 Task: Use iMovie to create a video tribute to a loved one, incorporating old family footage and photos.
Action: Mouse moved to (137, 191)
Screenshot: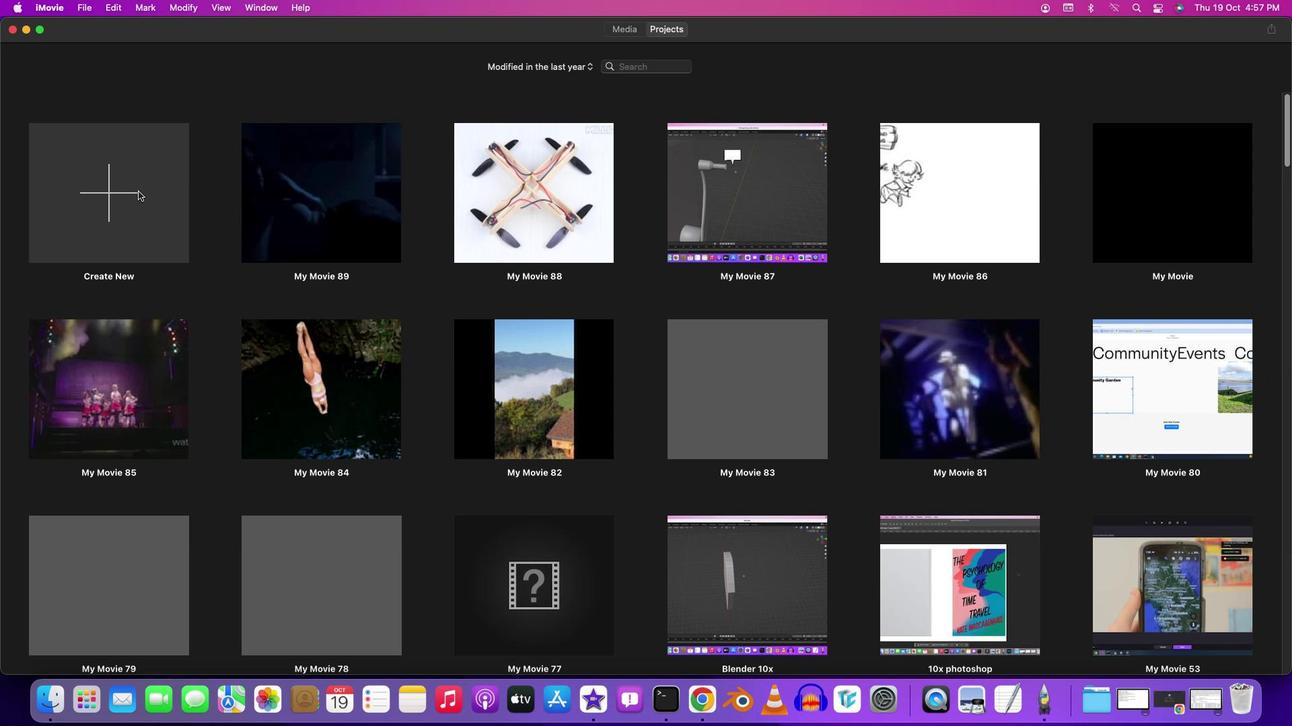 
Action: Mouse pressed left at (137, 191)
Screenshot: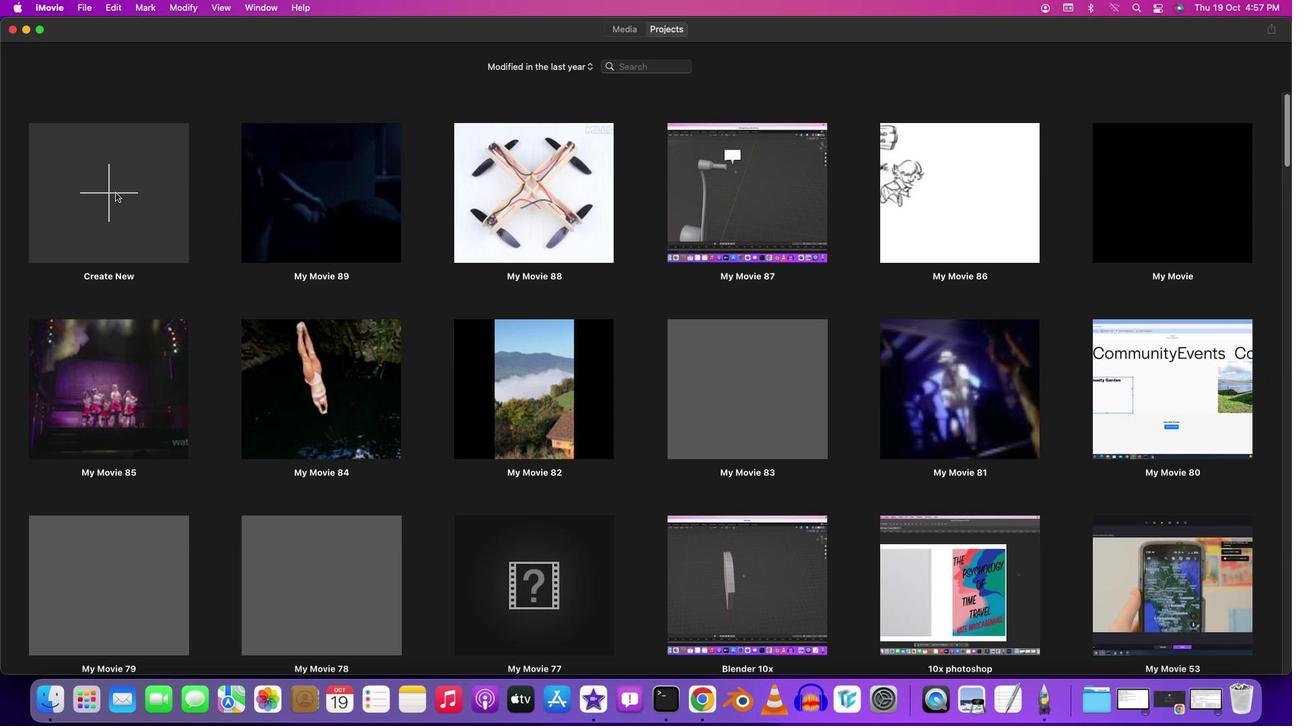 
Action: Mouse moved to (112, 191)
Screenshot: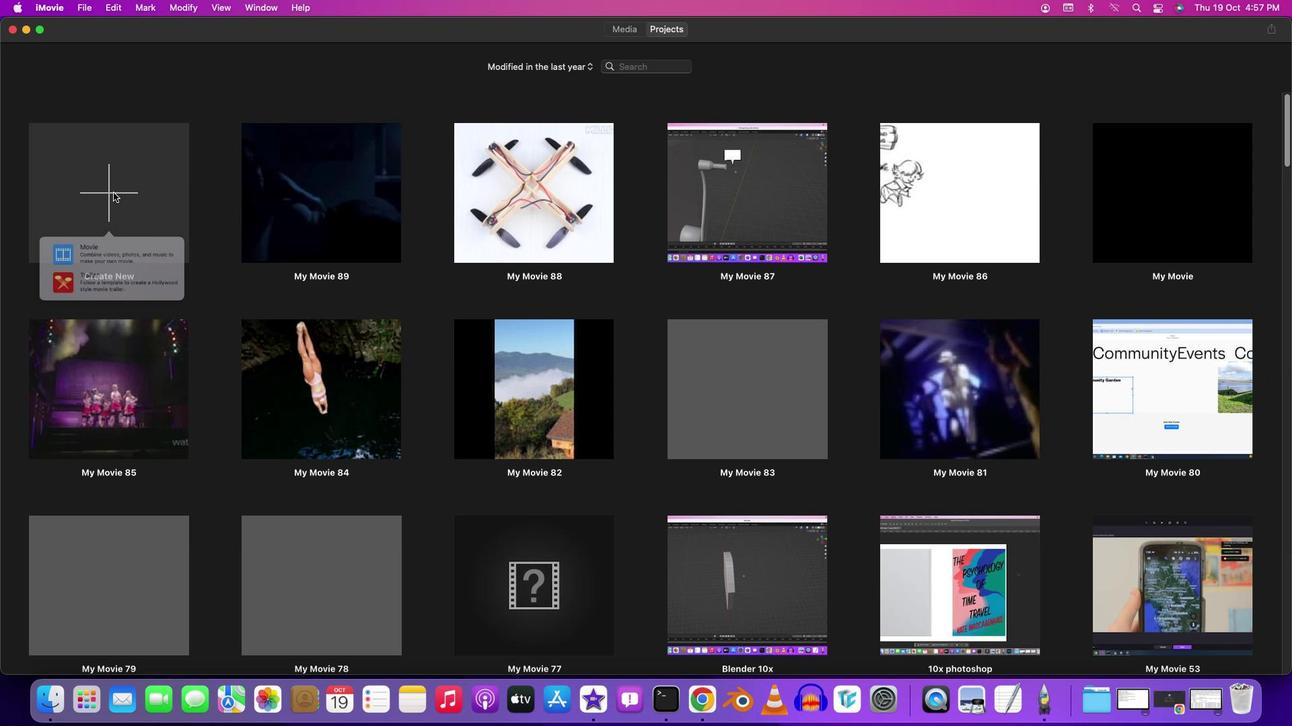 
Action: Mouse pressed left at (112, 191)
Screenshot: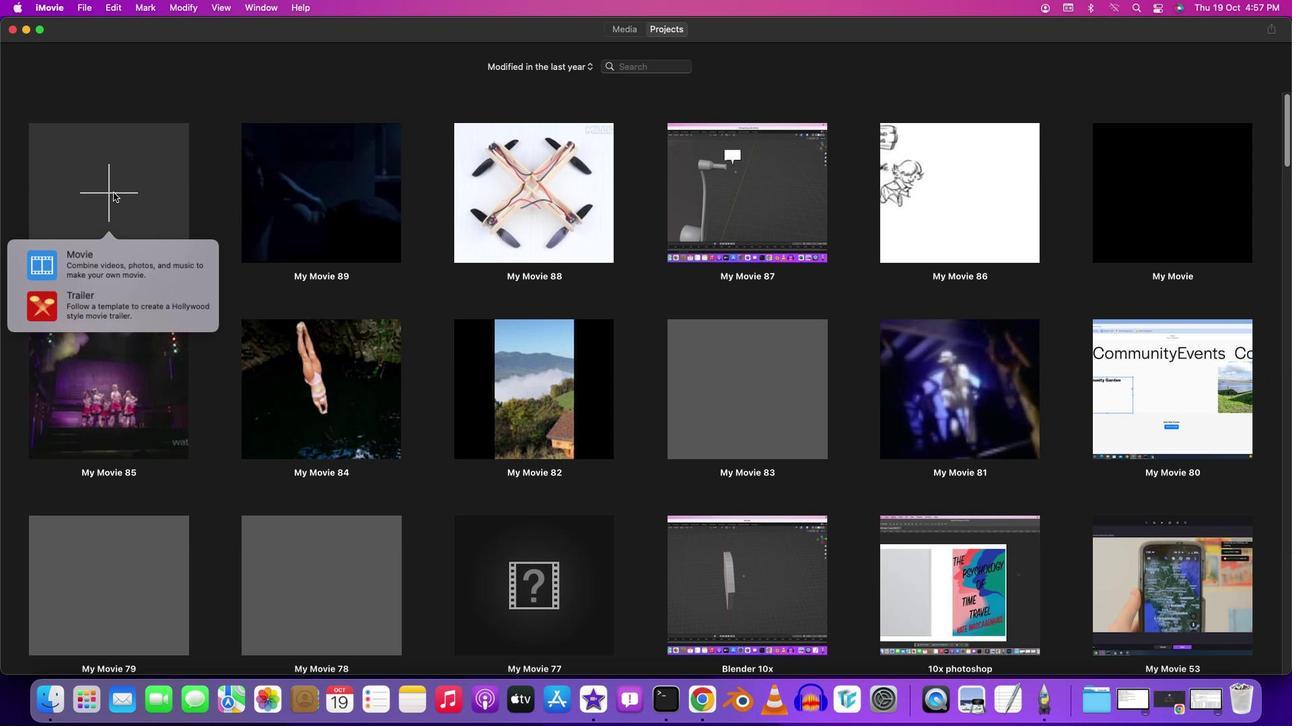 
Action: Mouse moved to (106, 257)
Screenshot: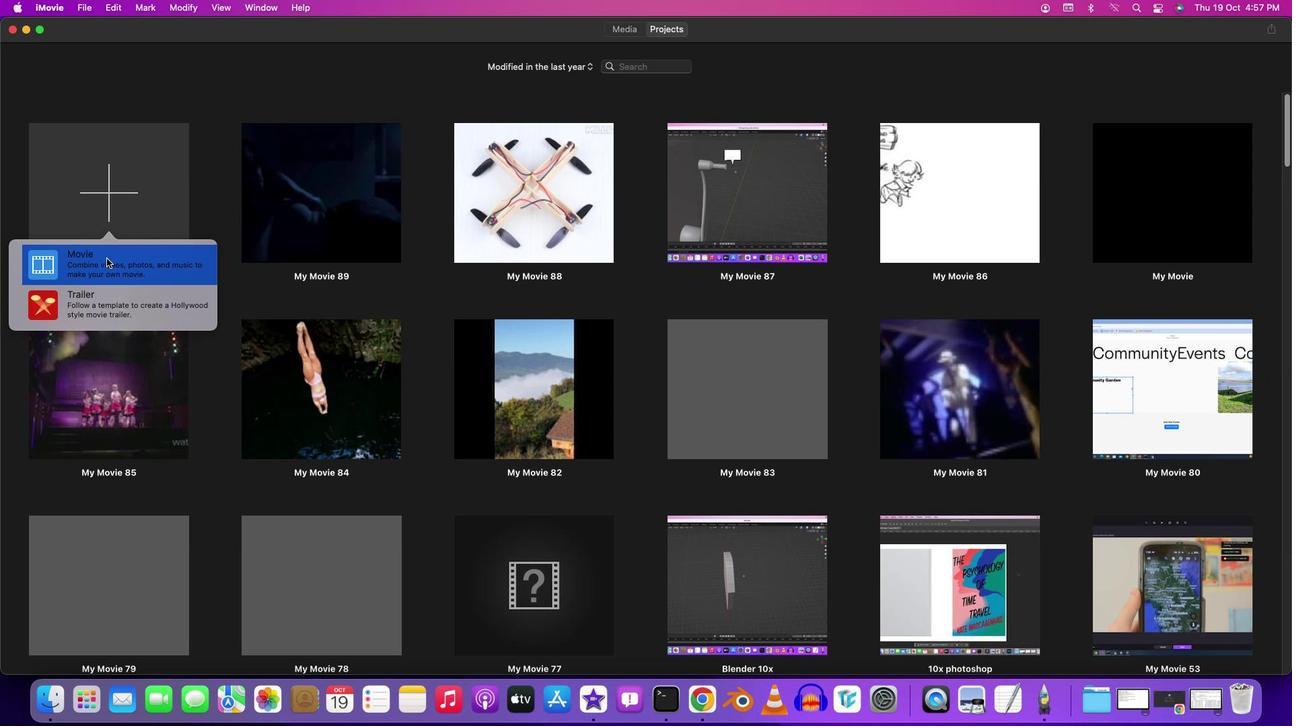 
Action: Mouse pressed left at (106, 257)
Screenshot: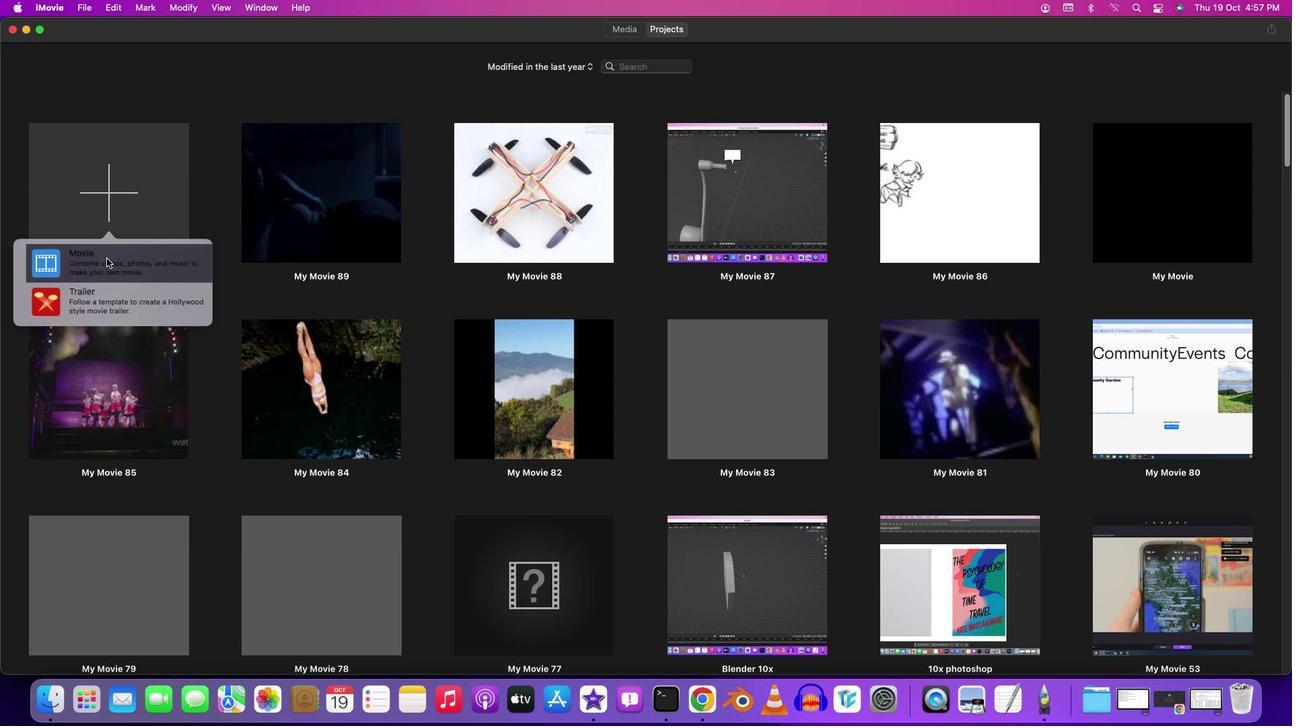 
Action: Mouse moved to (151, 29)
Screenshot: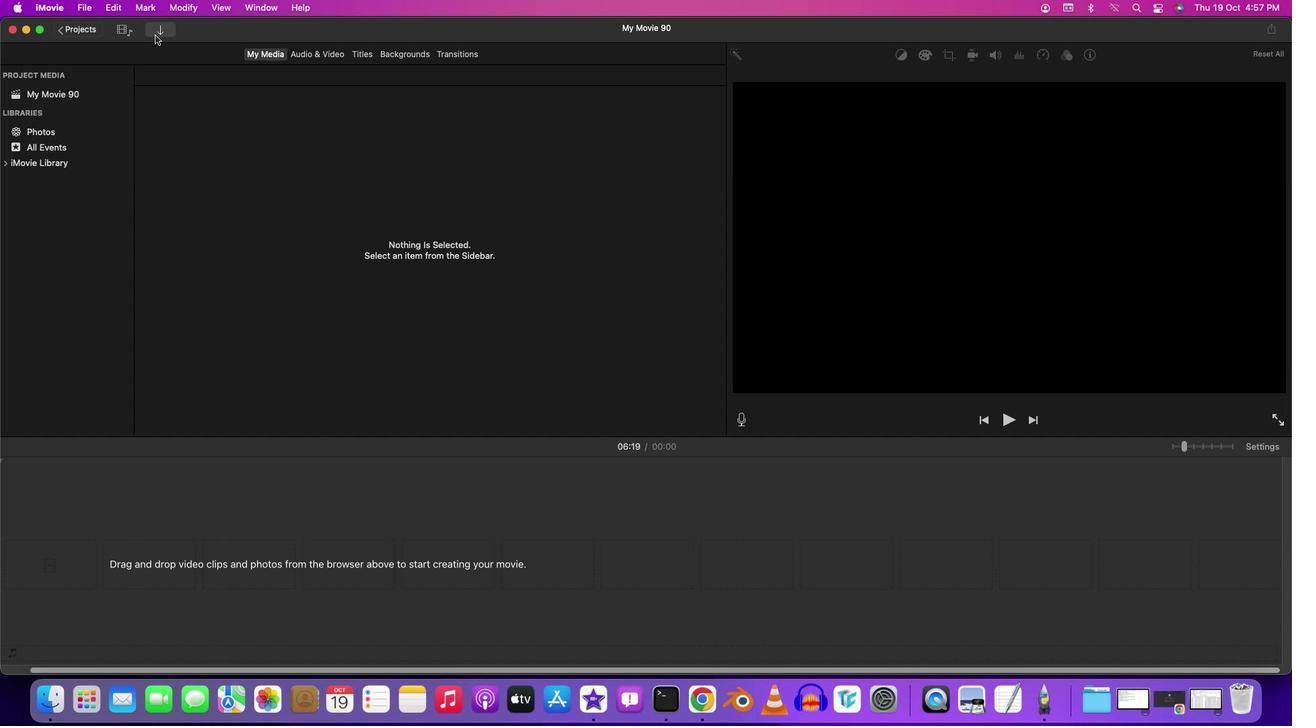 
Action: Mouse pressed left at (151, 29)
Screenshot: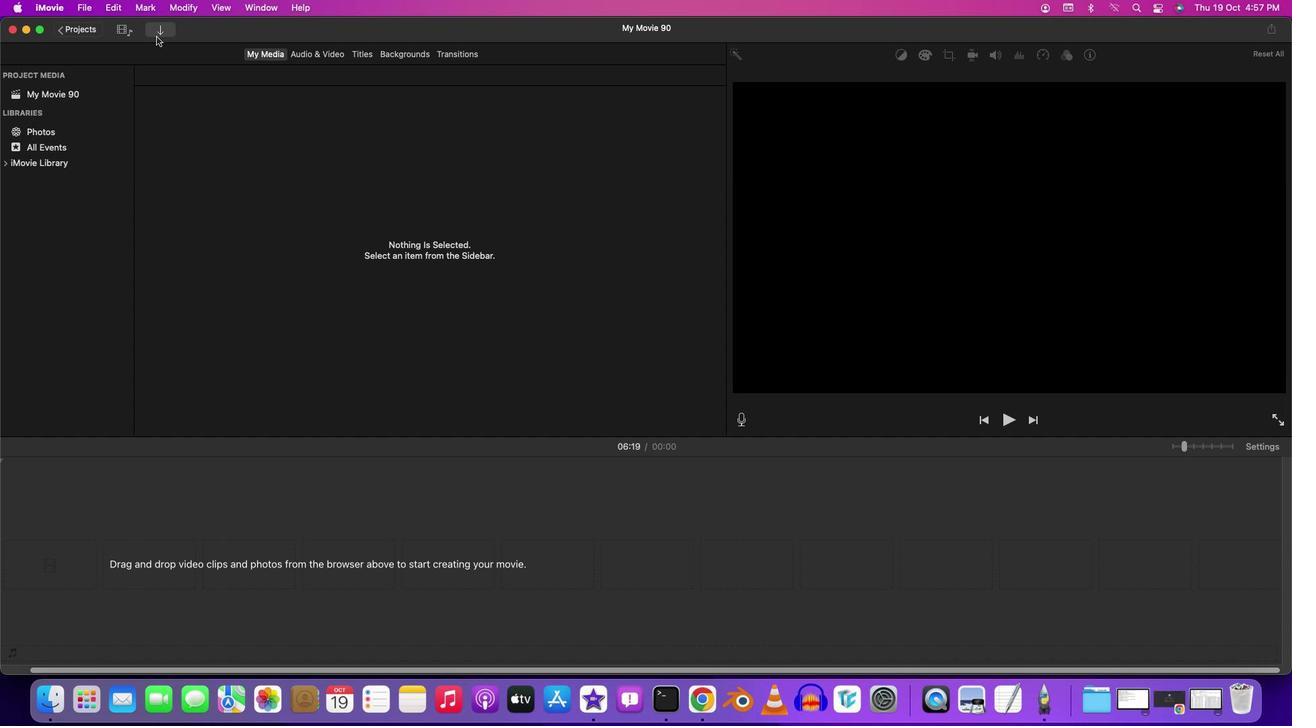 
Action: Mouse moved to (47, 193)
Screenshot: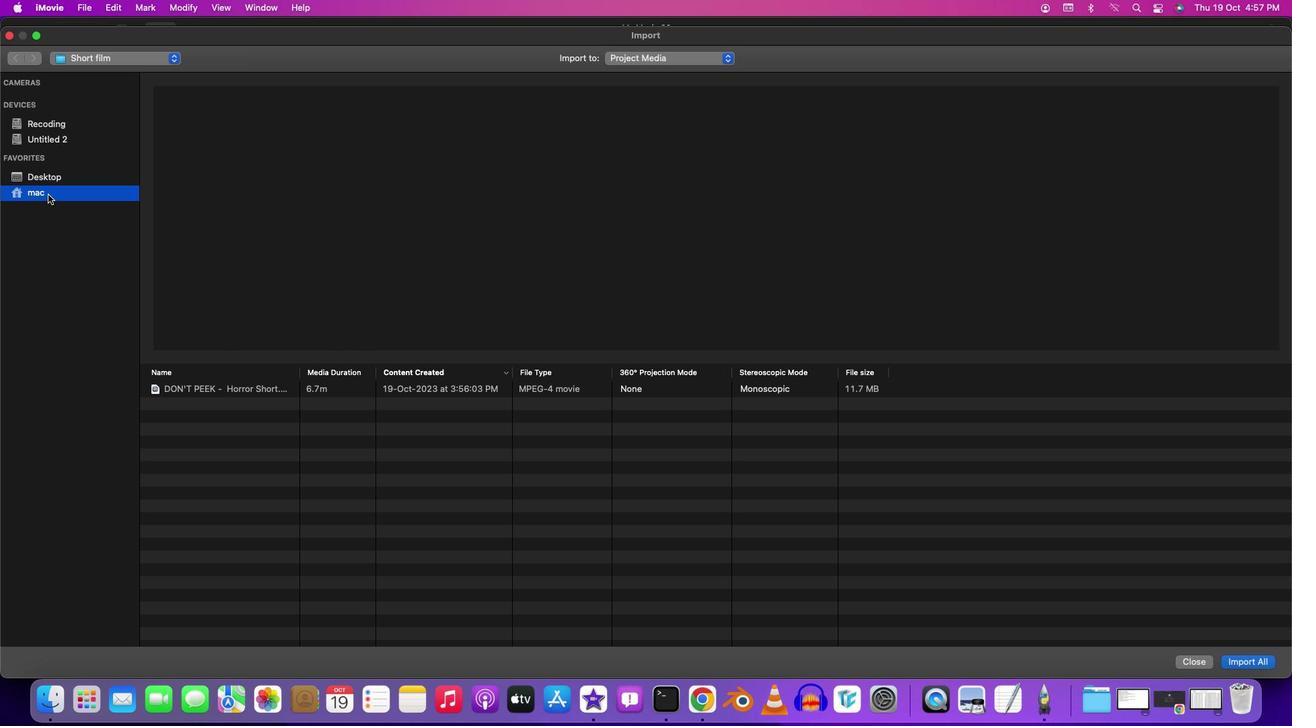 
Action: Mouse pressed left at (47, 193)
Screenshot: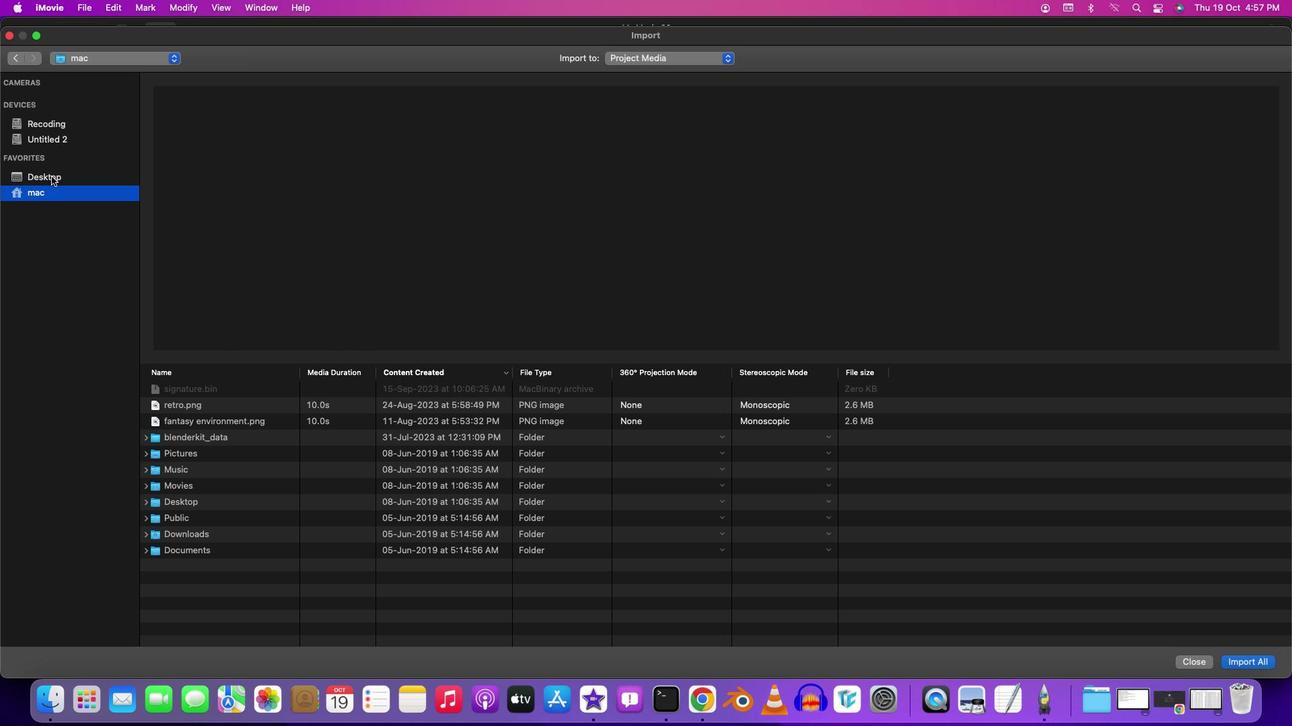 
Action: Mouse moved to (51, 175)
Screenshot: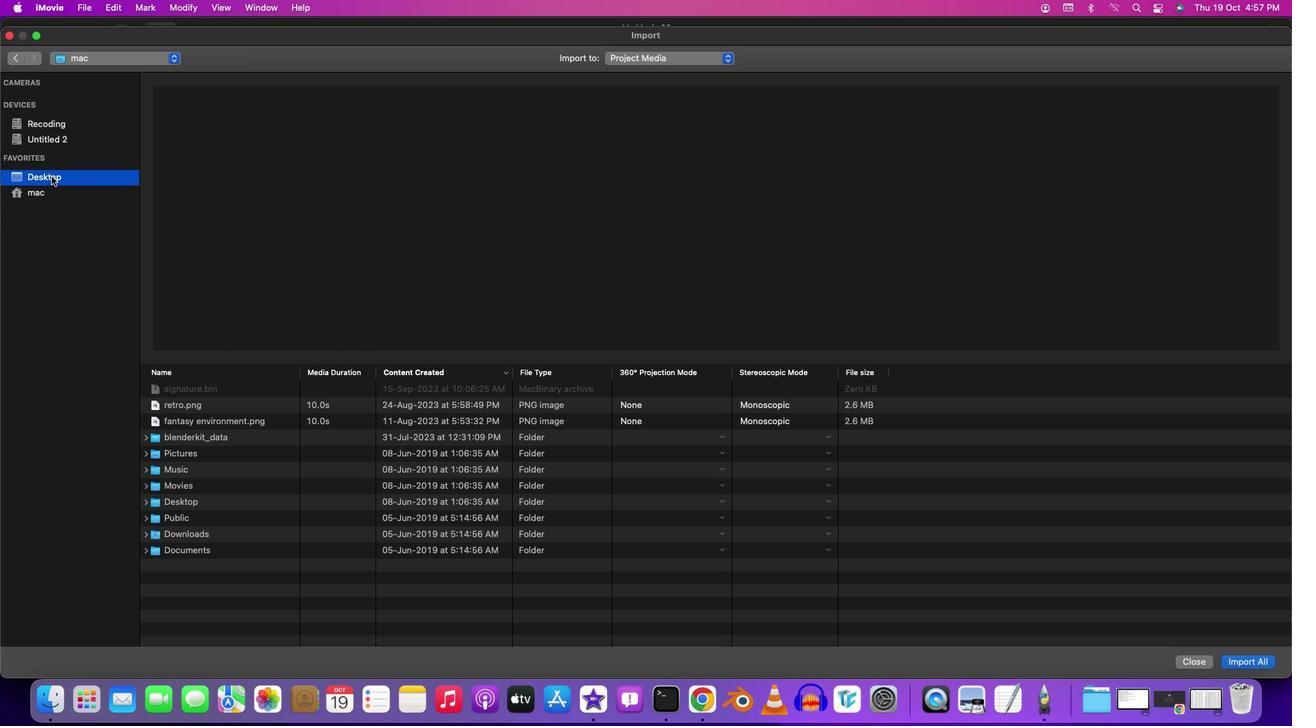 
Action: Mouse pressed left at (51, 175)
Screenshot: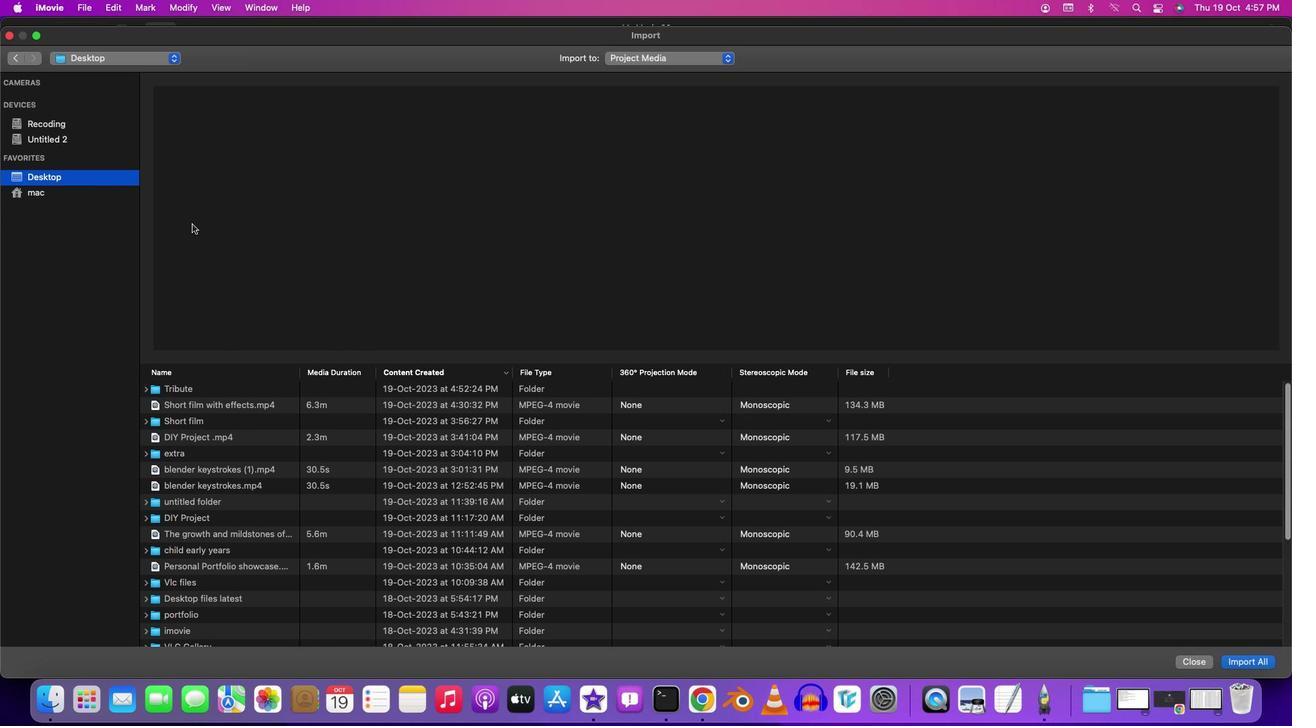 
Action: Mouse moved to (209, 390)
Screenshot: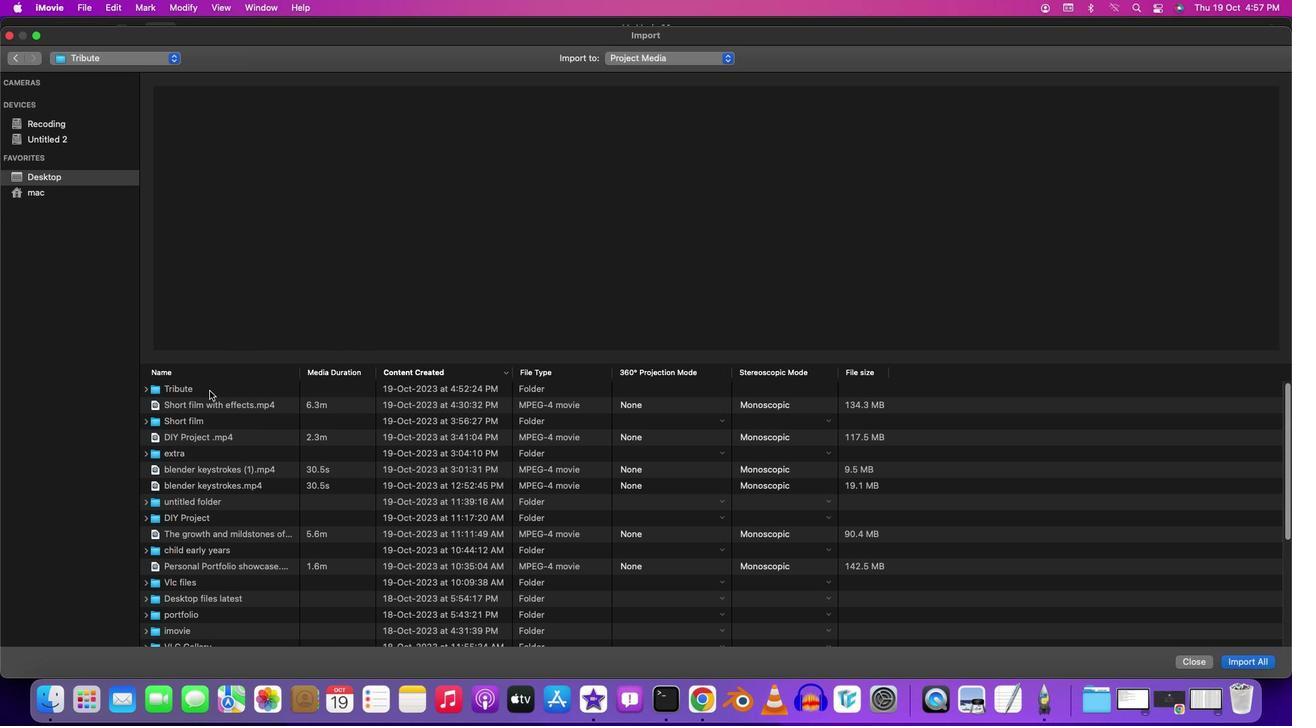 
Action: Mouse pressed left at (209, 390)
Screenshot: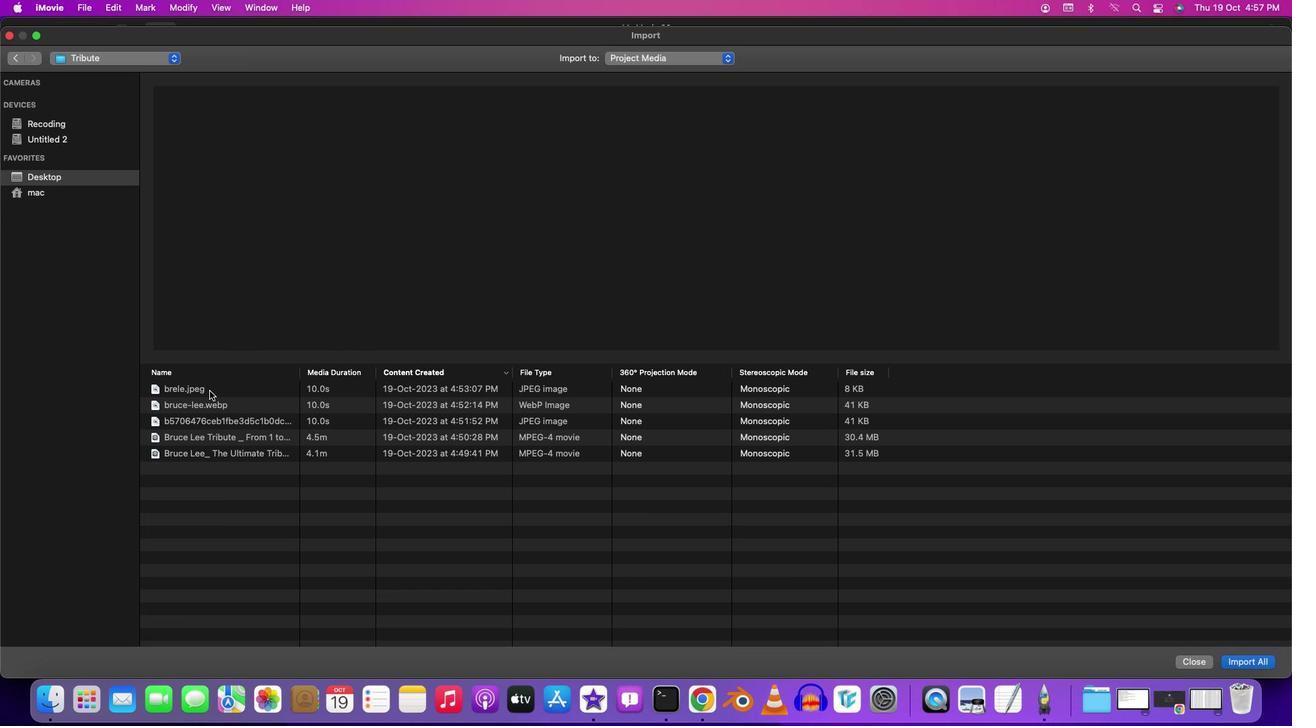 
Action: Mouse pressed left at (209, 390)
Screenshot: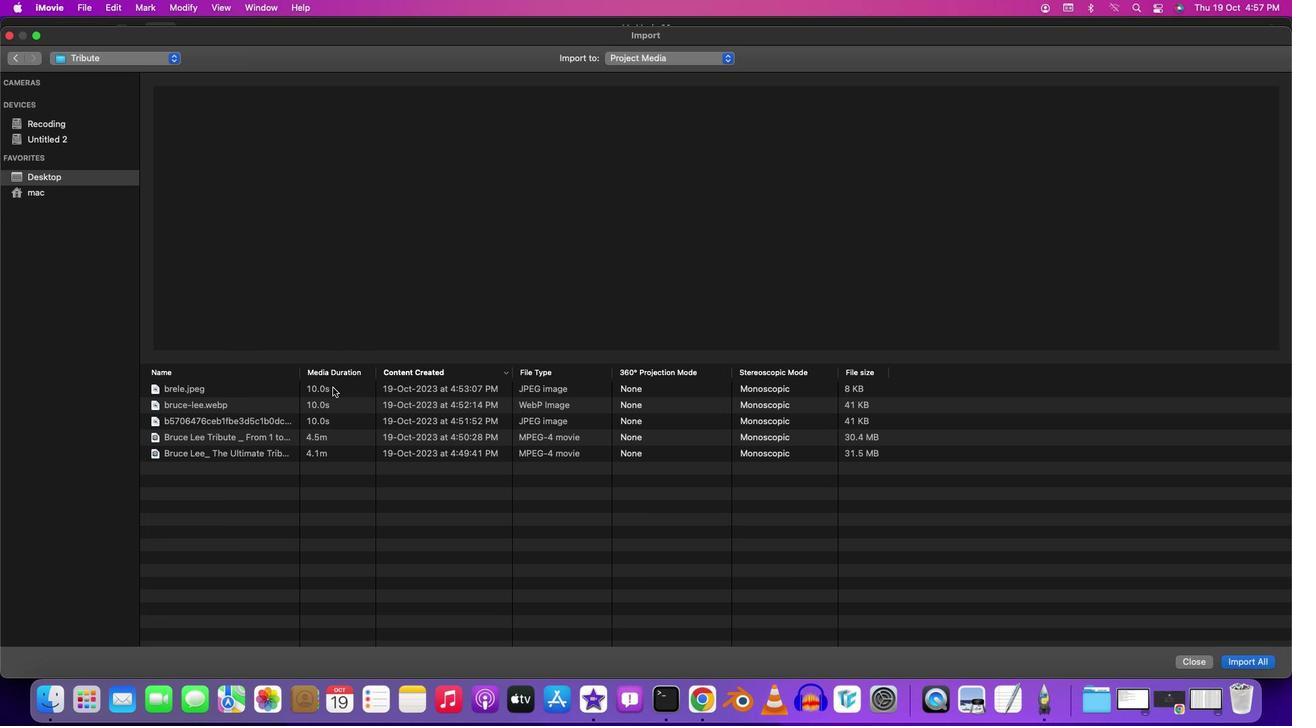 
Action: Mouse moved to (261, 452)
Screenshot: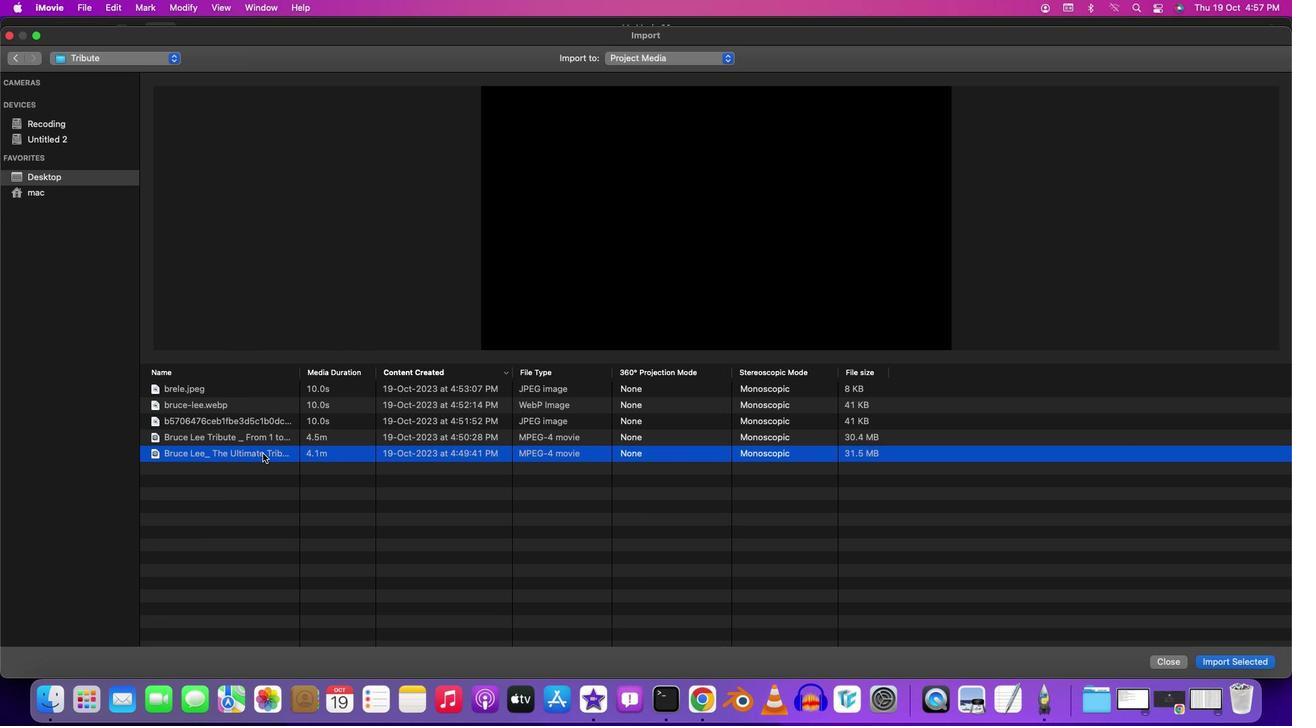 
Action: Mouse pressed left at (261, 452)
Screenshot: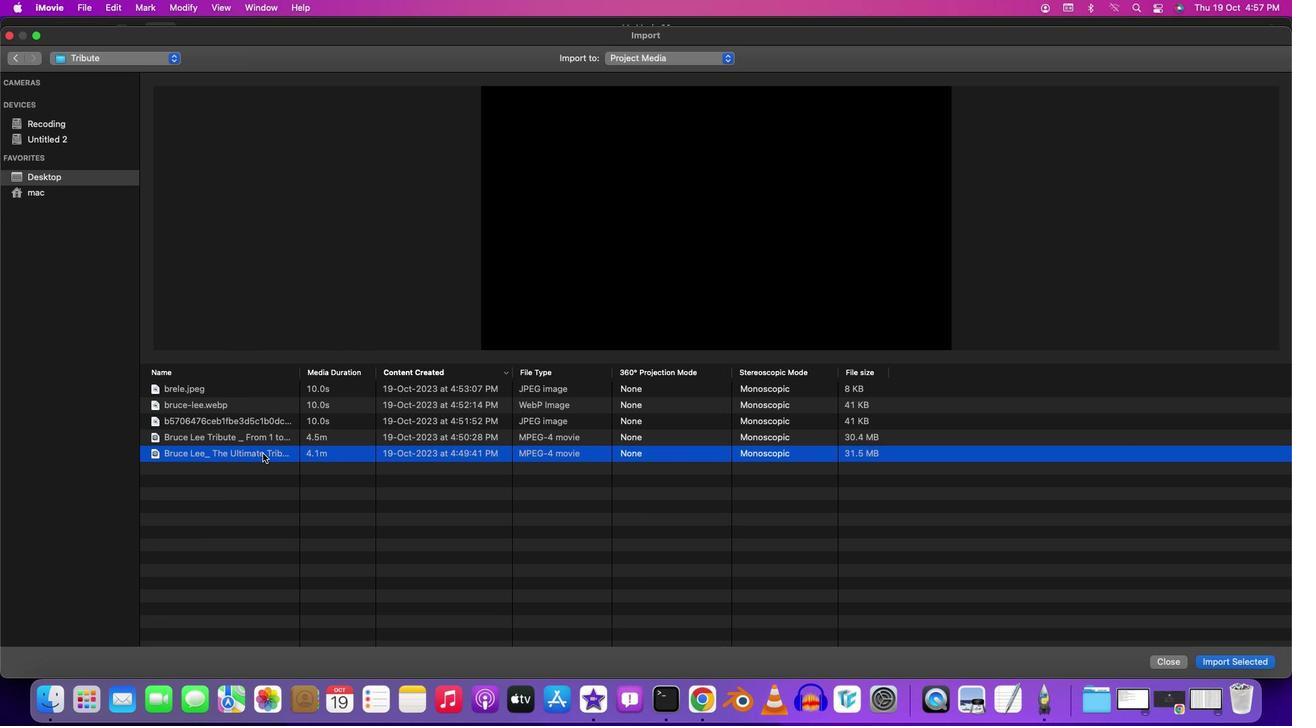 
Action: Mouse moved to (276, 477)
Screenshot: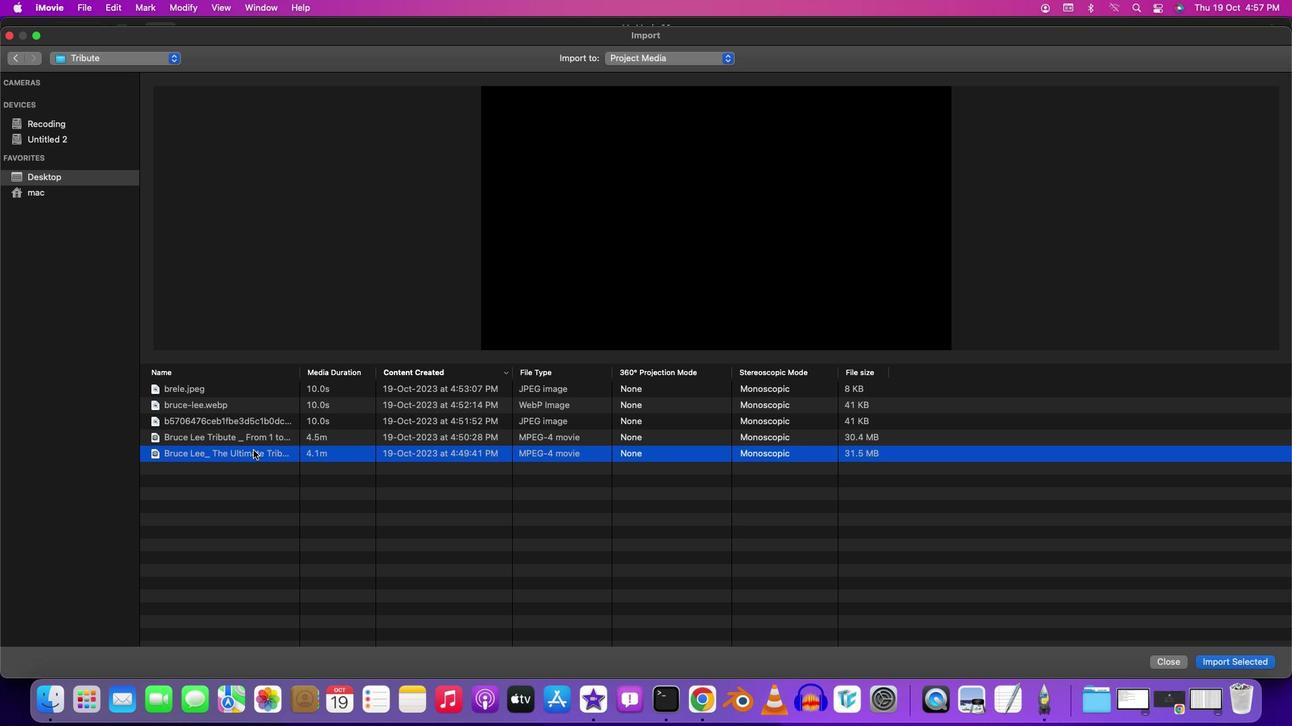 
Action: Mouse pressed left at (276, 477)
Screenshot: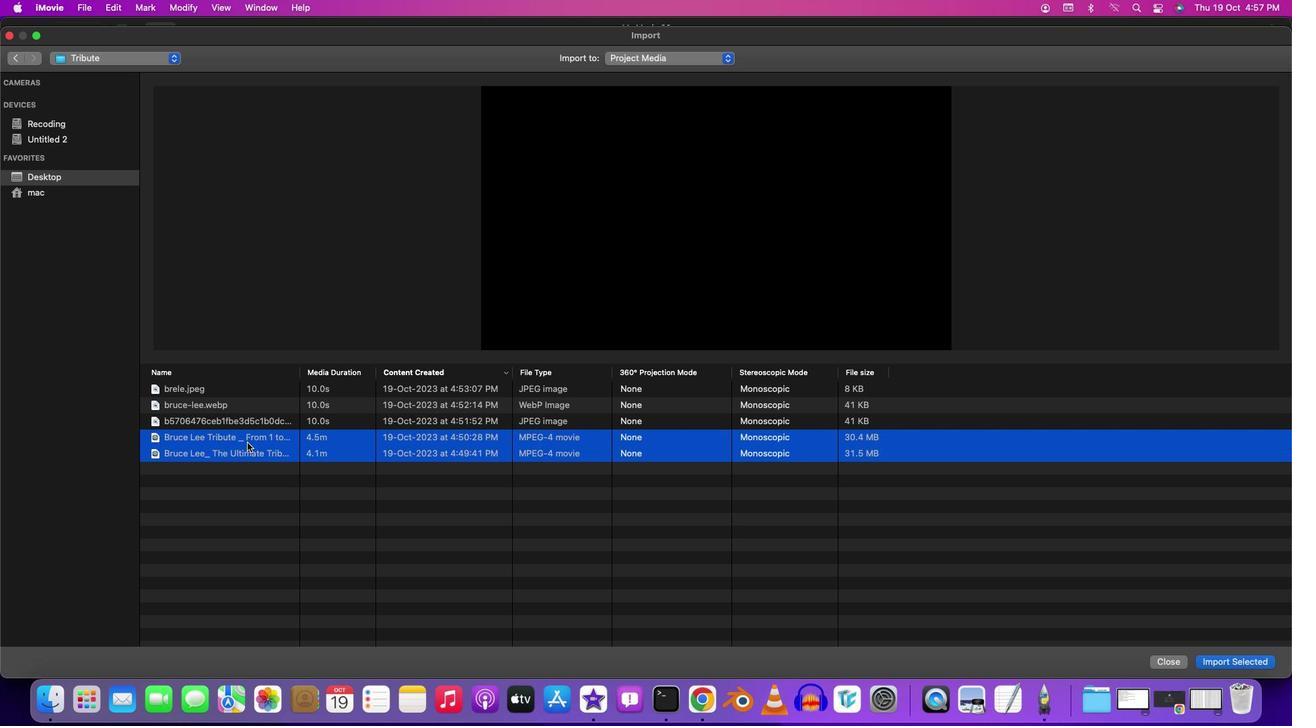 
Action: Mouse moved to (1224, 658)
Screenshot: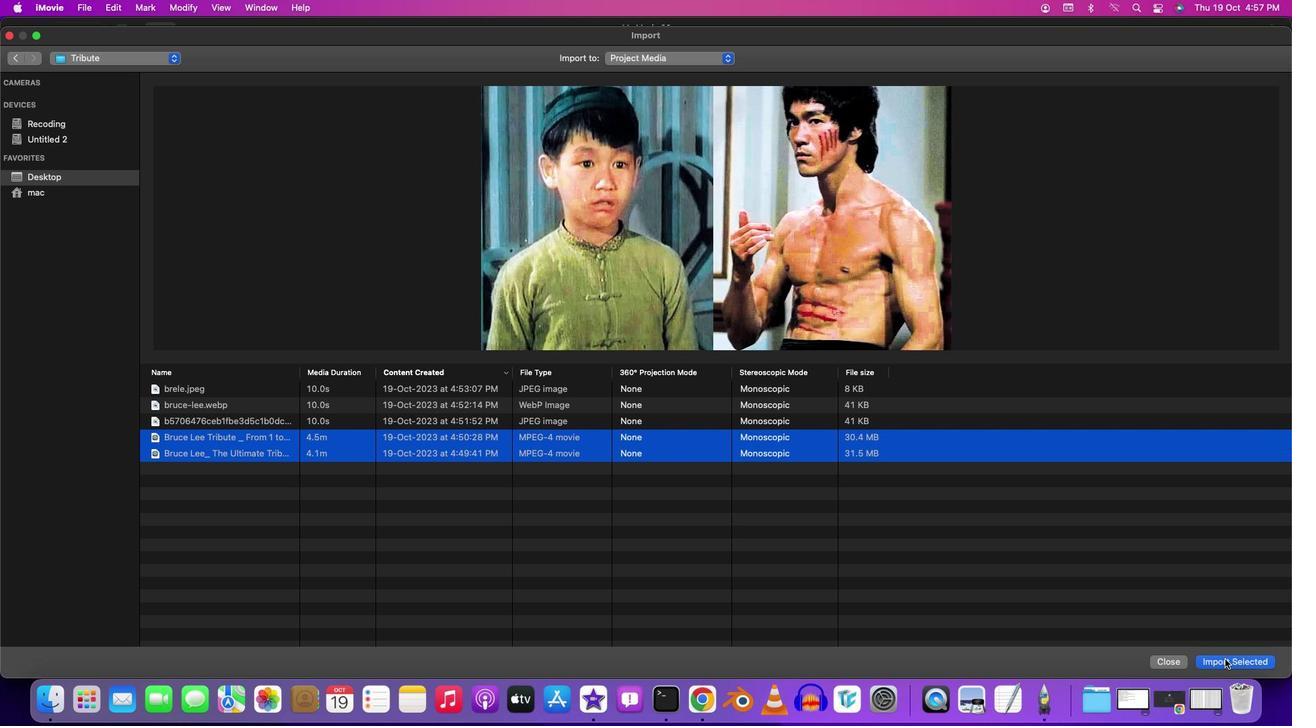 
Action: Mouse pressed left at (1224, 658)
Screenshot: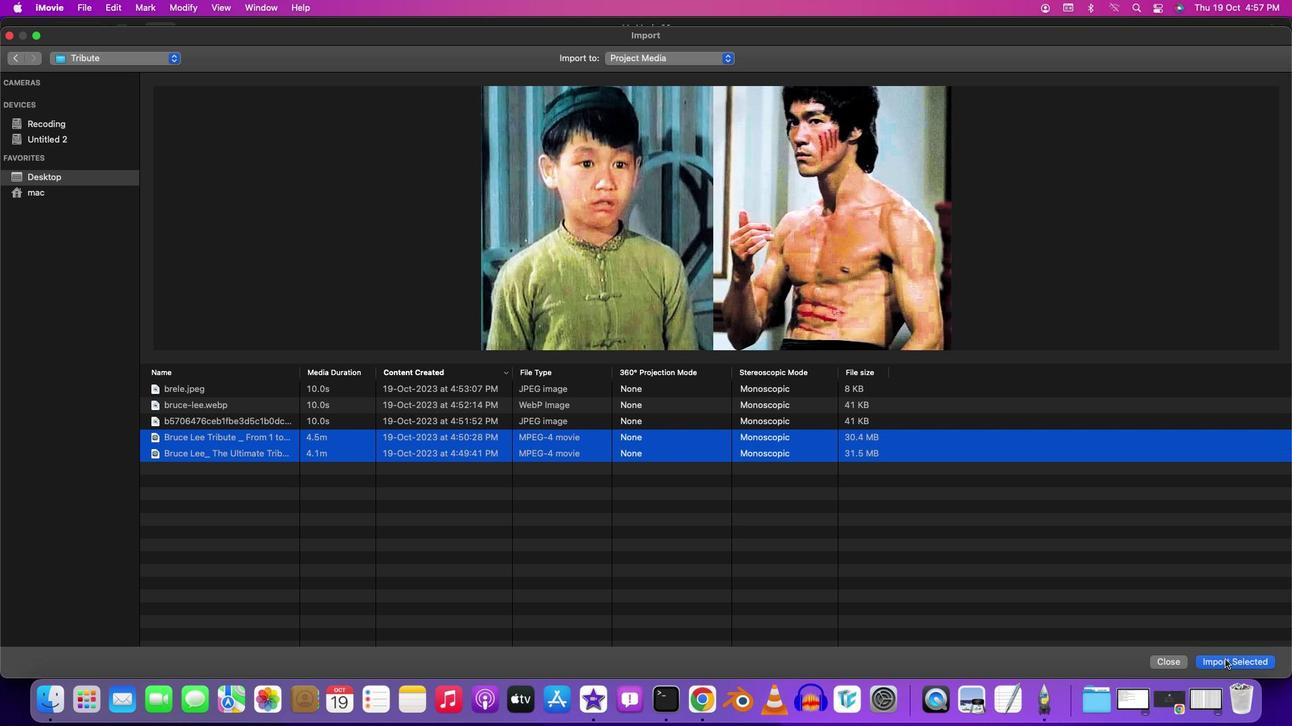 
Action: Mouse moved to (171, 127)
Screenshot: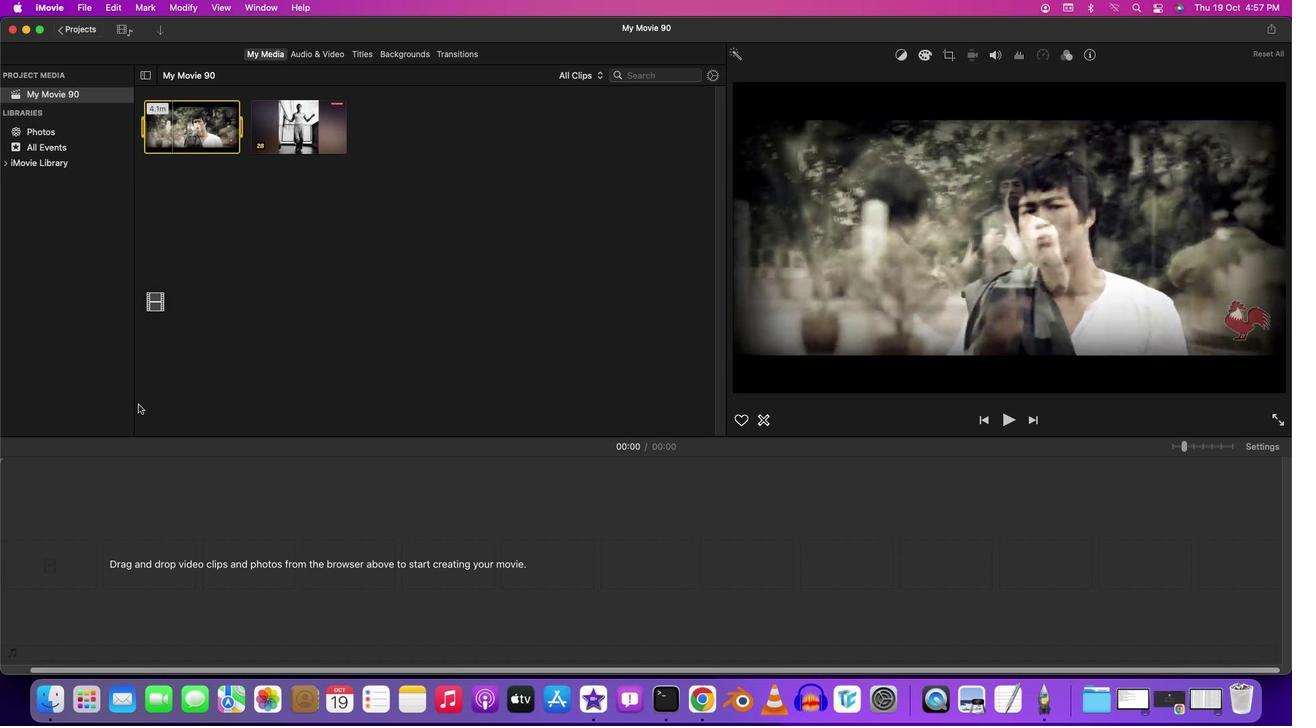 
Action: Mouse pressed left at (171, 127)
Screenshot: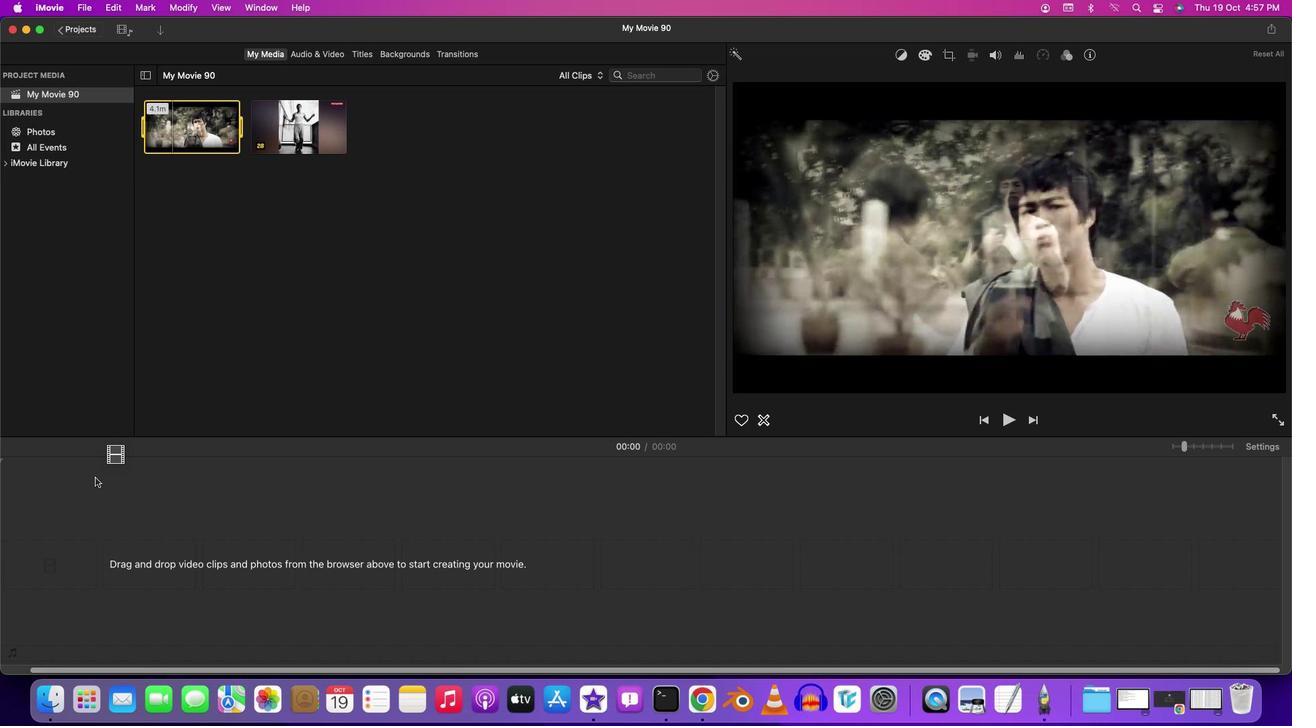 
Action: Mouse moved to (43, 514)
Screenshot: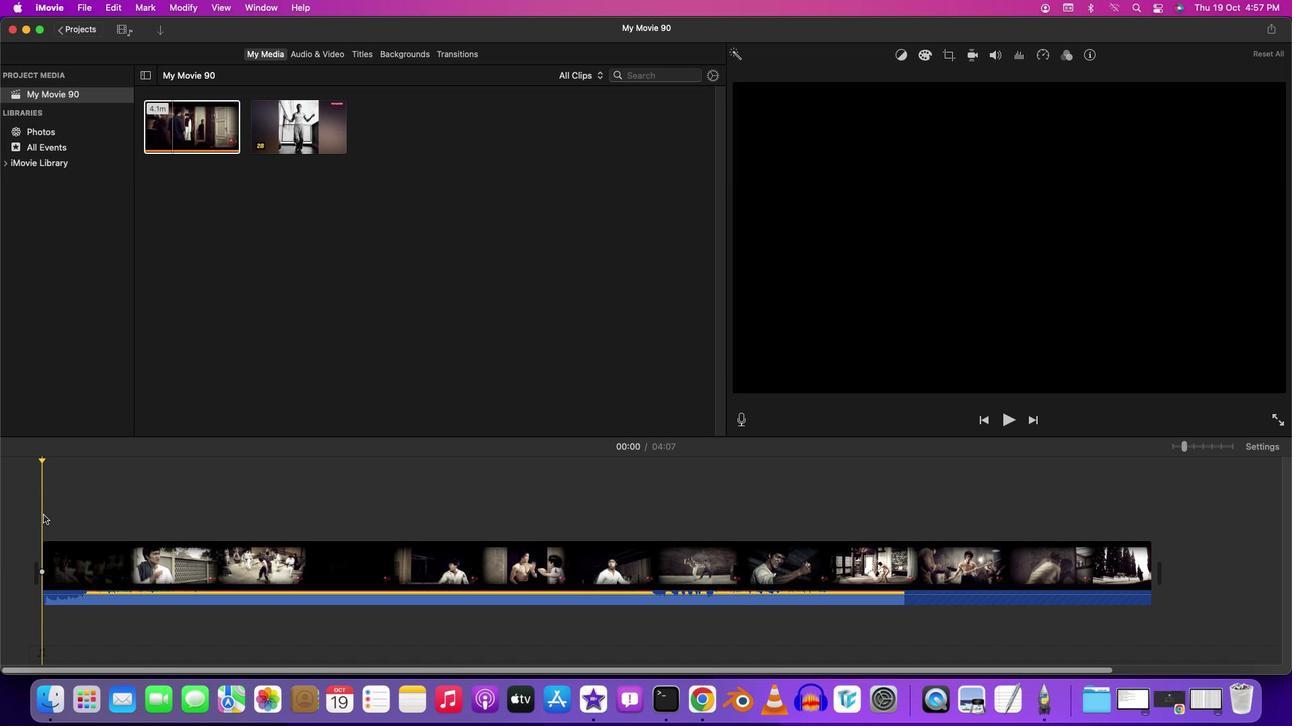 
Action: Mouse pressed left at (43, 514)
Screenshot: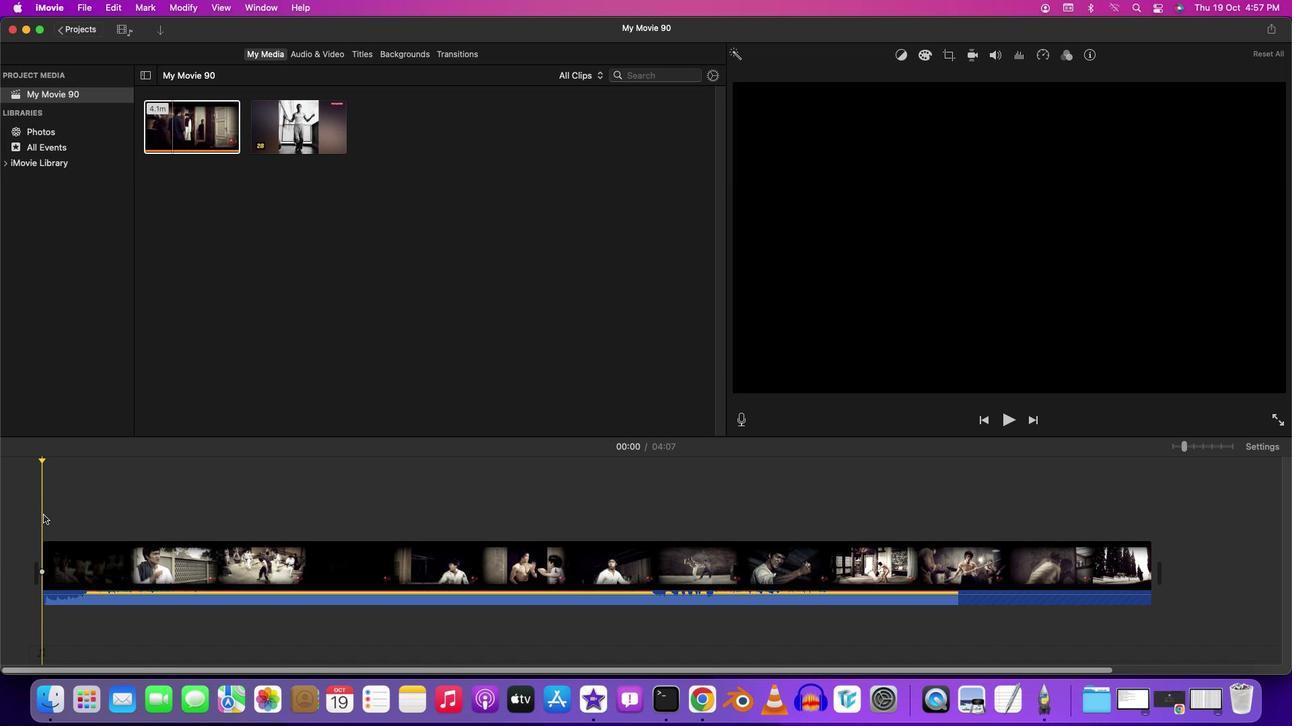
Action: Key pressed Key.space
Screenshot: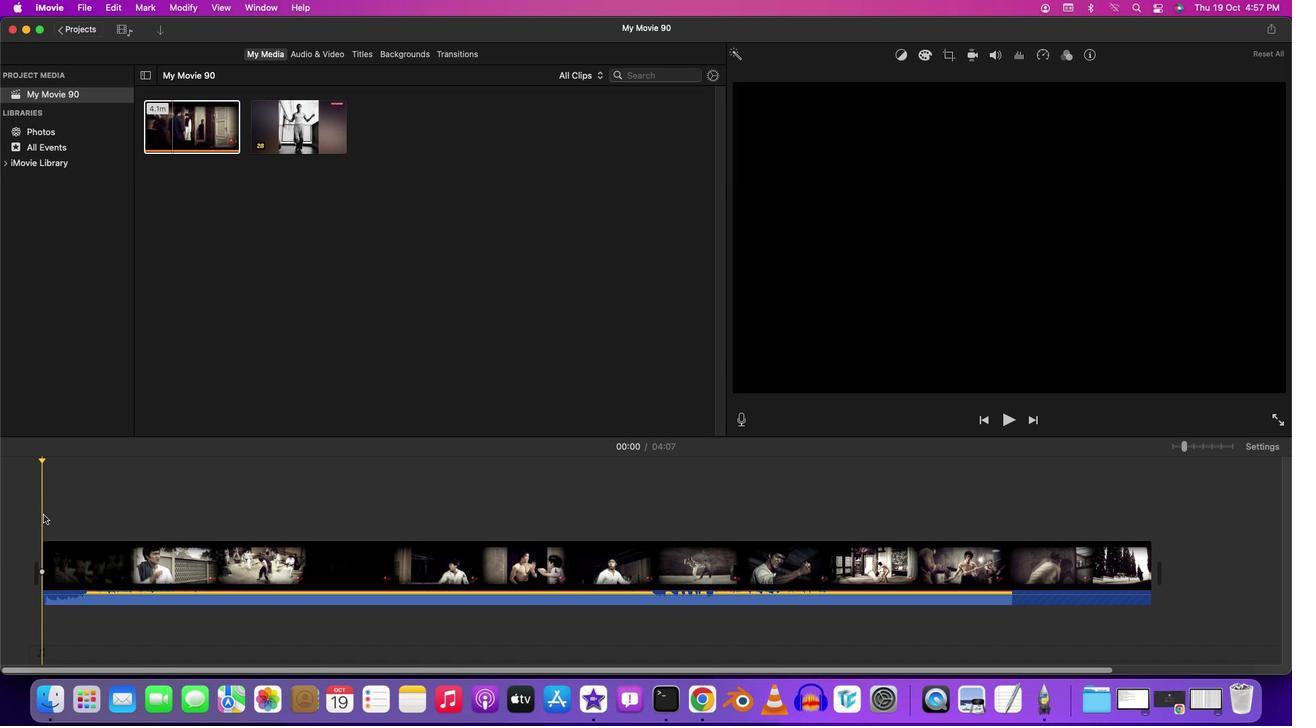
Action: Mouse moved to (51, 521)
Screenshot: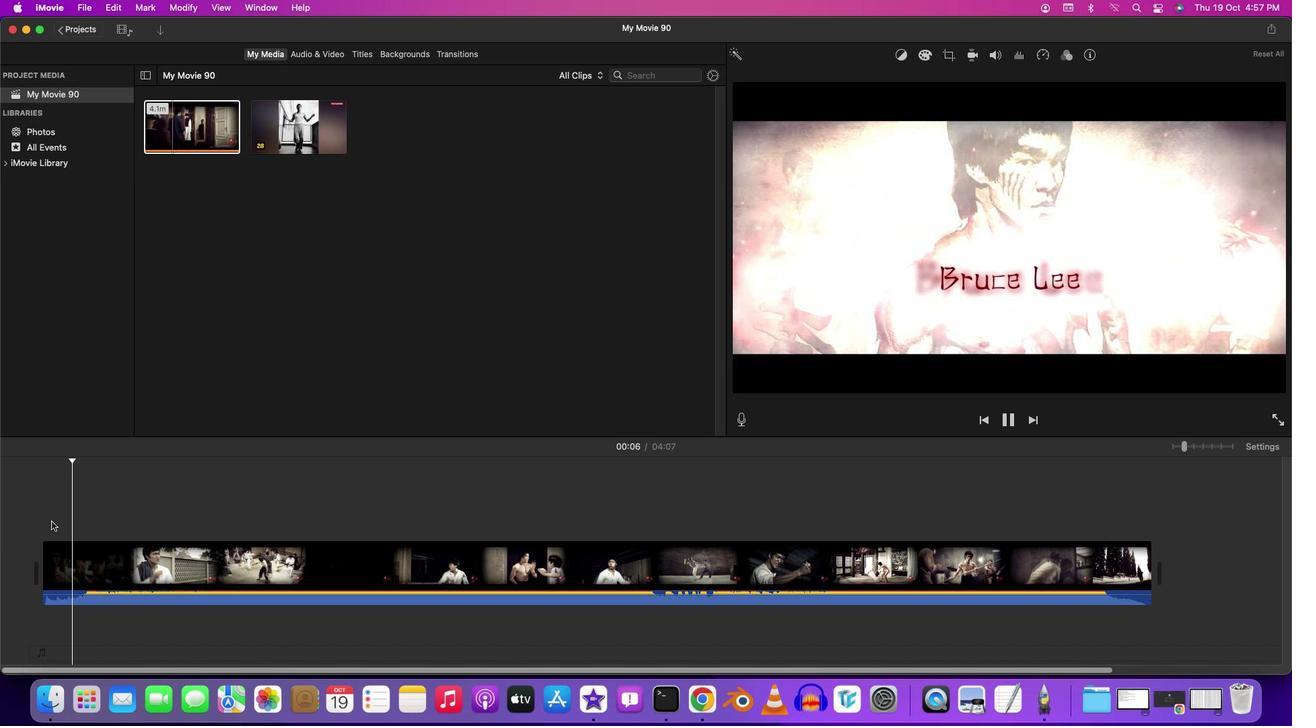
Action: Key pressed Key.space
Screenshot: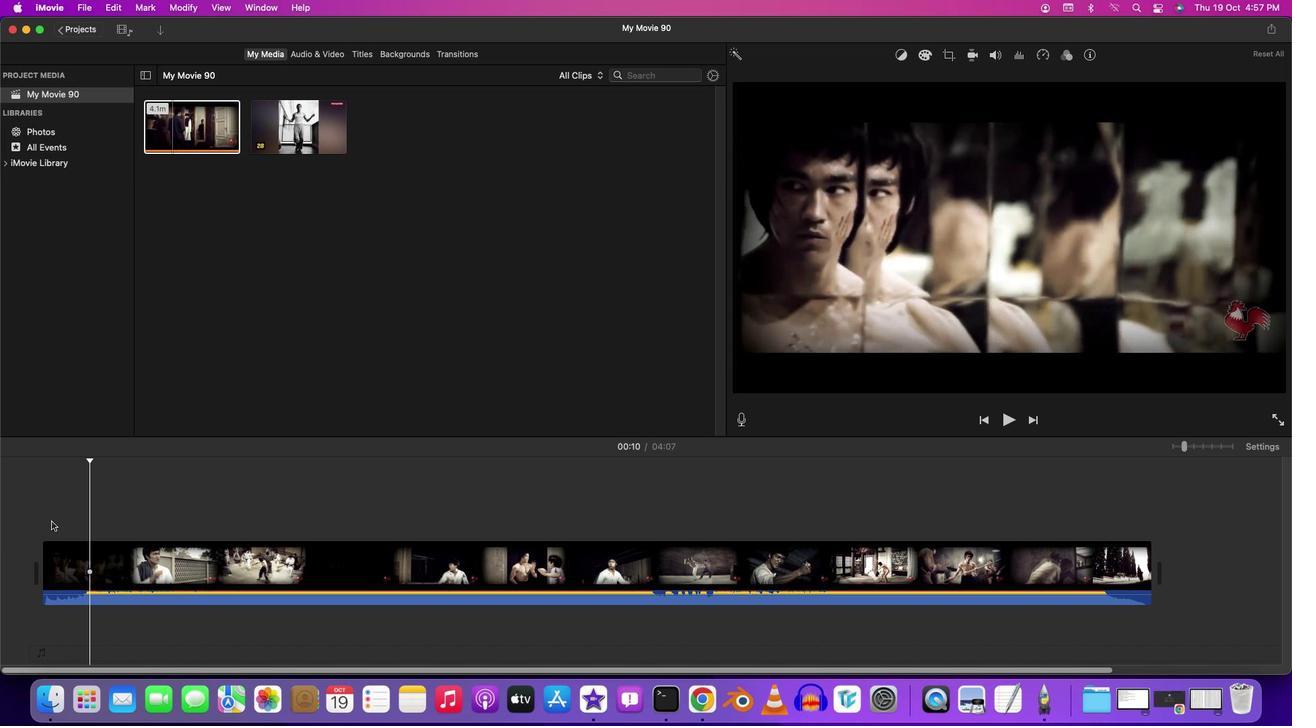 
Action: Mouse moved to (100, 560)
Screenshot: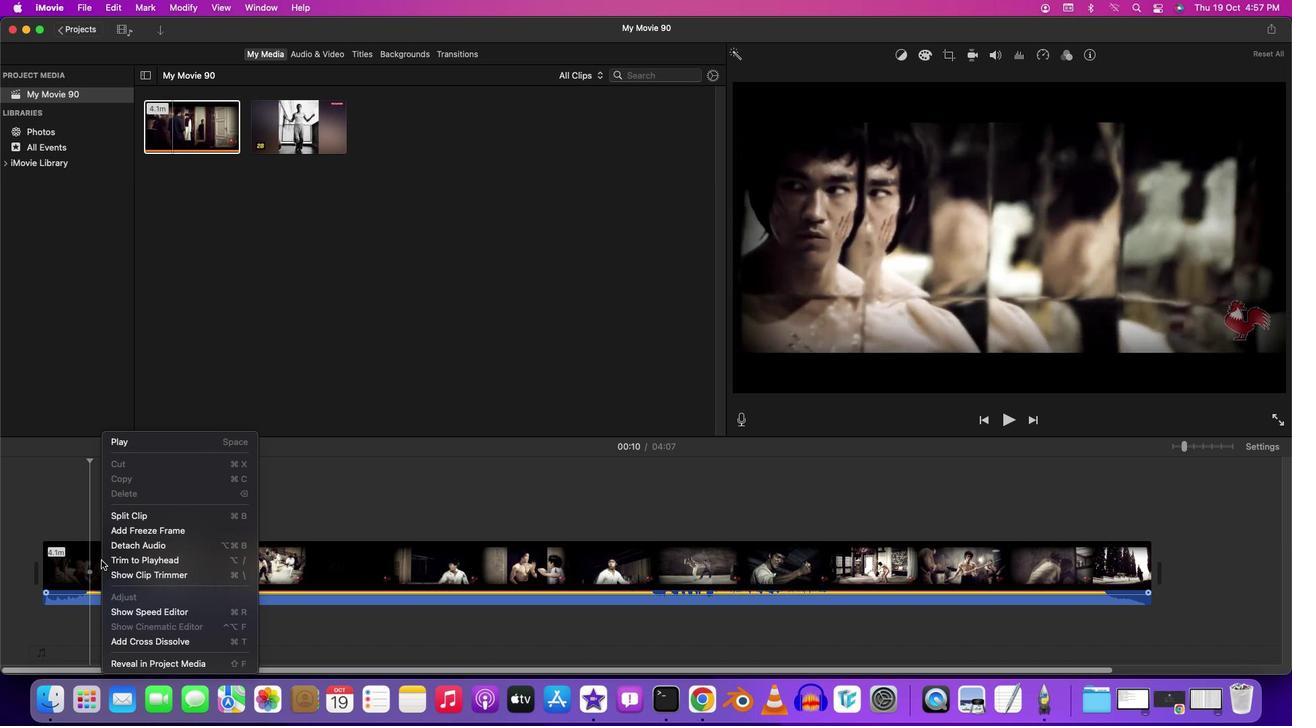 
Action: Mouse pressed right at (100, 560)
Screenshot: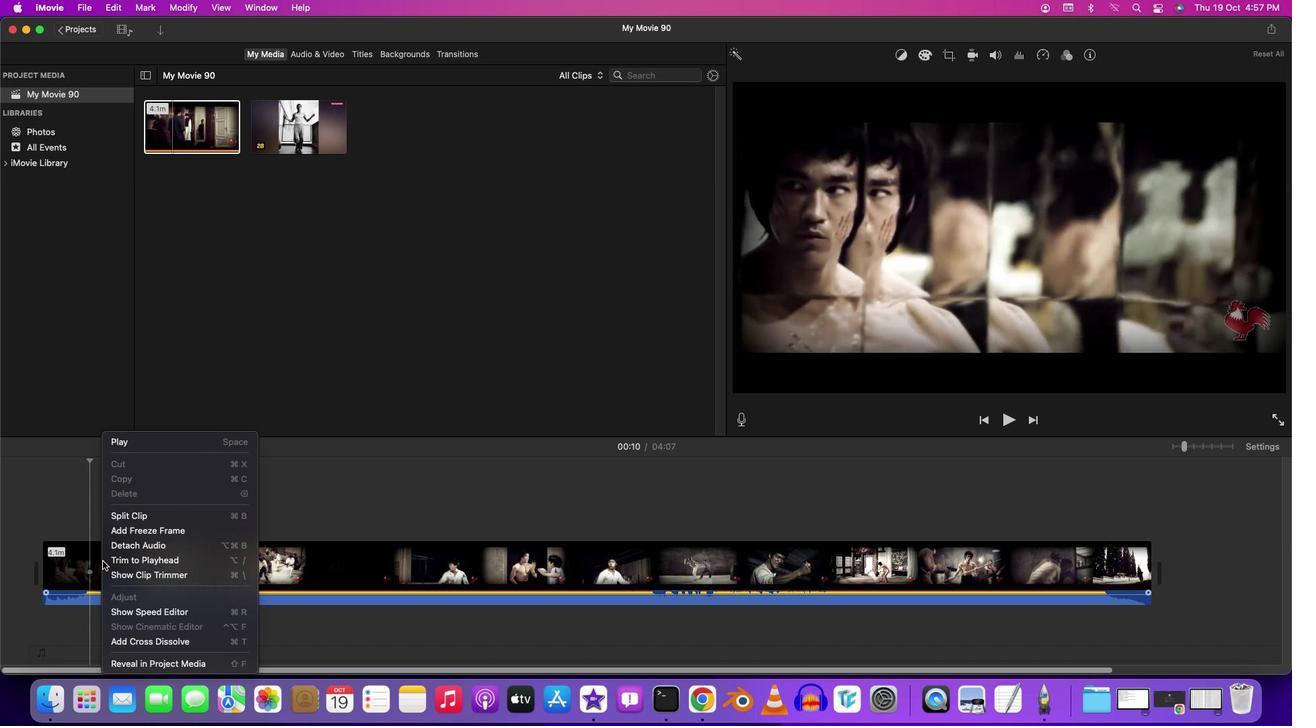 
Action: Mouse moved to (133, 543)
Screenshot: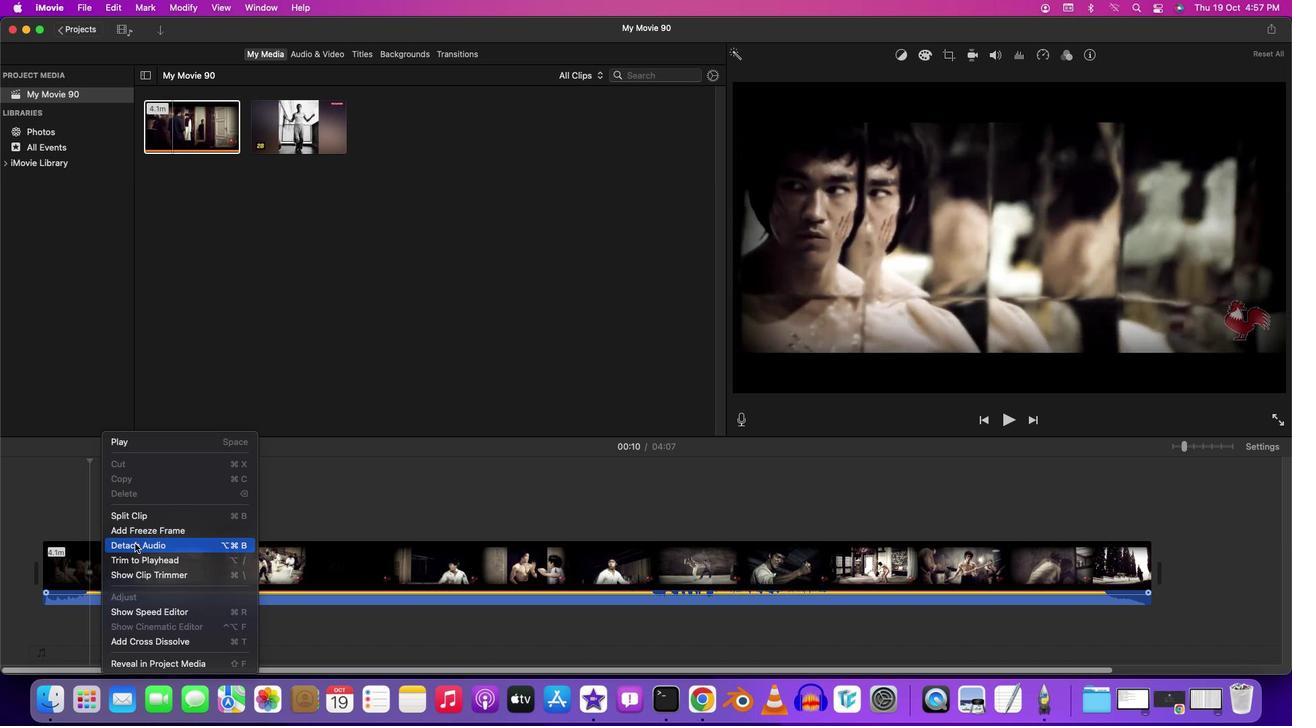 
Action: Mouse pressed left at (133, 543)
Screenshot: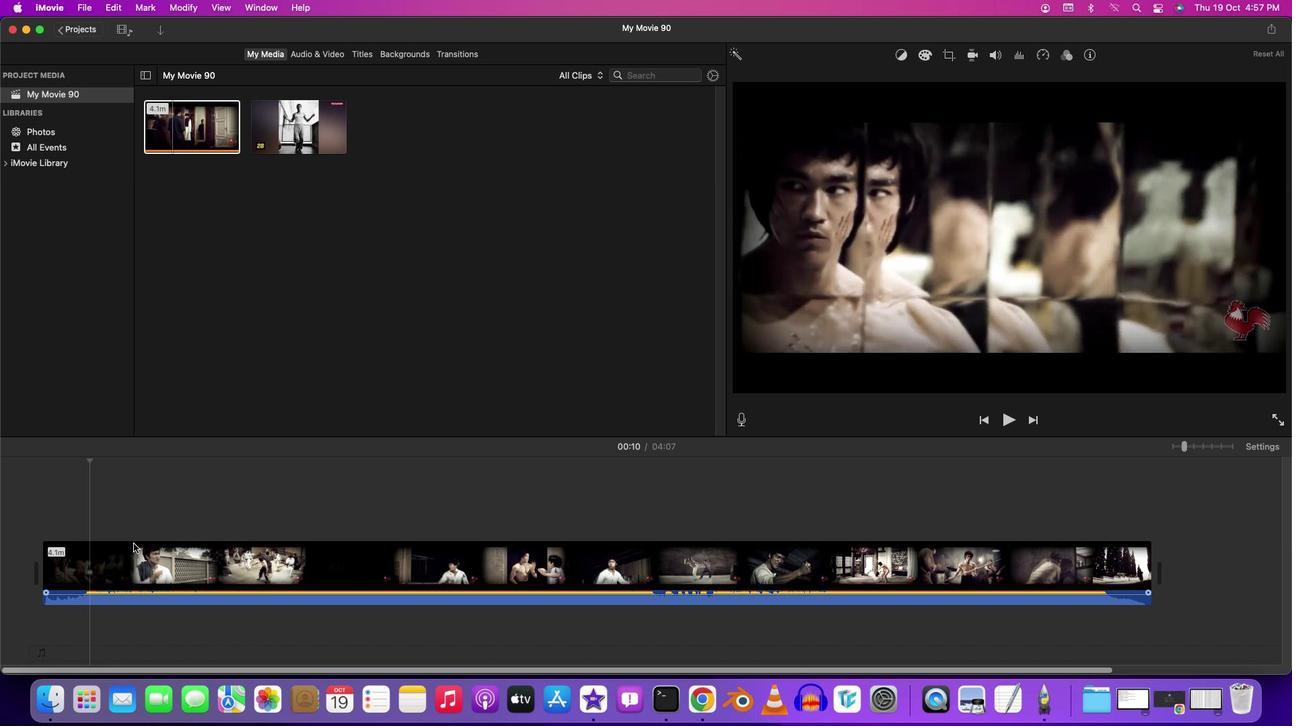 
Action: Mouse moved to (91, 461)
Screenshot: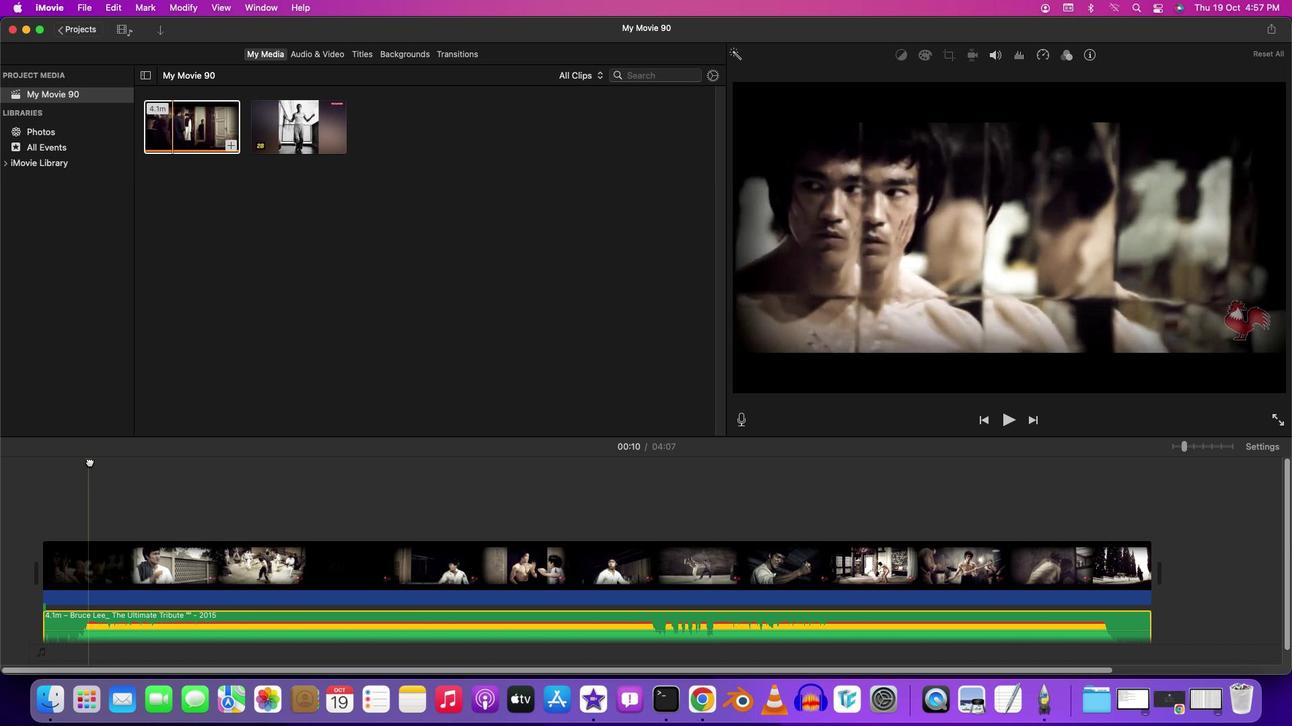 
Action: Mouse pressed left at (91, 461)
Screenshot: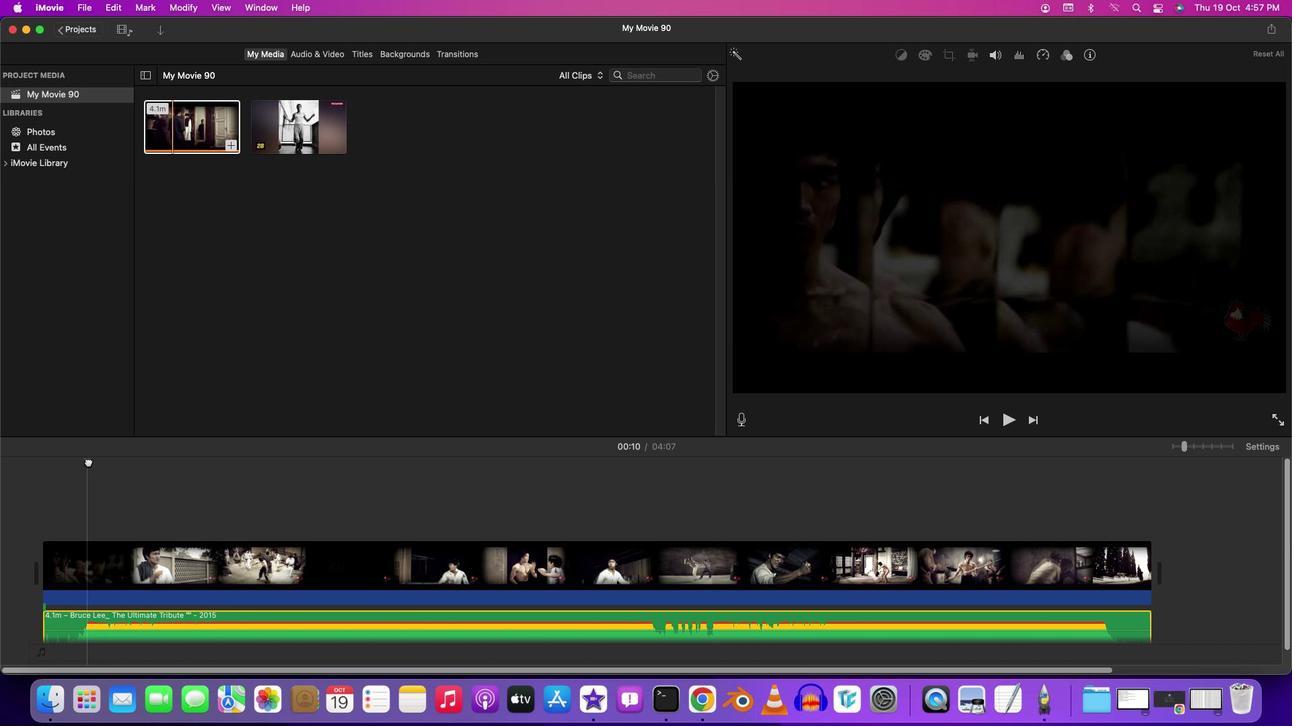 
Action: Mouse moved to (84, 460)
Screenshot: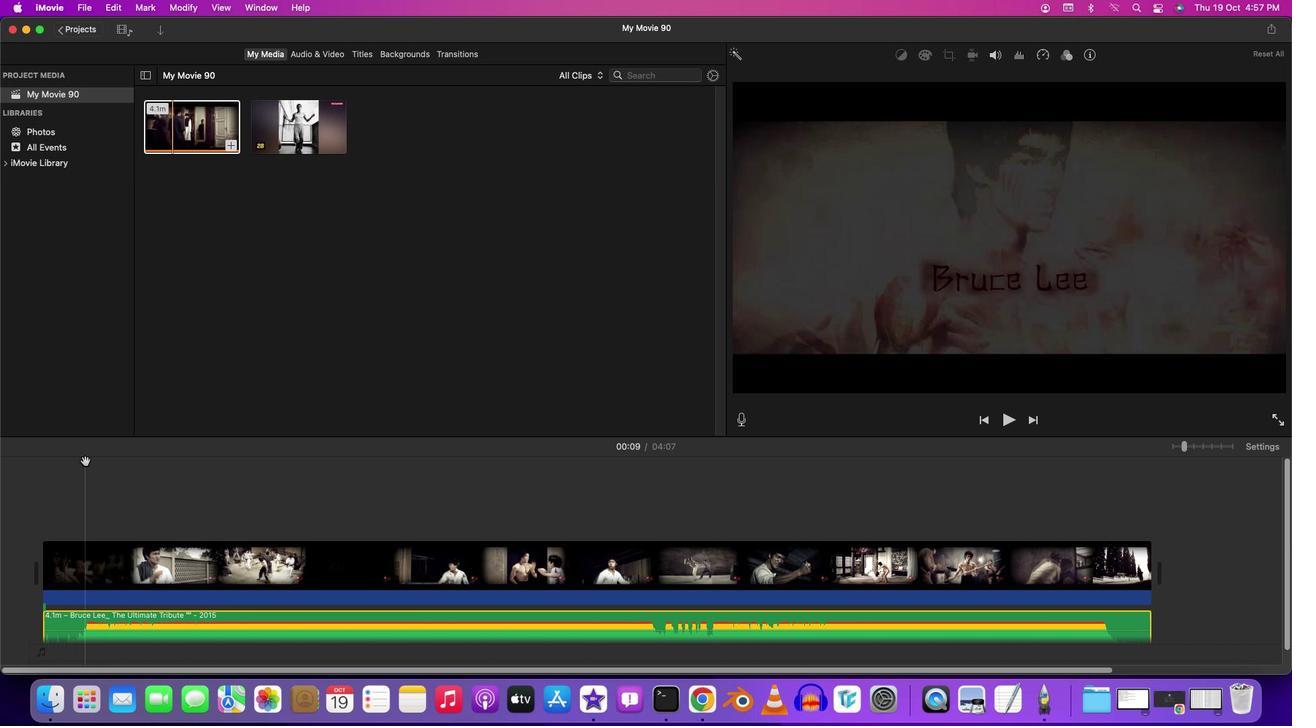 
Action: Key pressed Key.spaceKey.spaceKey.spaceKey.spaceKey.leftKey.leftKey.leftKey.leftKey.leftKey.leftKey.leftKey.leftKey.leftKey.leftKey.leftKey.leftKey.left
Screenshot: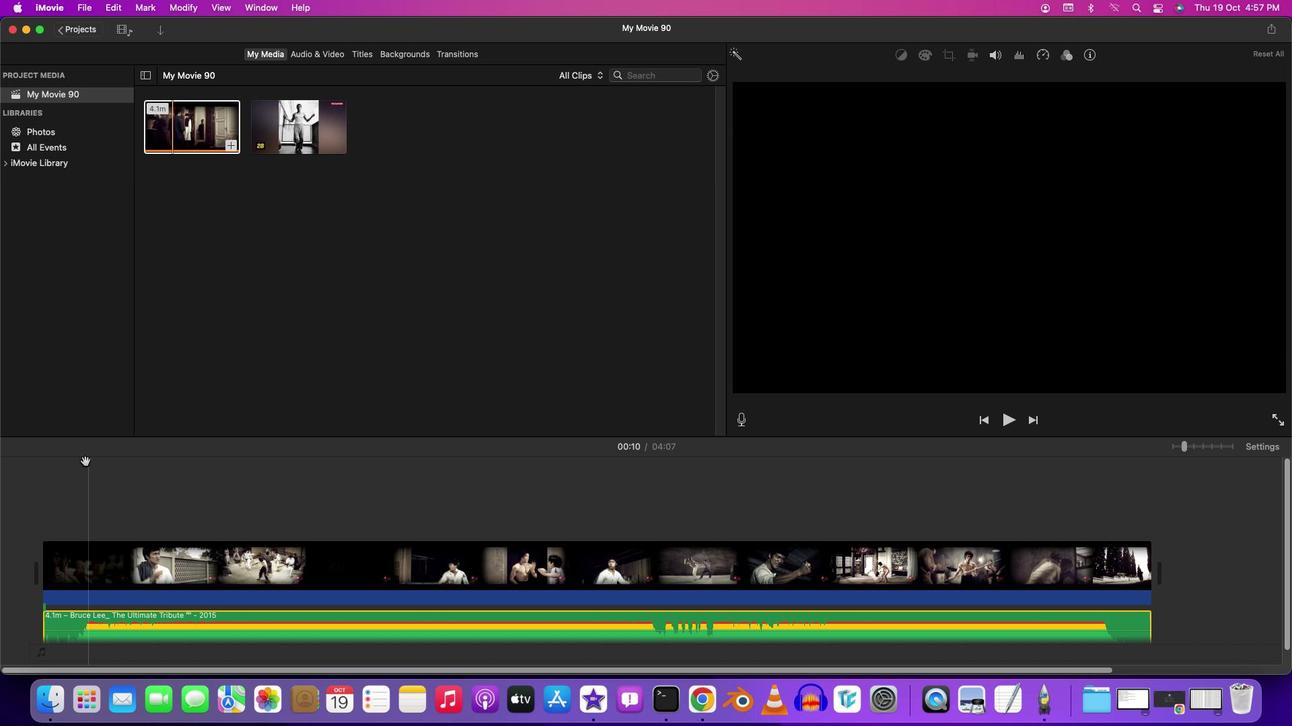
Action: Mouse moved to (90, 571)
Screenshot: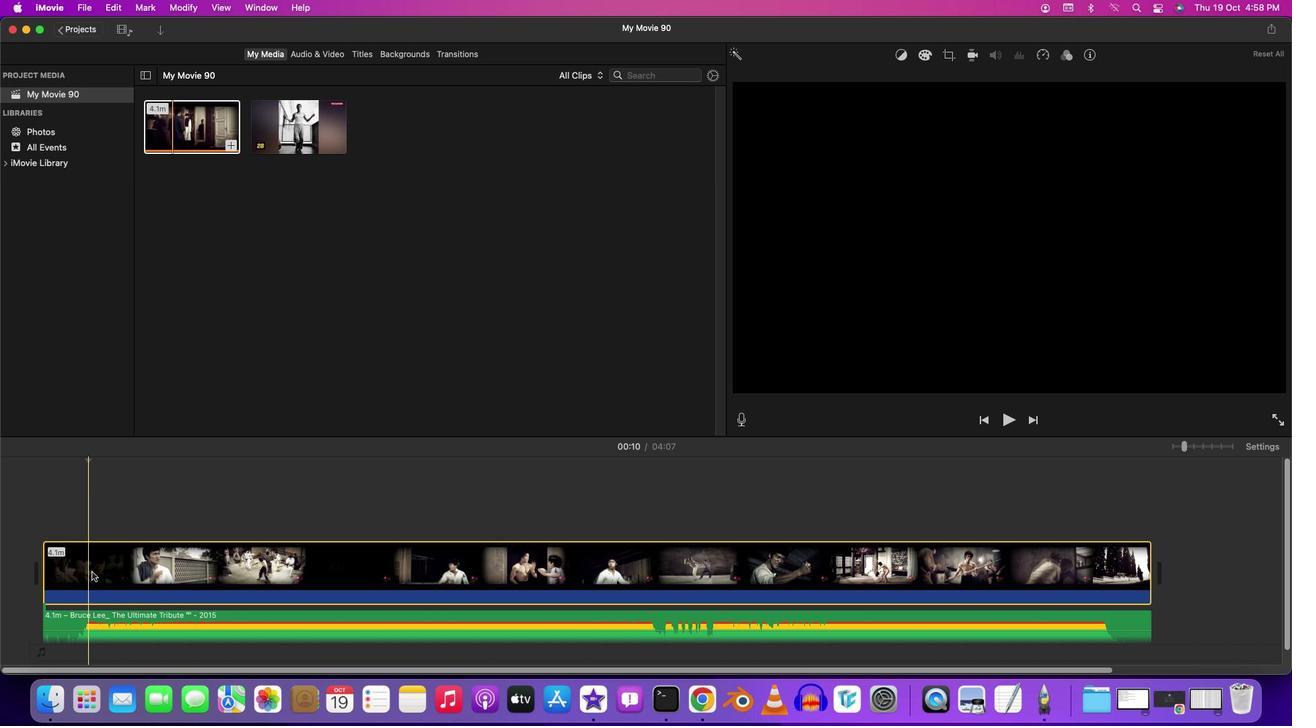 
Action: Mouse pressed left at (90, 571)
Screenshot: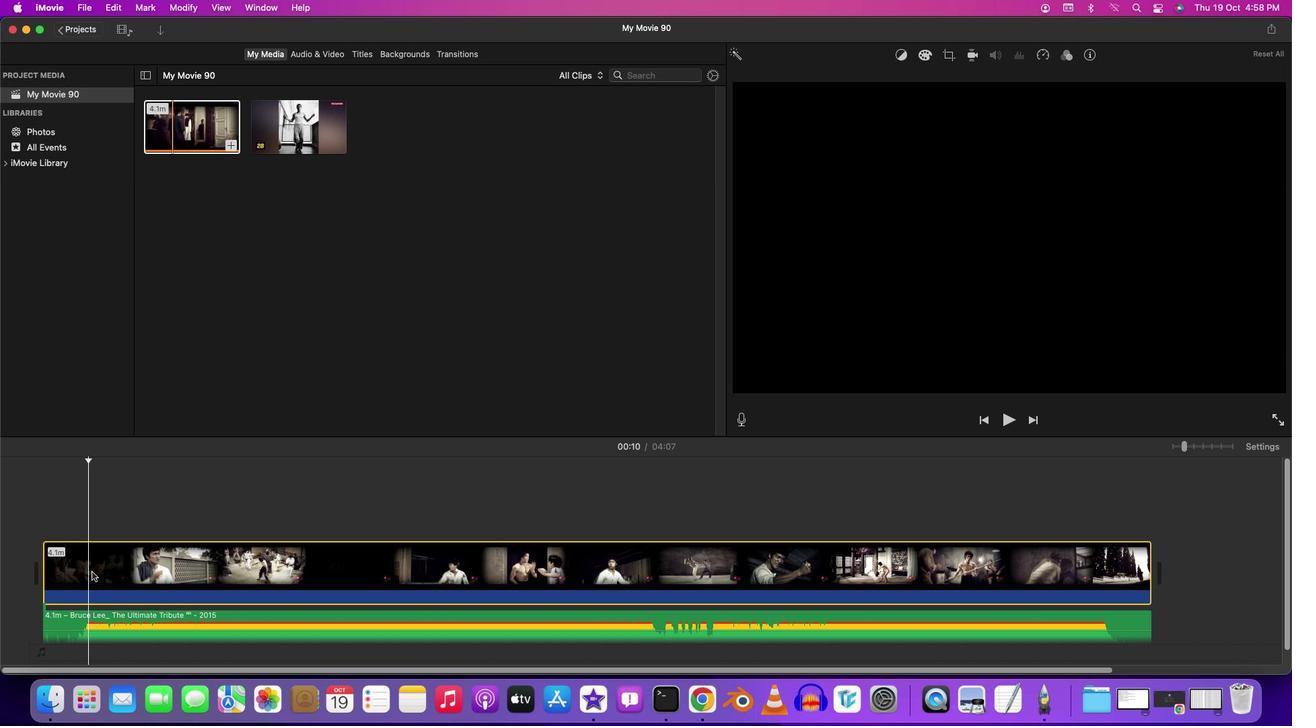 
Action: Key pressed Key.cmd'b'
Screenshot: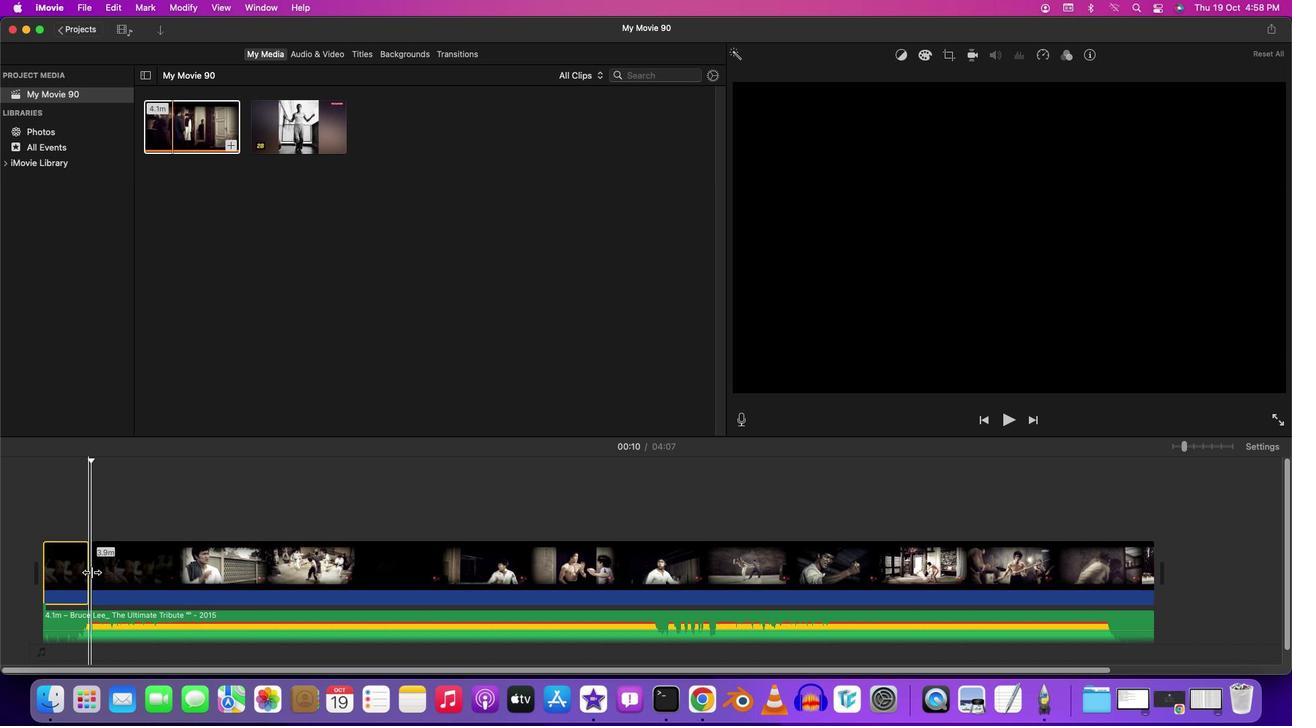 
Action: Mouse moved to (265, 576)
Screenshot: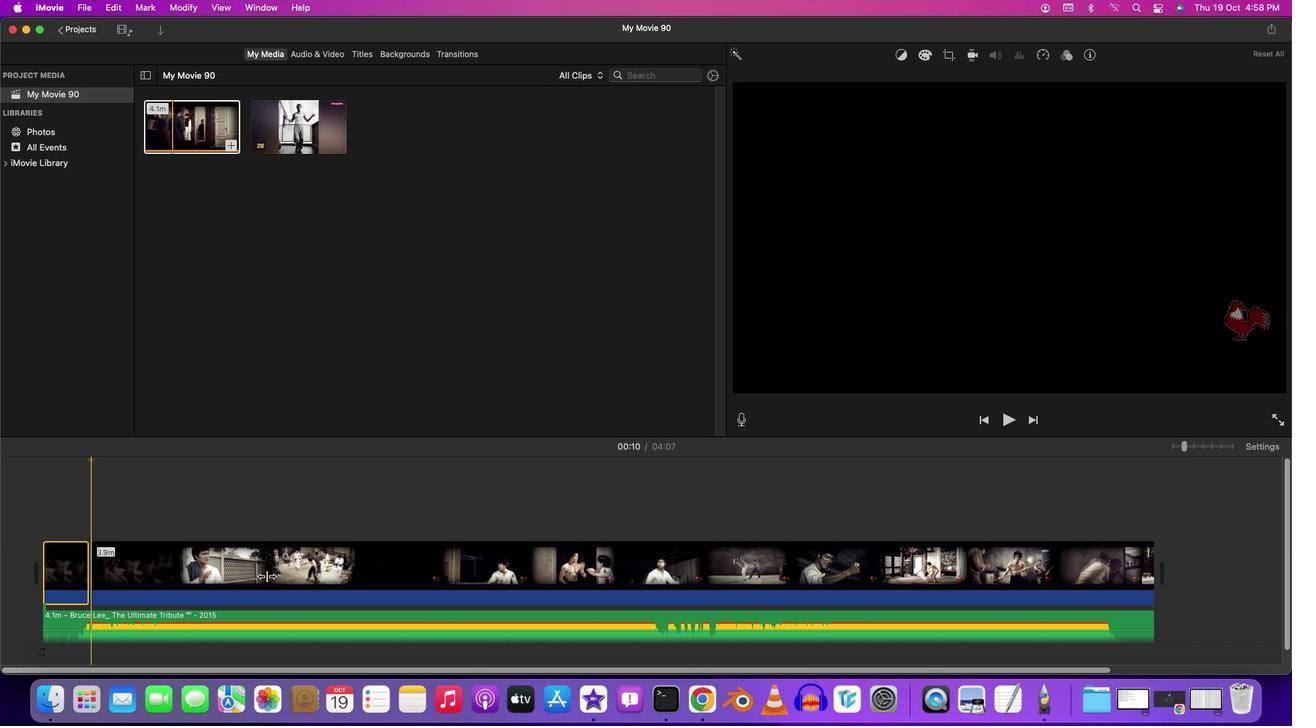 
Action: Mouse pressed left at (265, 576)
Screenshot: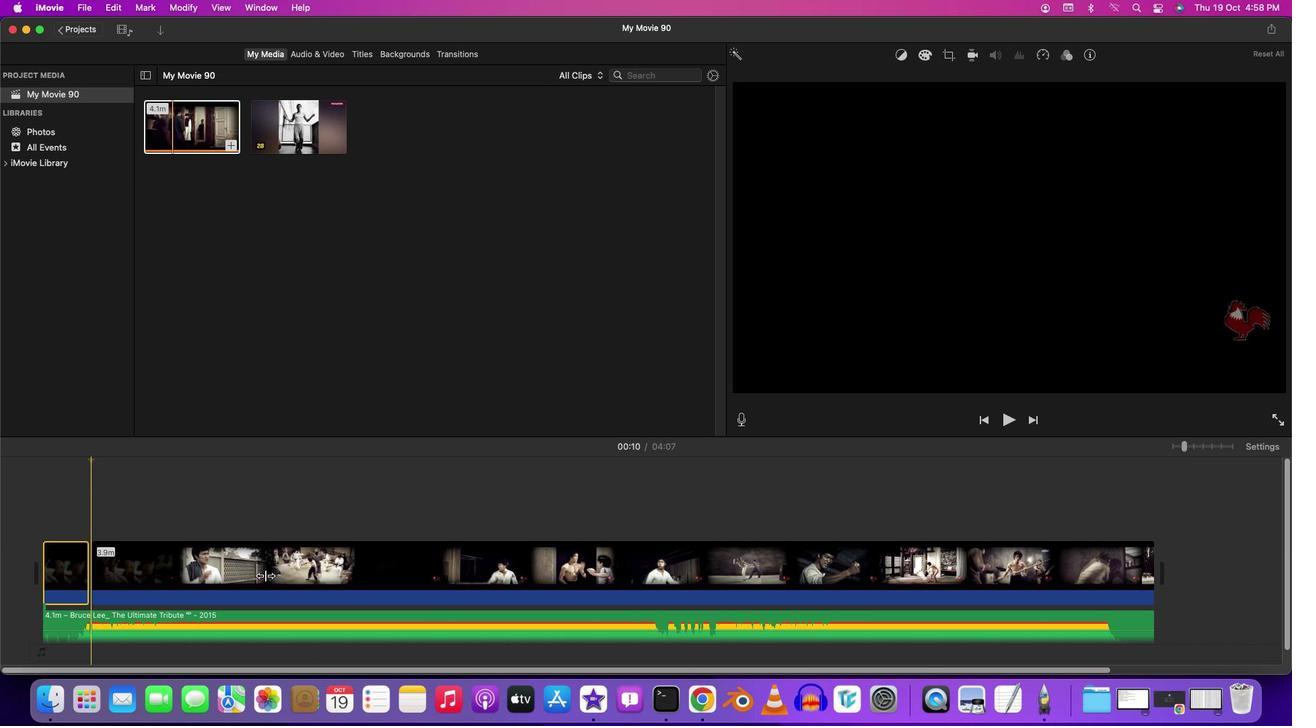 
Action: Mouse moved to (250, 572)
Screenshot: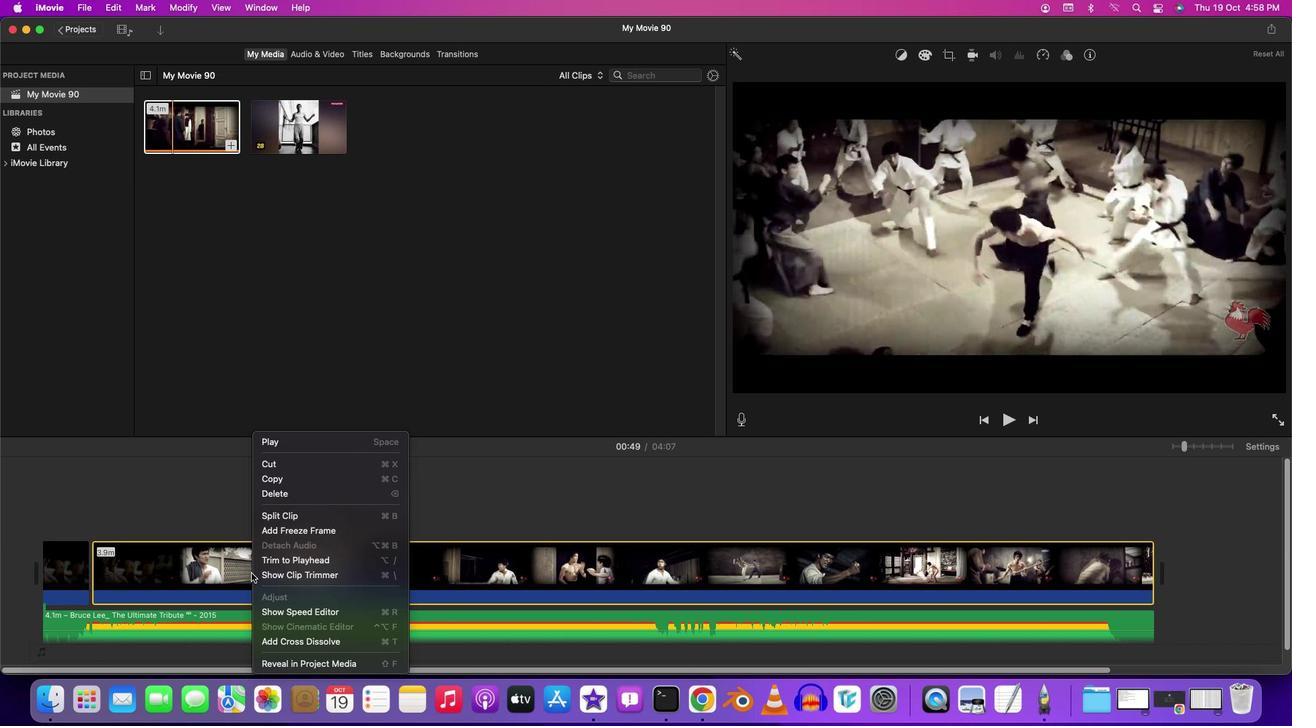 
Action: Mouse pressed right at (250, 572)
Screenshot: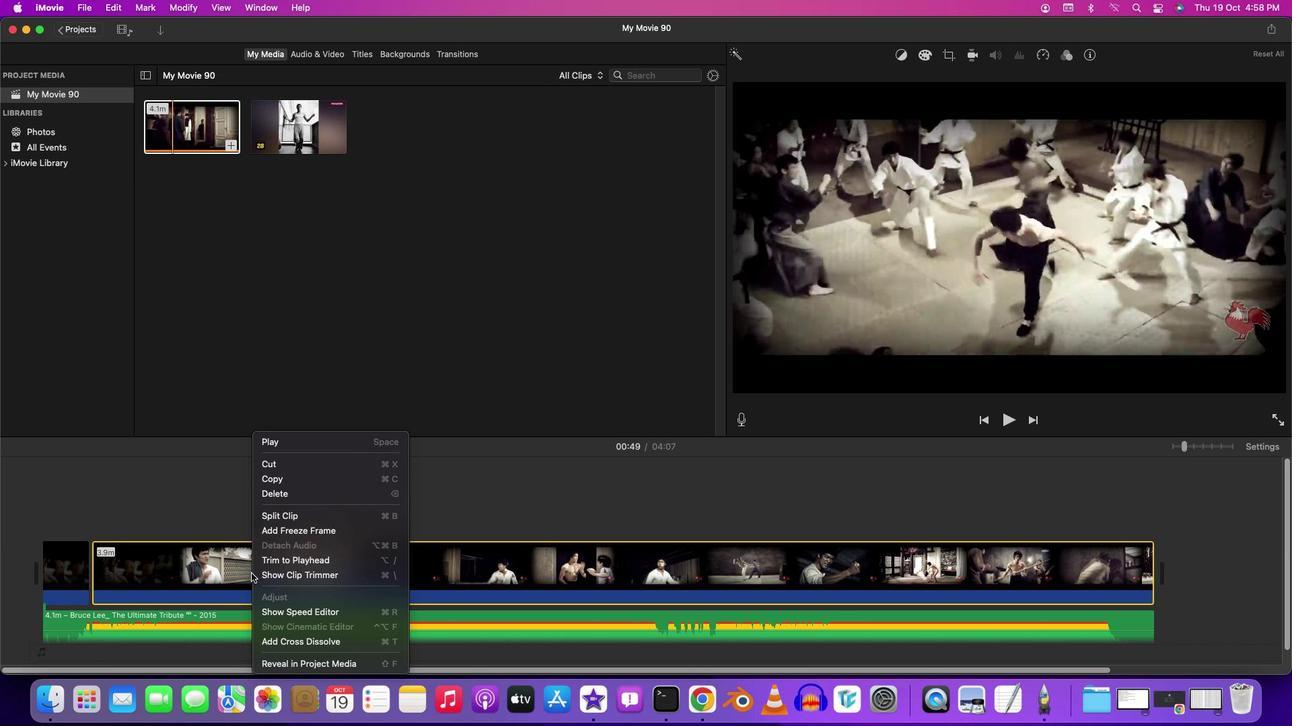 
Action: Mouse moved to (298, 498)
Screenshot: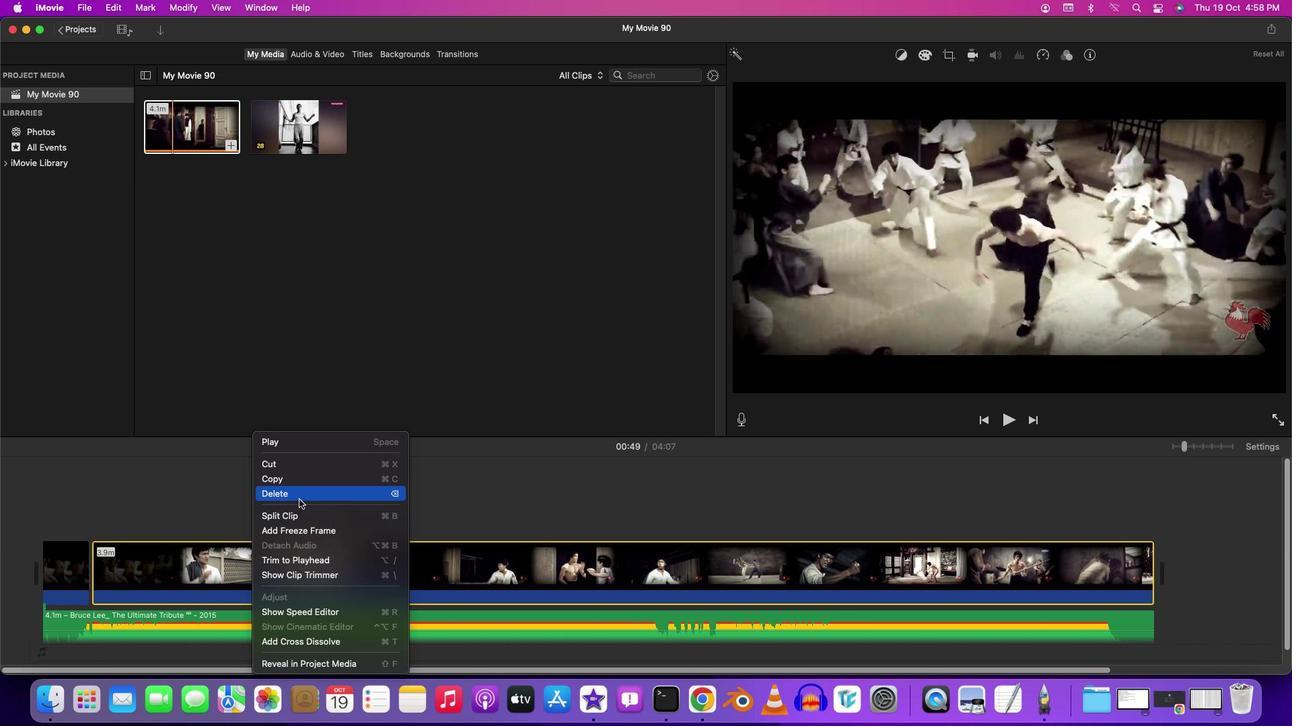 
Action: Mouse pressed left at (298, 498)
Screenshot: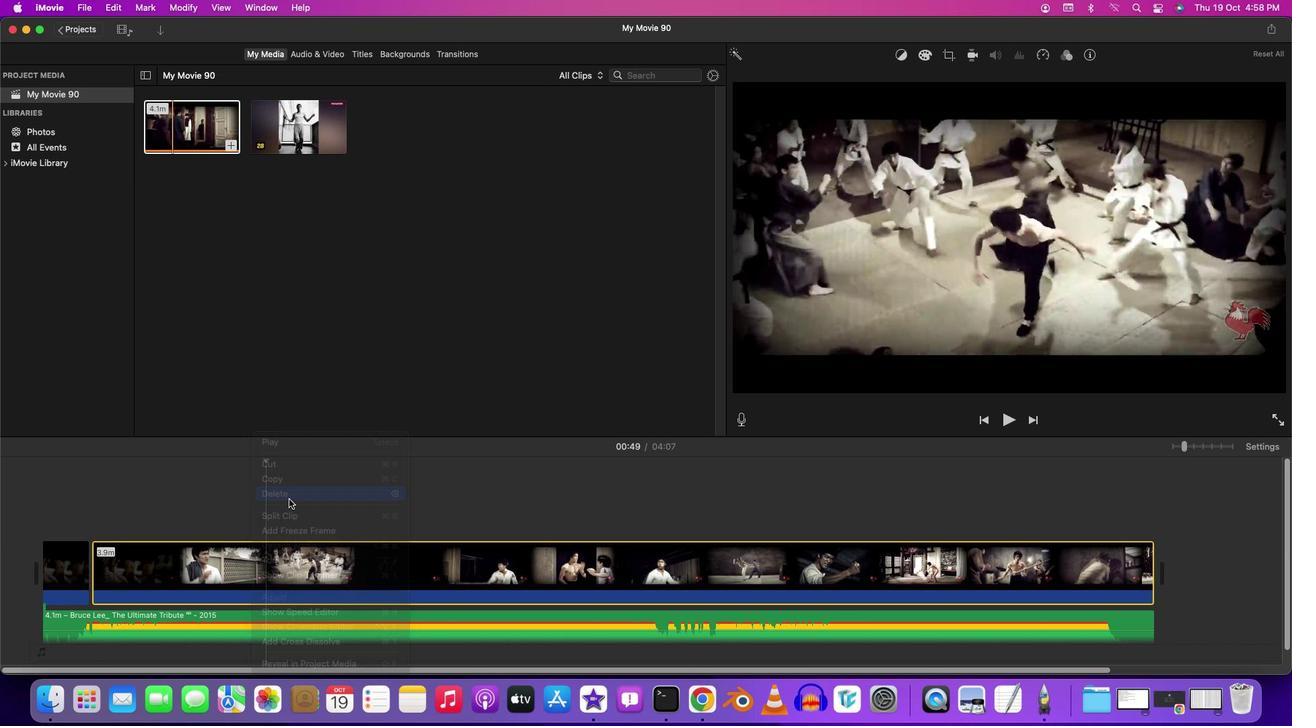
Action: Mouse moved to (313, 128)
Screenshot: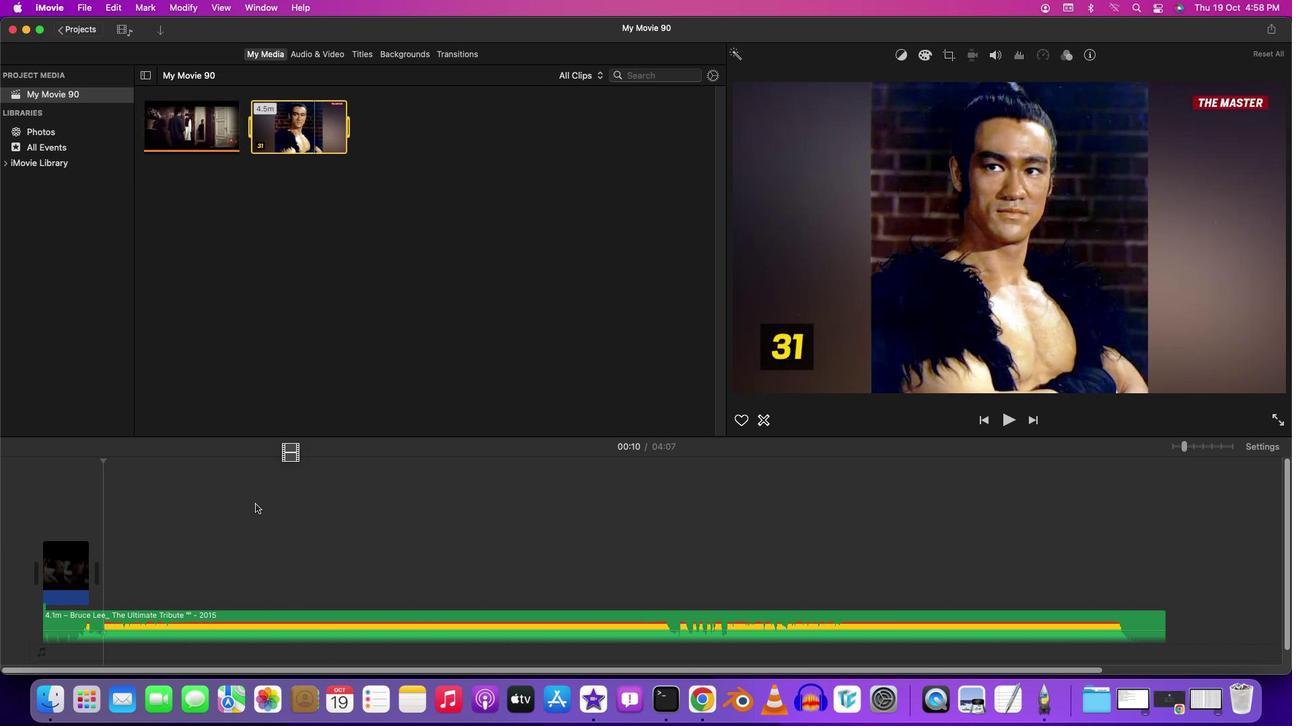 
Action: Mouse pressed left at (313, 128)
Screenshot: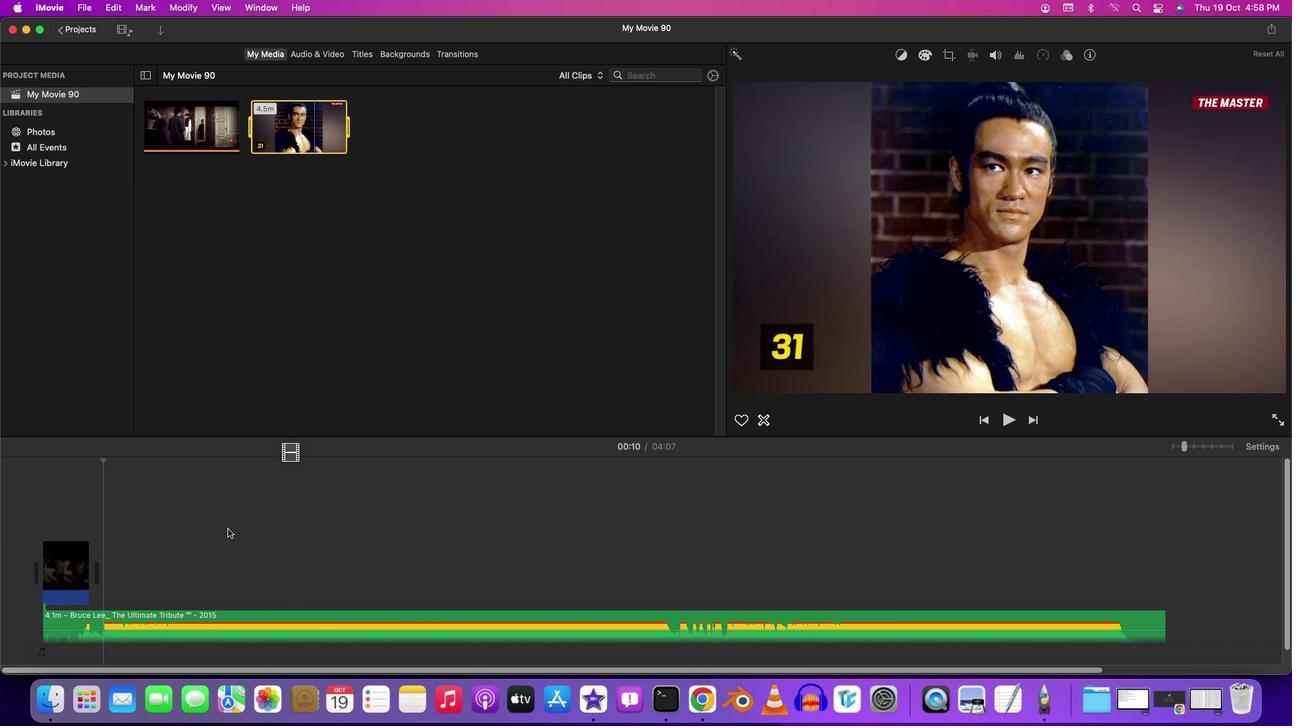 
Action: Mouse moved to (206, 578)
Screenshot: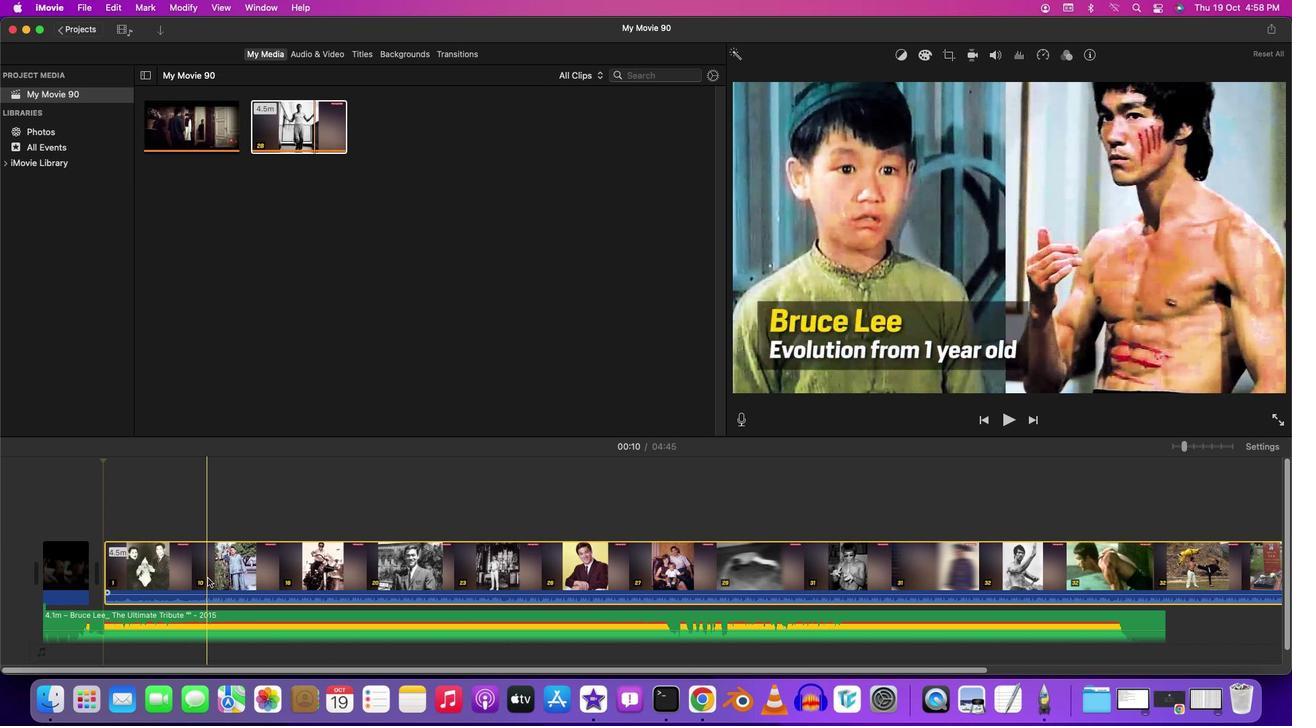 
Action: Mouse pressed right at (206, 578)
Screenshot: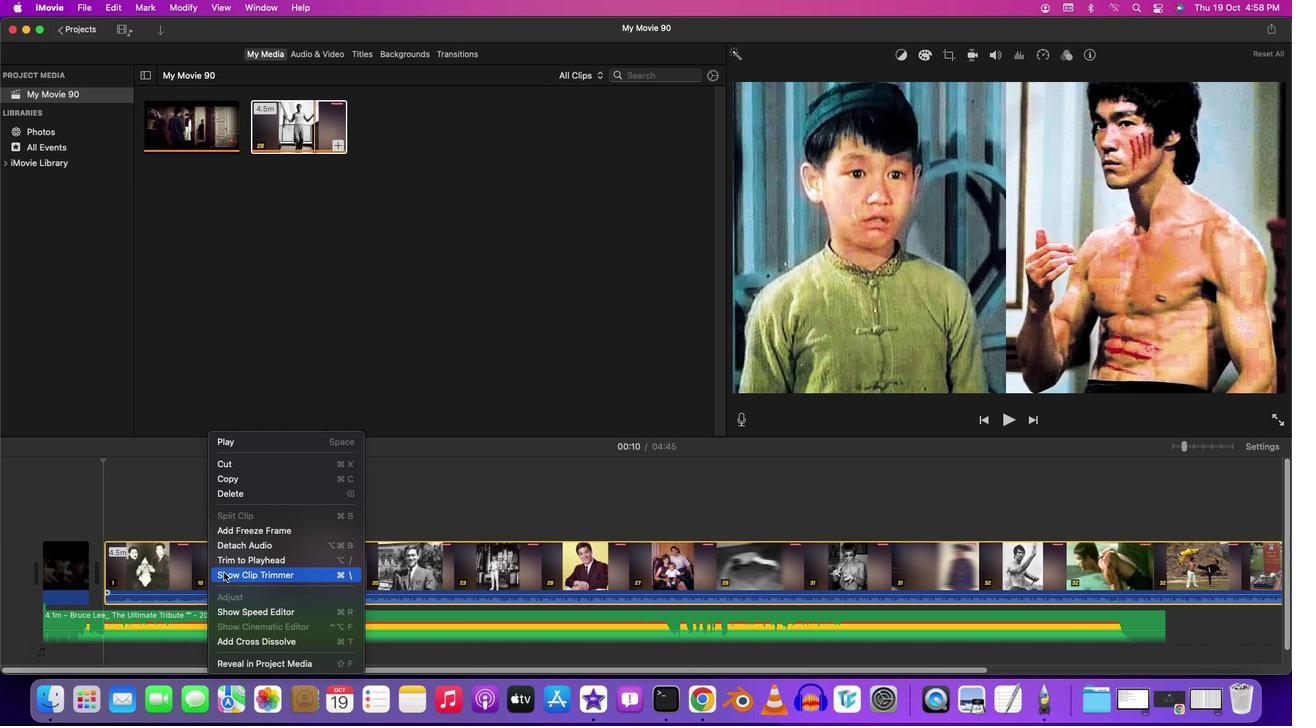 
Action: Mouse moved to (242, 550)
Screenshot: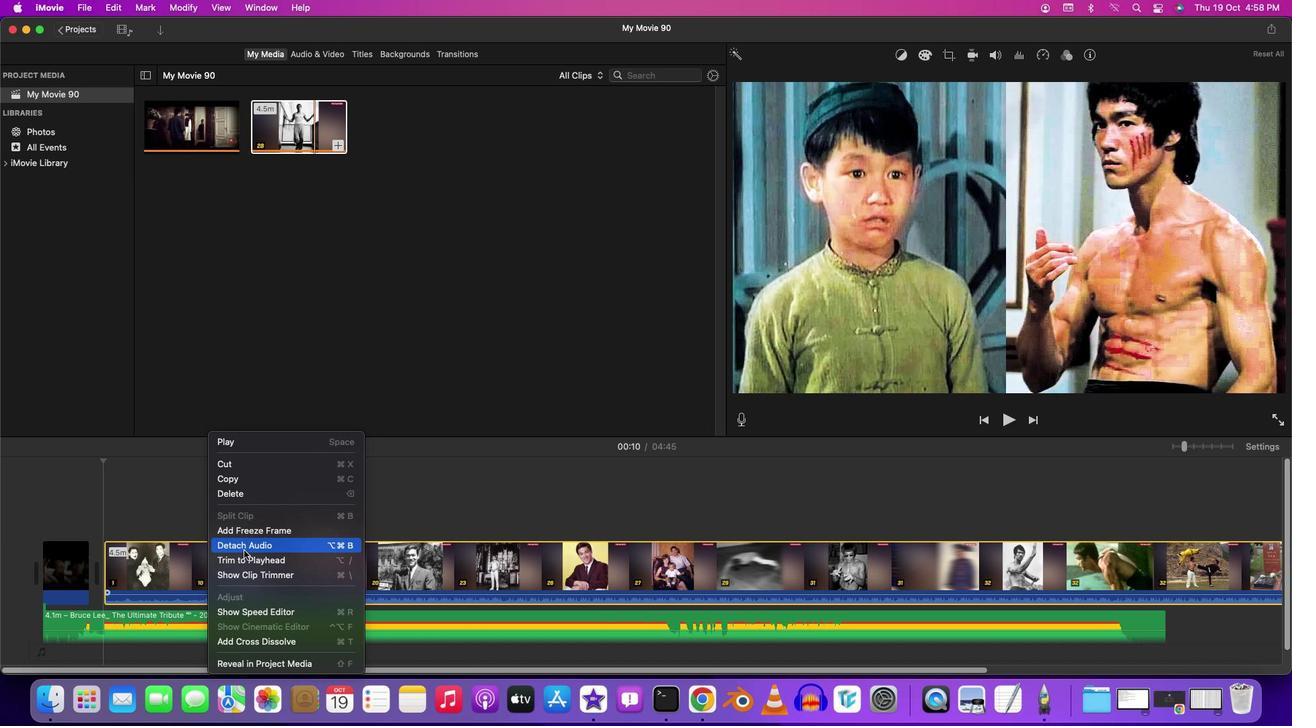 
Action: Mouse pressed left at (242, 550)
Screenshot: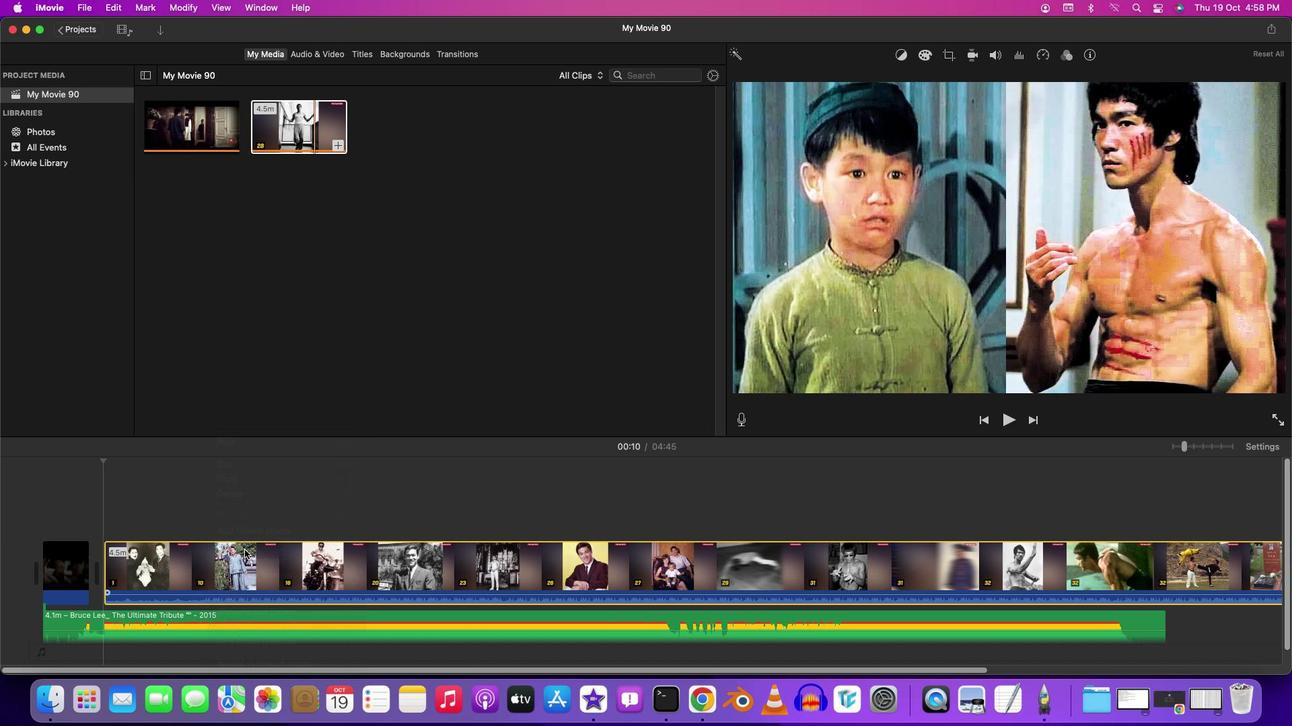 
Action: Mouse moved to (230, 573)
Screenshot: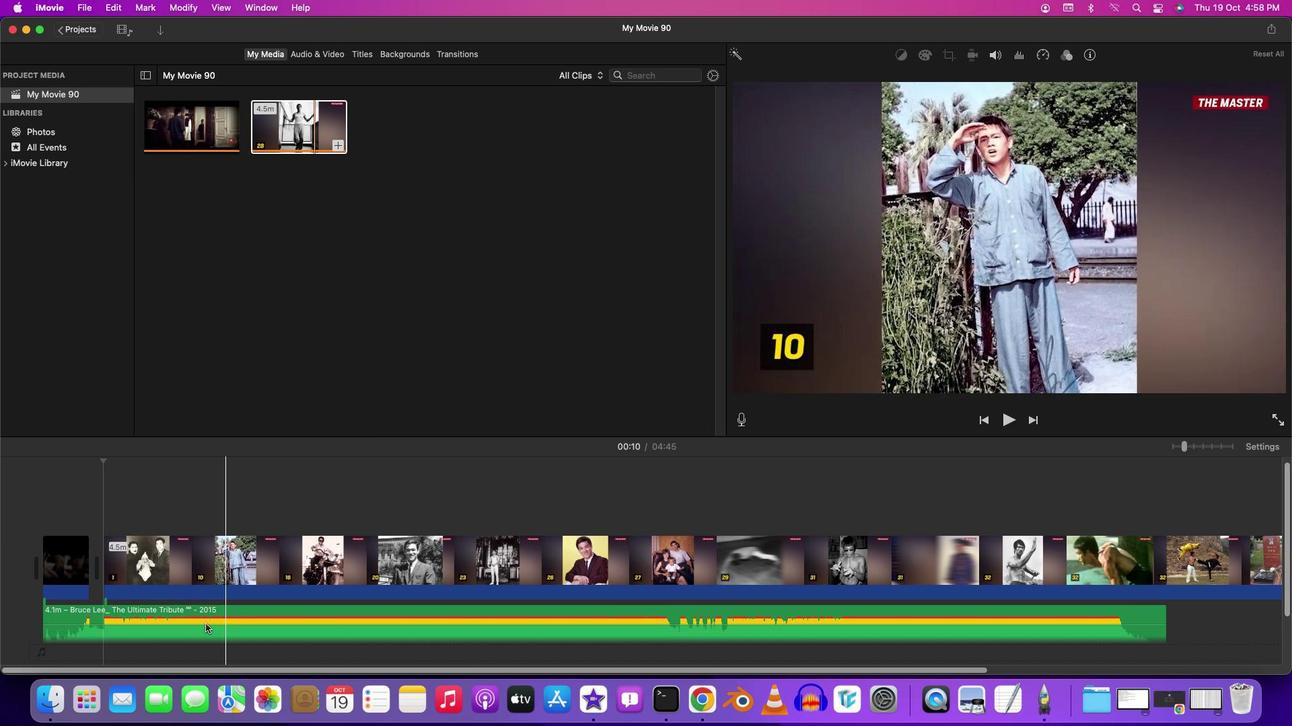 
Action: Mouse scrolled (230, 573) with delta (0, 0)
Screenshot: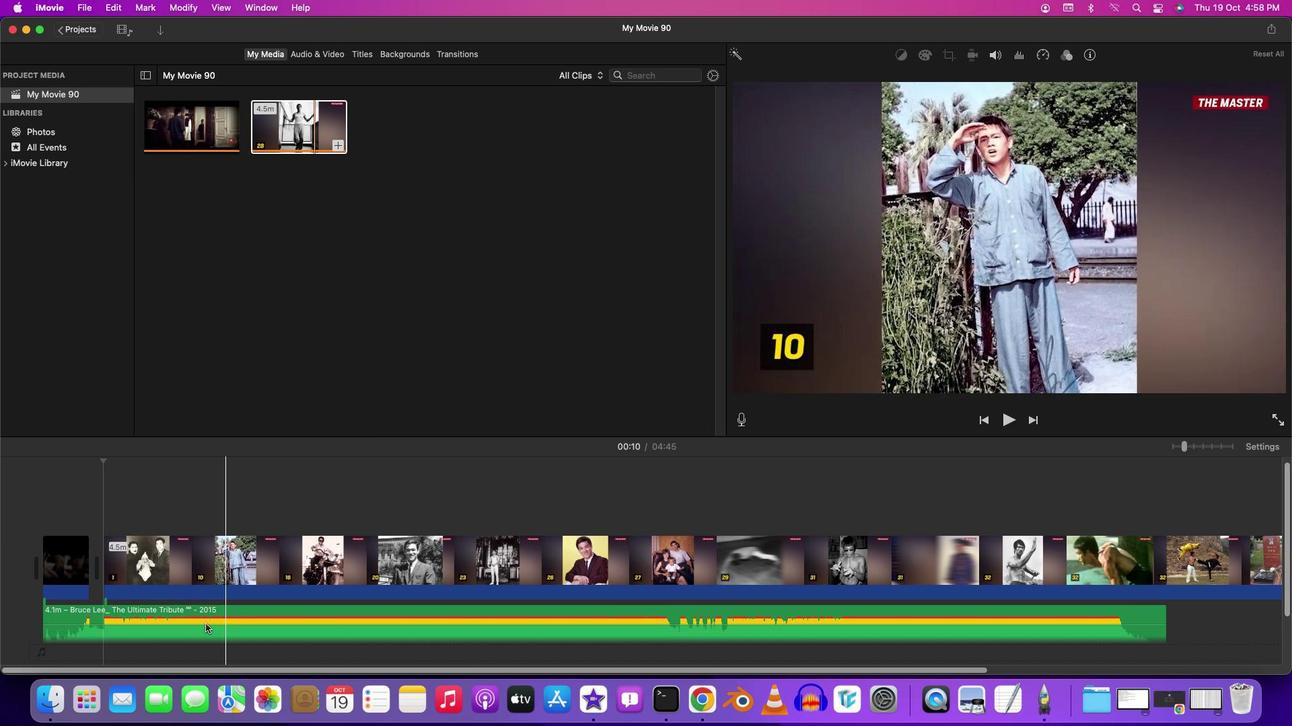 
Action: Mouse moved to (230, 576)
Screenshot: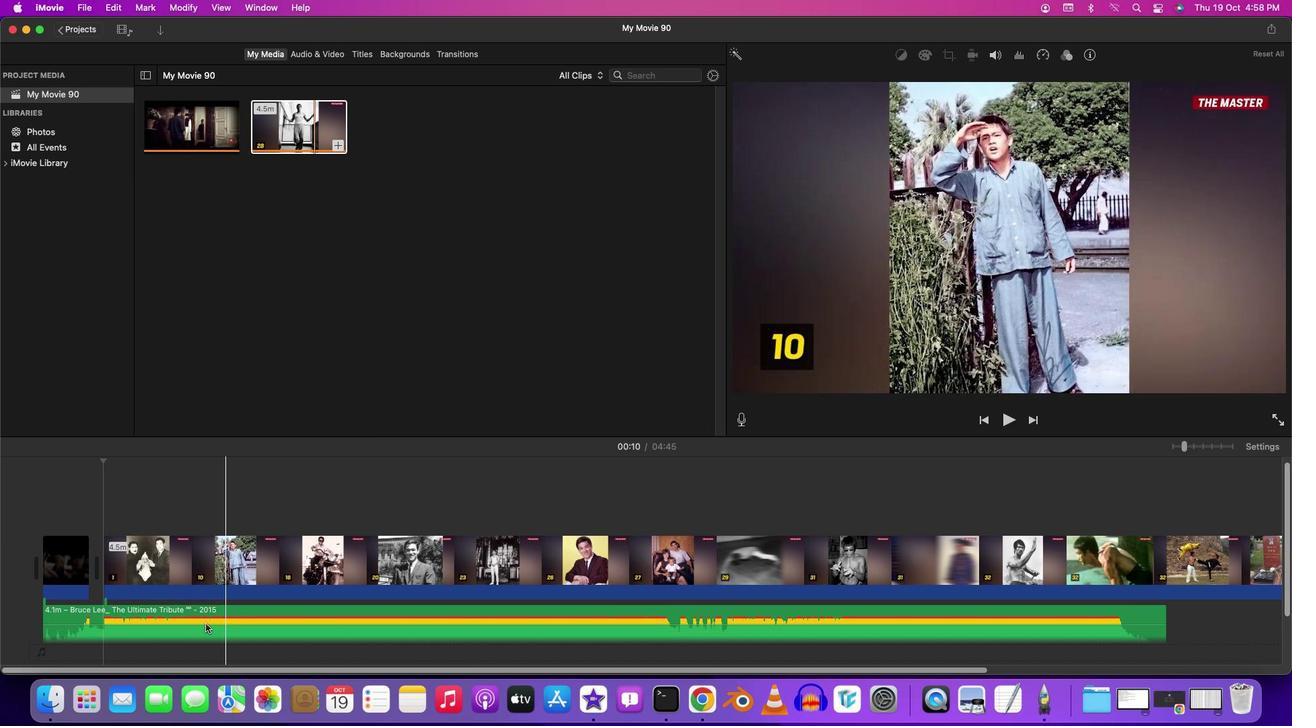 
Action: Mouse scrolled (230, 576) with delta (0, 0)
Screenshot: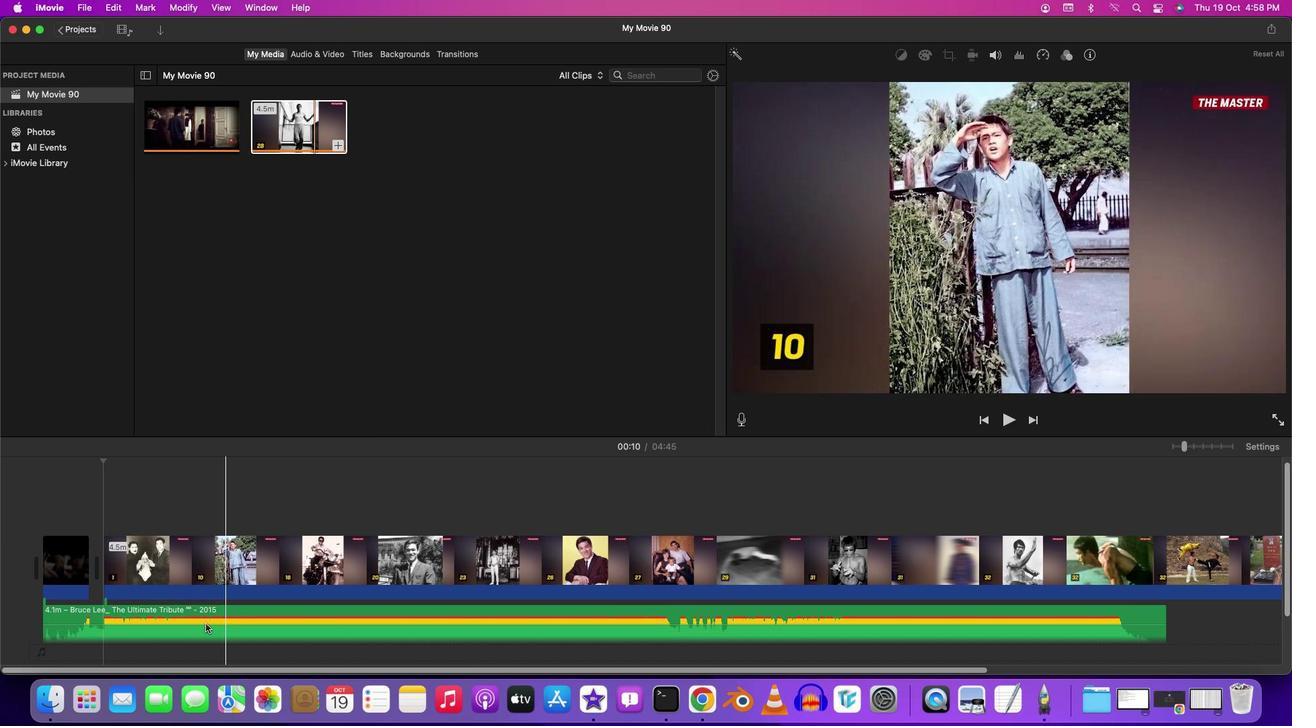 
Action: Mouse moved to (229, 576)
Screenshot: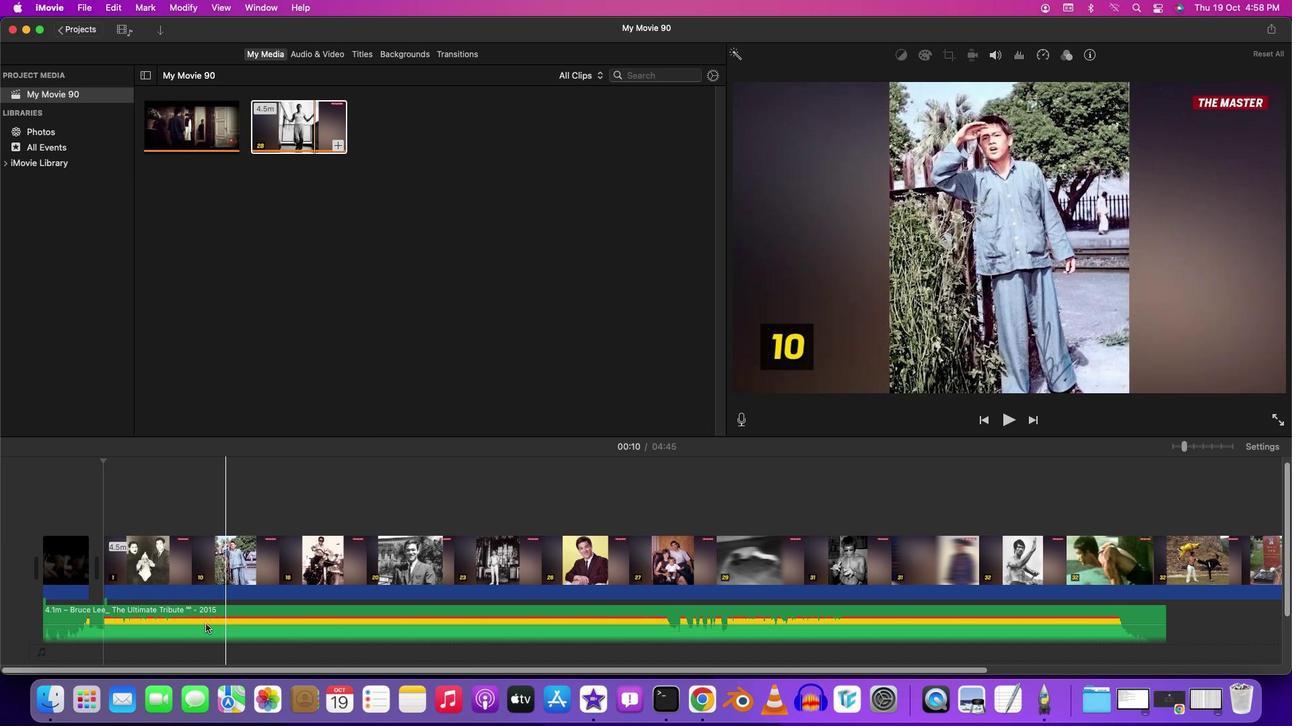 
Action: Mouse scrolled (229, 576) with delta (0, -1)
Screenshot: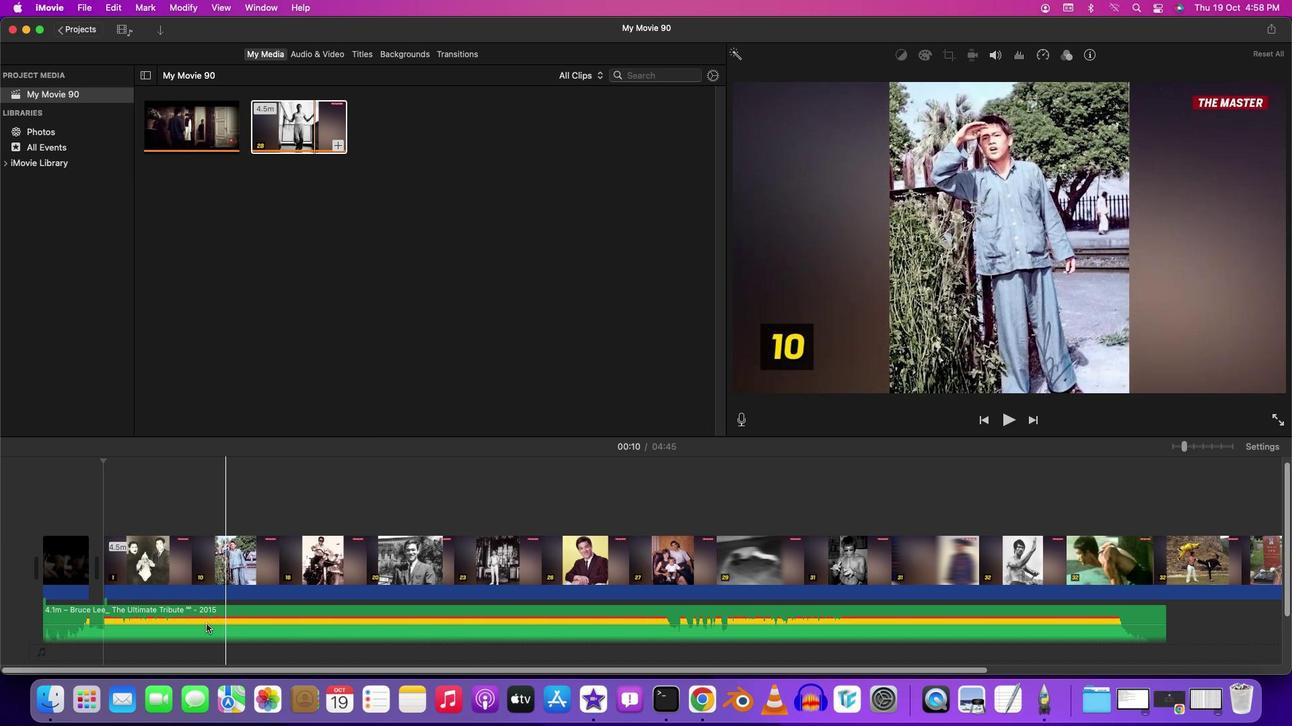 
Action: Mouse moved to (212, 610)
Screenshot: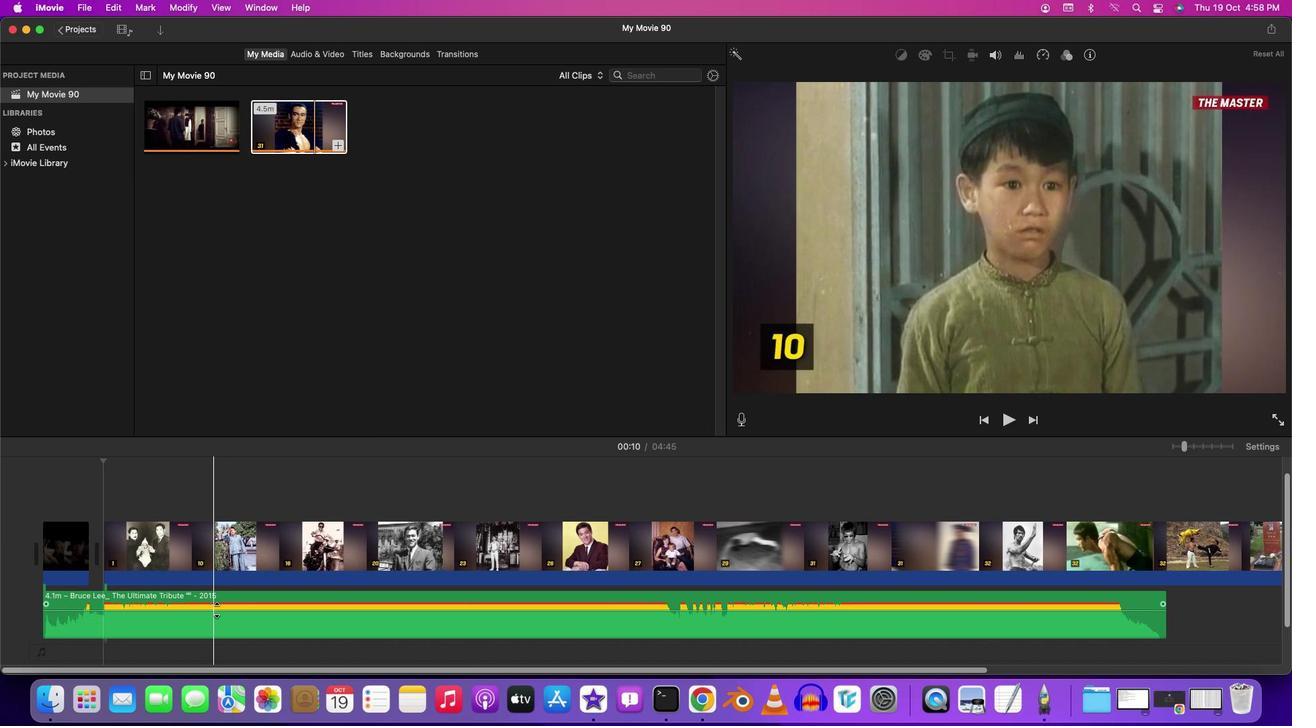 
Action: Mouse pressed right at (212, 610)
Screenshot: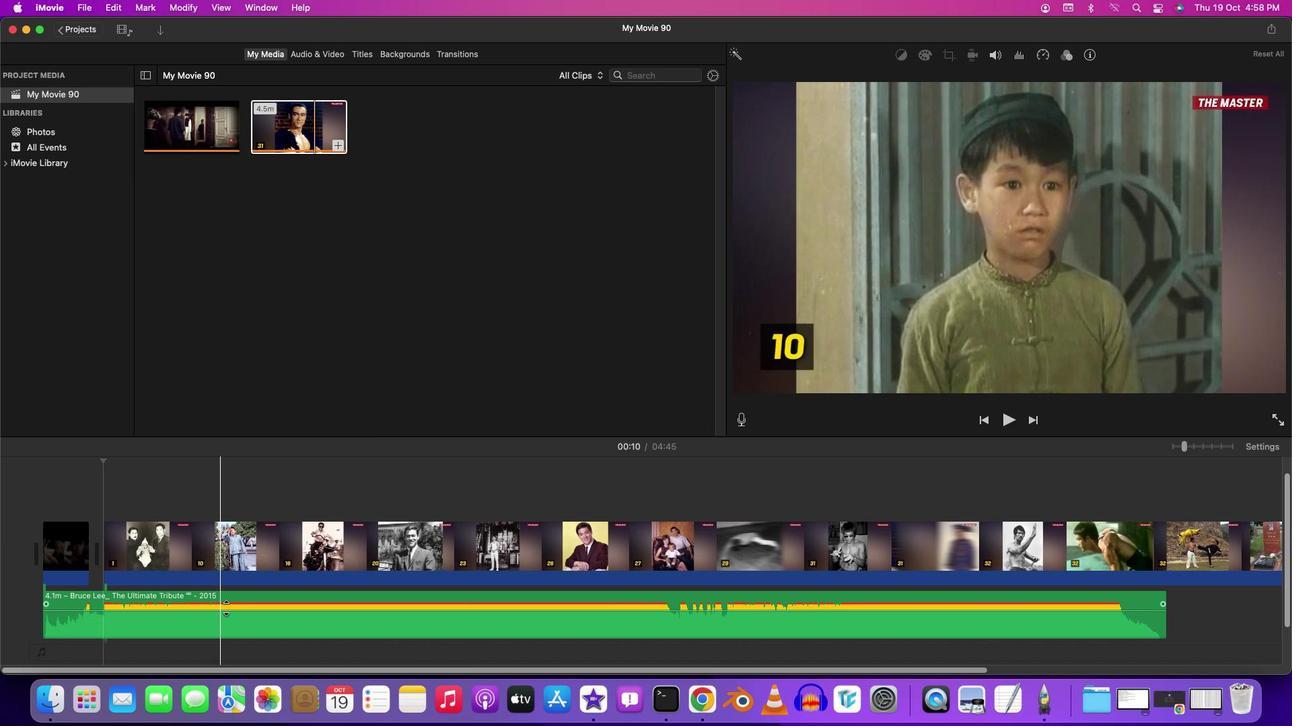 
Action: Mouse moved to (232, 620)
Screenshot: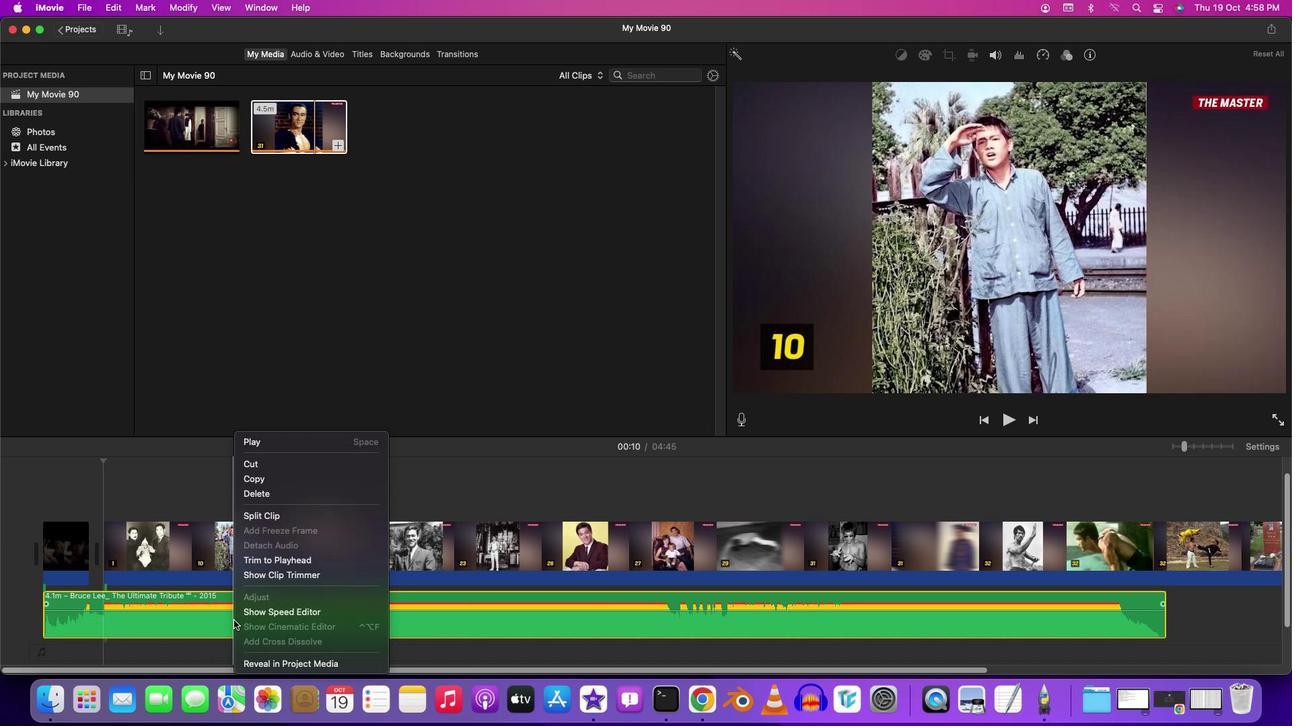 
Action: Mouse pressed right at (232, 620)
Screenshot: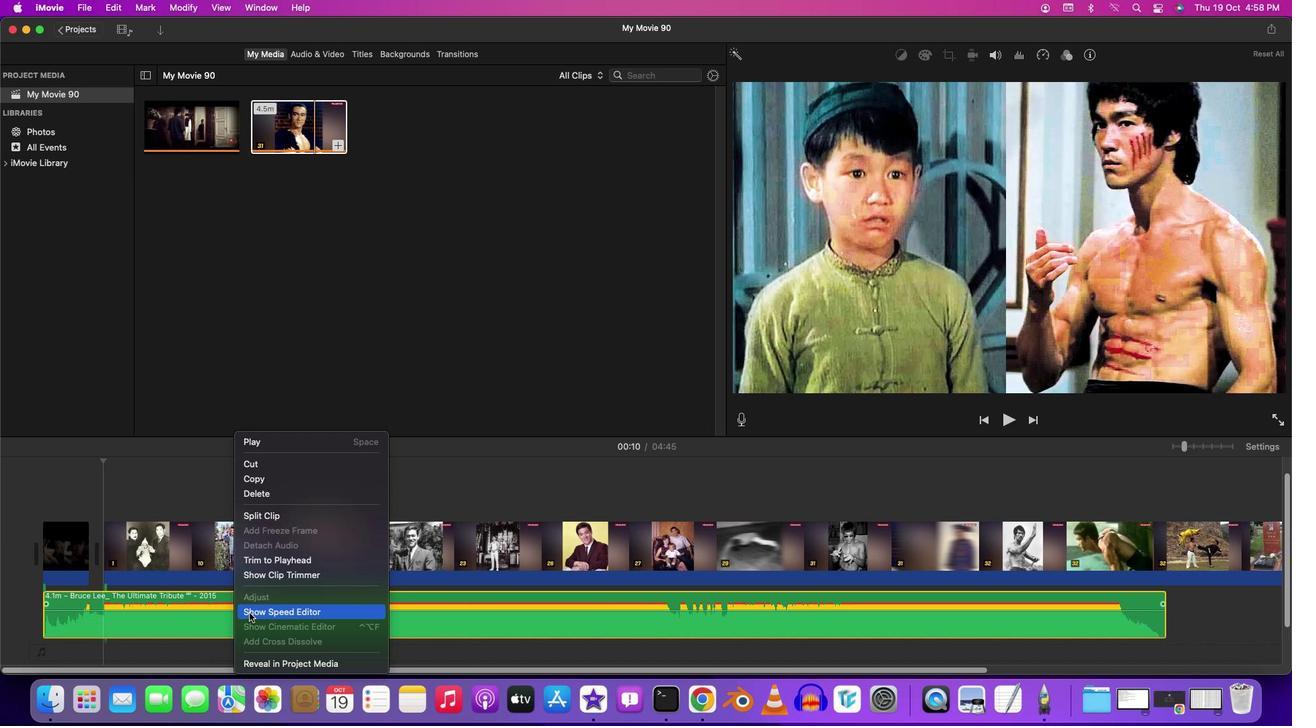 
Action: Mouse moved to (281, 493)
Screenshot: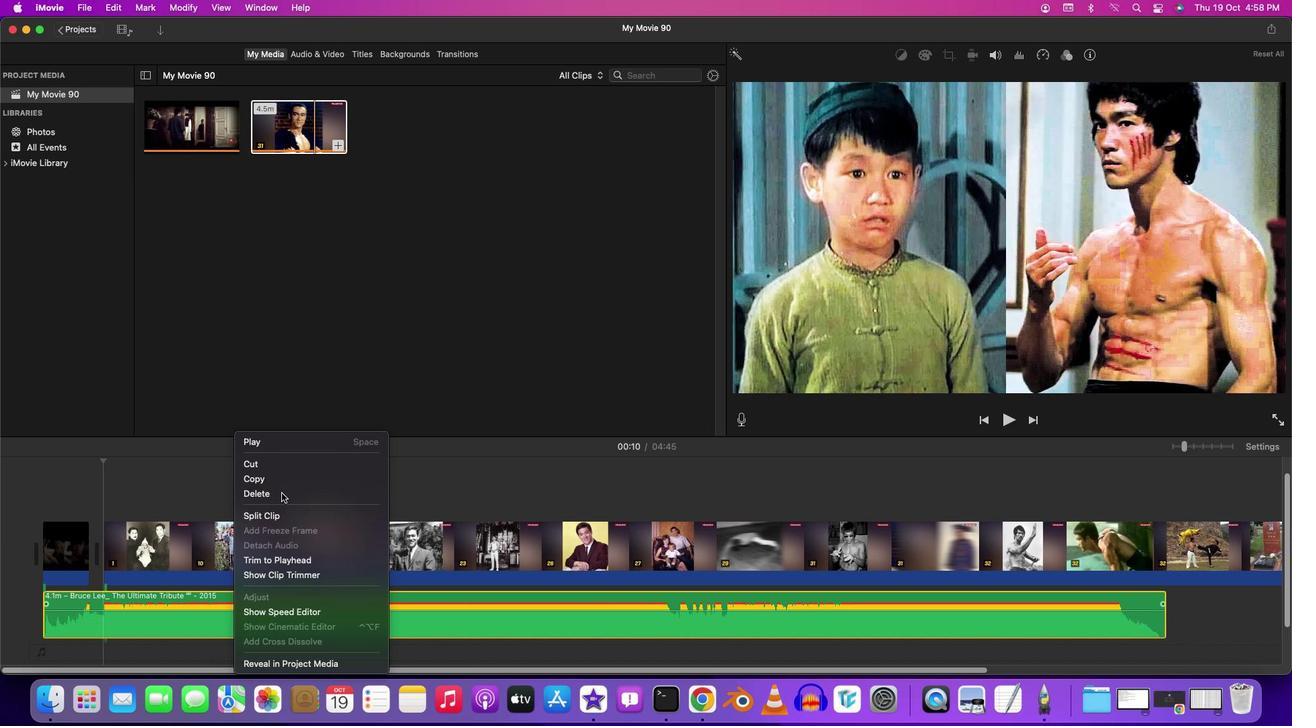 
Action: Mouse pressed left at (281, 493)
Screenshot: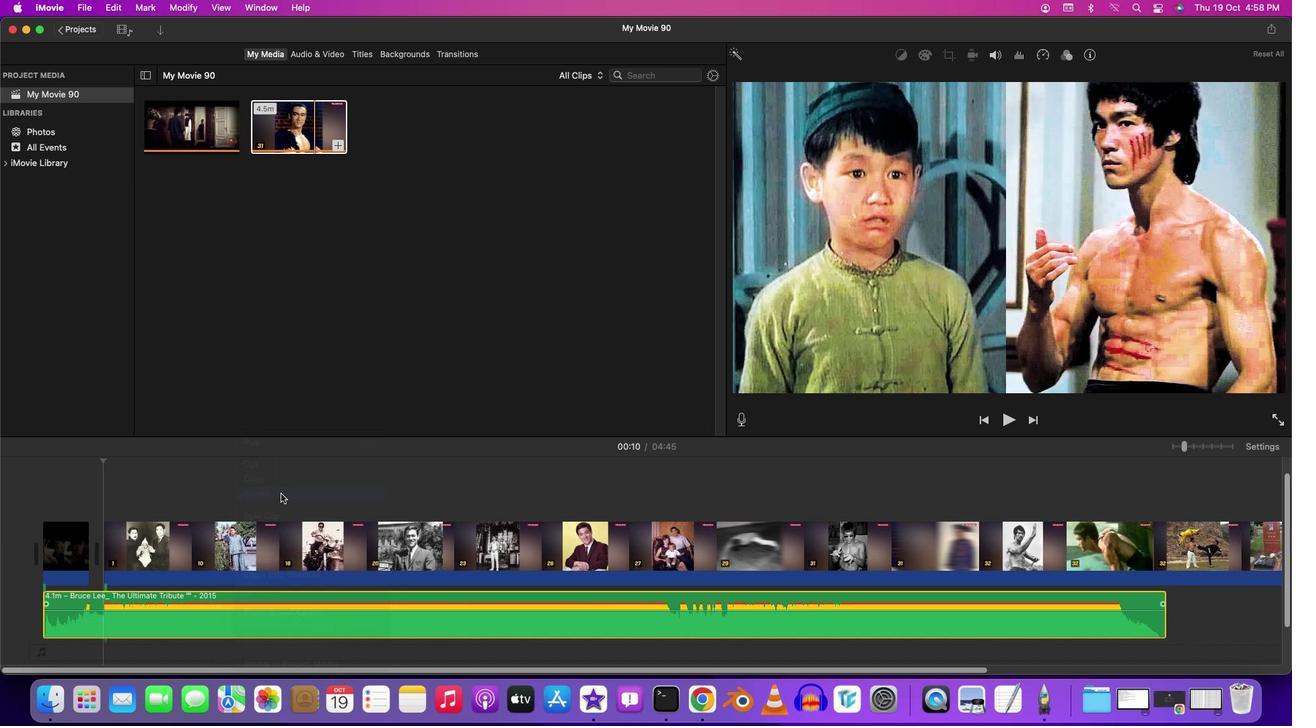 
Action: Mouse moved to (126, 576)
Screenshot: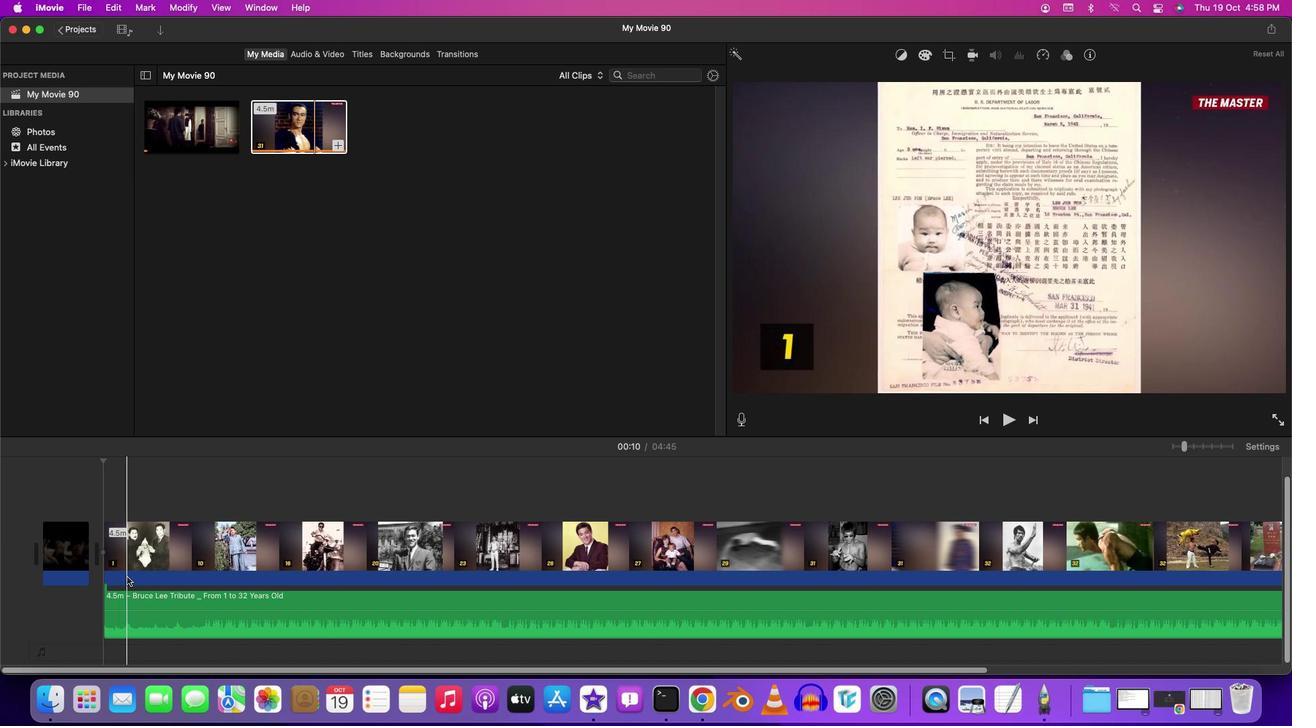 
Action: Key pressed Key.cmd'z'
Screenshot: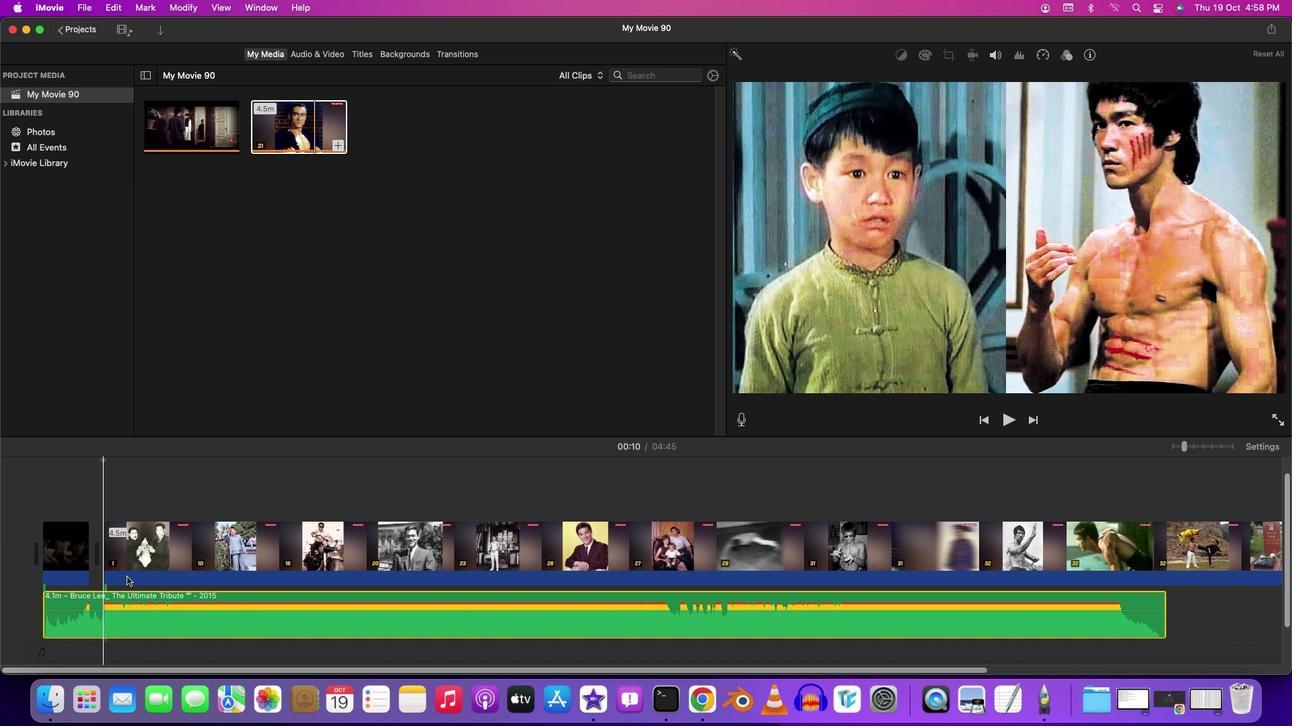 
Action: Mouse moved to (240, 547)
Screenshot: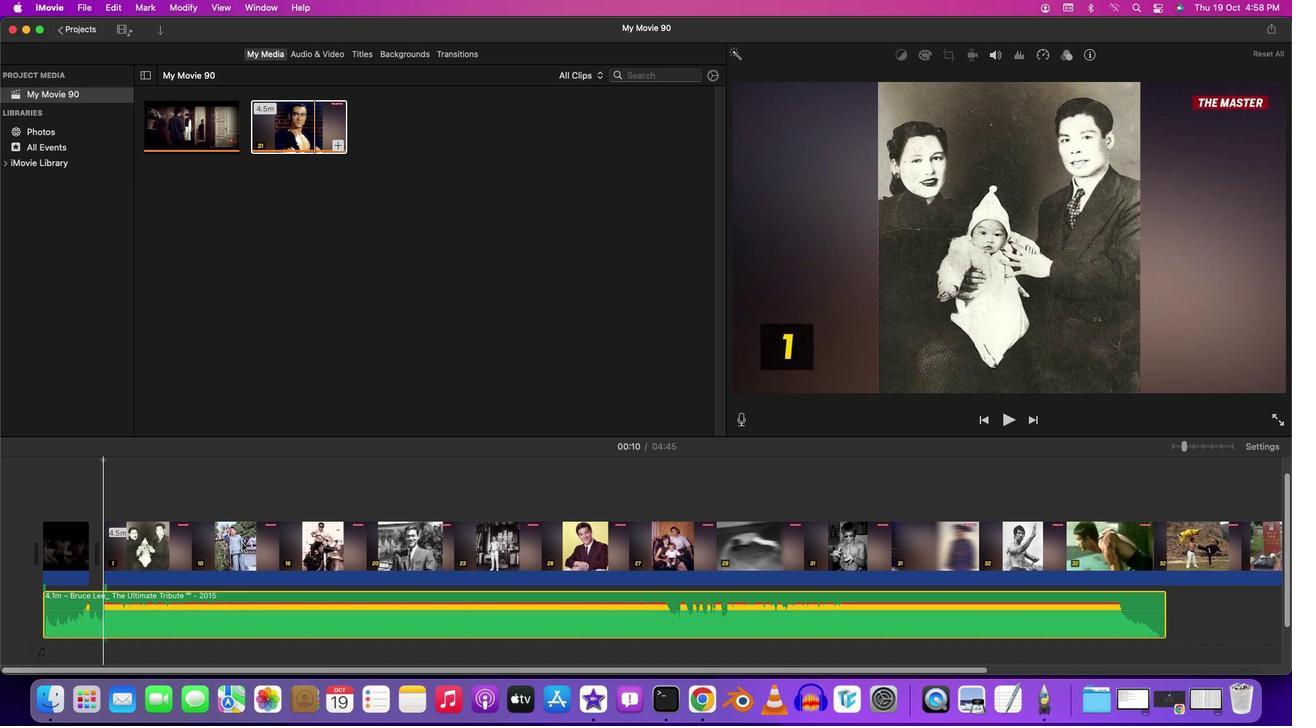 
Action: Mouse scrolled (240, 547) with delta (0, 0)
Screenshot: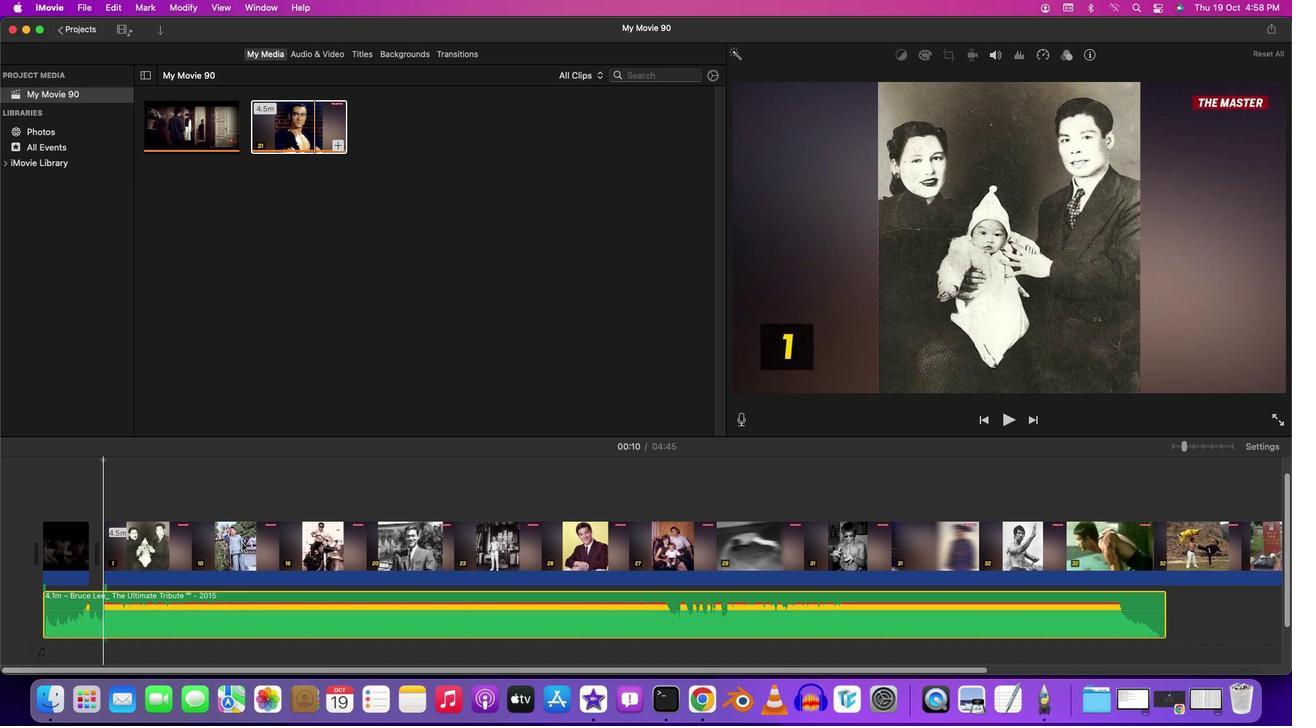 
Action: Mouse moved to (240, 547)
Screenshot: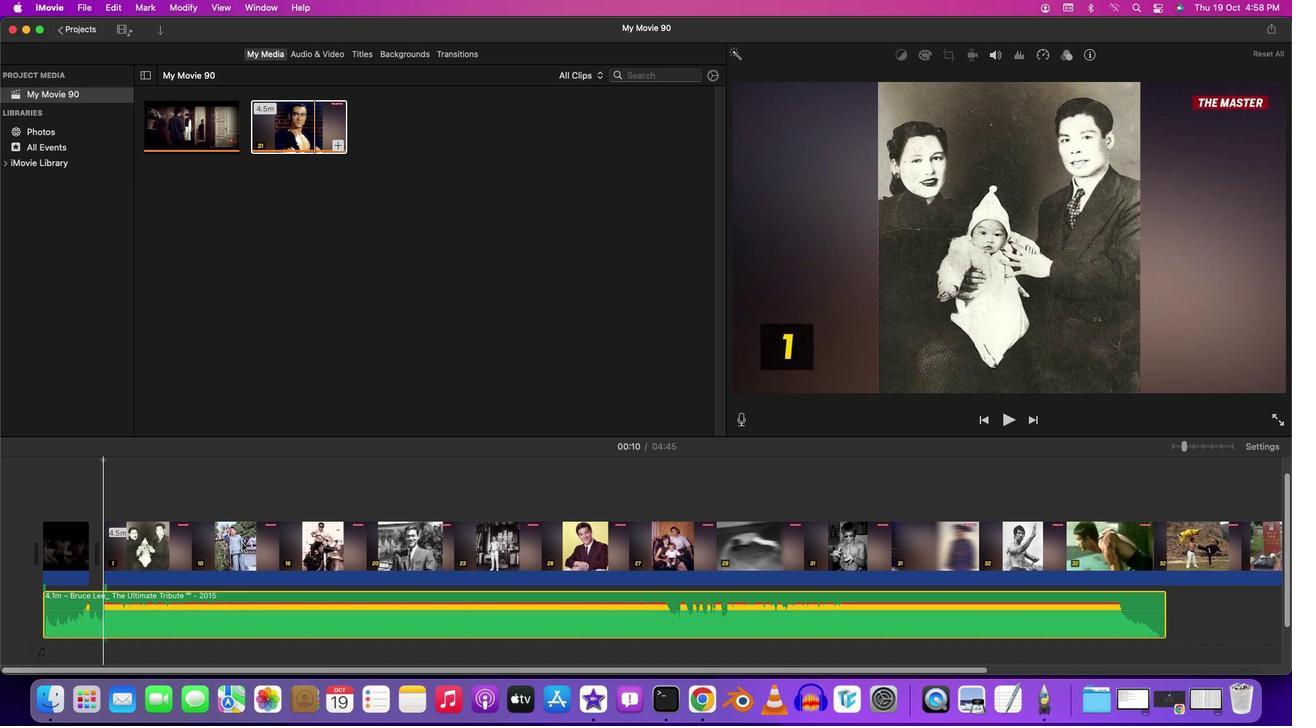 
Action: Mouse scrolled (240, 547) with delta (0, 0)
Screenshot: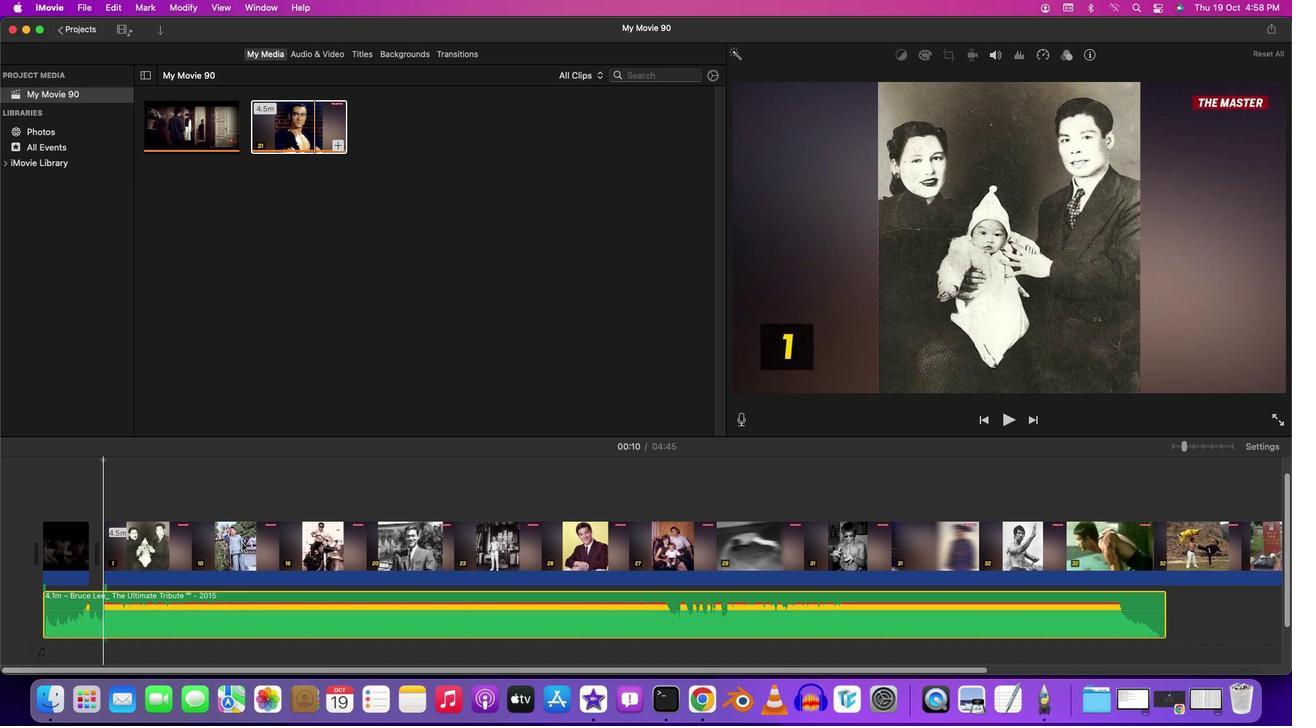 
Action: Mouse moved to (241, 543)
Screenshot: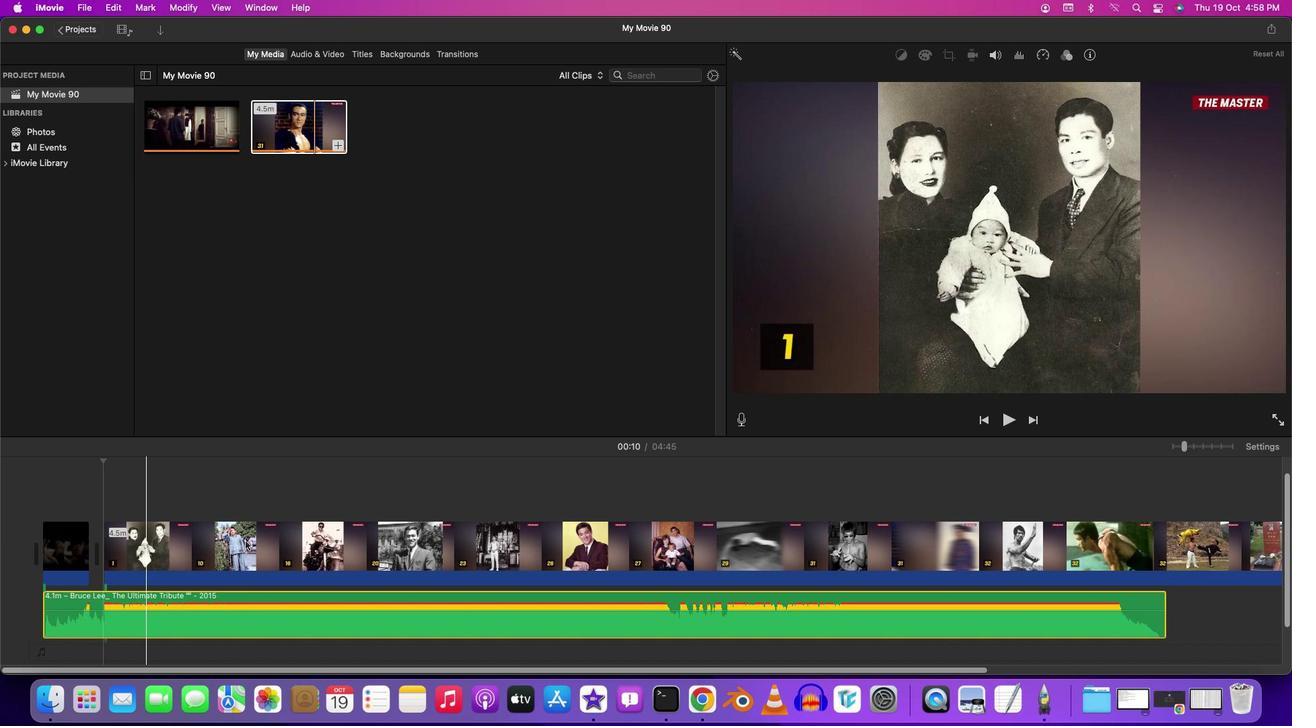 
Action: Mouse scrolled (241, 543) with delta (0, -1)
Screenshot: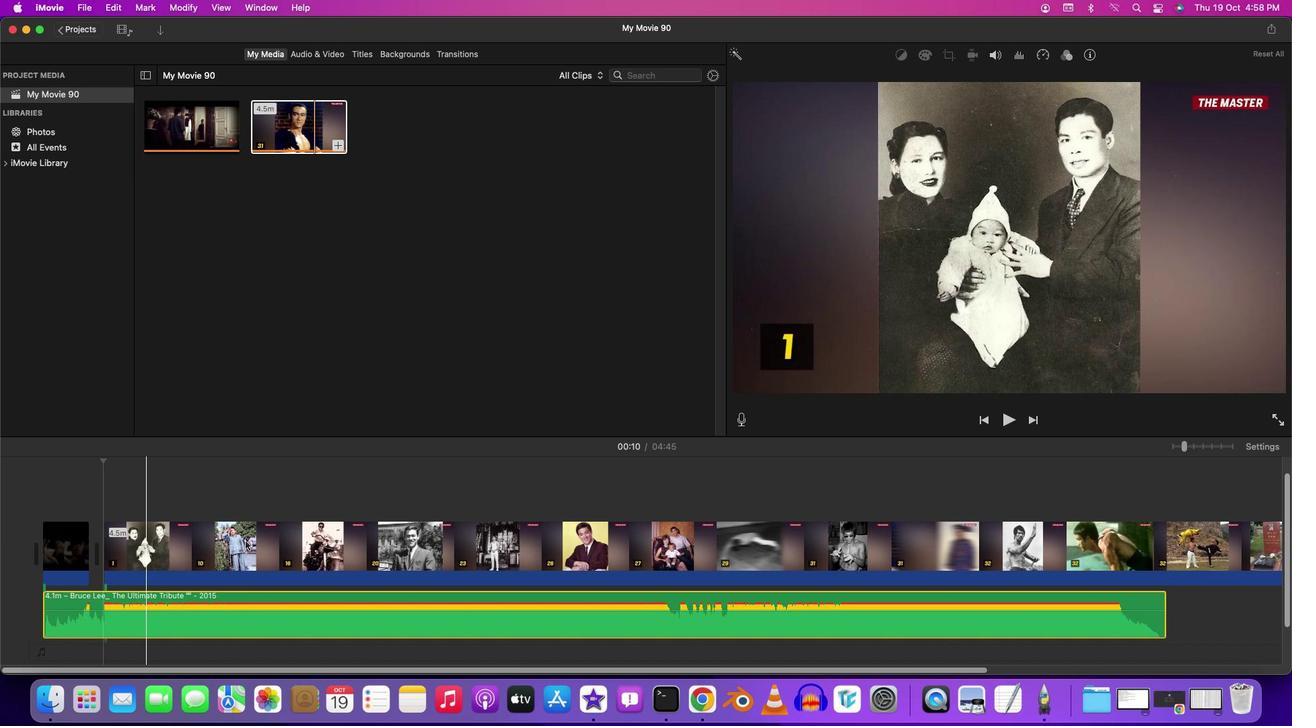 
Action: Mouse moved to (241, 542)
Screenshot: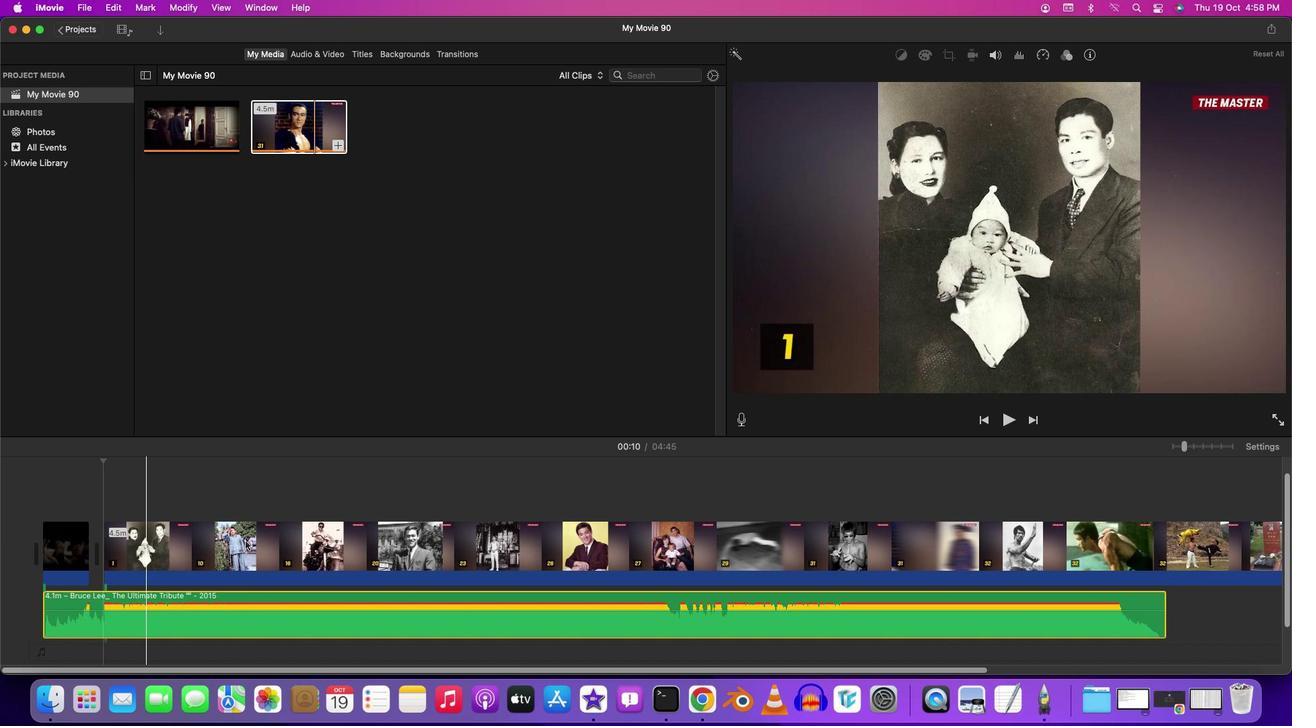 
Action: Mouse scrolled (241, 542) with delta (0, -1)
Screenshot: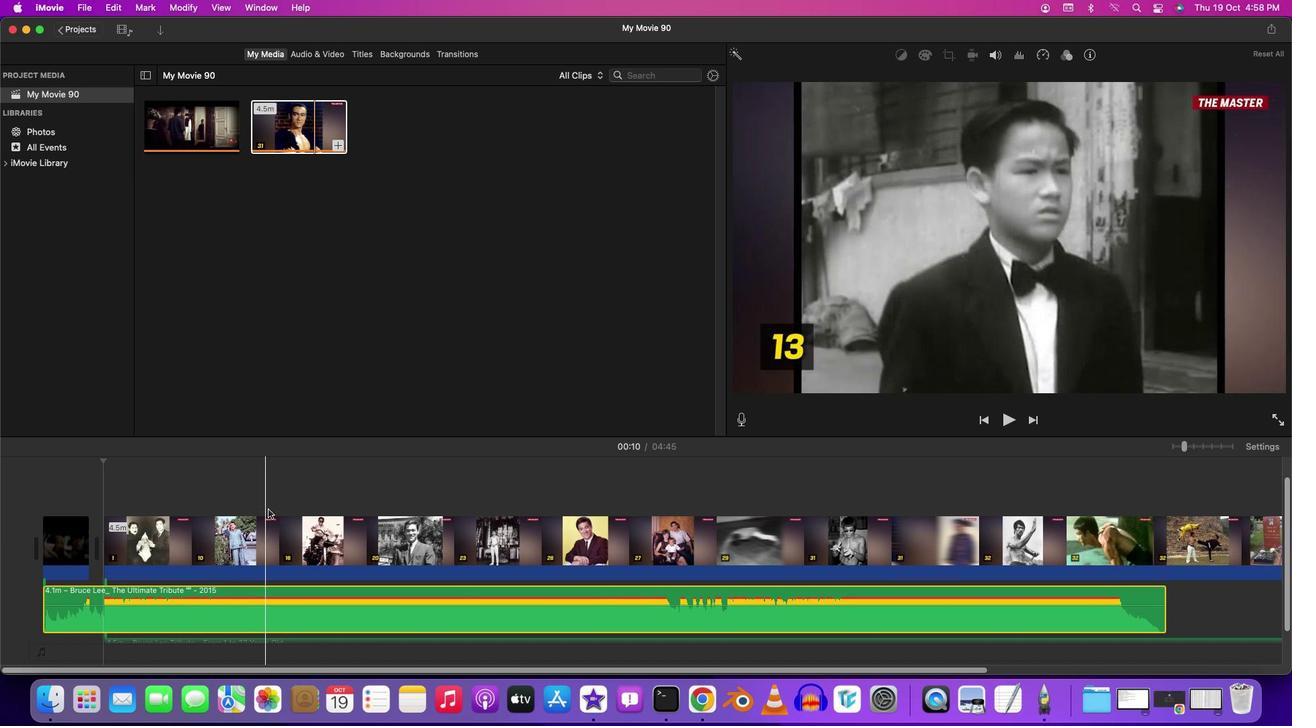 
Action: Mouse moved to (181, 621)
Screenshot: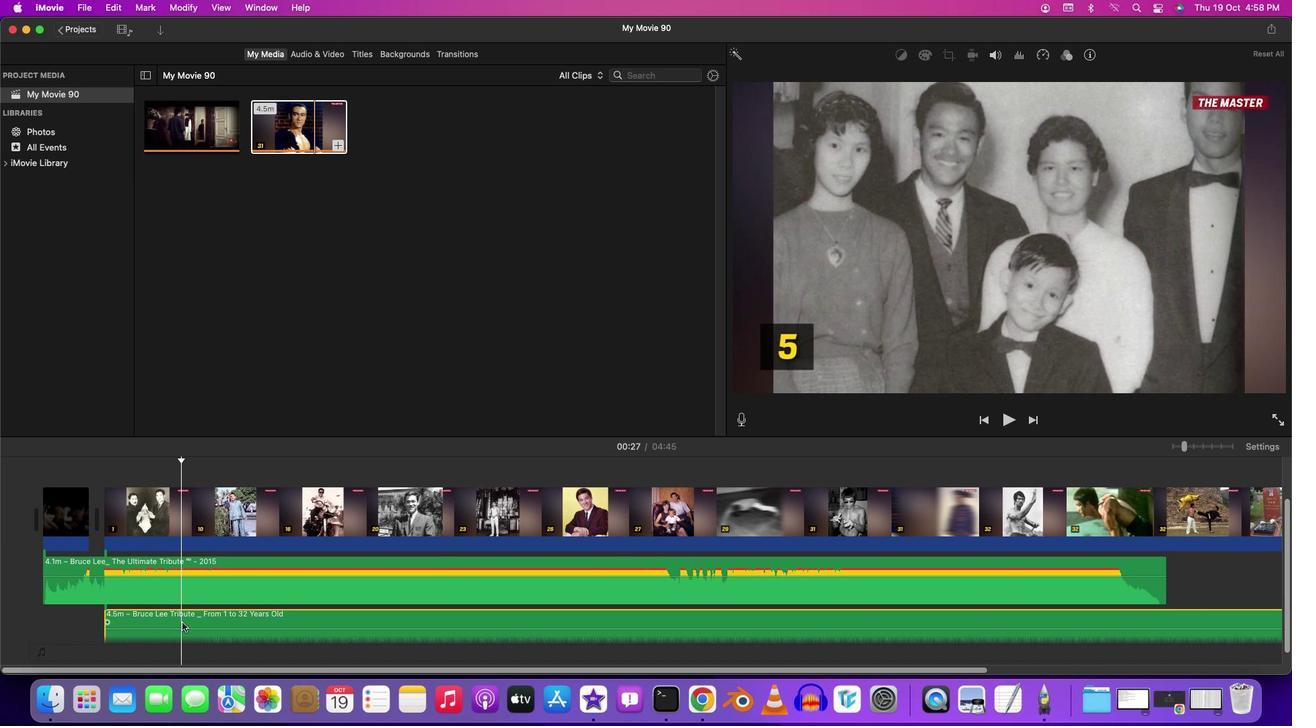 
Action: Mouse pressed left at (181, 621)
Screenshot: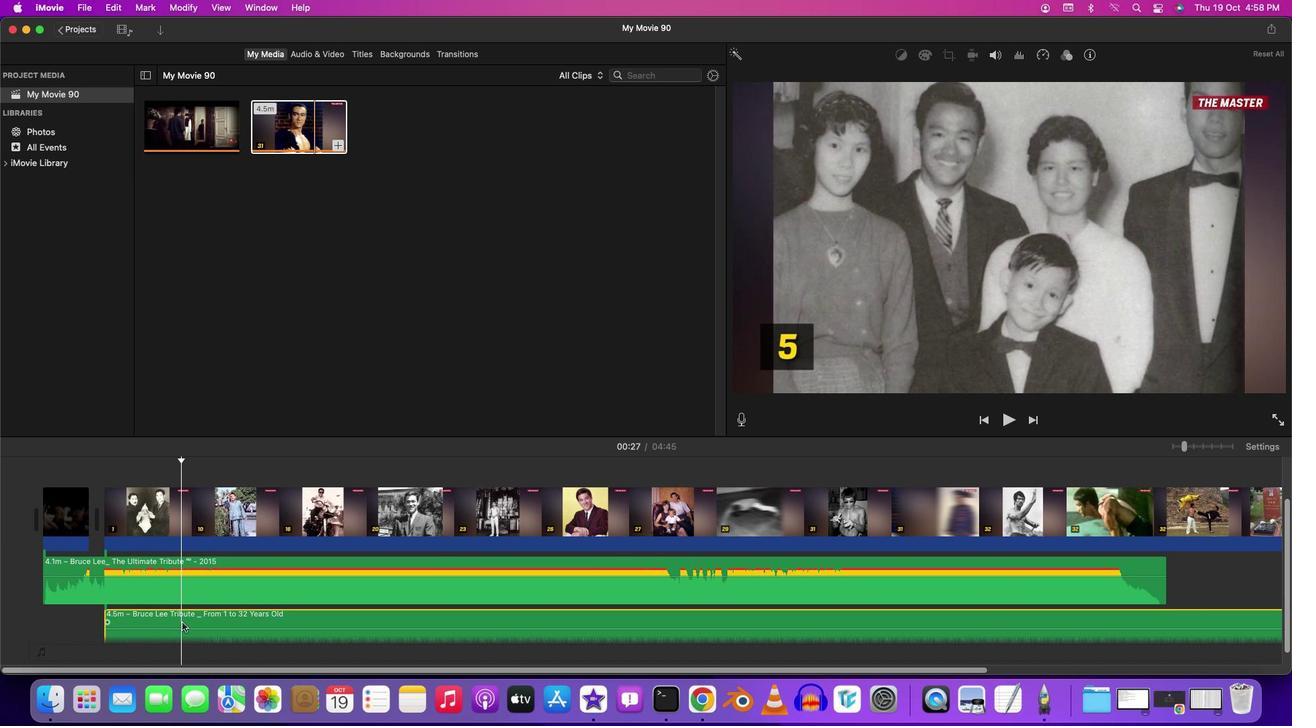 
Action: Mouse moved to (174, 474)
Screenshot: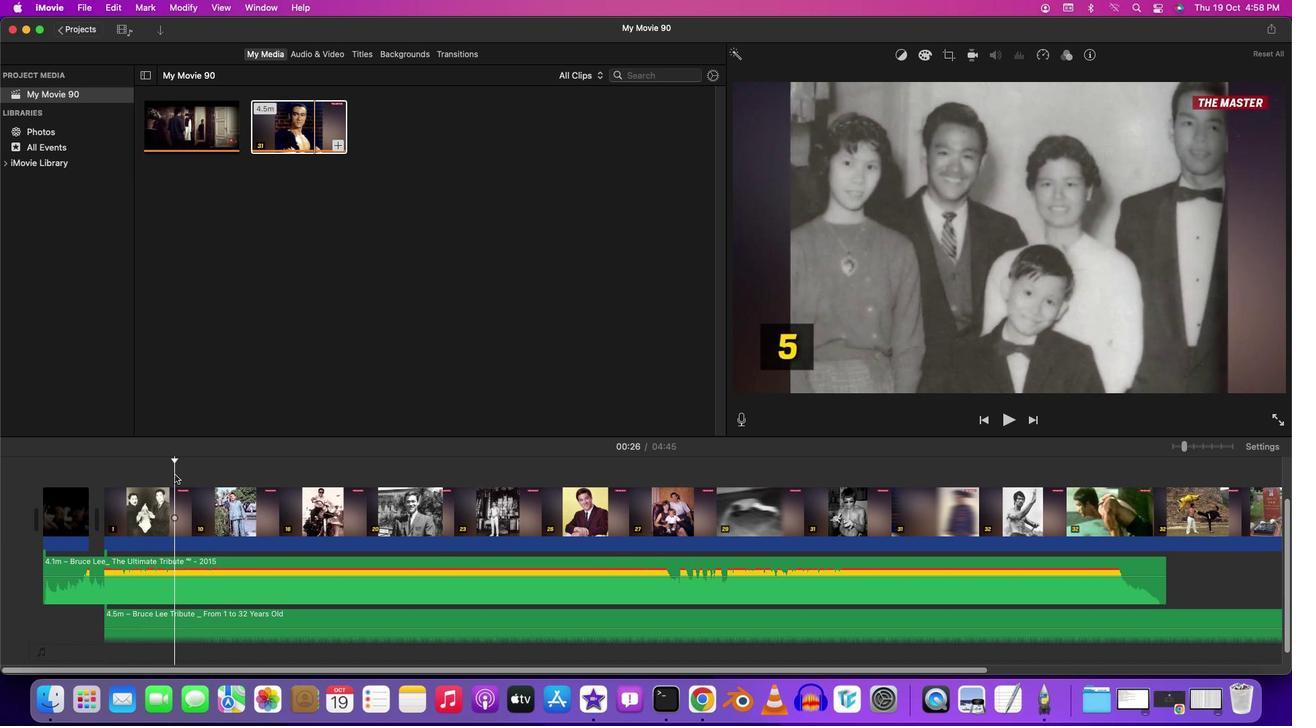 
Action: Mouse pressed left at (174, 474)
Screenshot: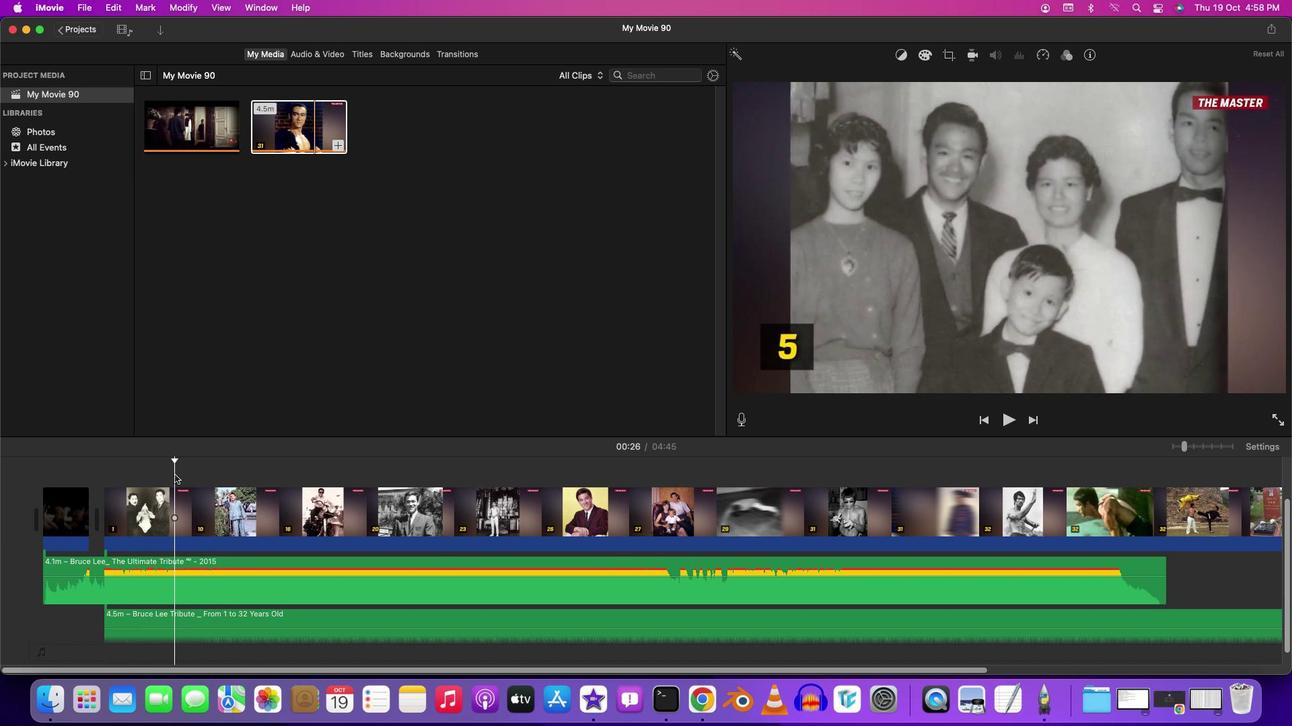 
Action: Key pressed Key.spaceKey.space
Screenshot: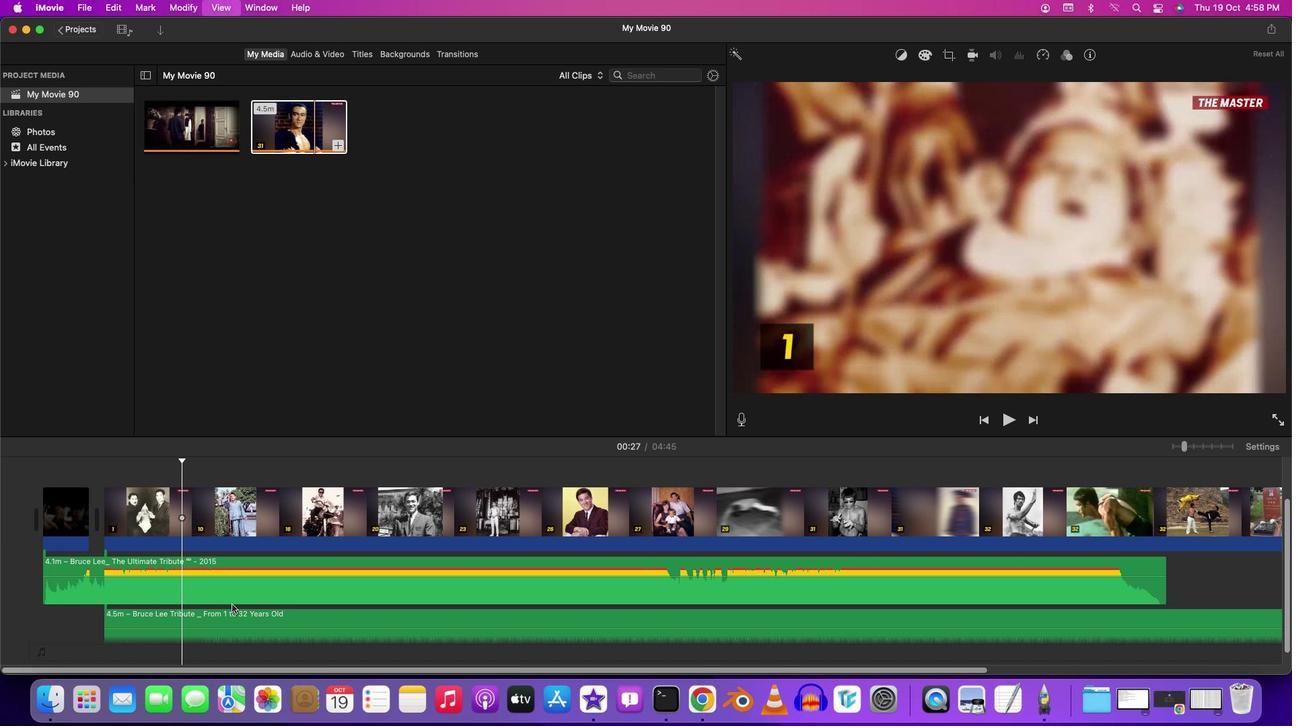 
Action: Mouse moved to (234, 620)
Screenshot: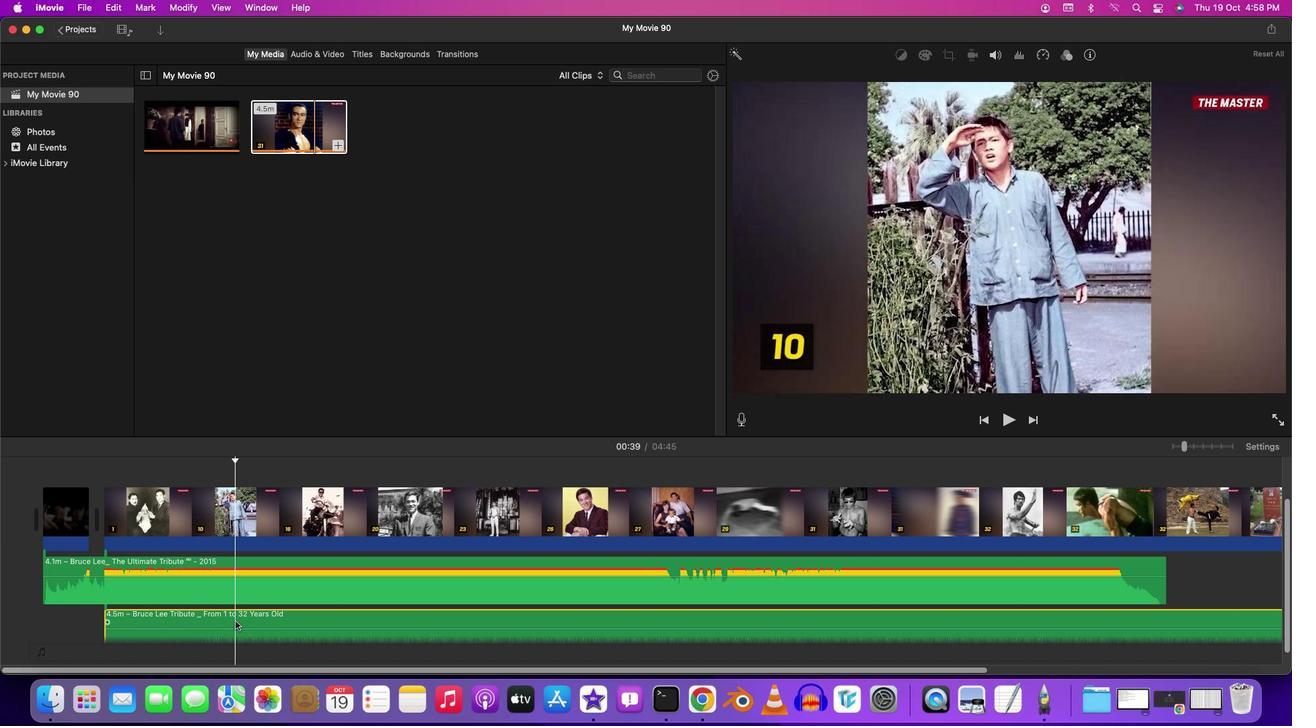 
Action: Mouse pressed left at (234, 620)
Screenshot: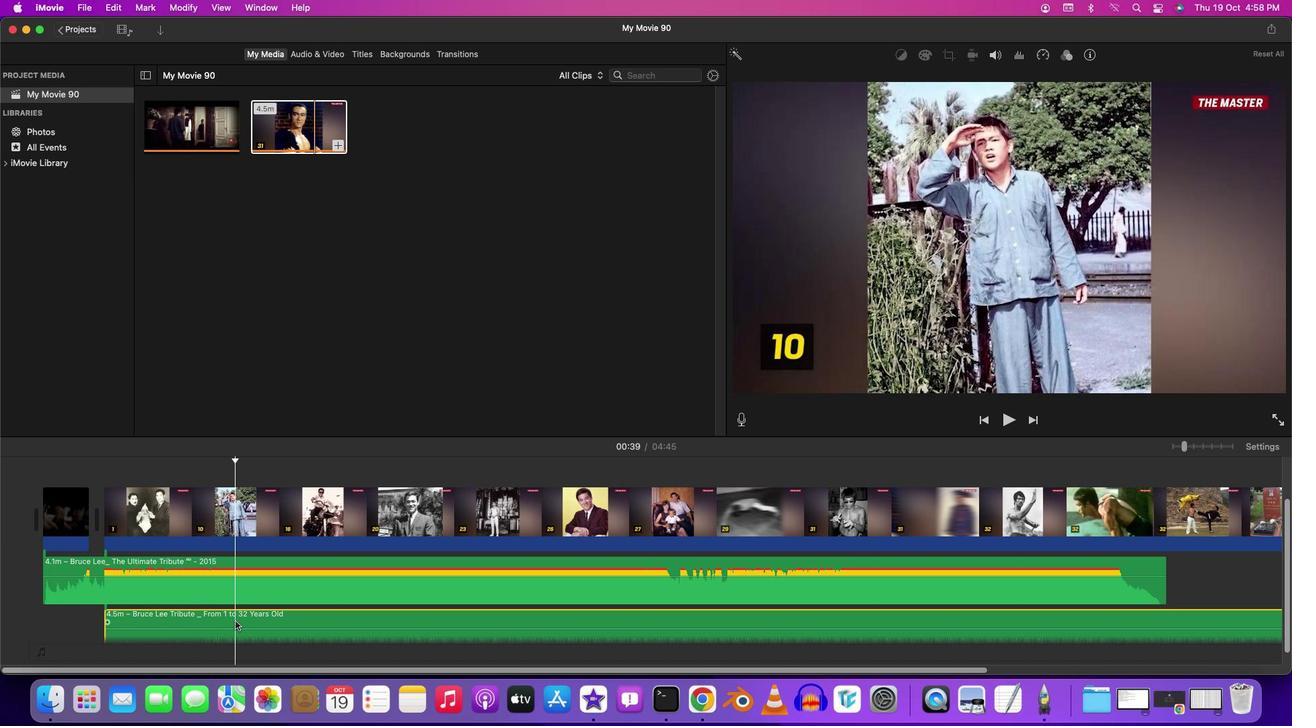 
Action: Mouse pressed right at (234, 620)
Screenshot: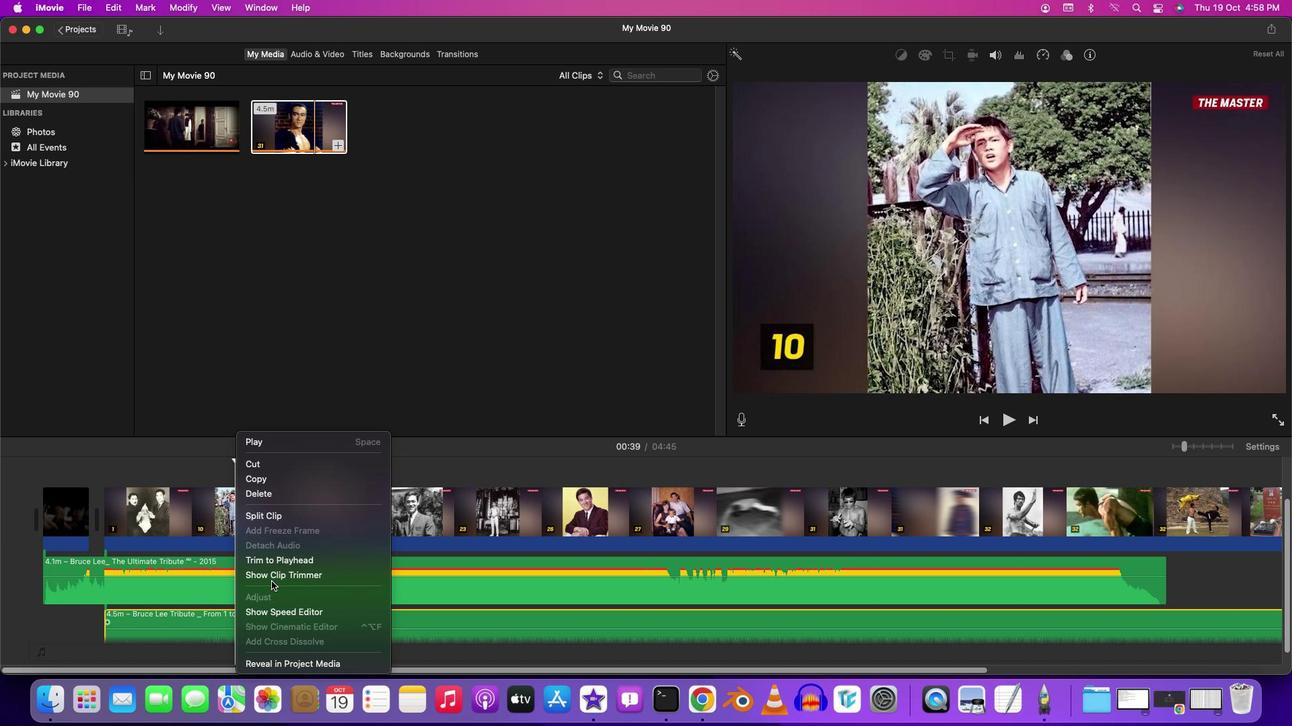 
Action: Mouse moved to (275, 496)
Screenshot: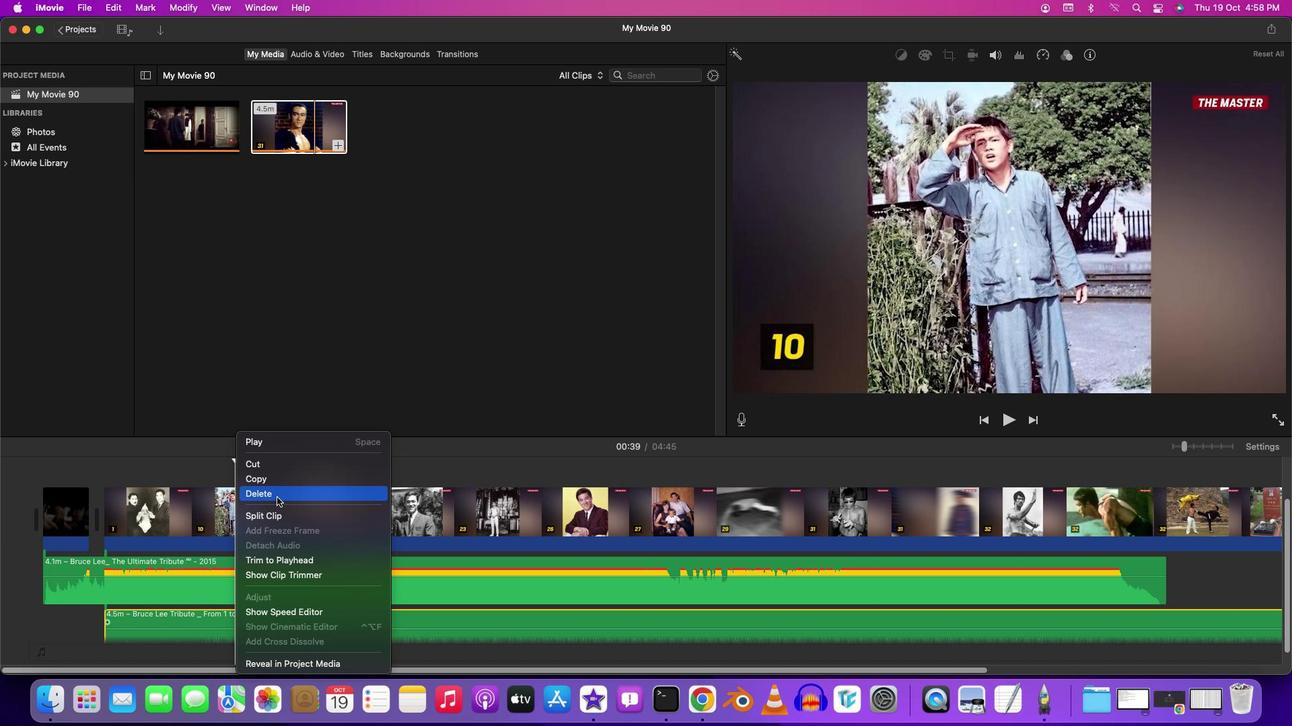 
Action: Mouse pressed left at (275, 496)
Screenshot: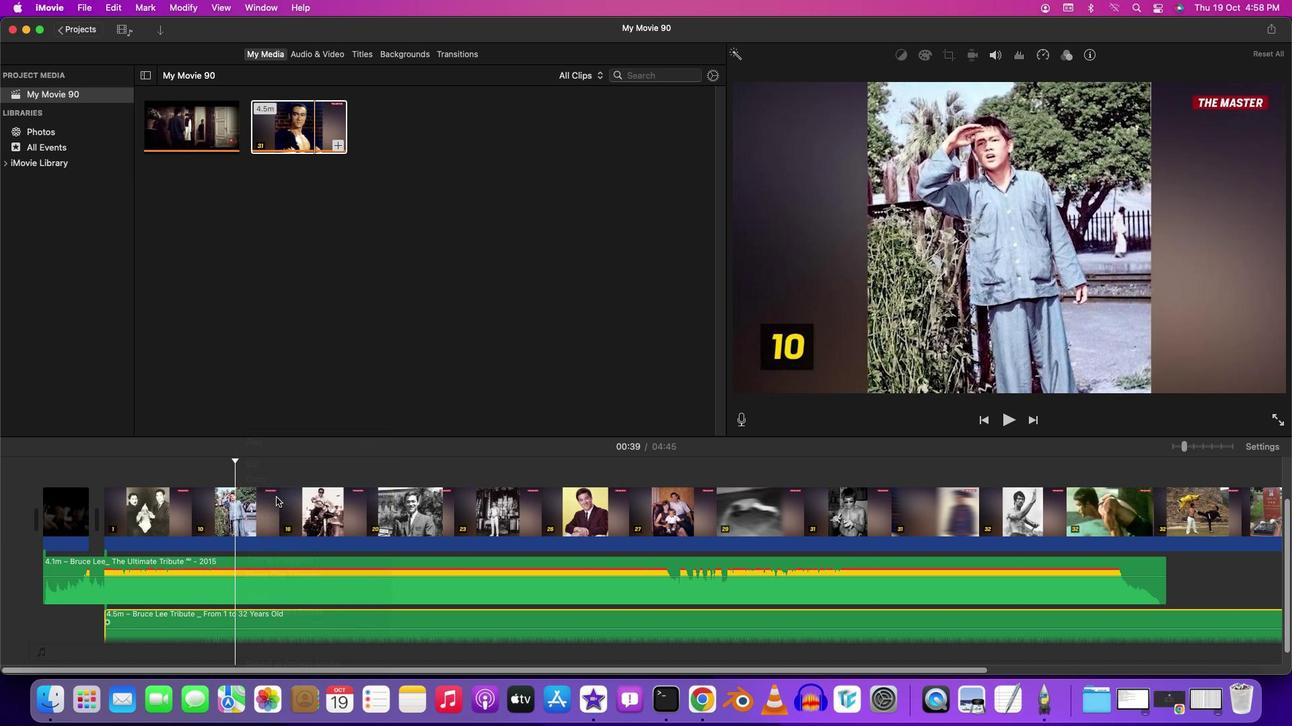 
Action: Mouse moved to (45, 473)
Screenshot: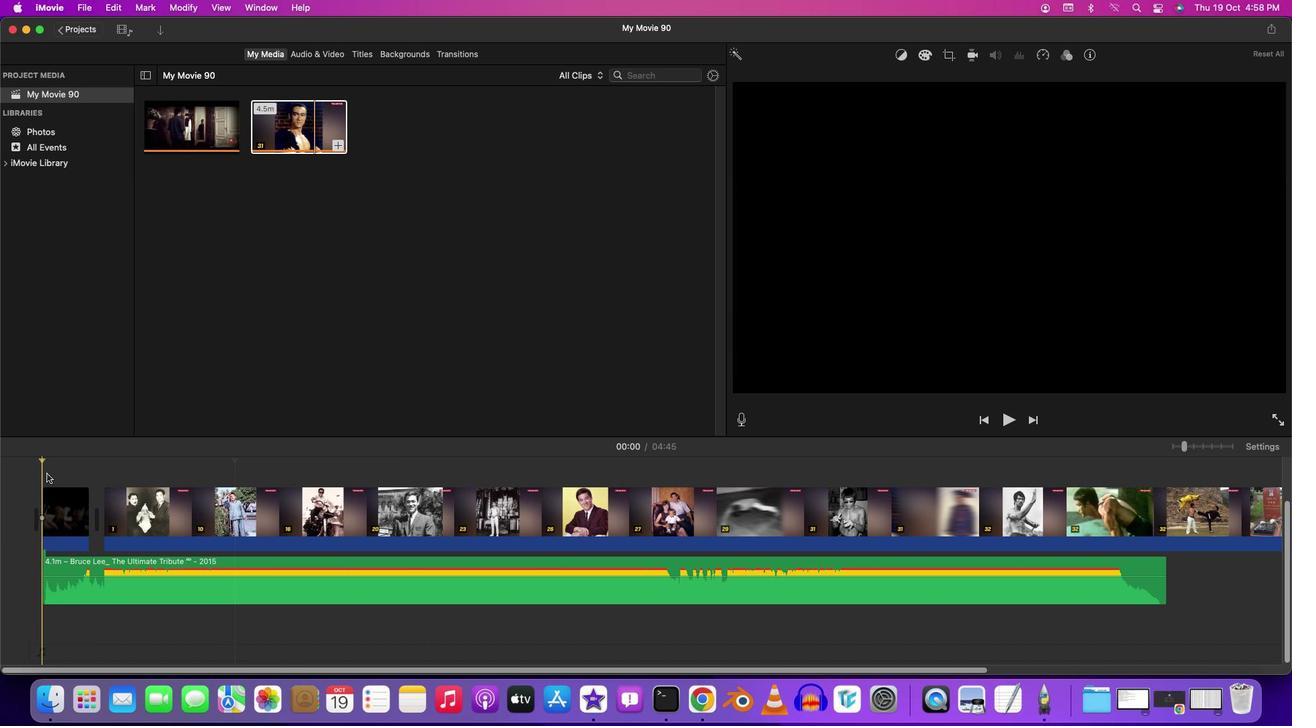 
Action: Mouse pressed left at (45, 473)
Screenshot: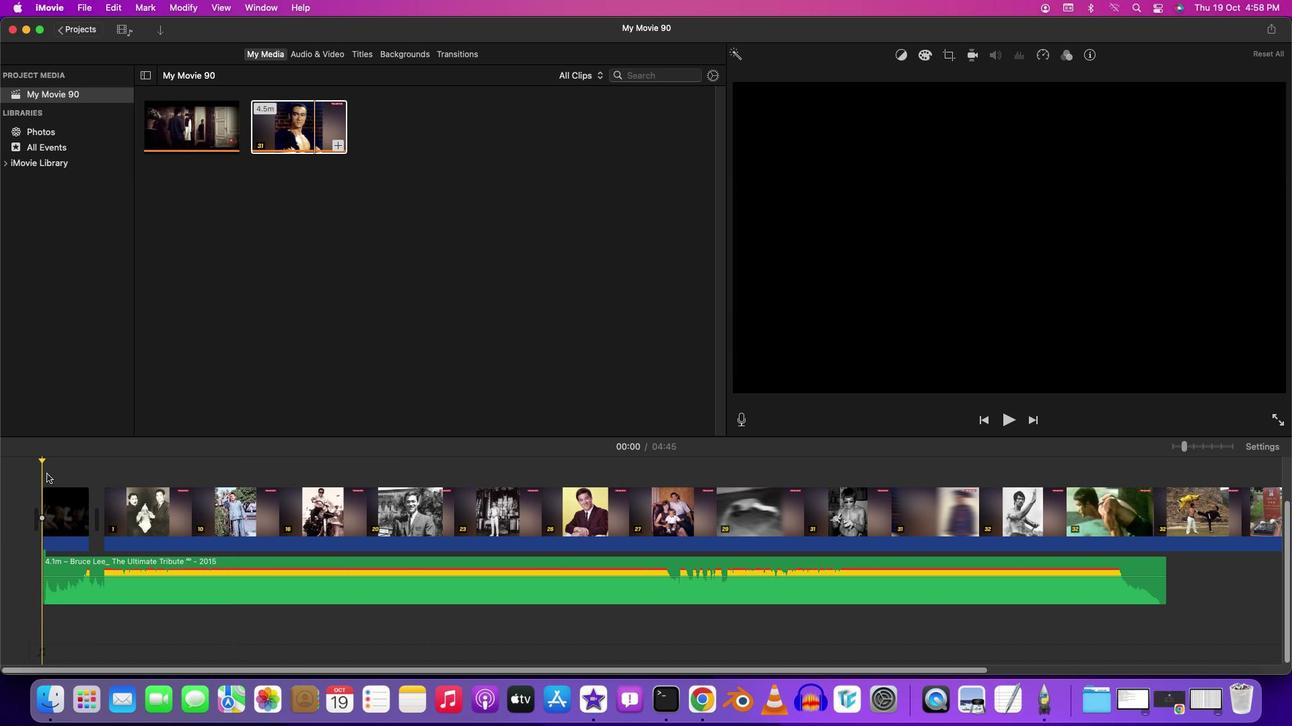 
Action: Key pressed Key.spaceKey.spaceKey.spaceKey.spaceKey.space
Screenshot: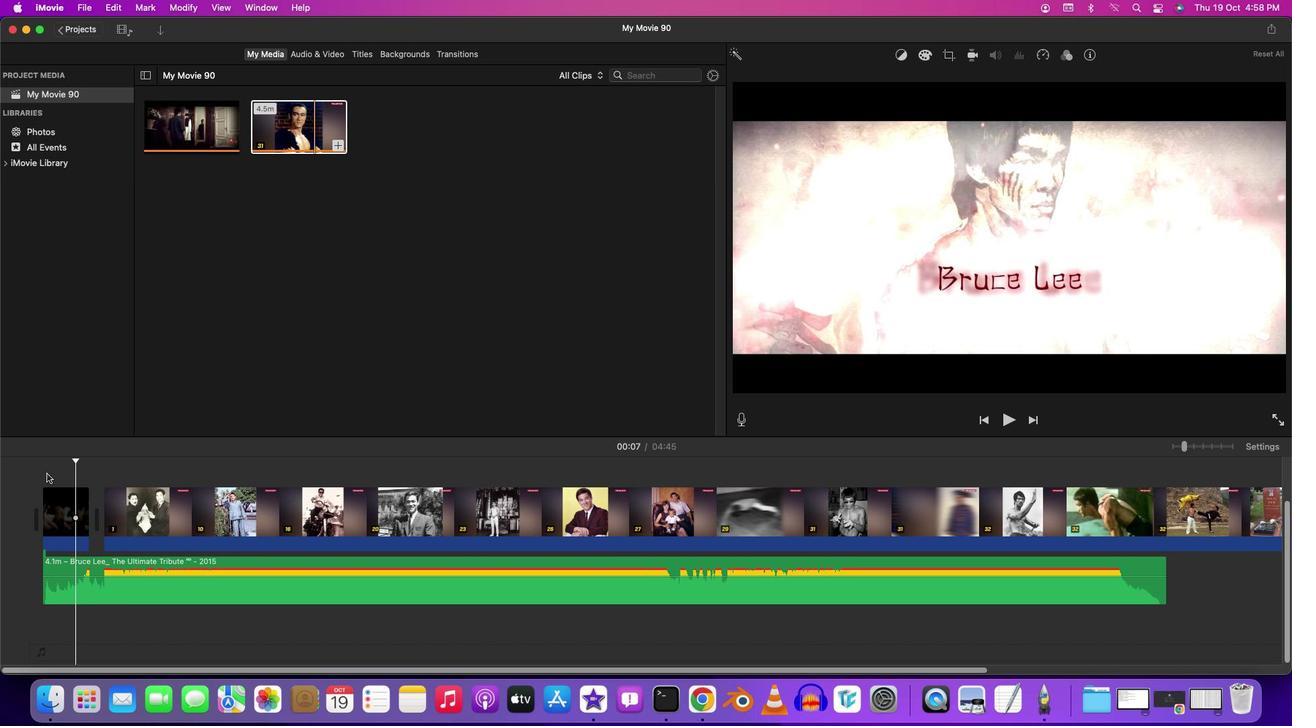 
Action: Mouse moved to (45, 473)
Screenshot: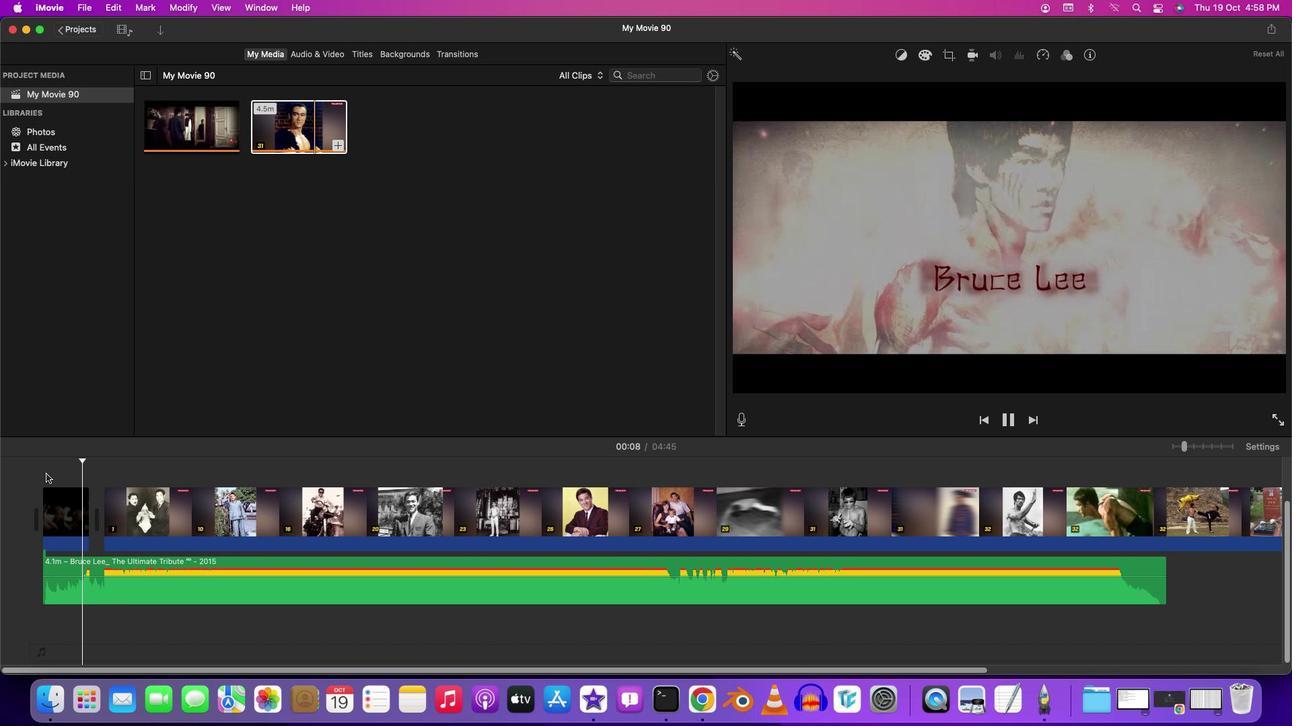 
Action: Key pressed Key.spaceKey.spaceKey.space
Screenshot: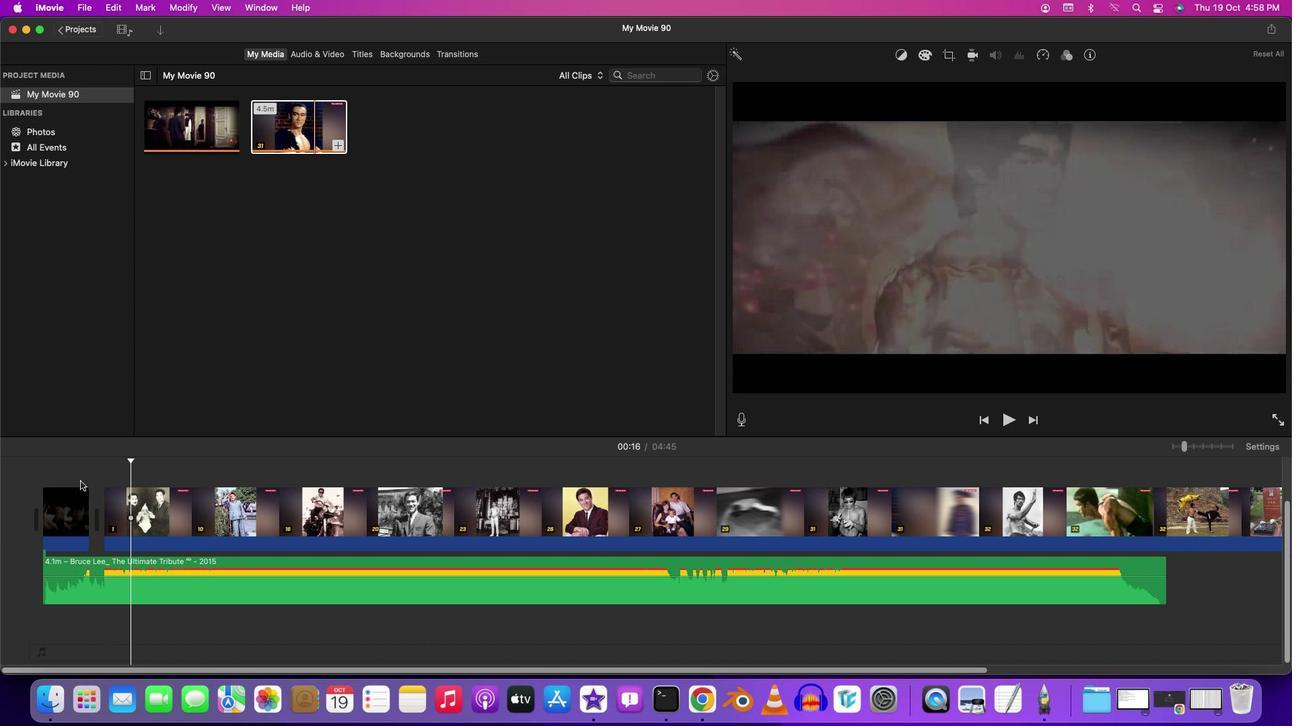
Action: Mouse moved to (131, 467)
Screenshot: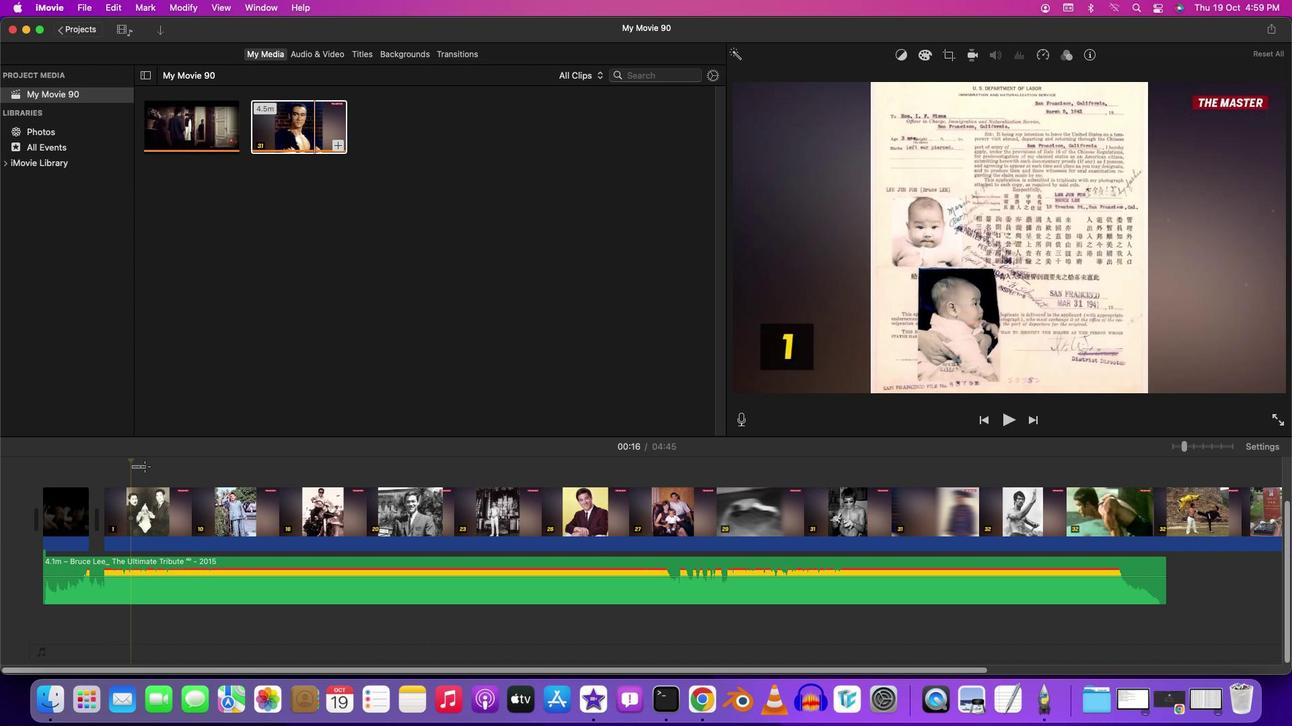 
Action: Mouse pressed left at (131, 467)
Screenshot: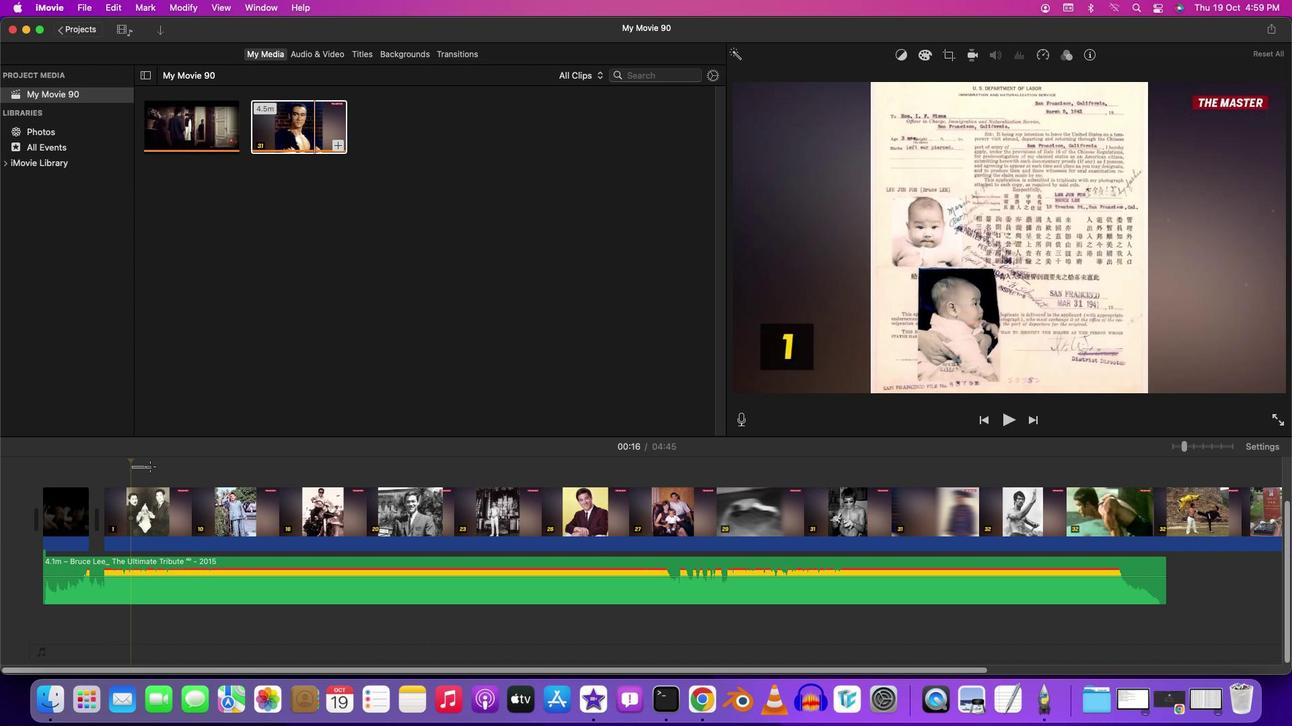 
Action: Mouse moved to (135, 467)
Screenshot: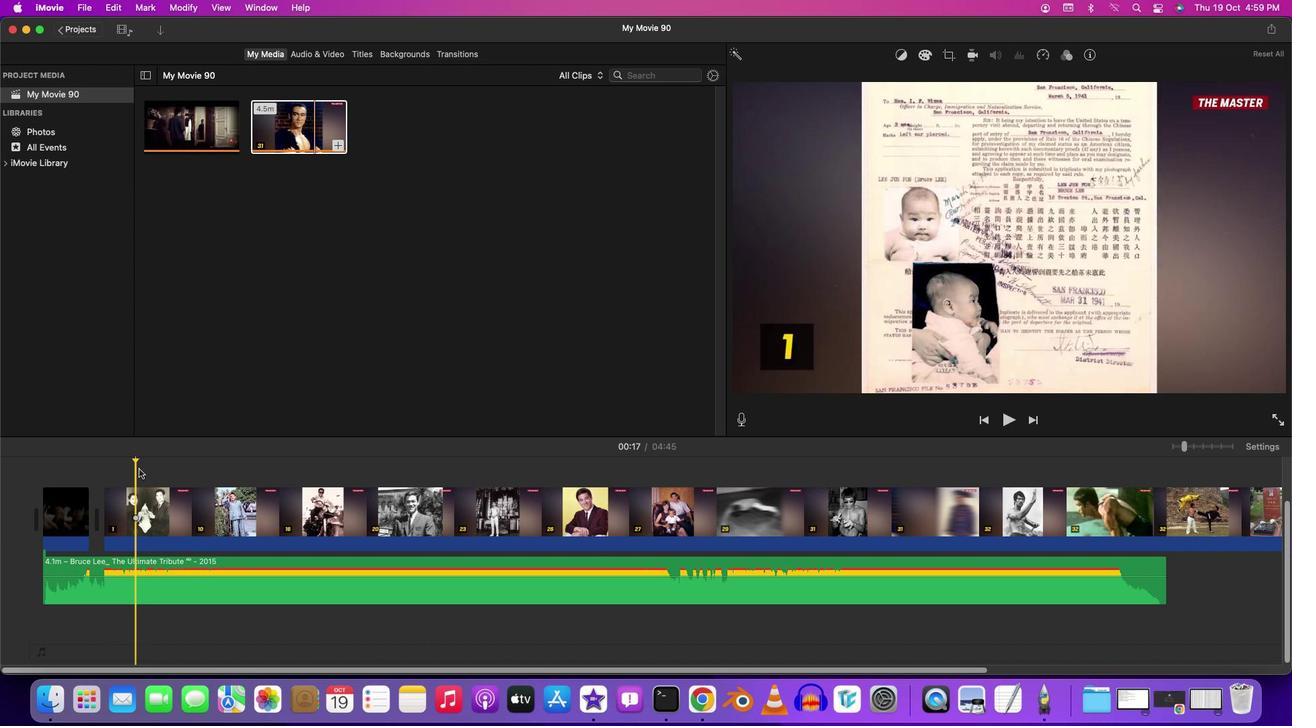 
Action: Mouse pressed left at (135, 467)
Screenshot: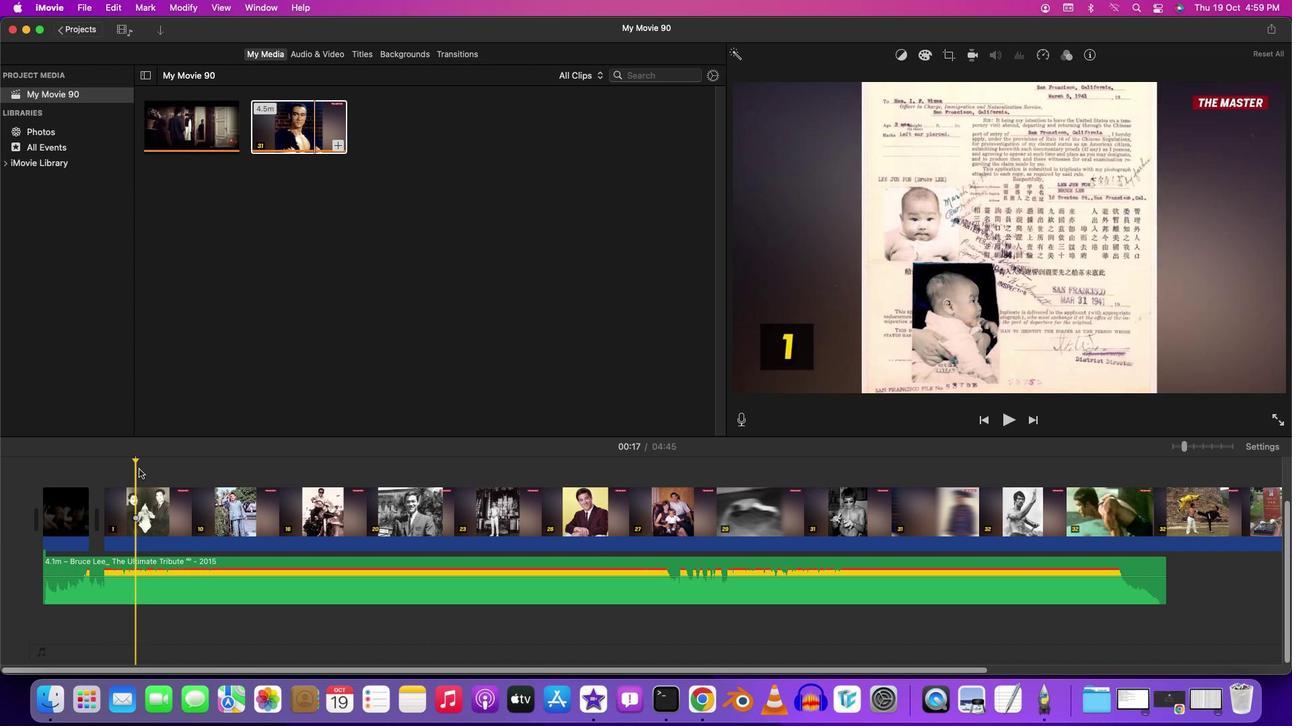 
Action: Mouse moved to (137, 469)
Screenshot: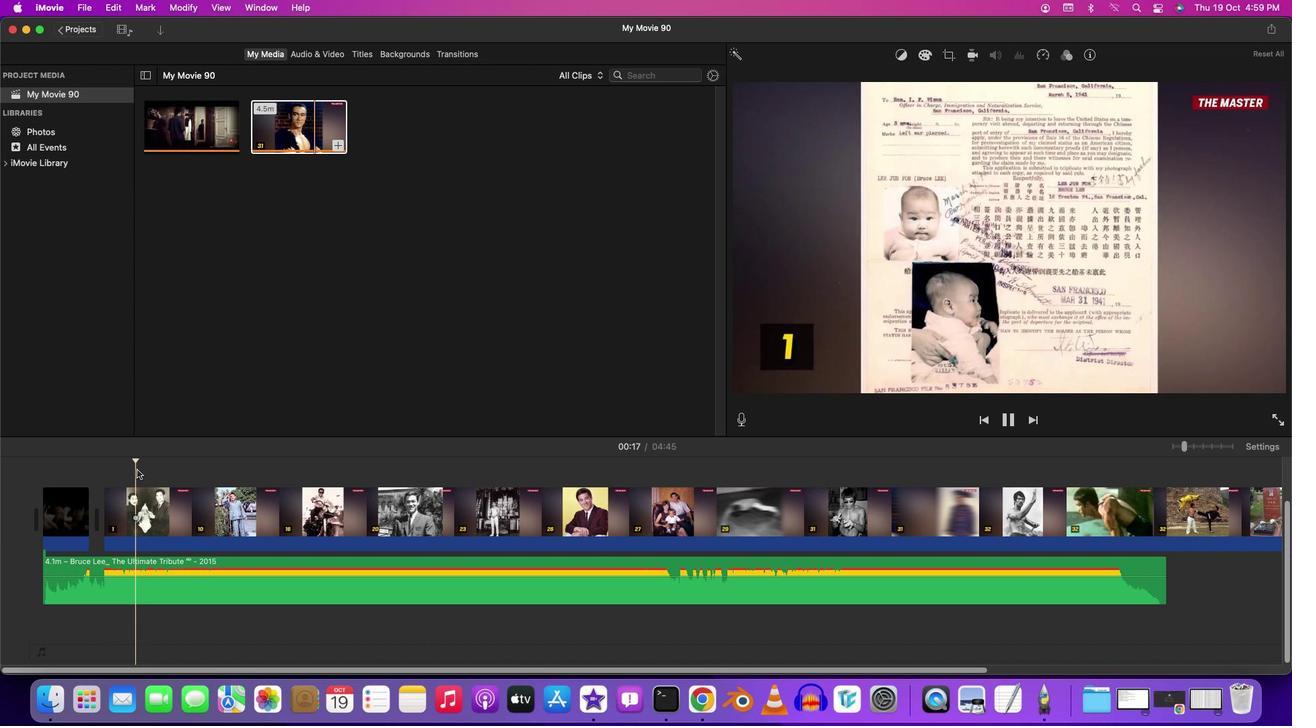 
Action: Key pressed Key.space
Screenshot: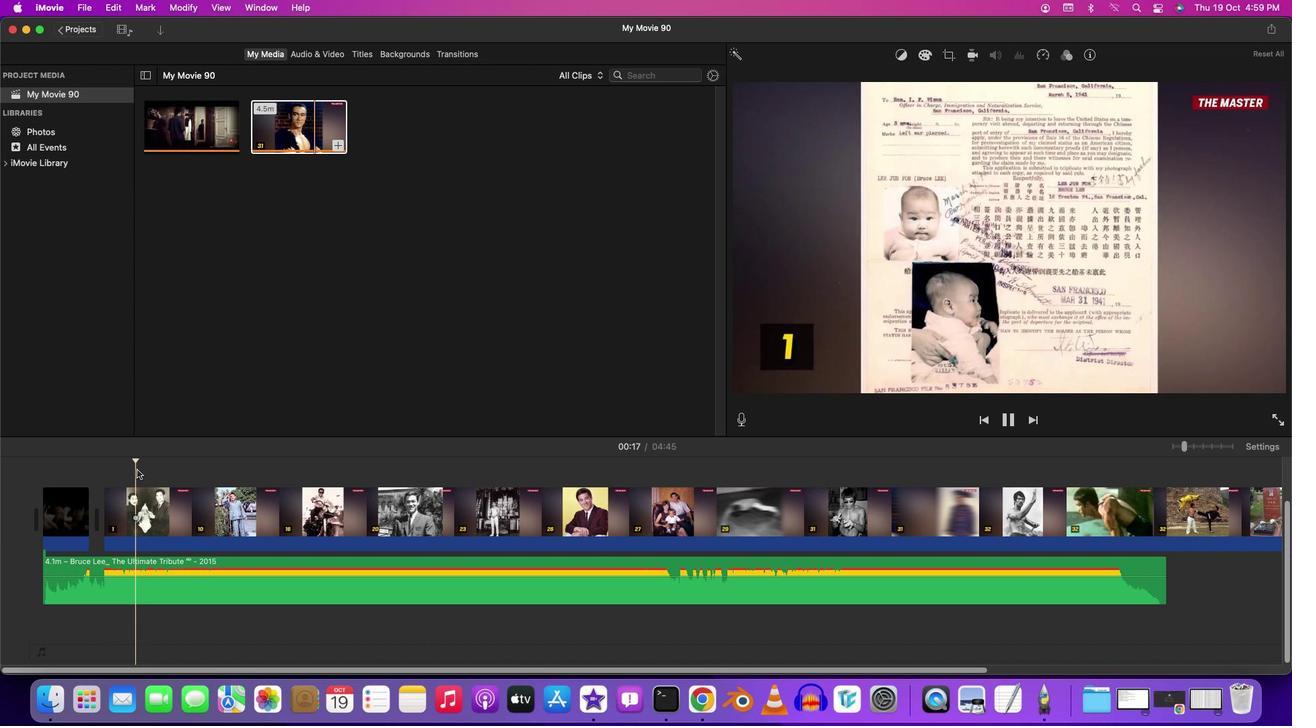 
Action: Mouse moved to (135, 469)
Screenshot: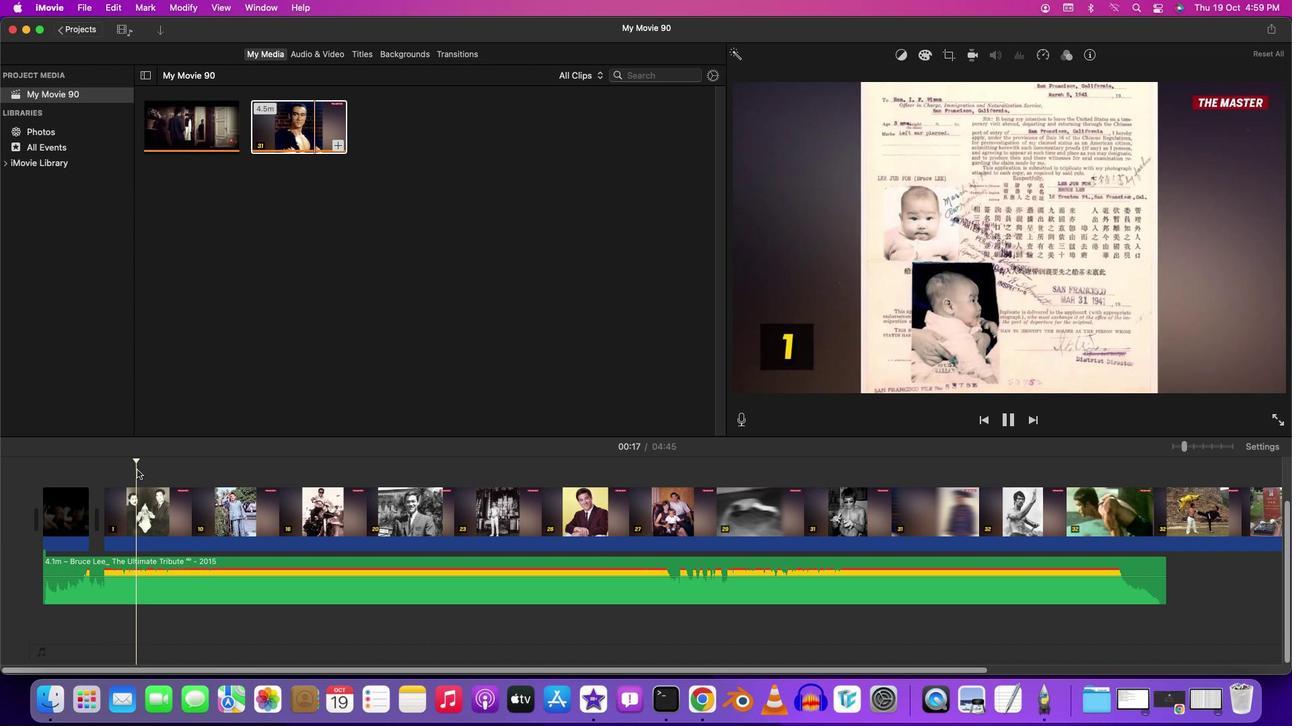 
Action: Key pressed Key.space
Screenshot: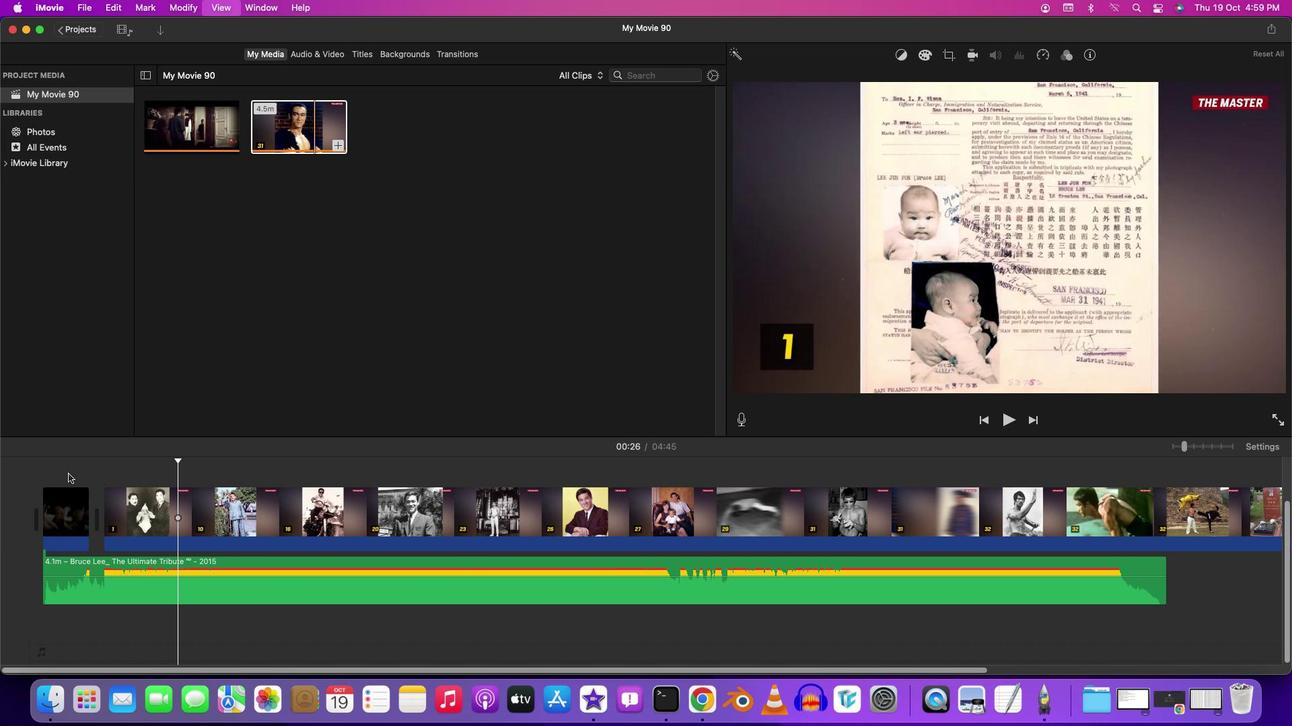 
Action: Mouse moved to (86, 475)
Screenshot: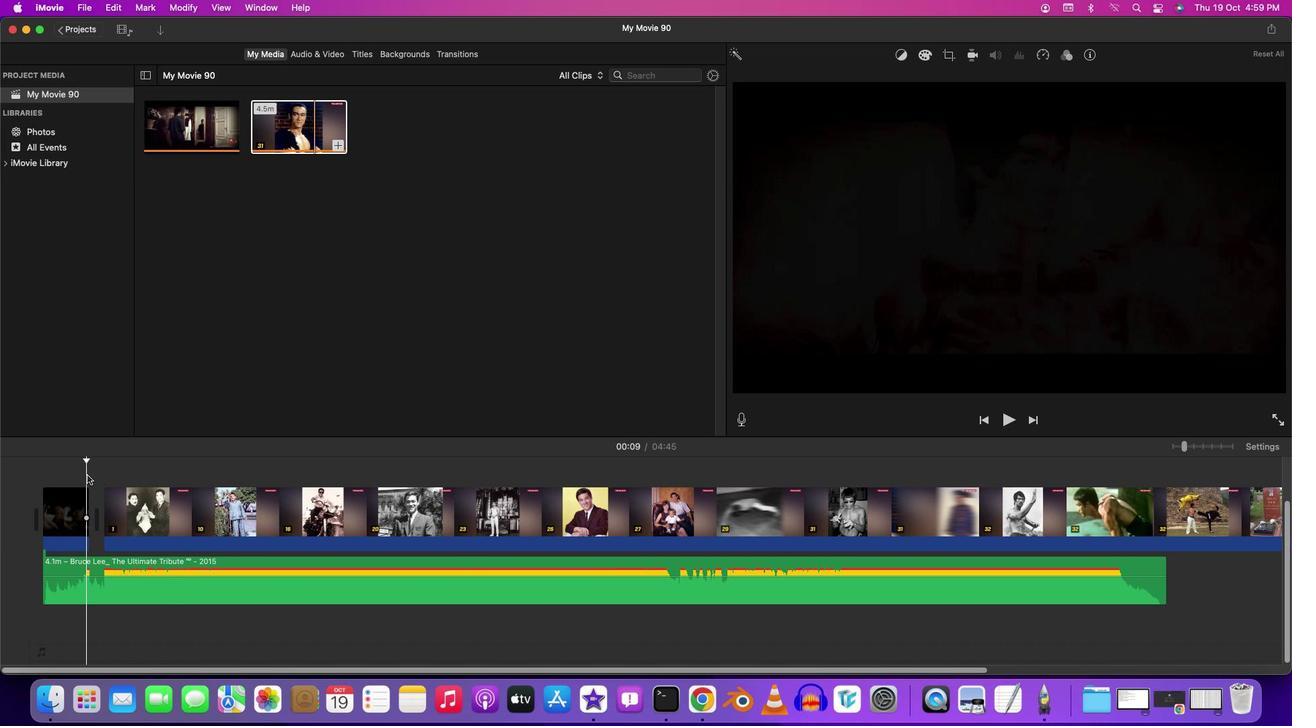 
Action: Mouse pressed left at (86, 475)
Screenshot: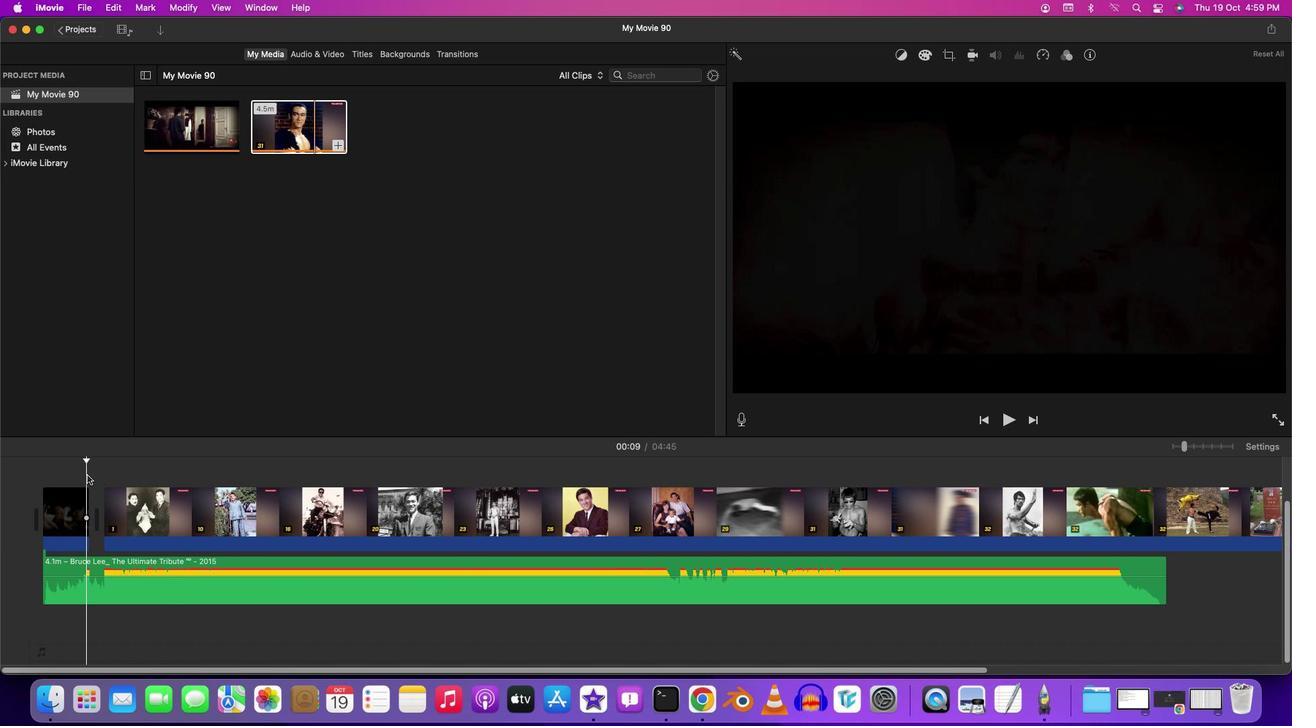 
Action: Key pressed Key.spaceKey.space
Screenshot: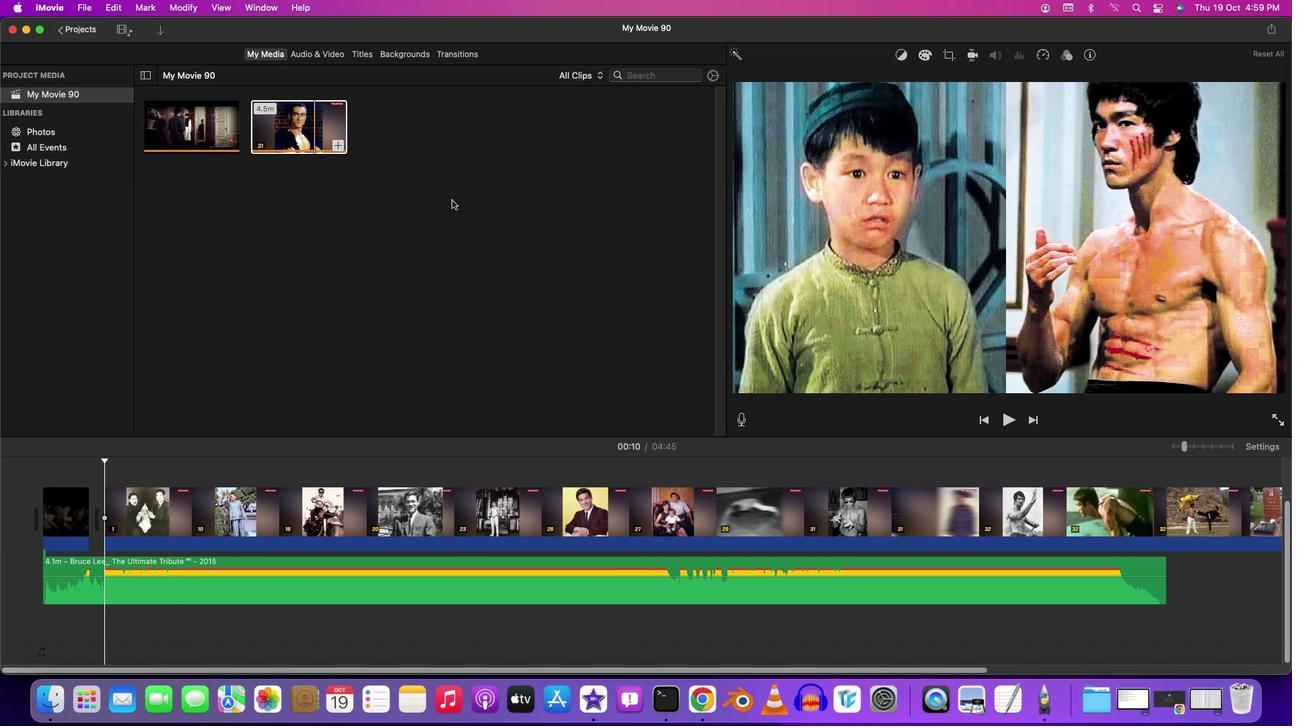 
Action: Mouse moved to (462, 57)
Screenshot: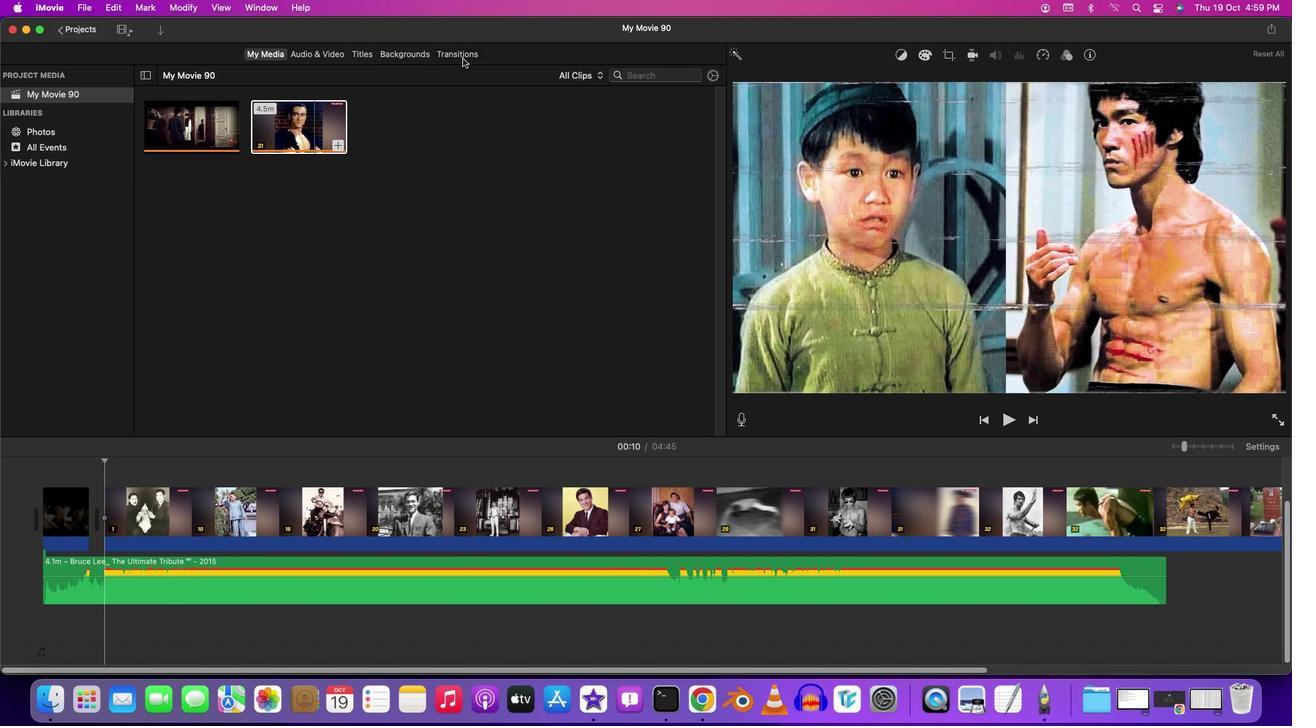 
Action: Mouse pressed left at (462, 57)
Screenshot: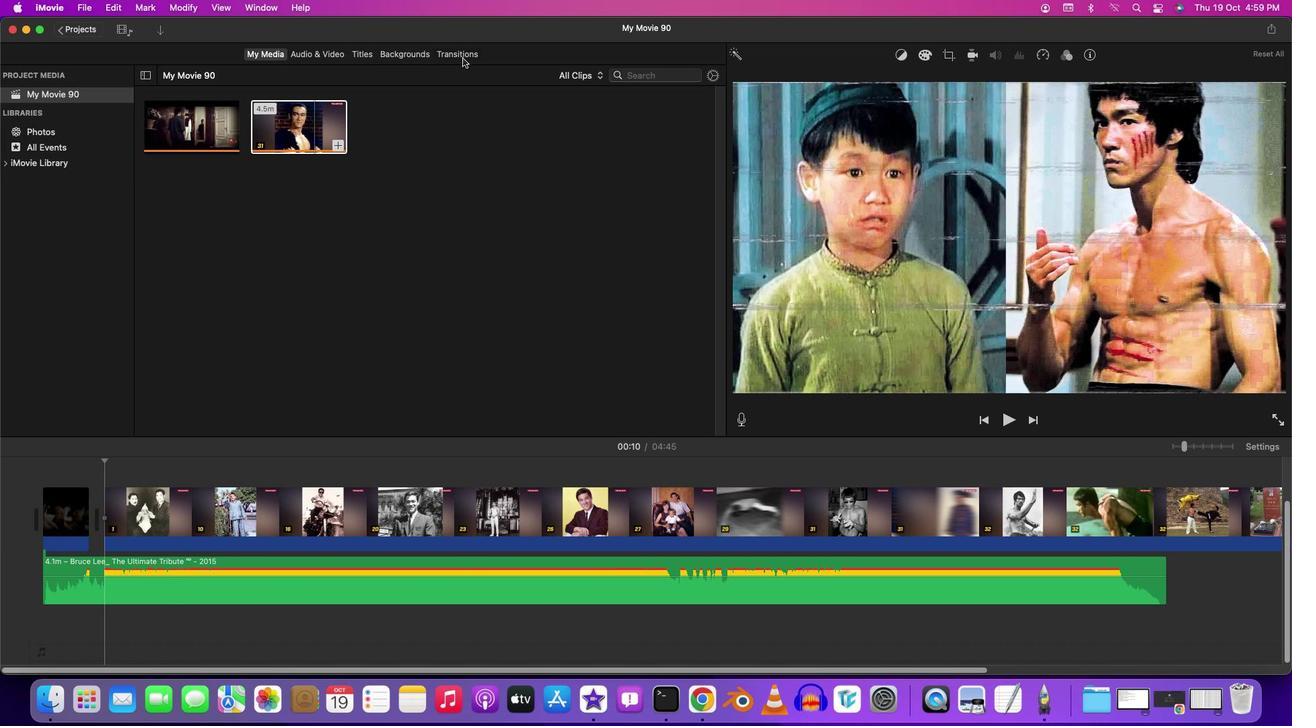 
Action: Mouse moved to (197, 281)
Screenshot: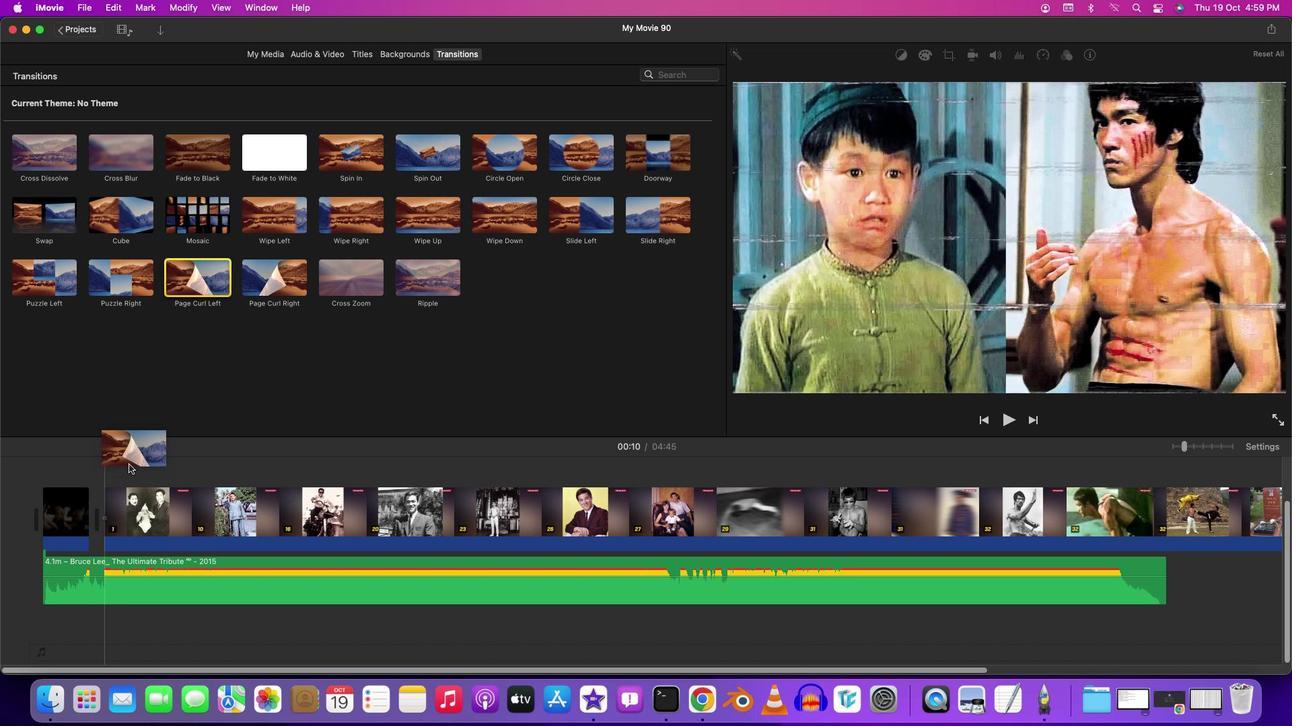 
Action: Mouse pressed left at (197, 281)
Screenshot: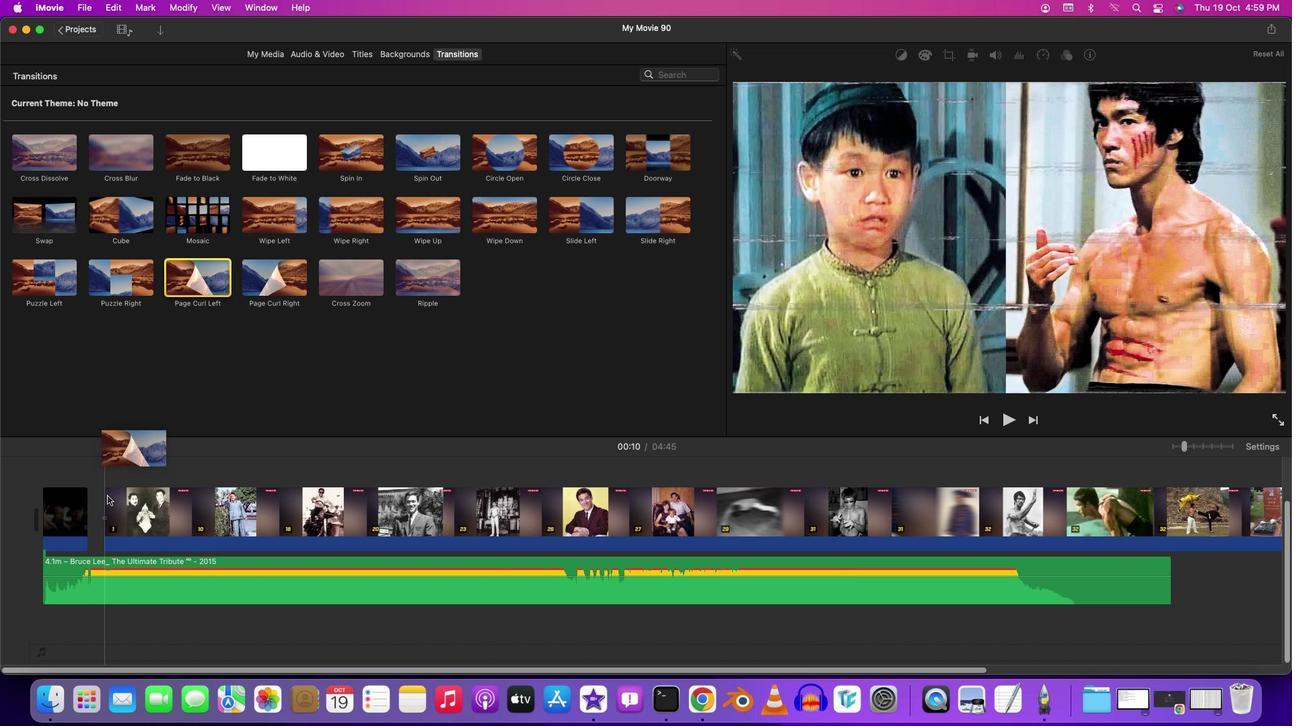 
Action: Mouse moved to (109, 500)
Screenshot: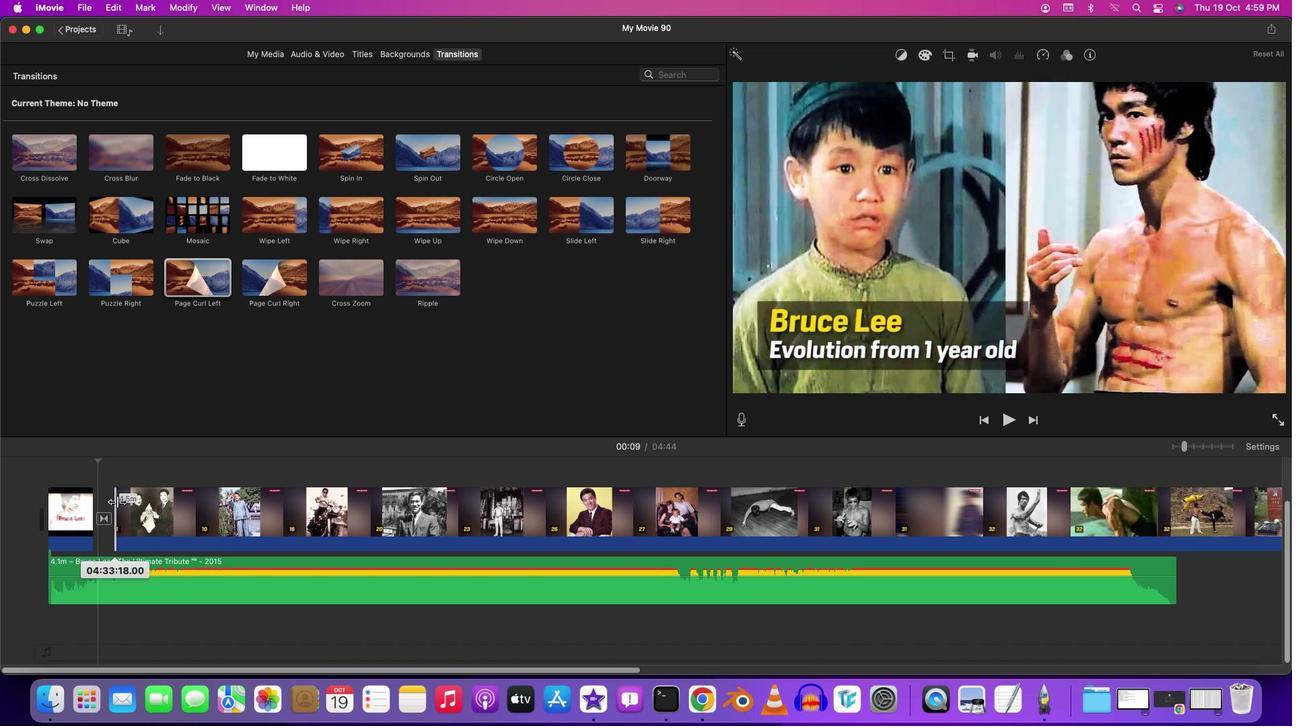 
Action: Mouse pressed left at (109, 500)
Screenshot: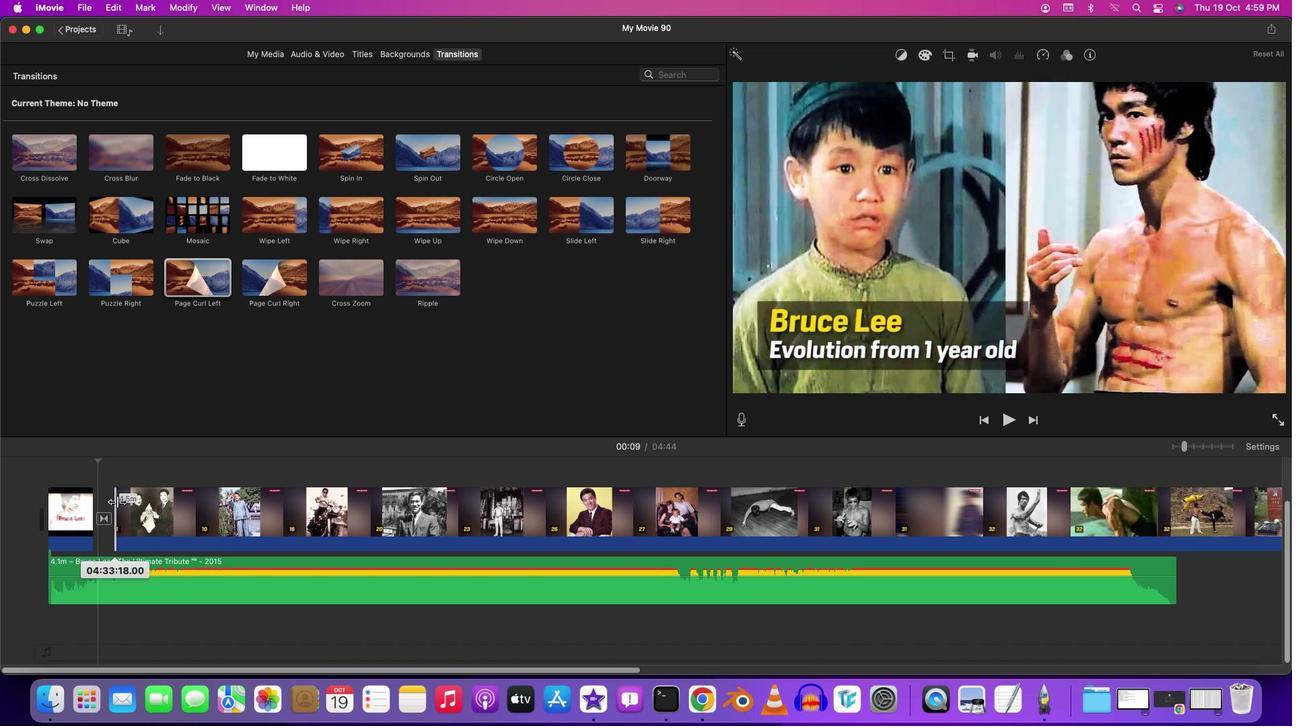 
Action: Mouse moved to (78, 470)
Screenshot: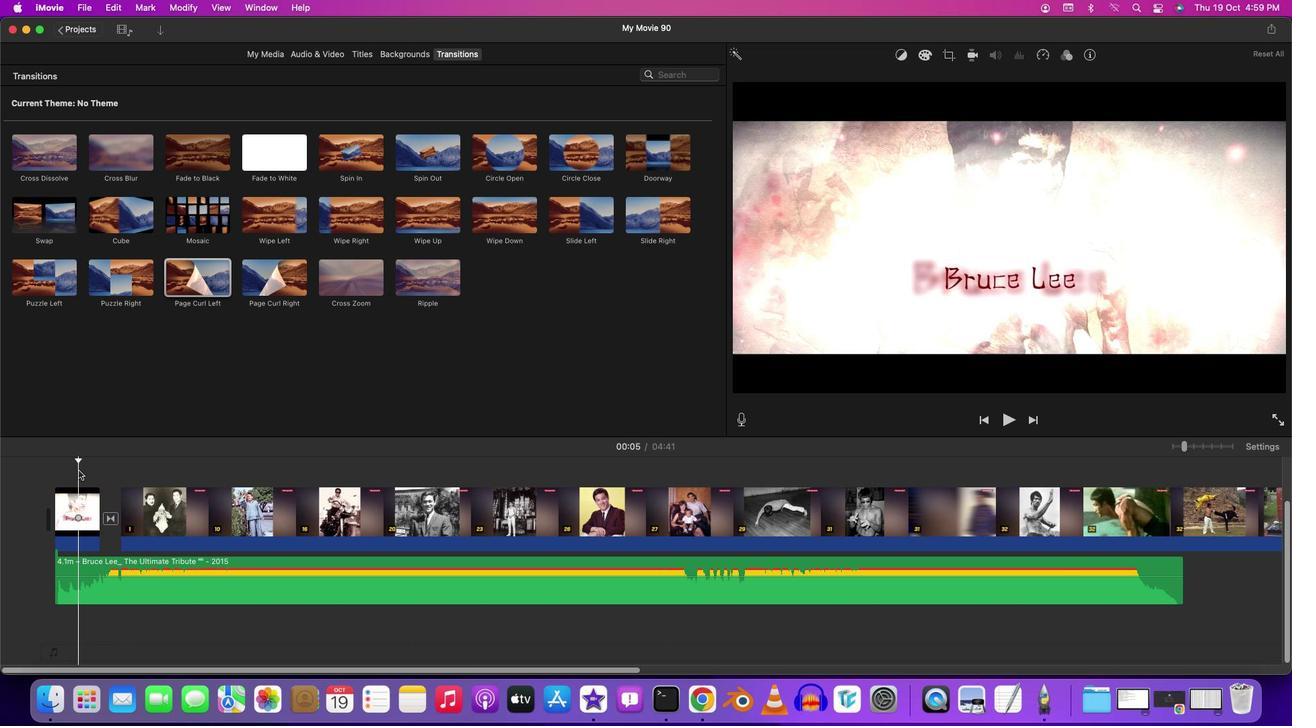
Action: Mouse pressed left at (78, 470)
Screenshot: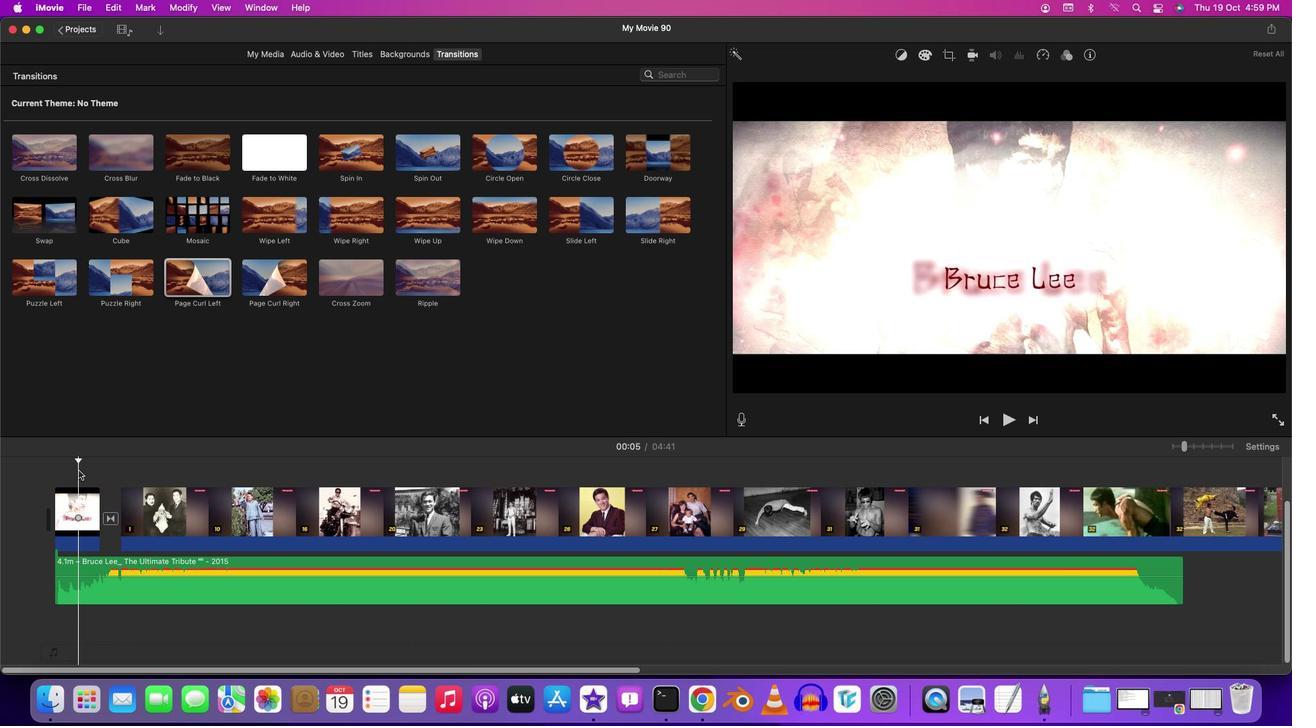 
Action: Key pressed Key.spaceKey.space
Screenshot: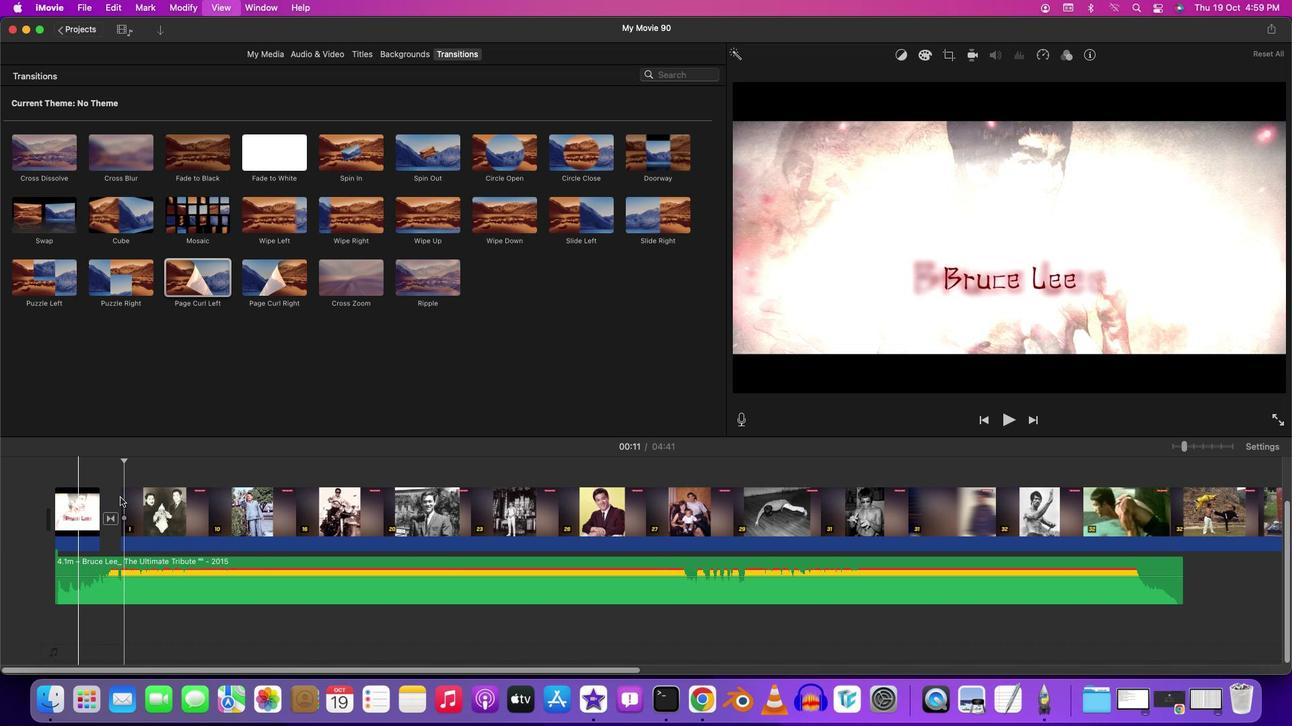 
Action: Mouse moved to (123, 500)
Screenshot: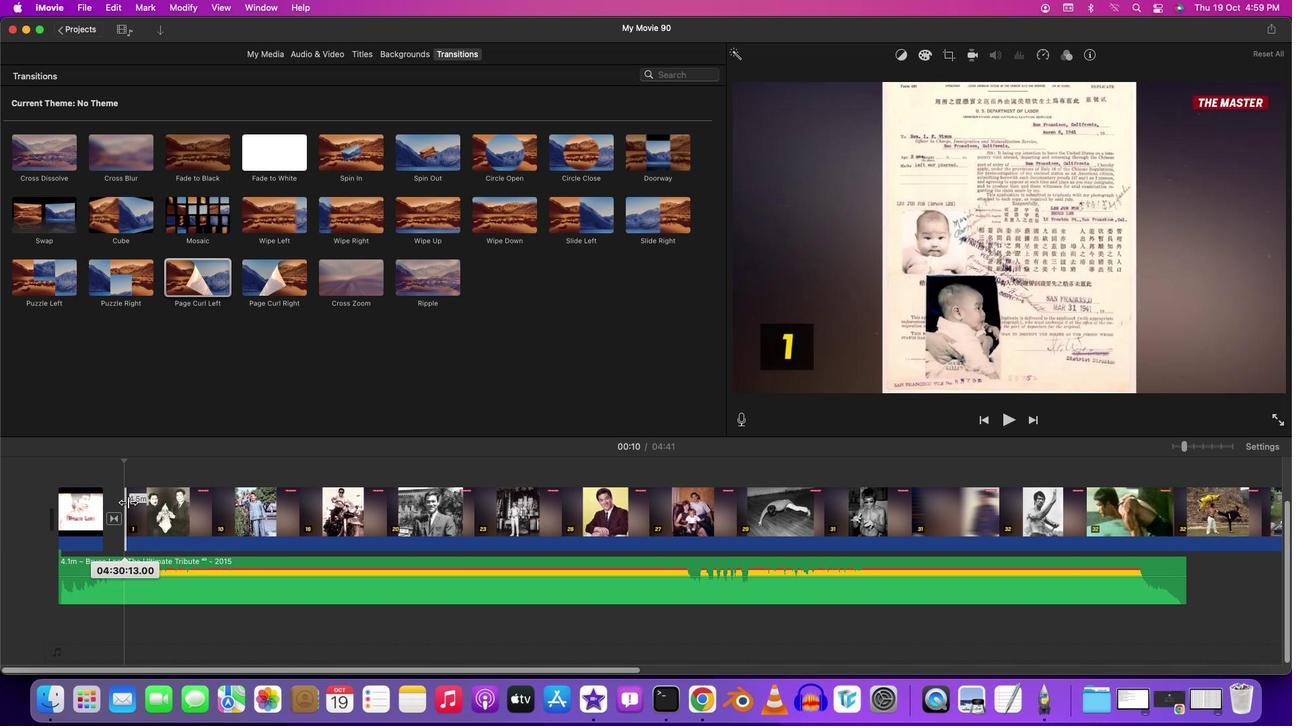 
Action: Mouse pressed left at (123, 500)
Screenshot: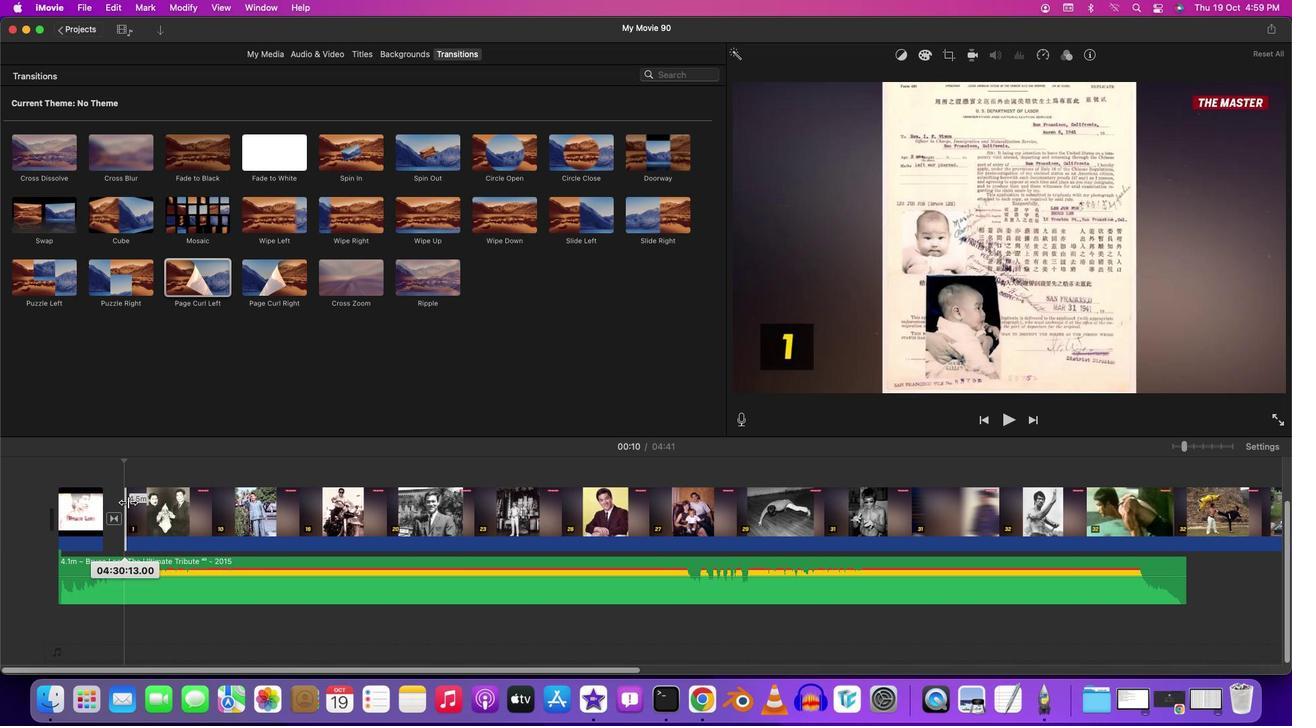 
Action: Mouse moved to (100, 479)
Screenshot: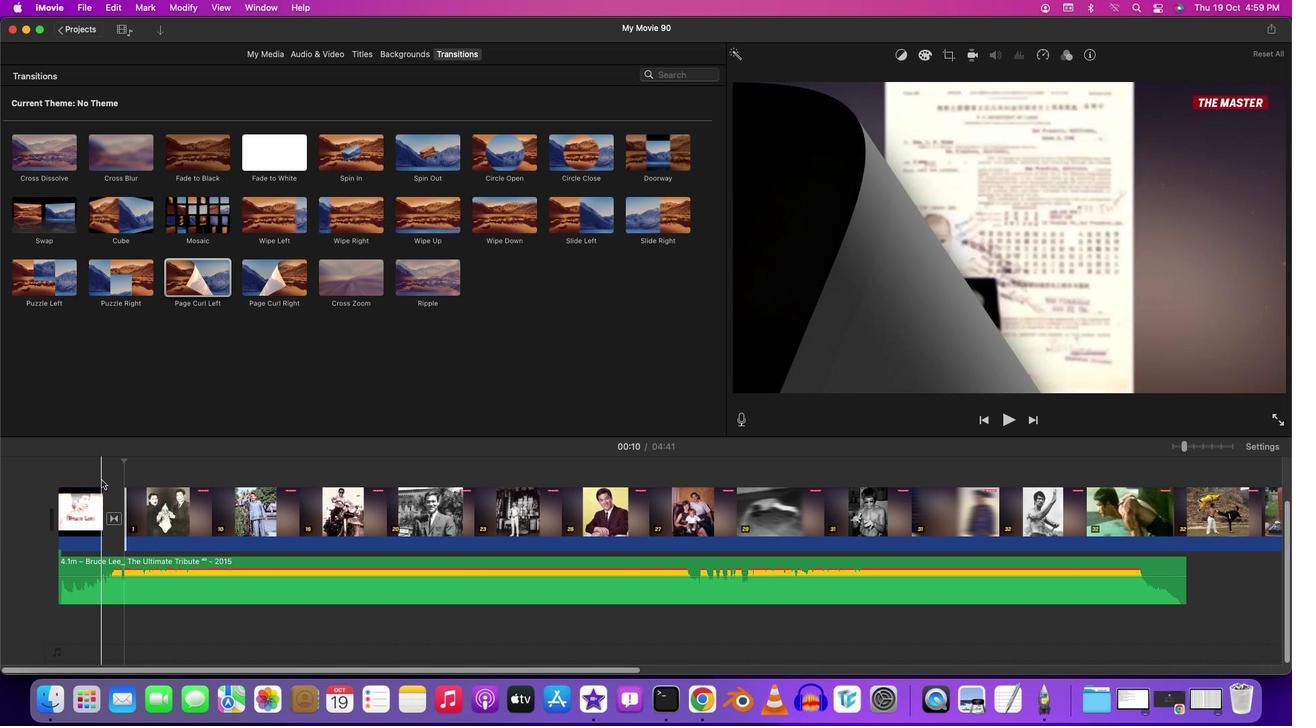 
Action: Mouse pressed left at (100, 479)
Screenshot: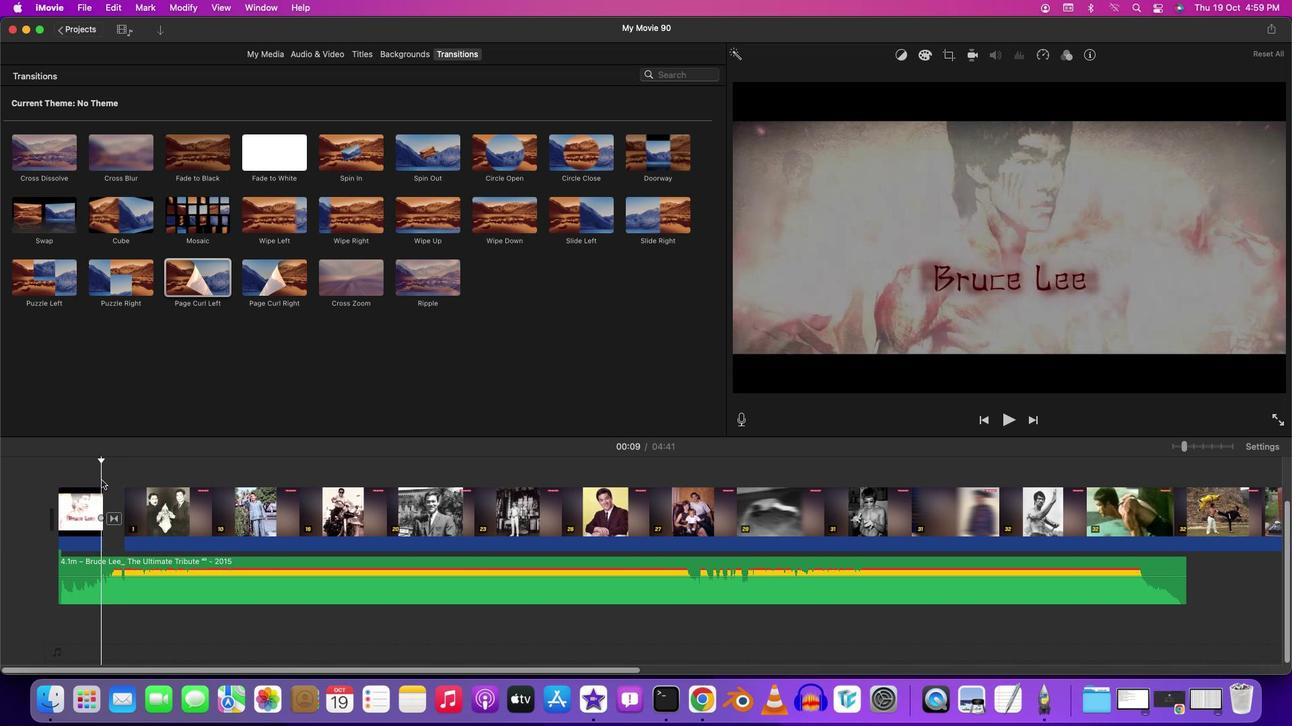 
Action: Key pressed Key.spaceKey.spaceKey.spaceKey.spaceKey.spaceKey.spaceKey.leftKey.leftKey.leftKey.leftKey.left
Screenshot: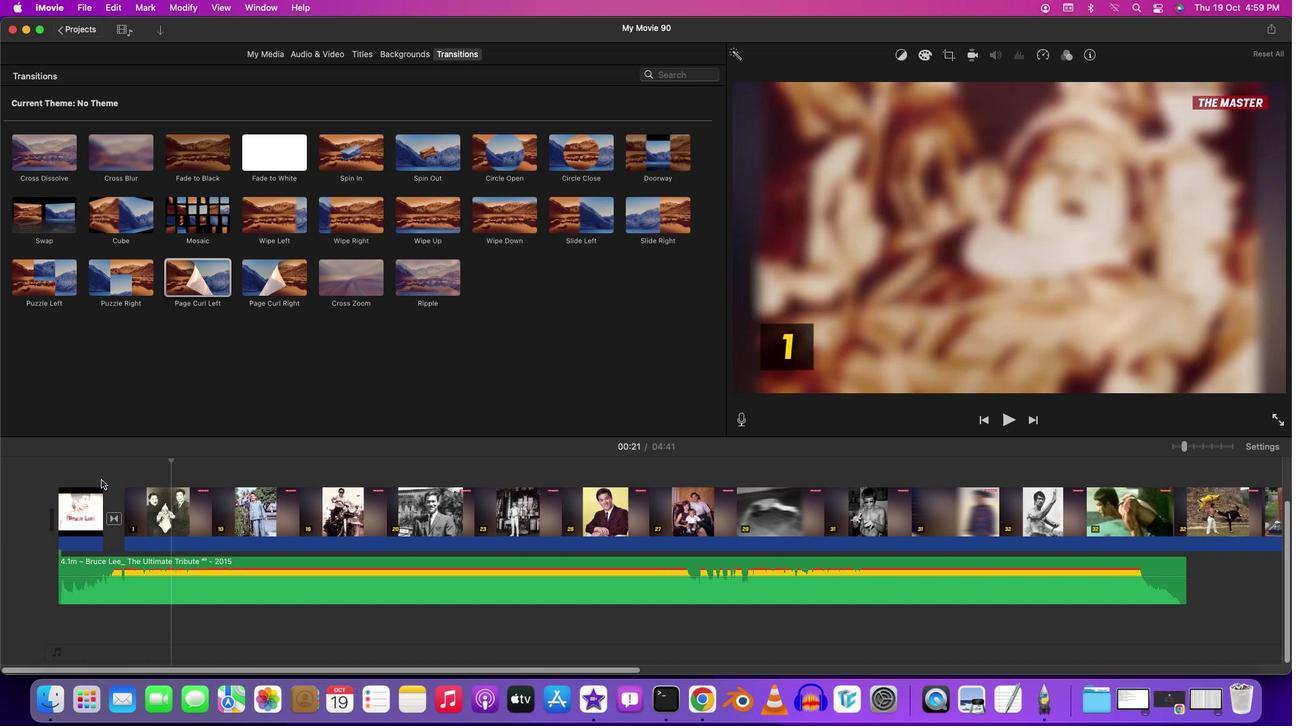 
Action: Mouse moved to (170, 514)
Screenshot: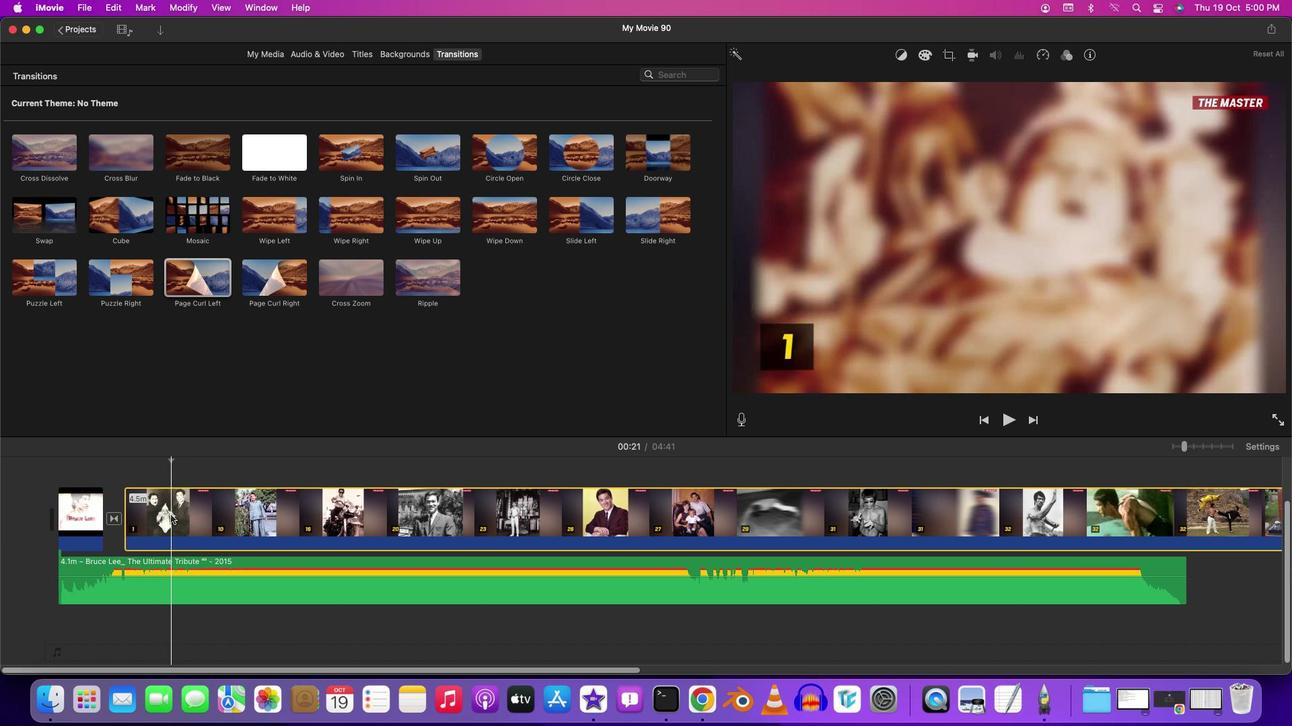 
Action: Mouse pressed left at (170, 514)
Screenshot: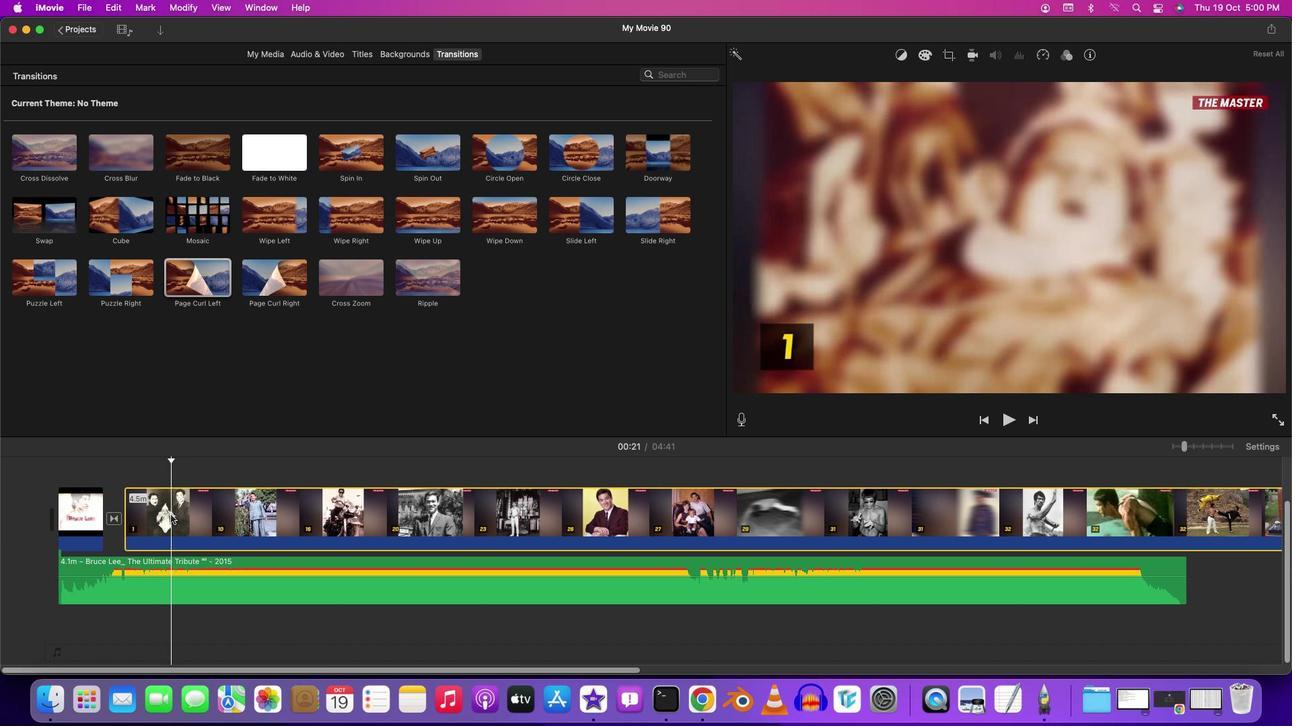 
Action: Key pressed Key.cmd'b'
Screenshot: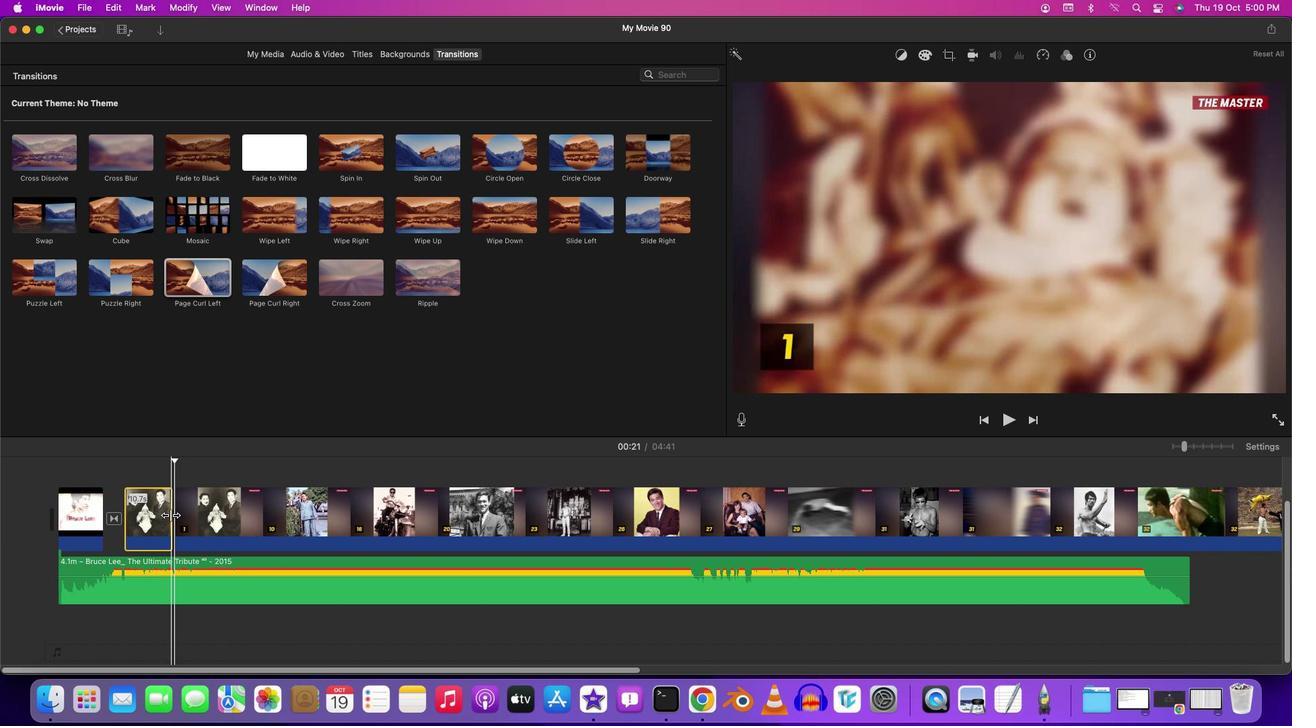 
Action: Mouse moved to (176, 461)
Screenshot: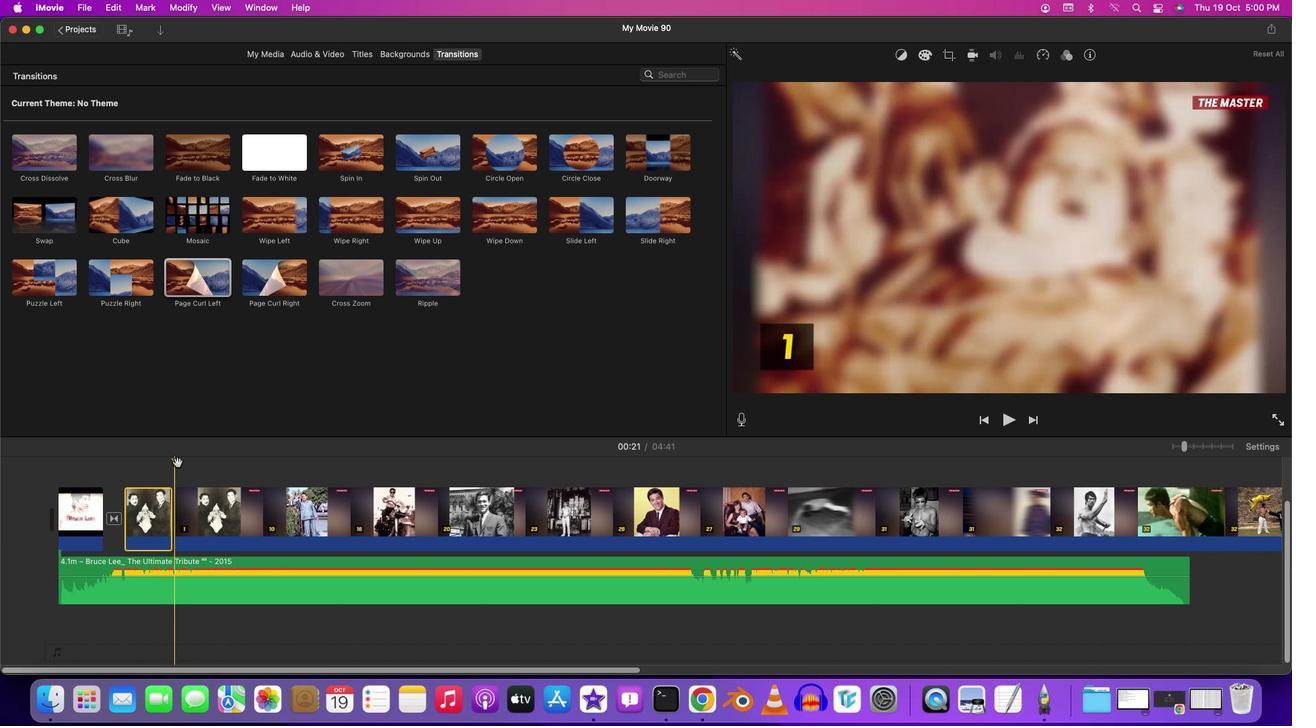 
Action: Mouse pressed left at (176, 461)
Screenshot: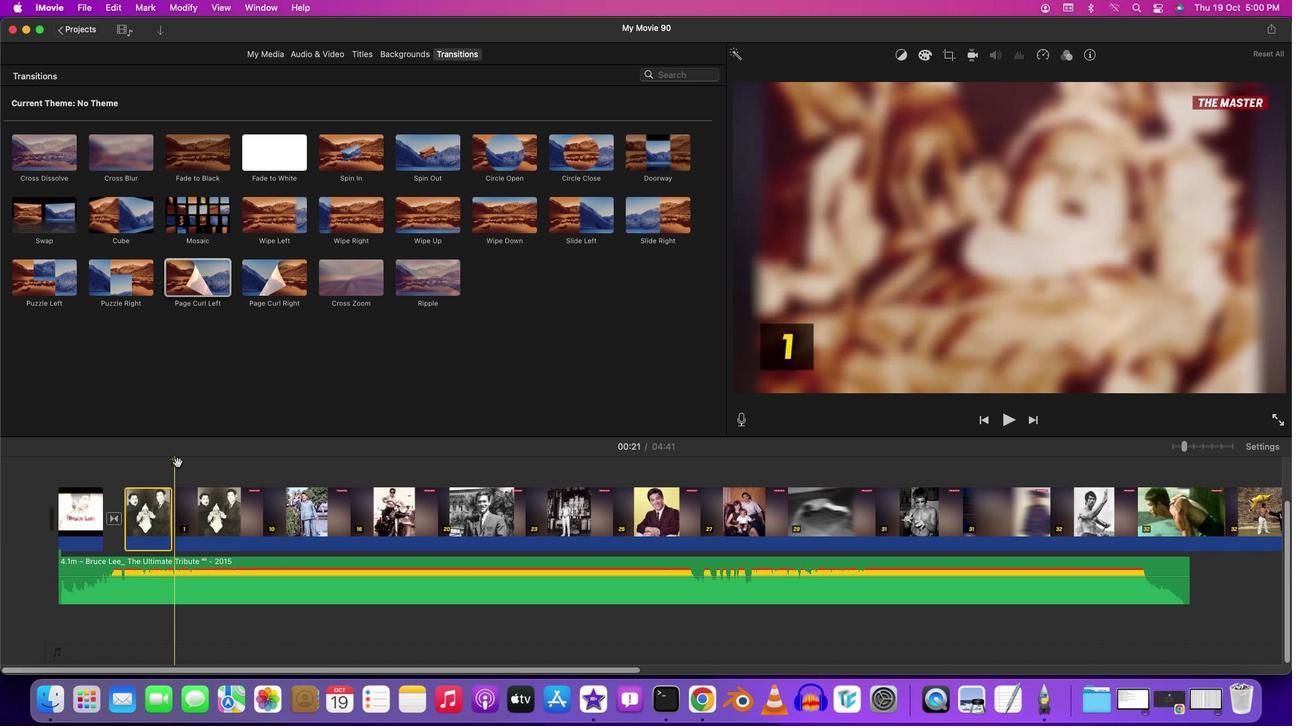 
Action: Mouse moved to (176, 461)
Screenshot: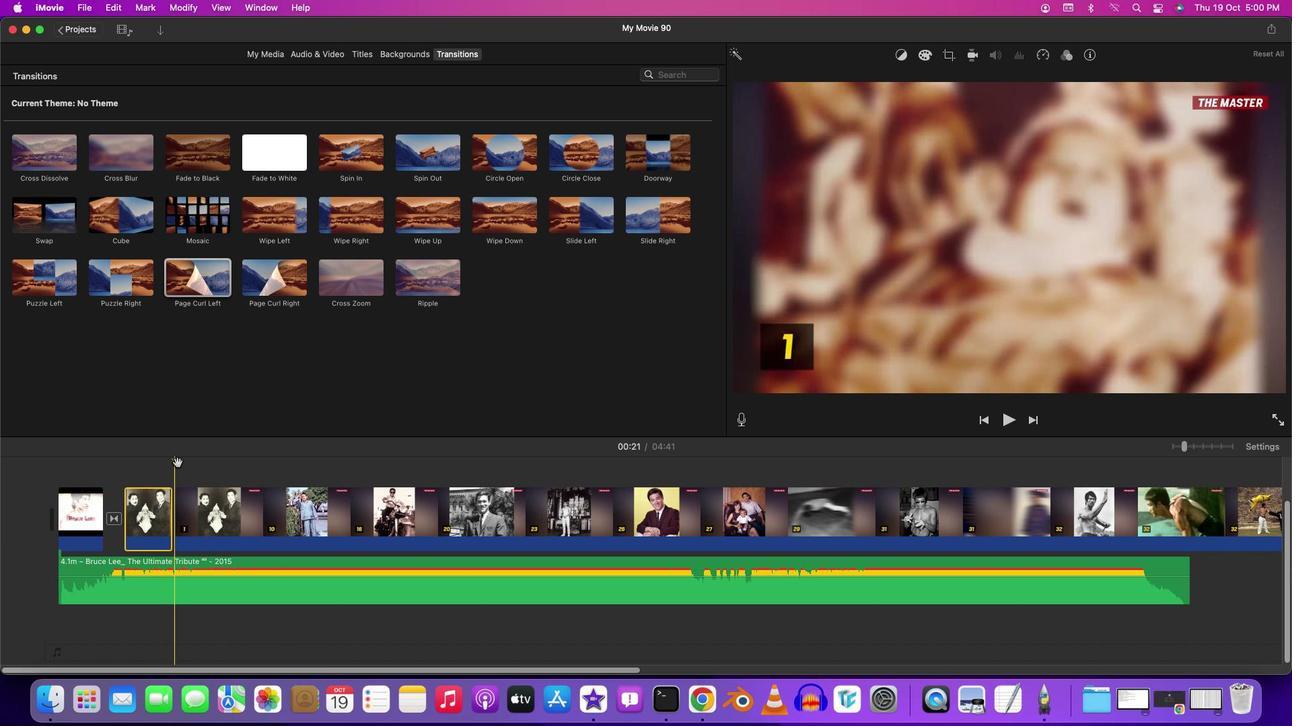 
Action: Key pressed Key.spaceKey.space
Screenshot: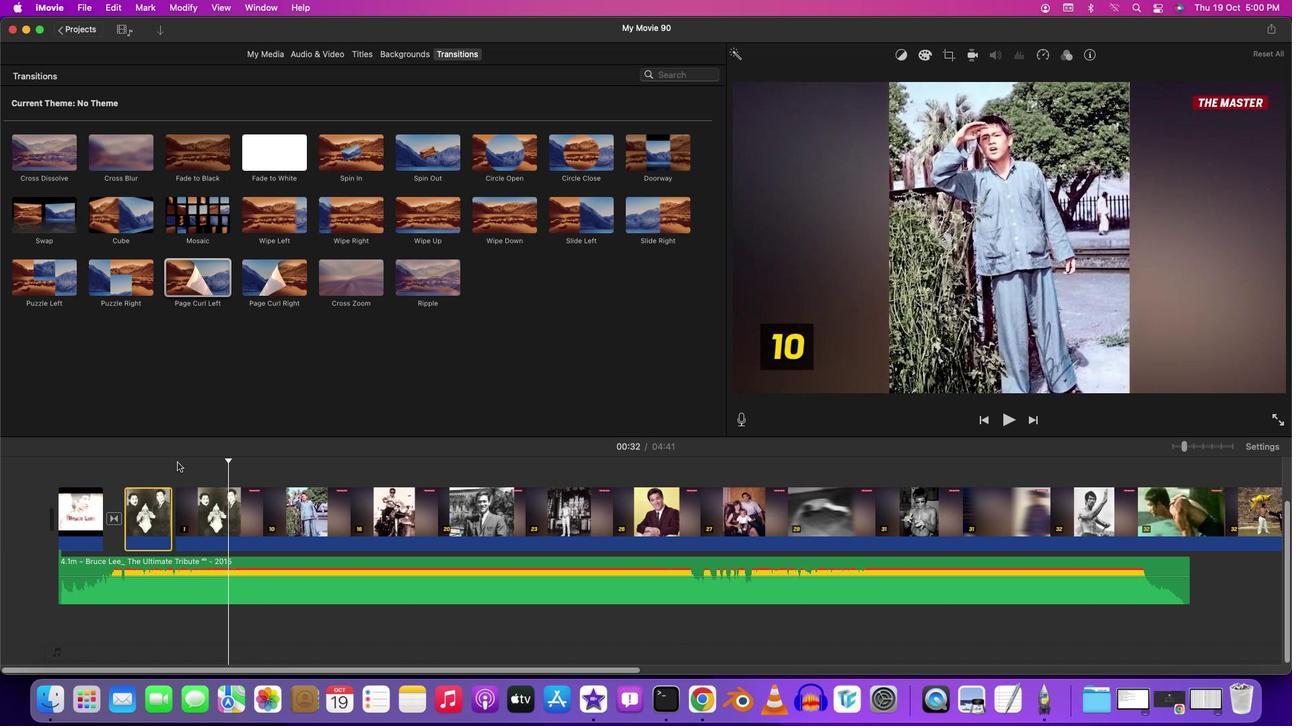 
Action: Mouse moved to (203, 471)
Screenshot: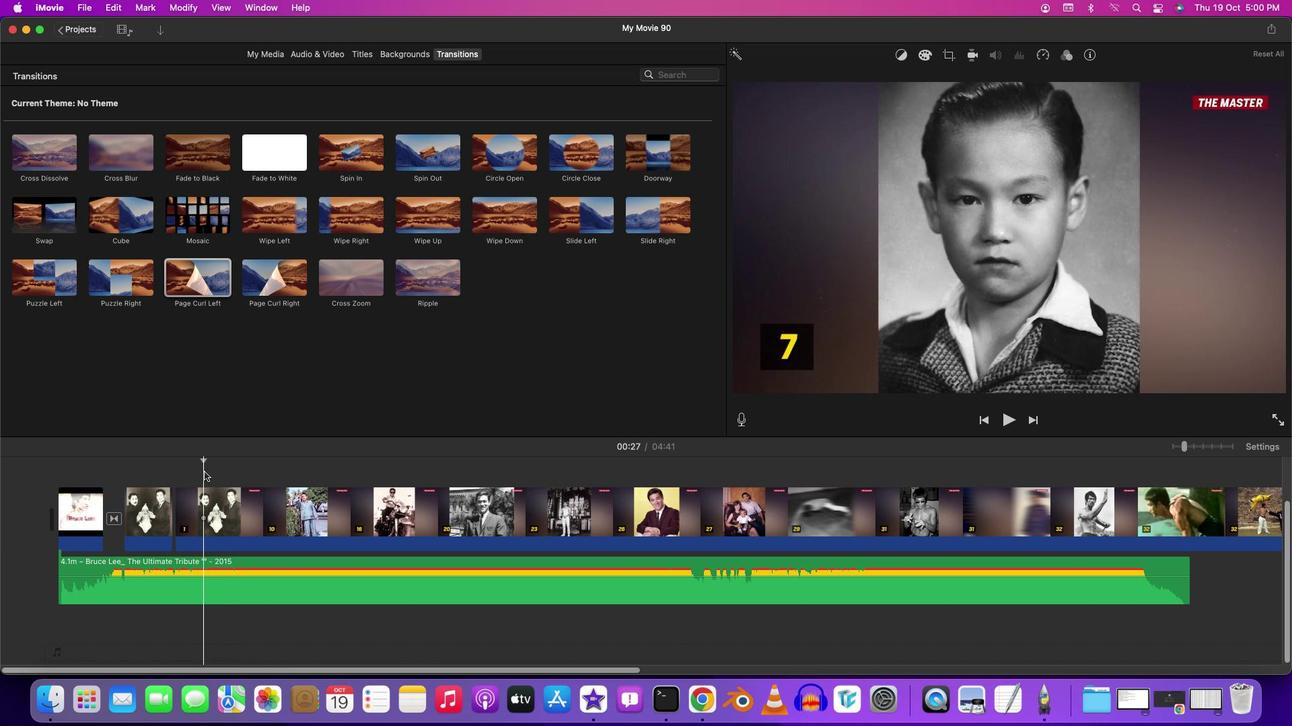
Action: Mouse pressed left at (203, 471)
Screenshot: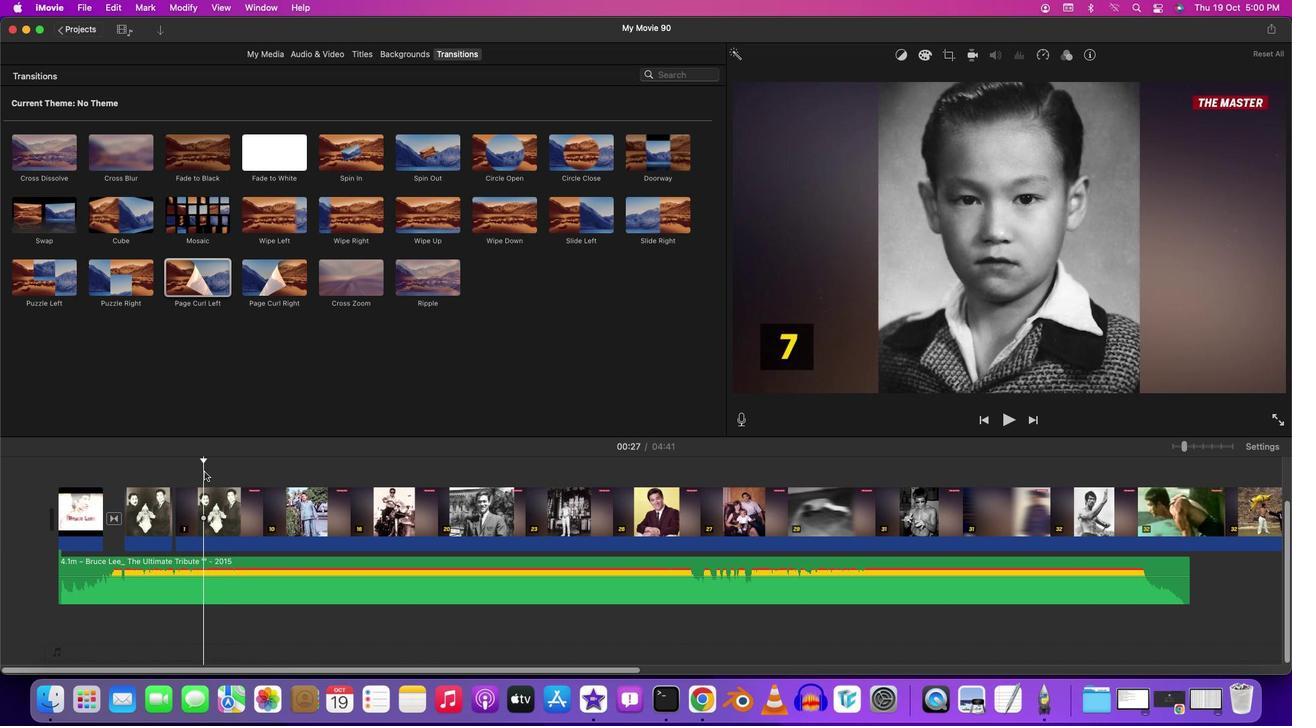 
Action: Key pressed Key.space
Screenshot: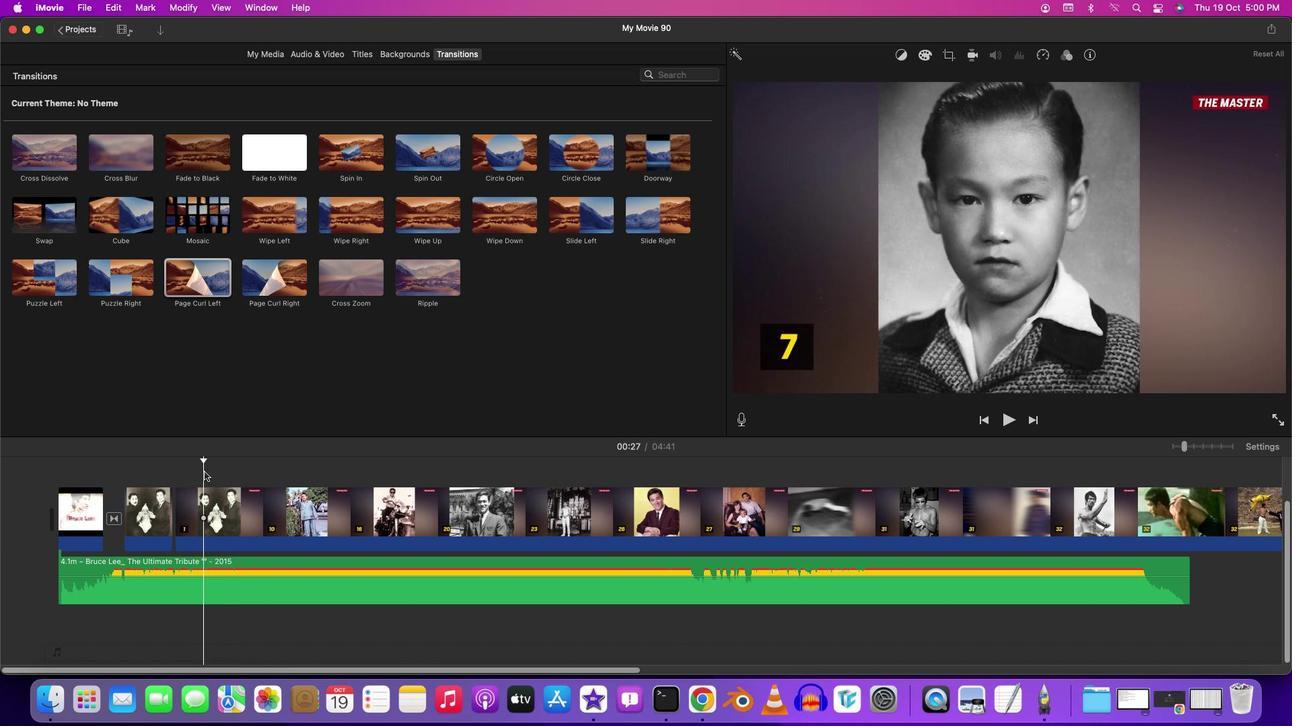
Action: Mouse moved to (195, 471)
Screenshot: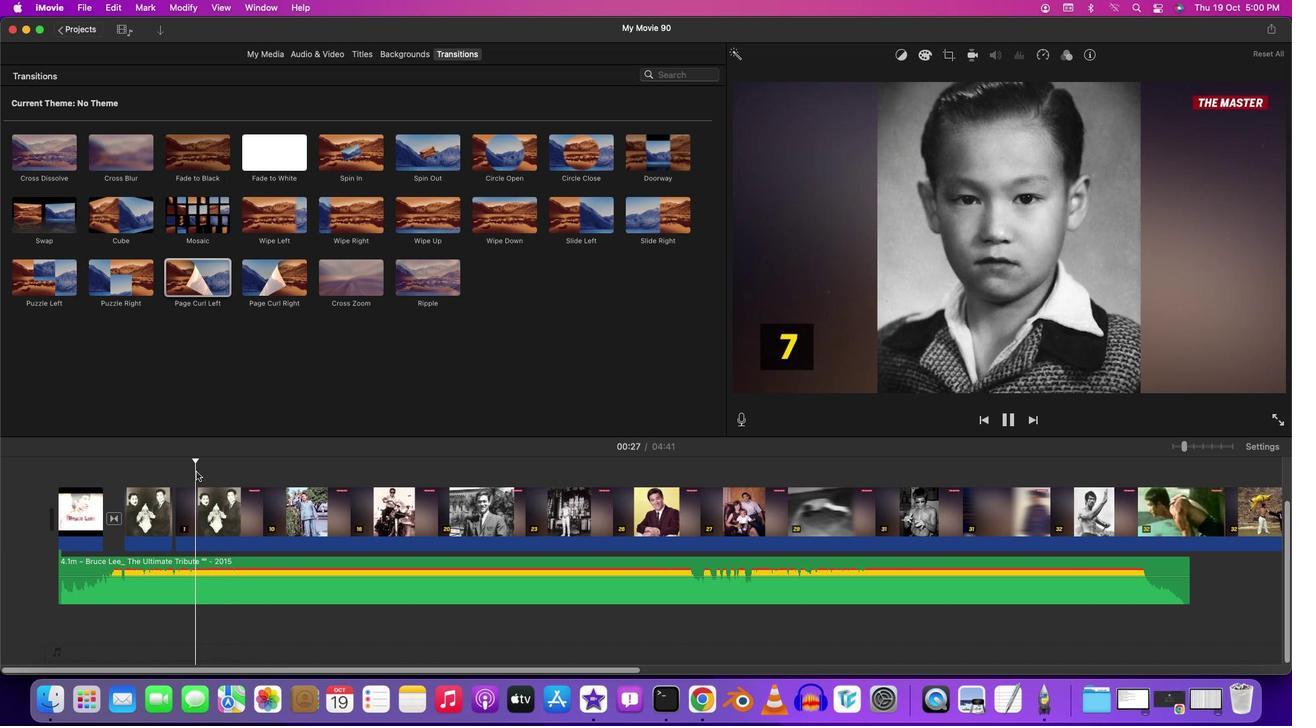 
Action: Mouse pressed left at (195, 471)
Screenshot: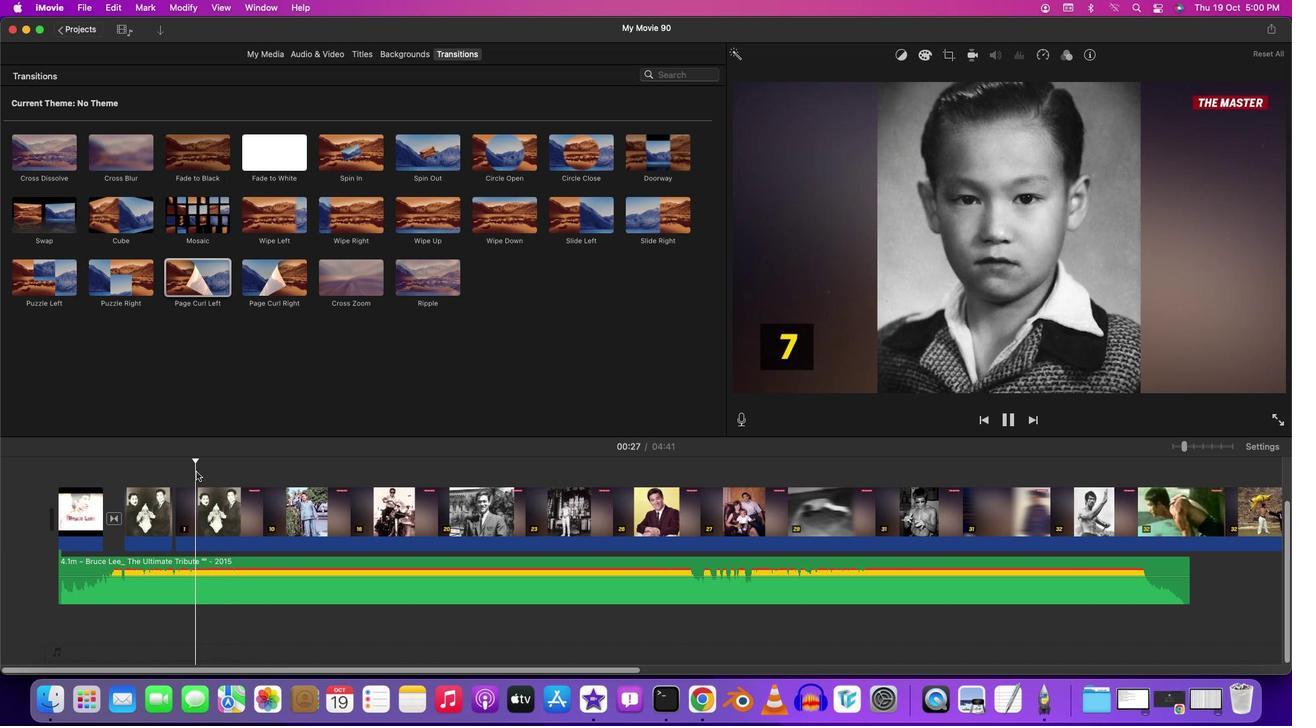 
Action: Mouse moved to (187, 471)
Screenshot: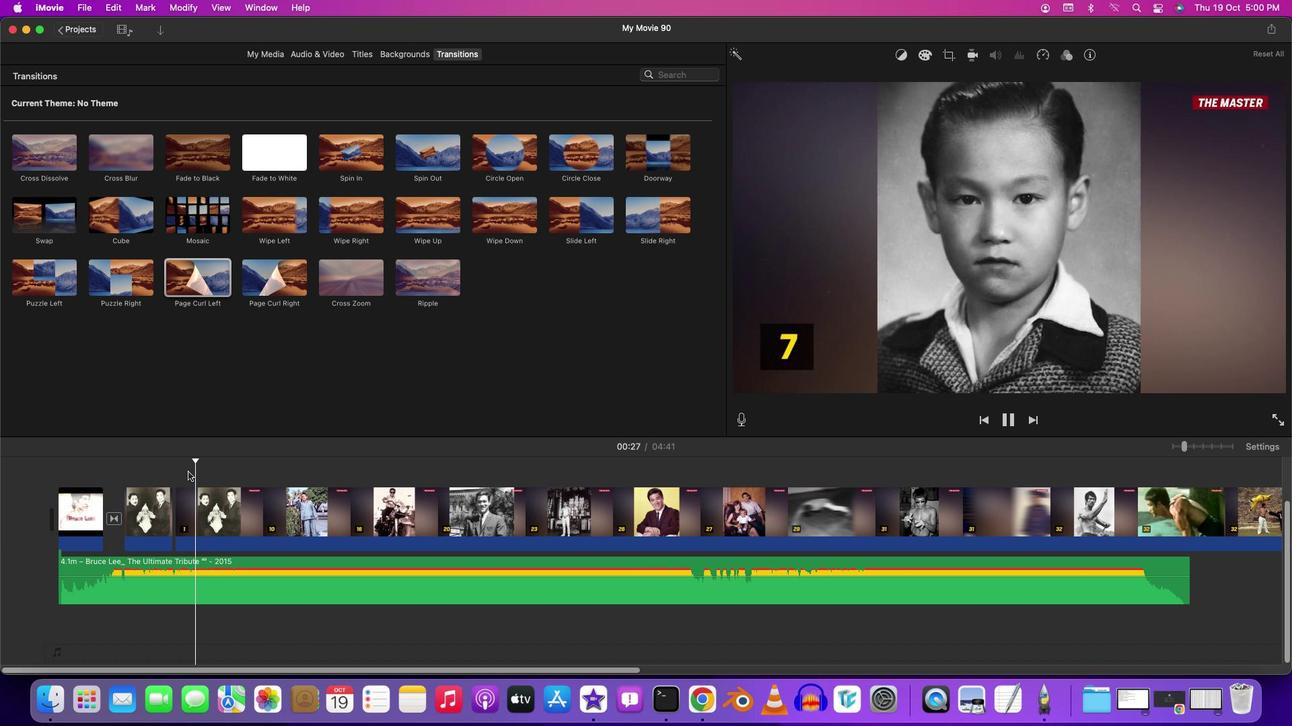 
Action: Mouse pressed left at (187, 471)
Screenshot: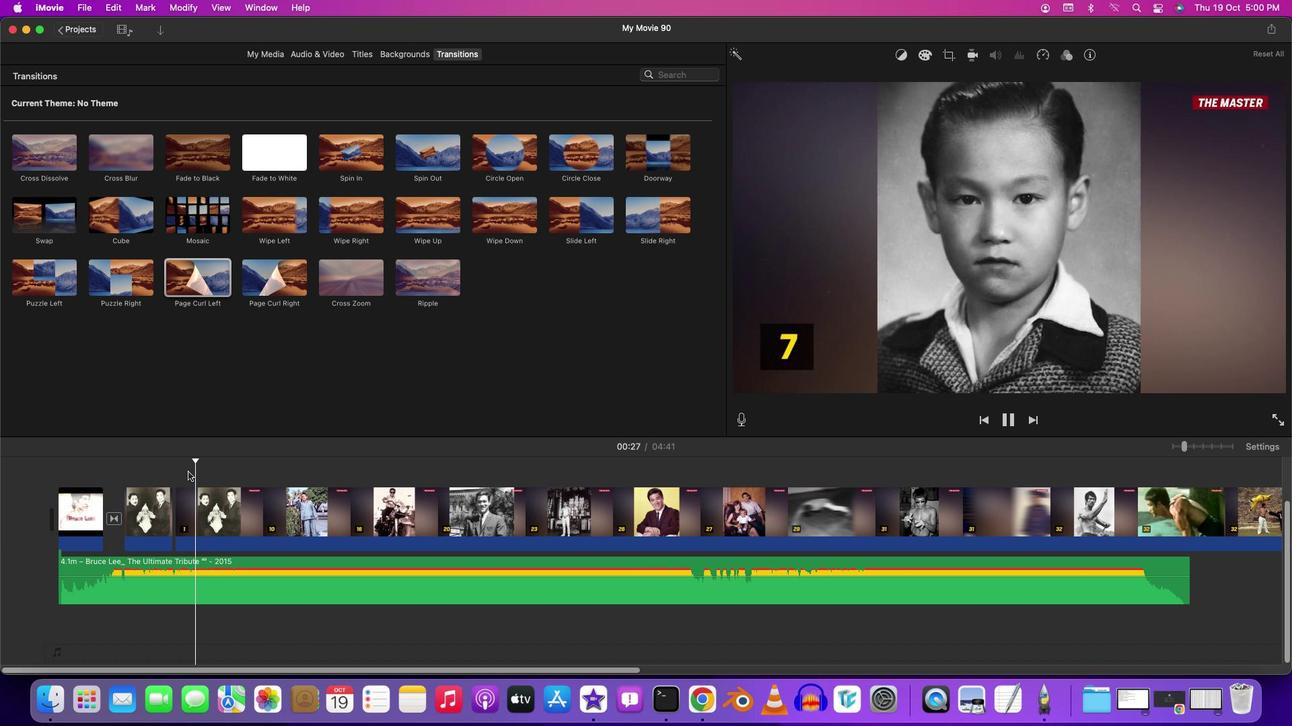 
Action: Mouse moved to (187, 472)
Screenshot: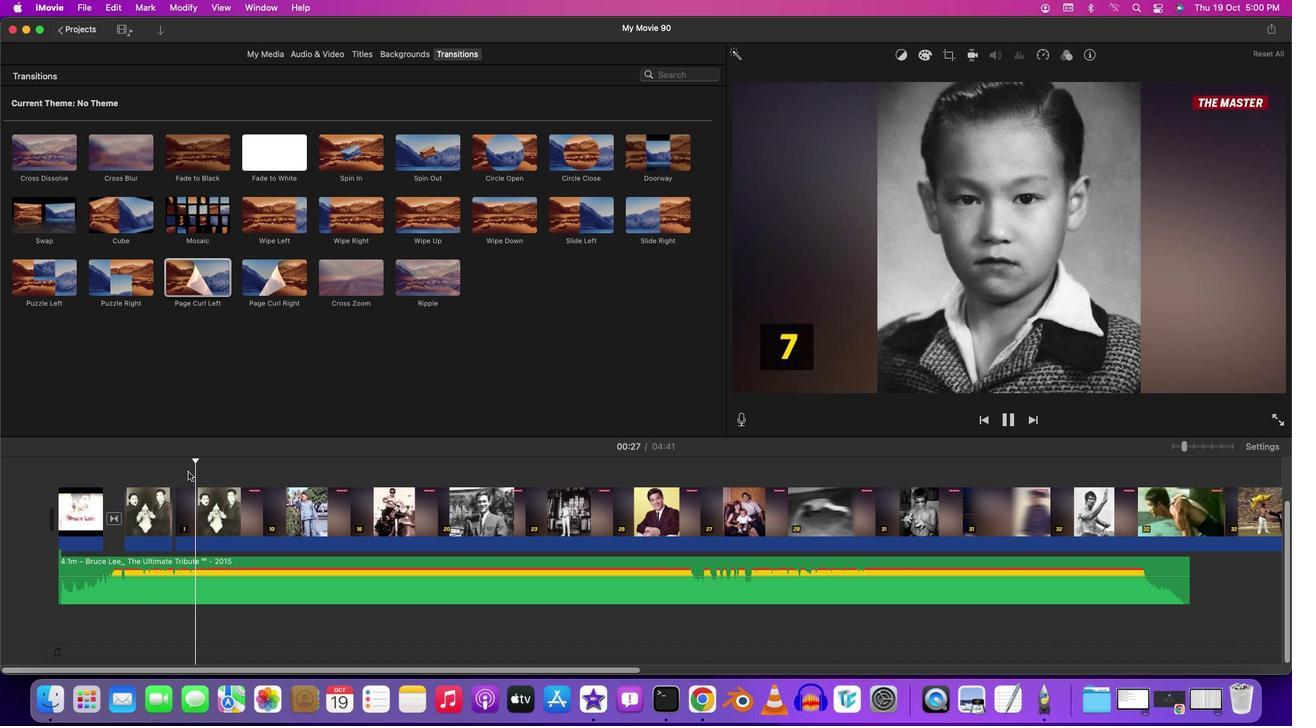 
Action: Key pressed Key.space
Screenshot: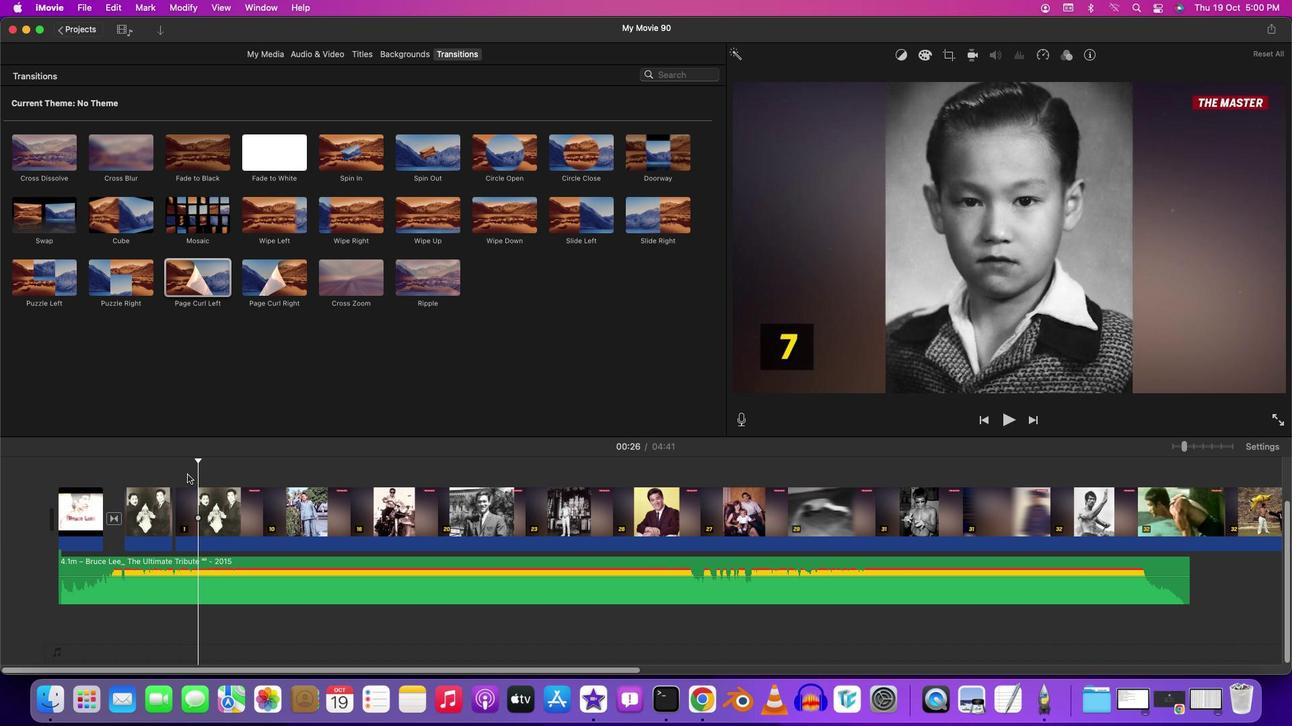 
Action: Mouse moved to (197, 547)
Screenshot: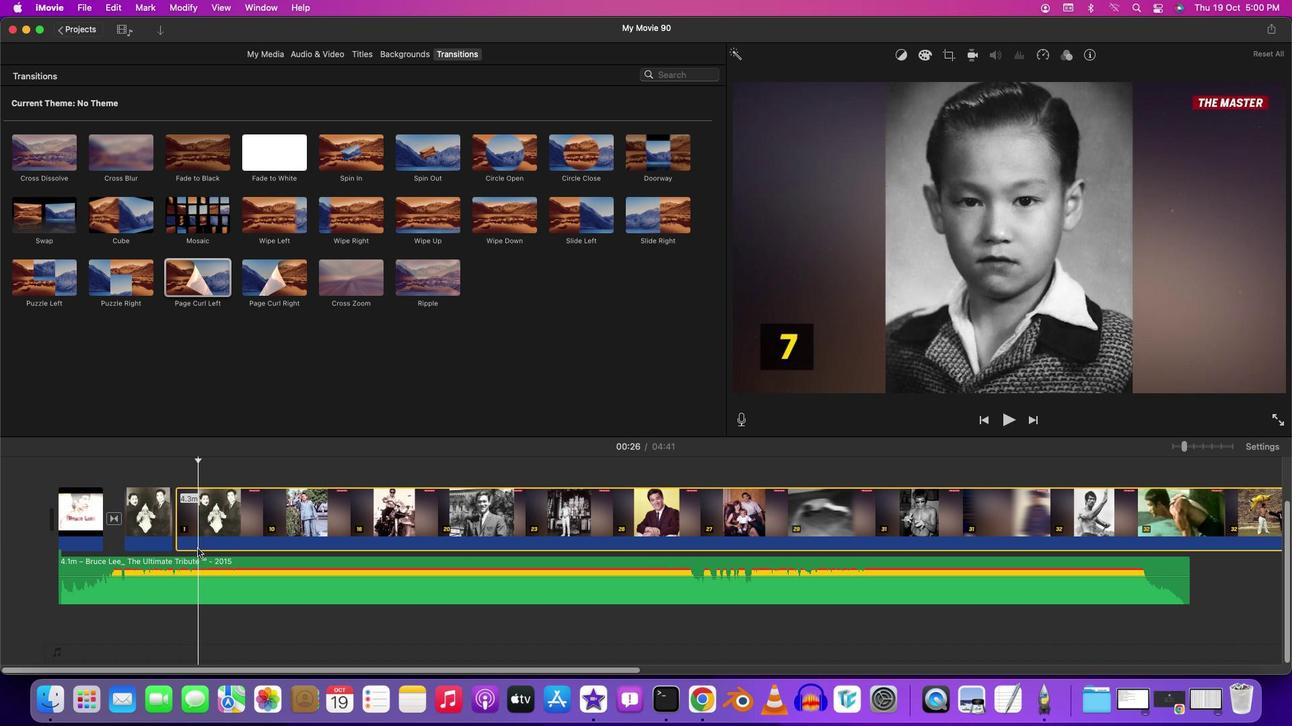 
Action: Mouse pressed left at (197, 547)
Screenshot: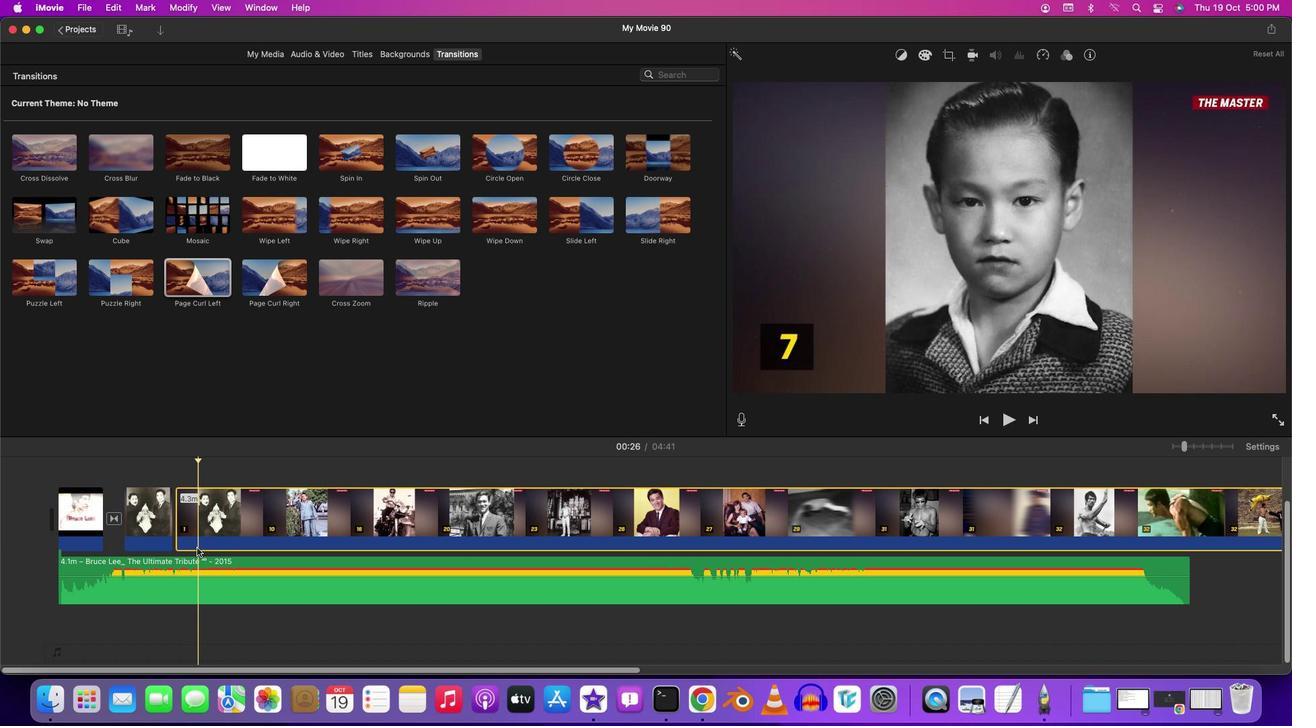 
Action: Mouse moved to (196, 547)
Screenshot: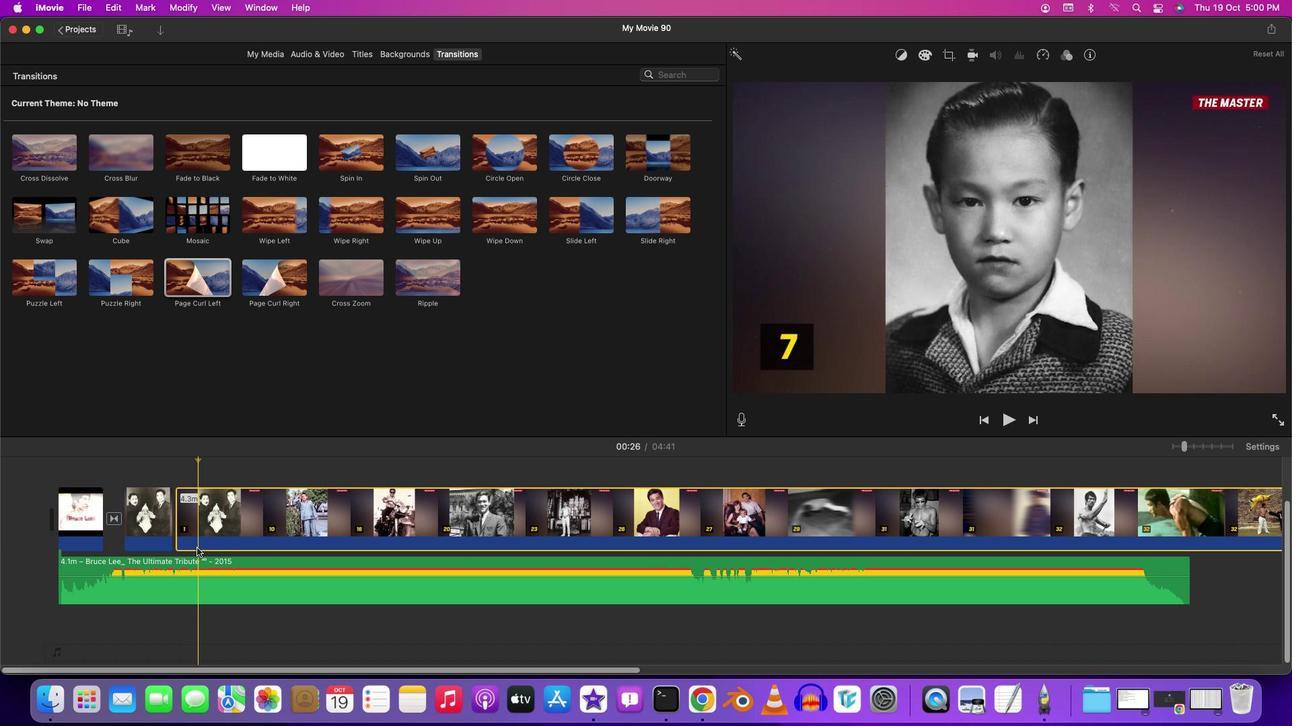 
Action: Key pressed Key.cmd'b'
Screenshot: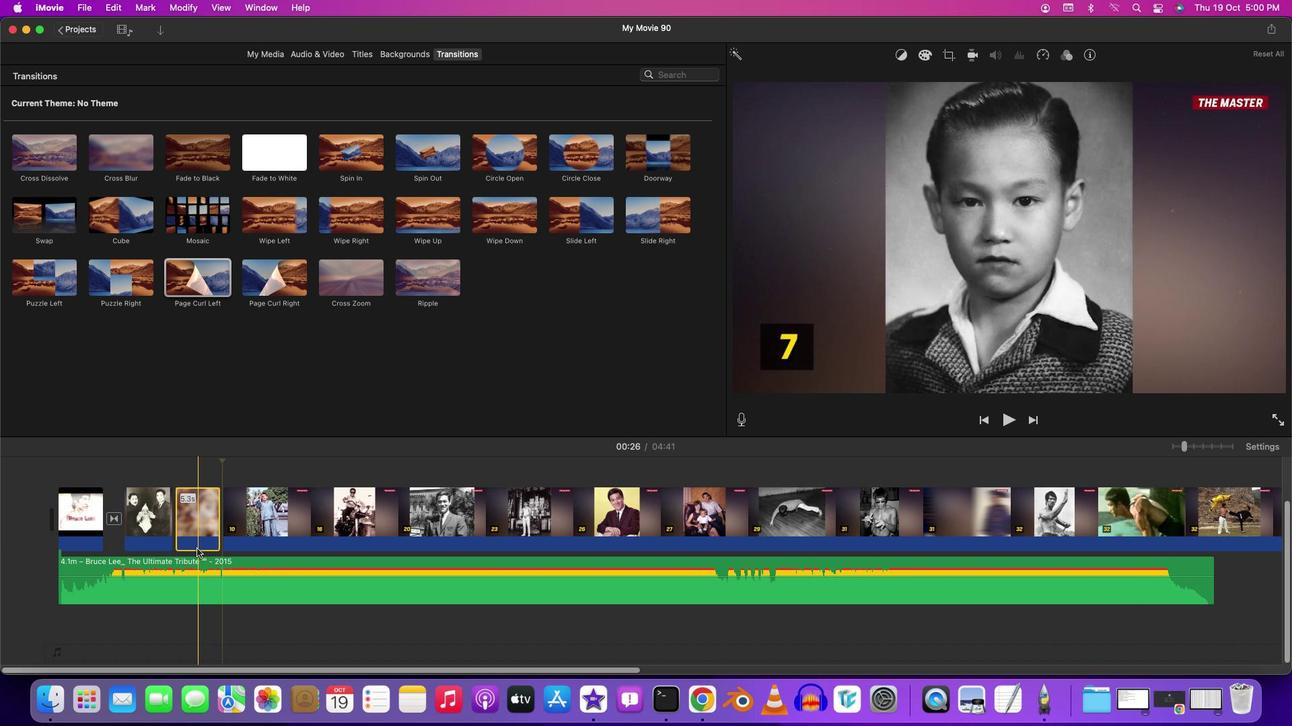 
Action: Mouse moved to (192, 541)
Screenshot: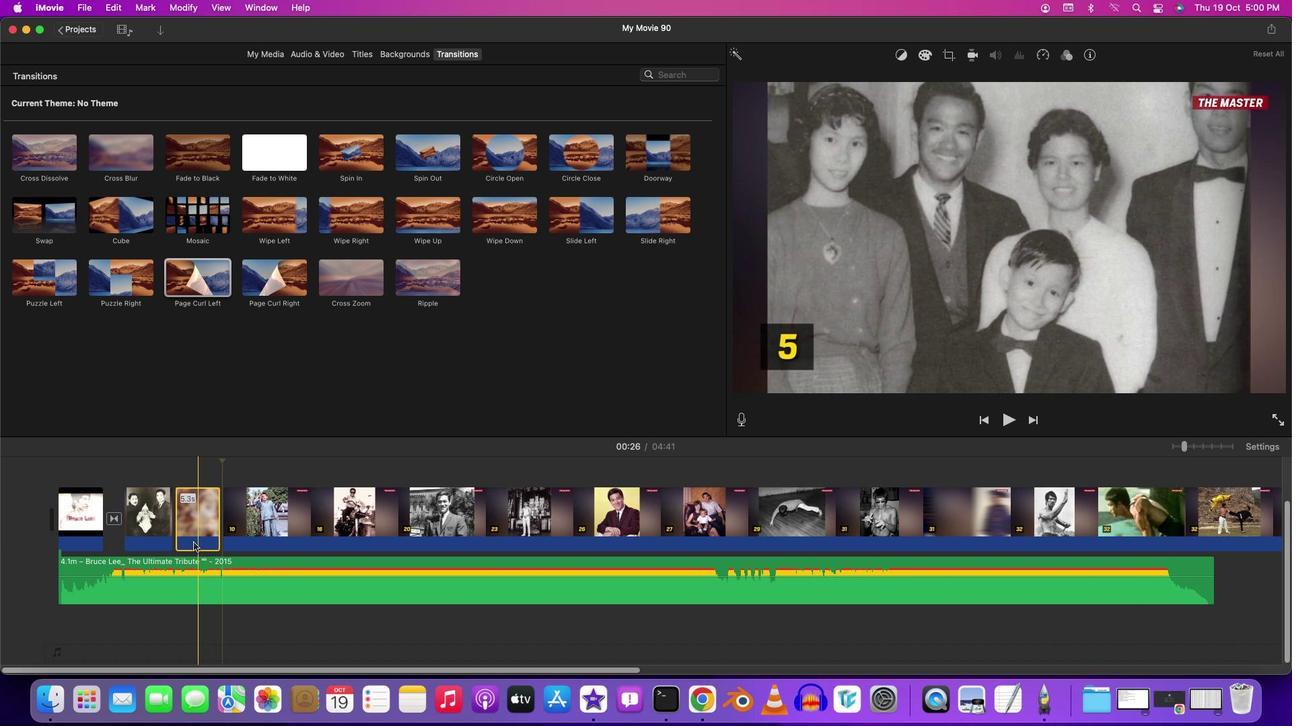 
Action: Mouse pressed left at (192, 541)
Screenshot: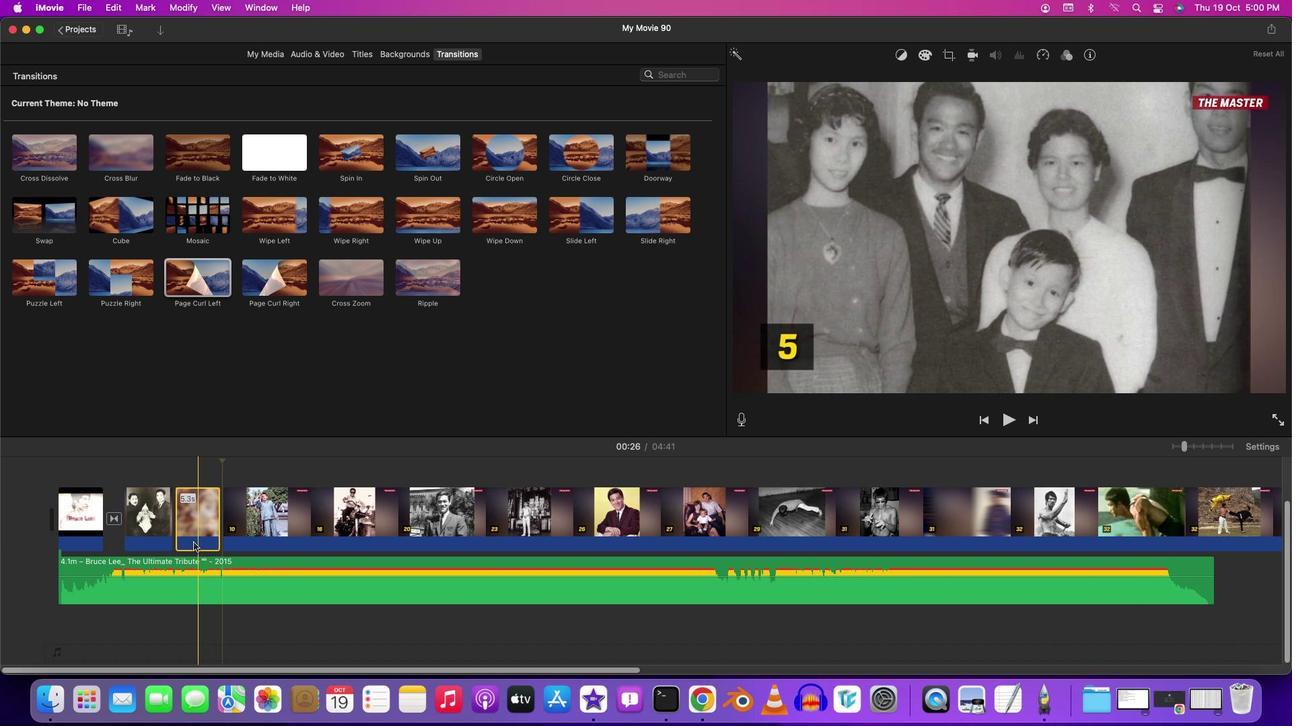 
Action: Mouse pressed right at (192, 541)
Screenshot: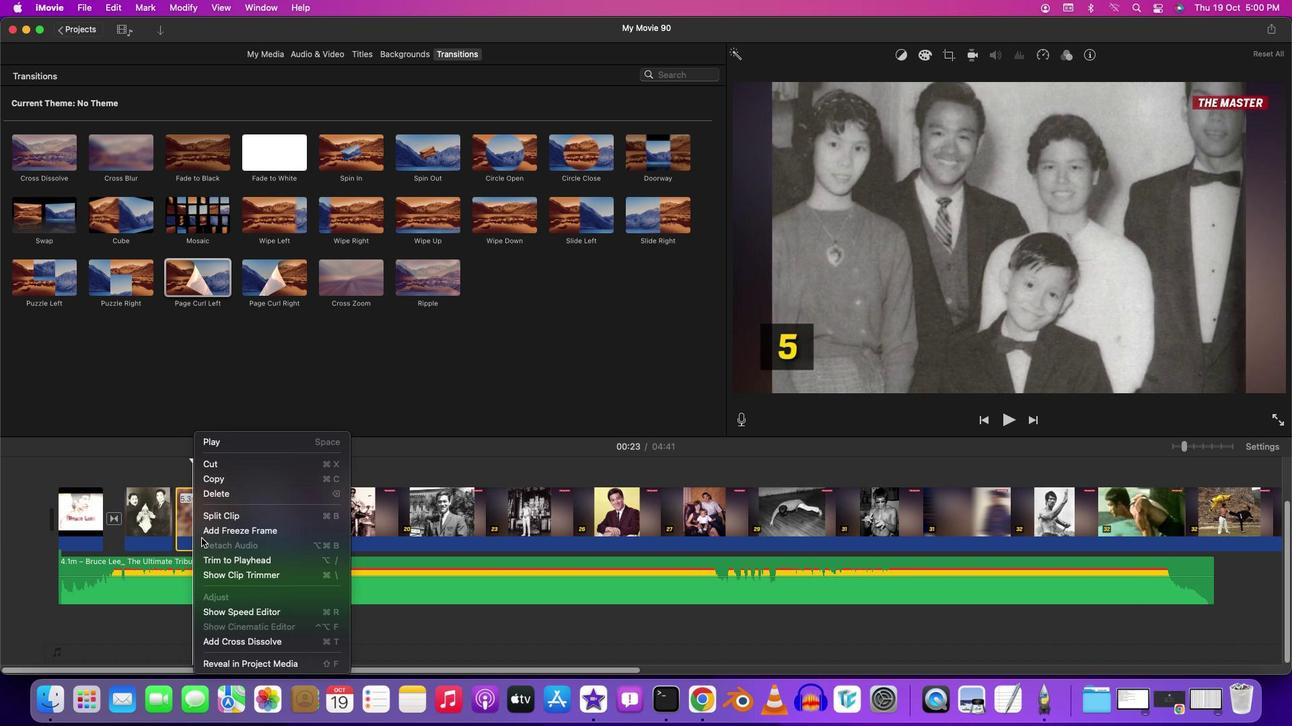 
Action: Mouse moved to (227, 497)
Screenshot: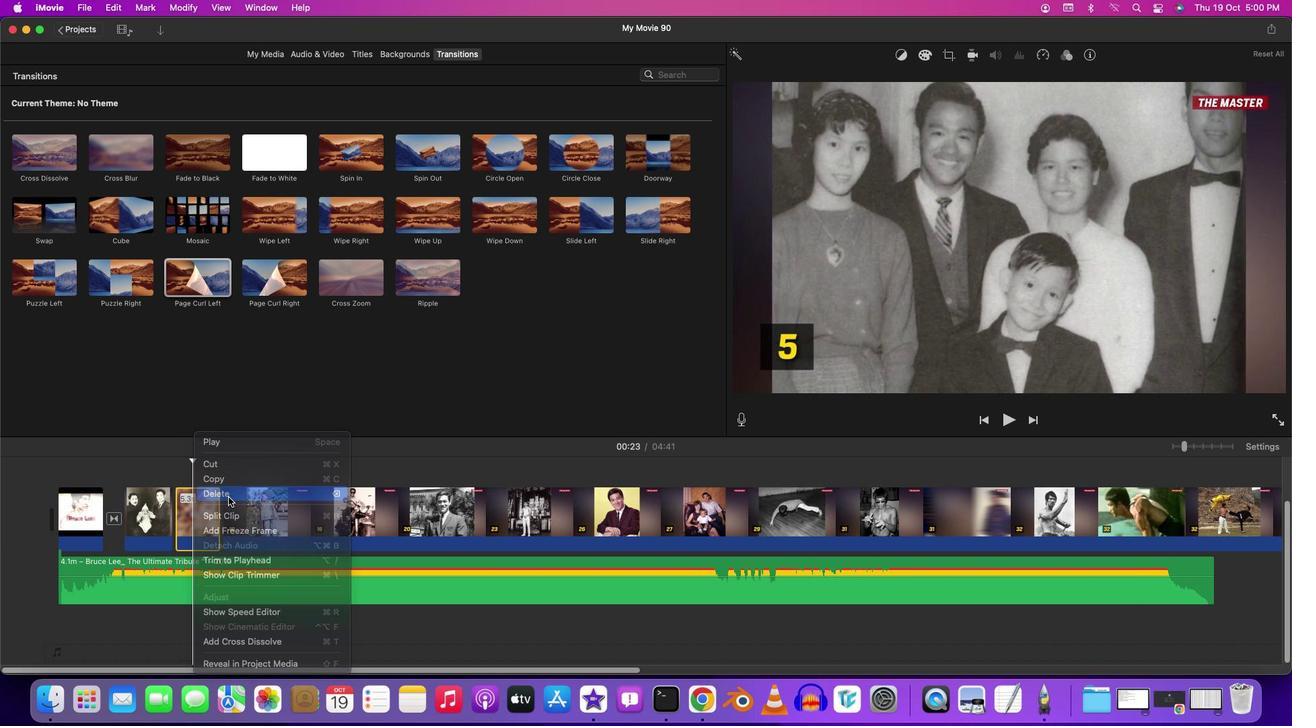 
Action: Mouse pressed left at (227, 497)
Screenshot: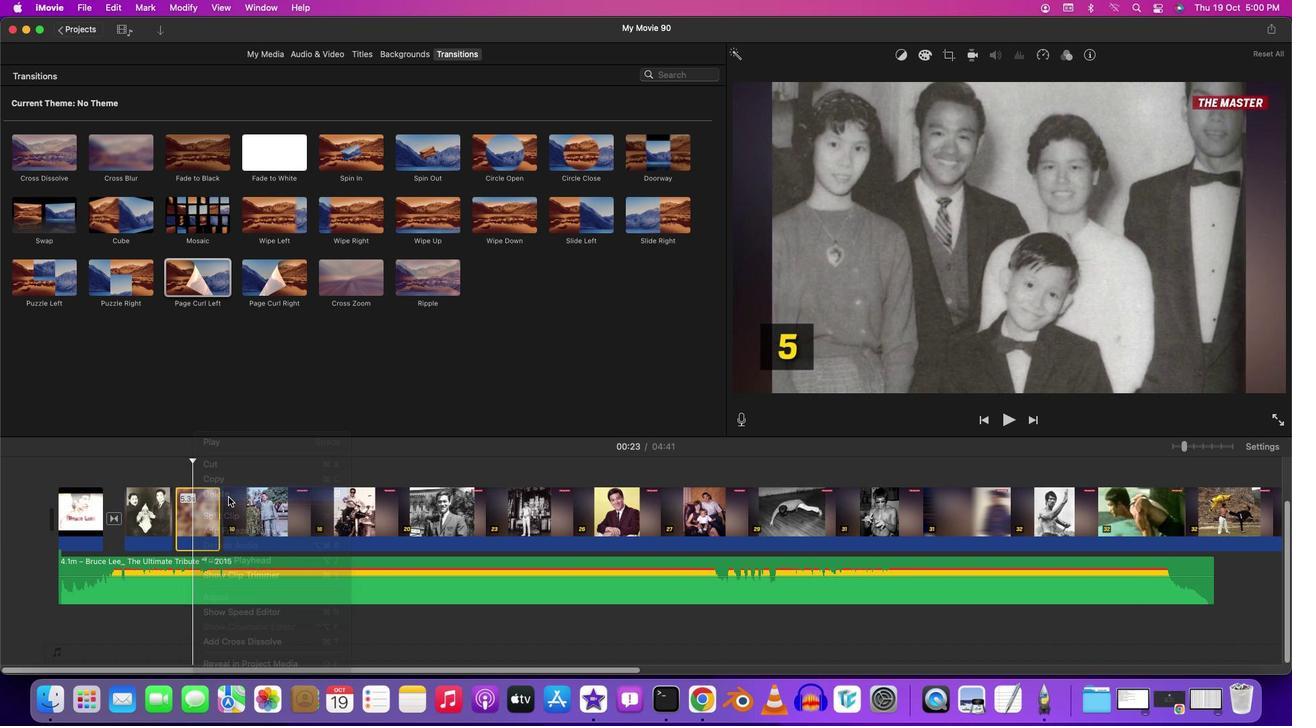 
Action: Mouse moved to (68, 224)
Screenshot: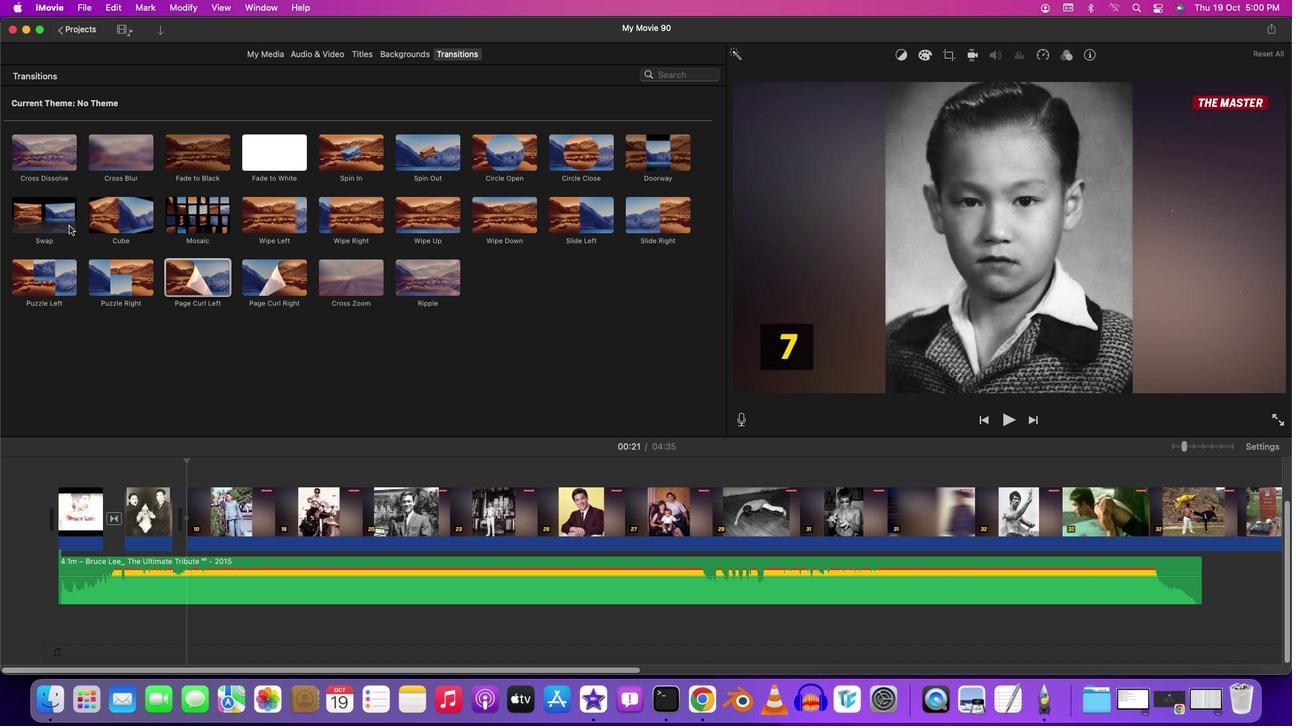 
Action: Mouse pressed left at (68, 224)
Screenshot: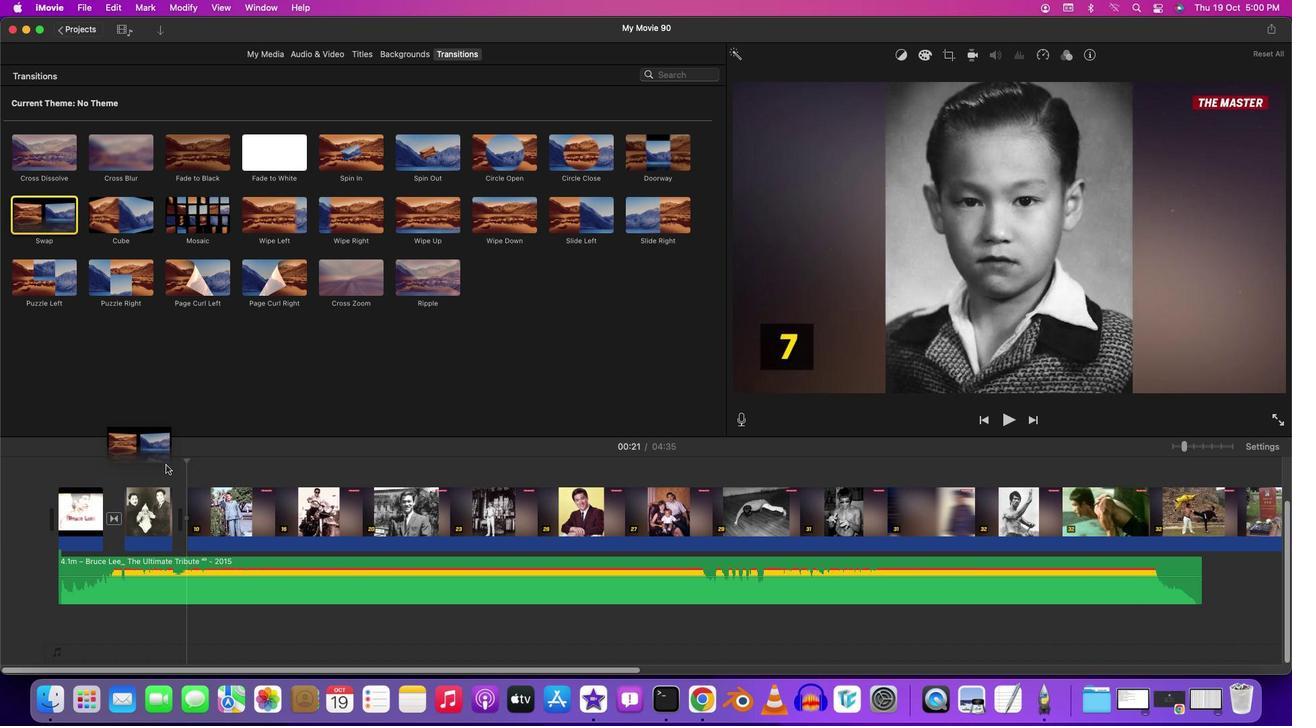
Action: Mouse moved to (163, 465)
Screenshot: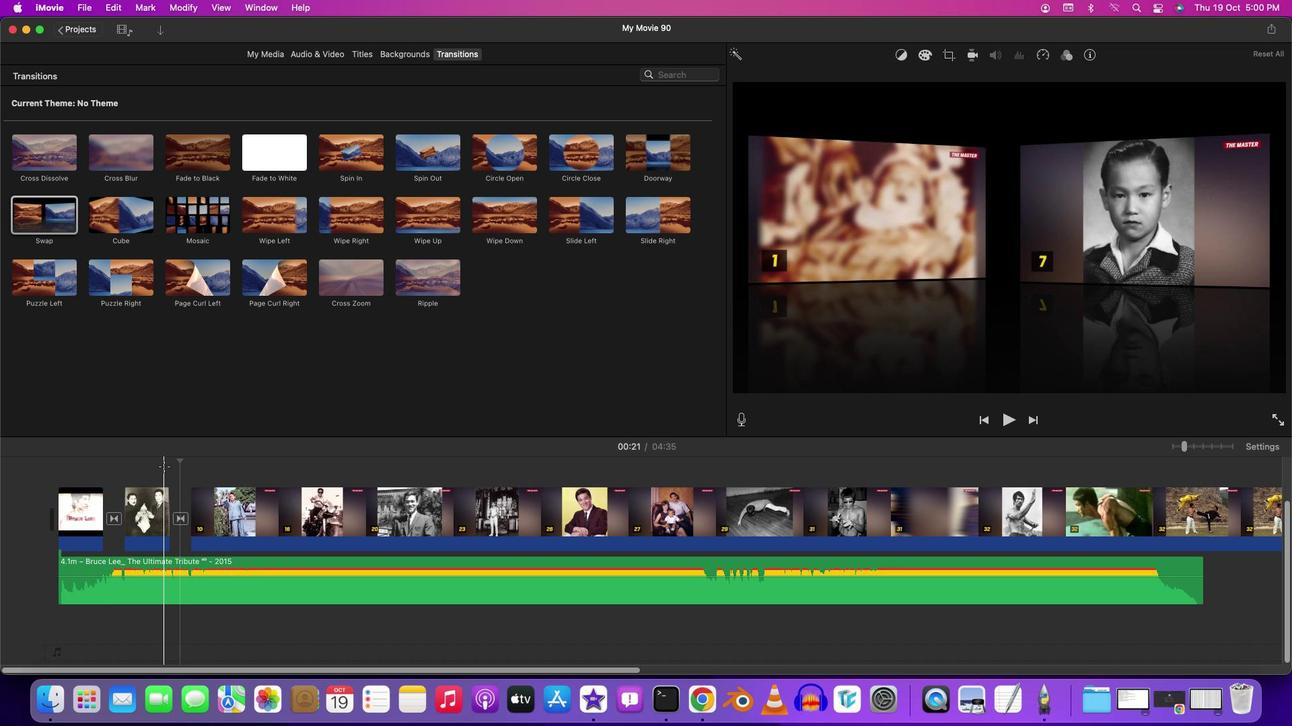 
Action: Mouse pressed left at (163, 465)
Screenshot: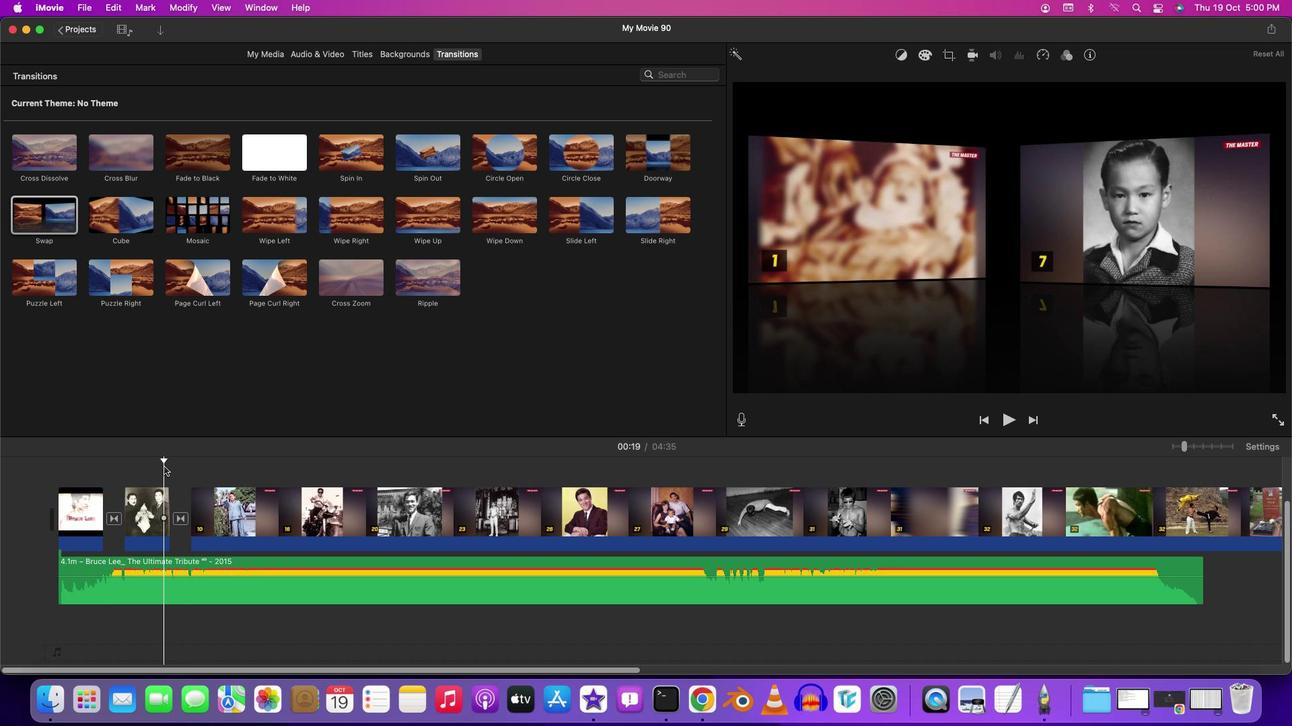 
Action: Key pressed Key.space
Screenshot: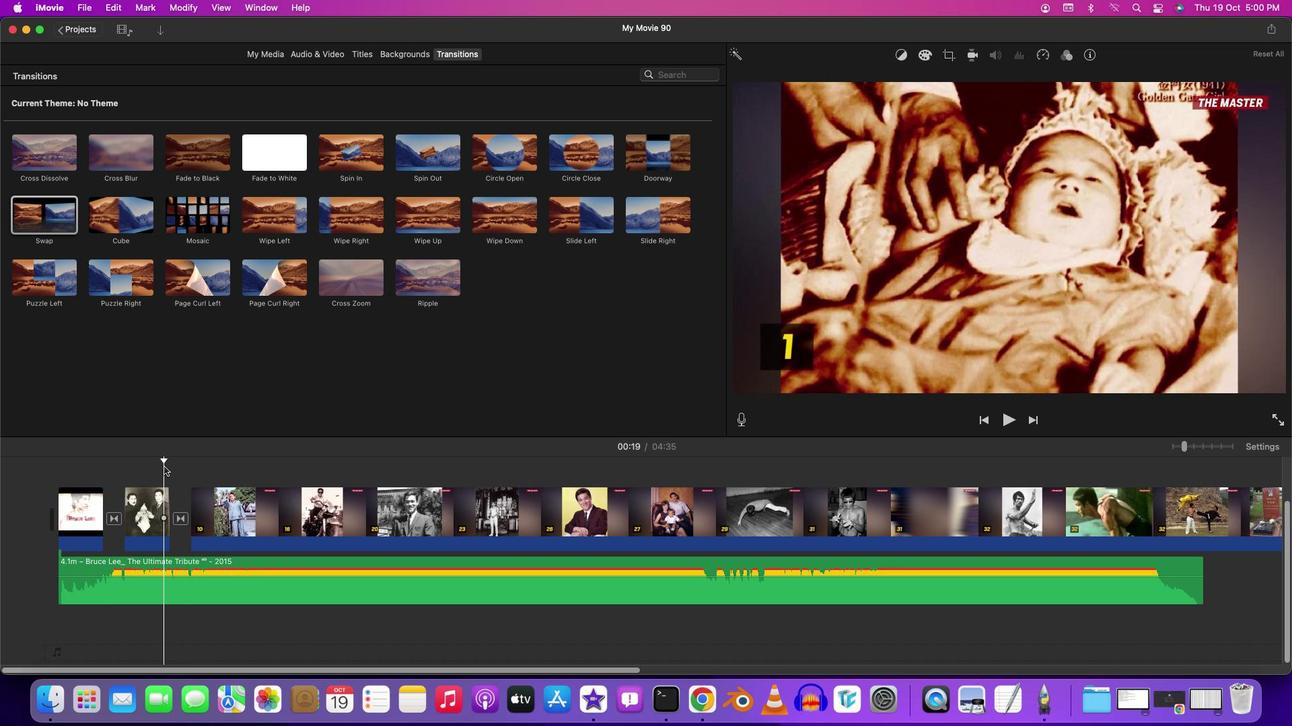 
Action: Mouse moved to (158, 472)
Screenshot: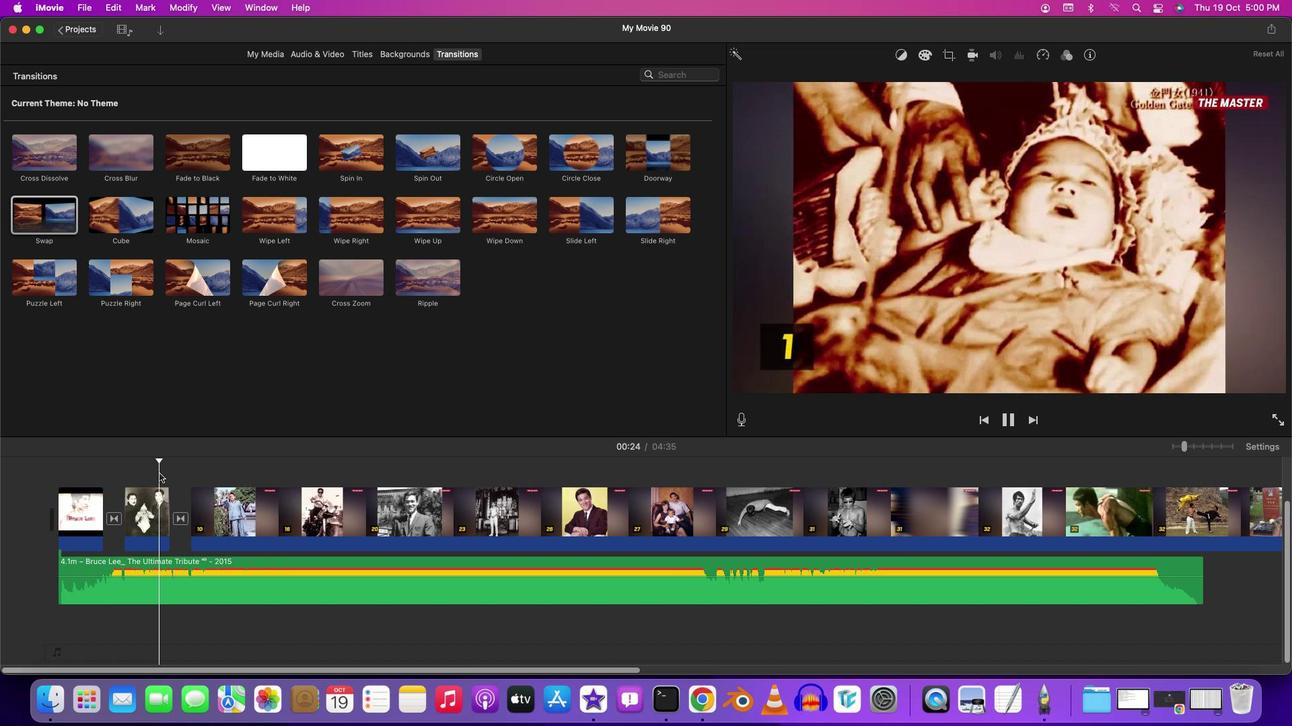 
Action: Mouse pressed left at (158, 472)
Screenshot: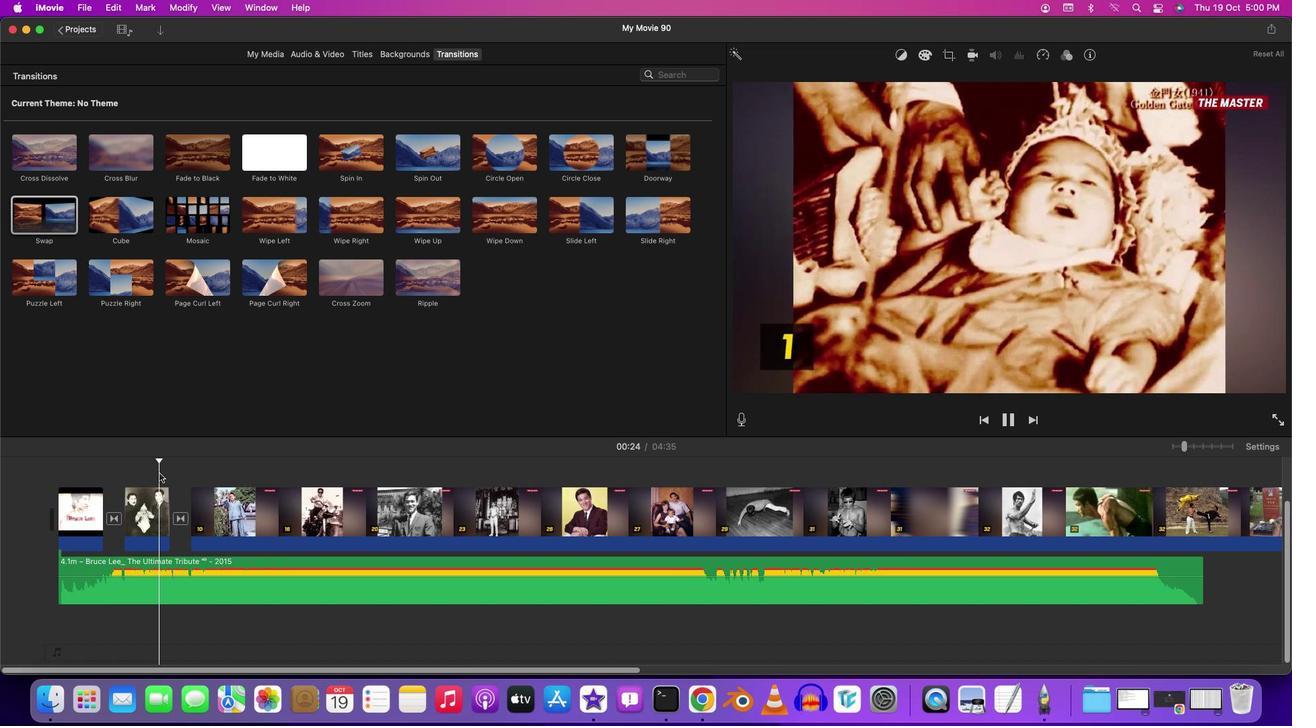 
Action: Key pressed Key.spaceKey.space
Screenshot: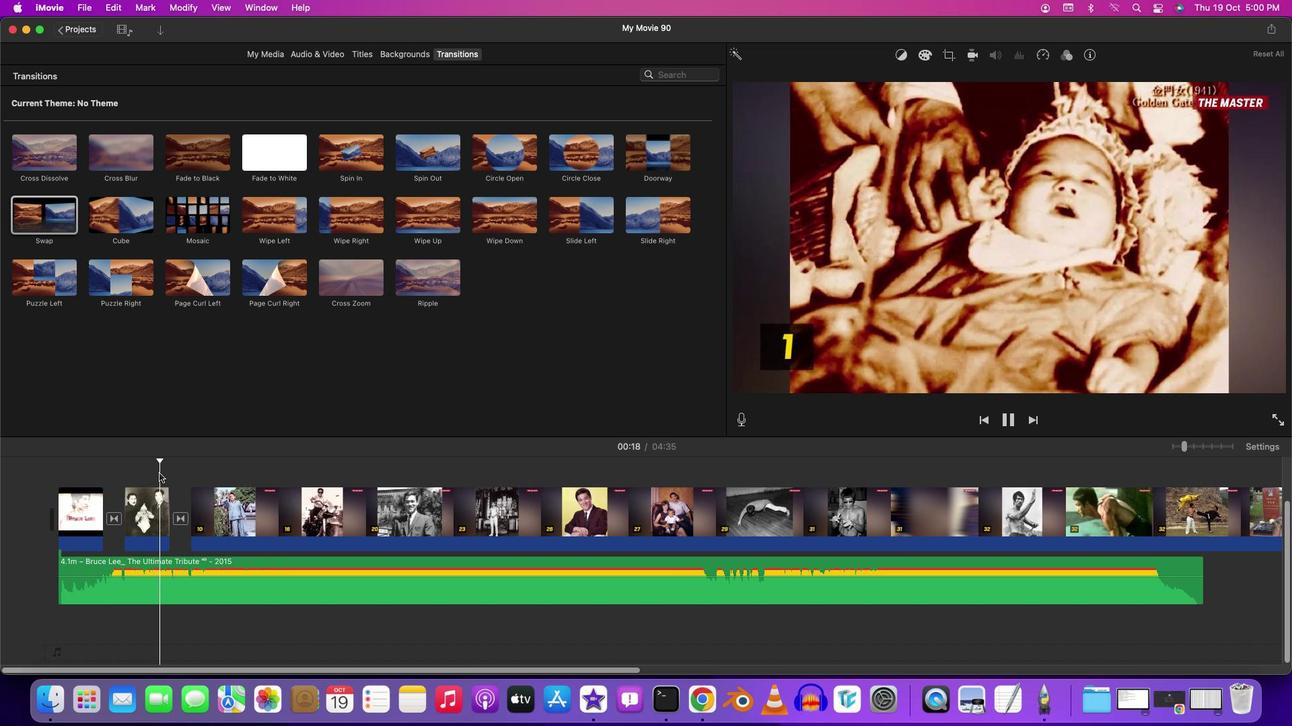 
Action: Mouse moved to (224, 479)
Screenshot: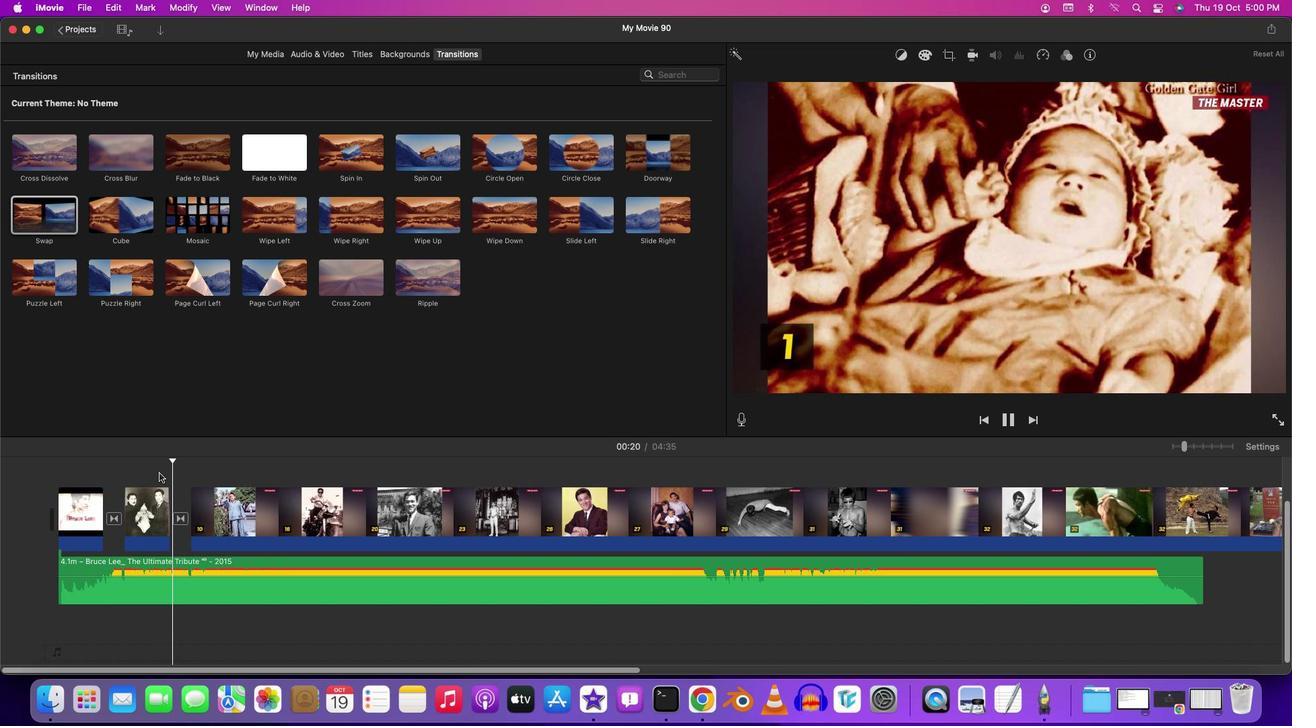 
Action: Key pressed Key.spaceKey.spaceKey.spaceKey.spaceKey.space
Screenshot: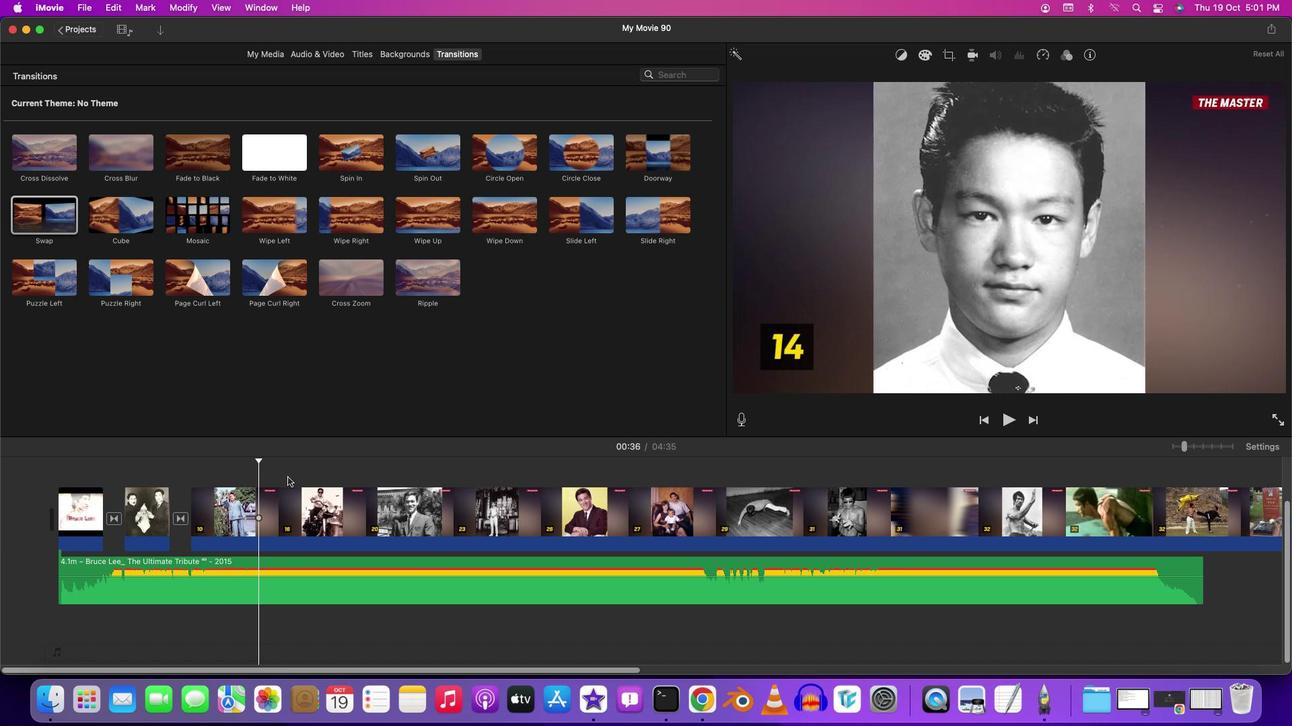 
Action: Mouse moved to (259, 458)
Screenshot: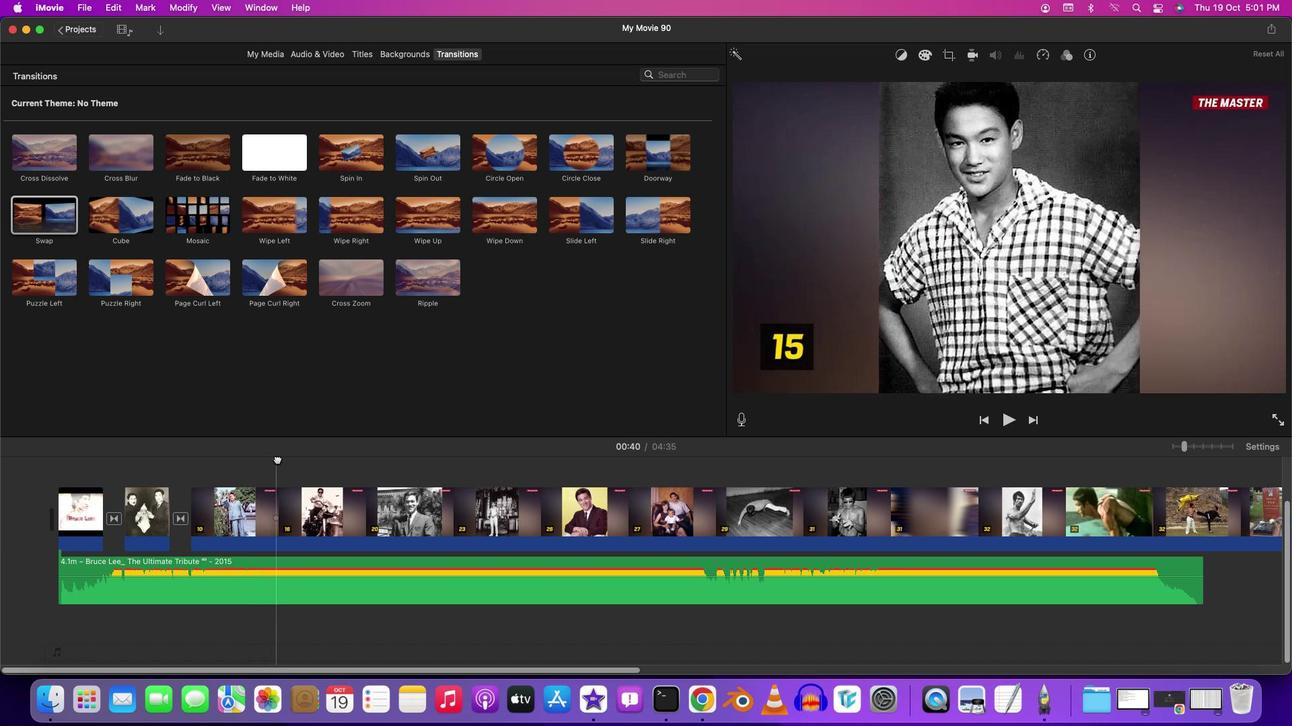 
Action: Mouse pressed left at (259, 458)
Screenshot: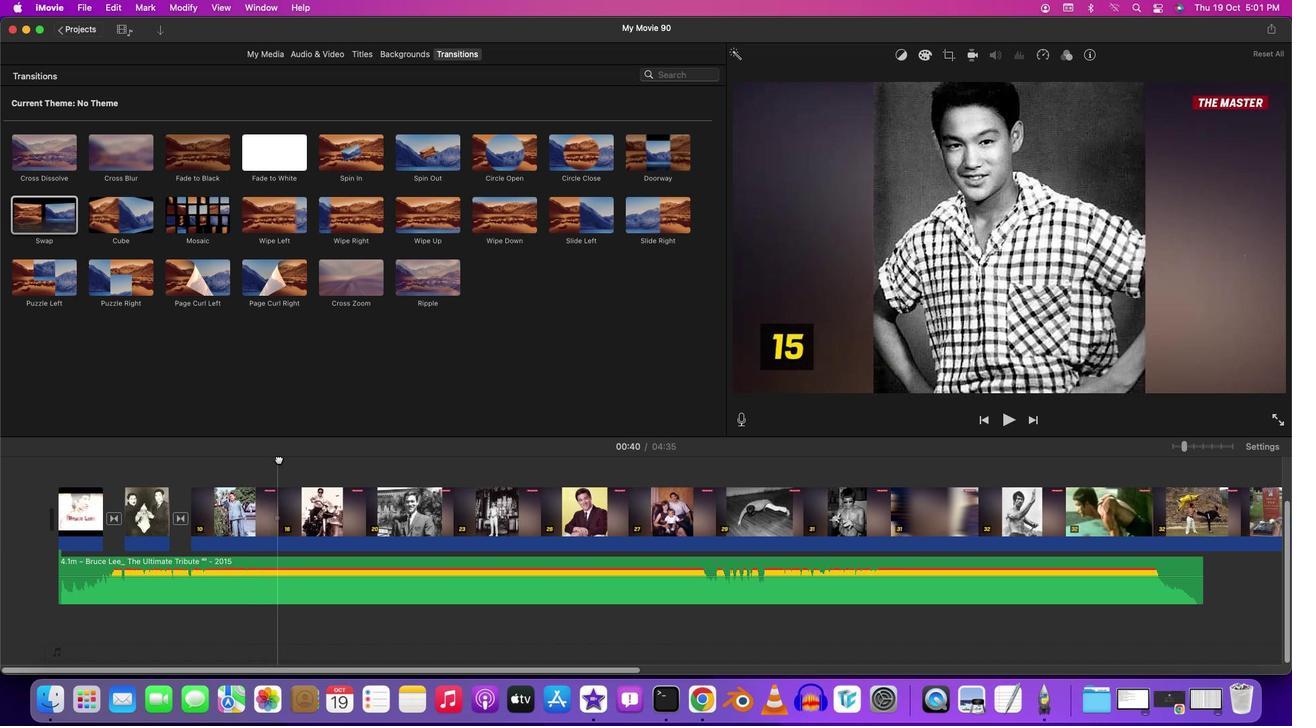 
Action: Mouse moved to (236, 461)
Screenshot: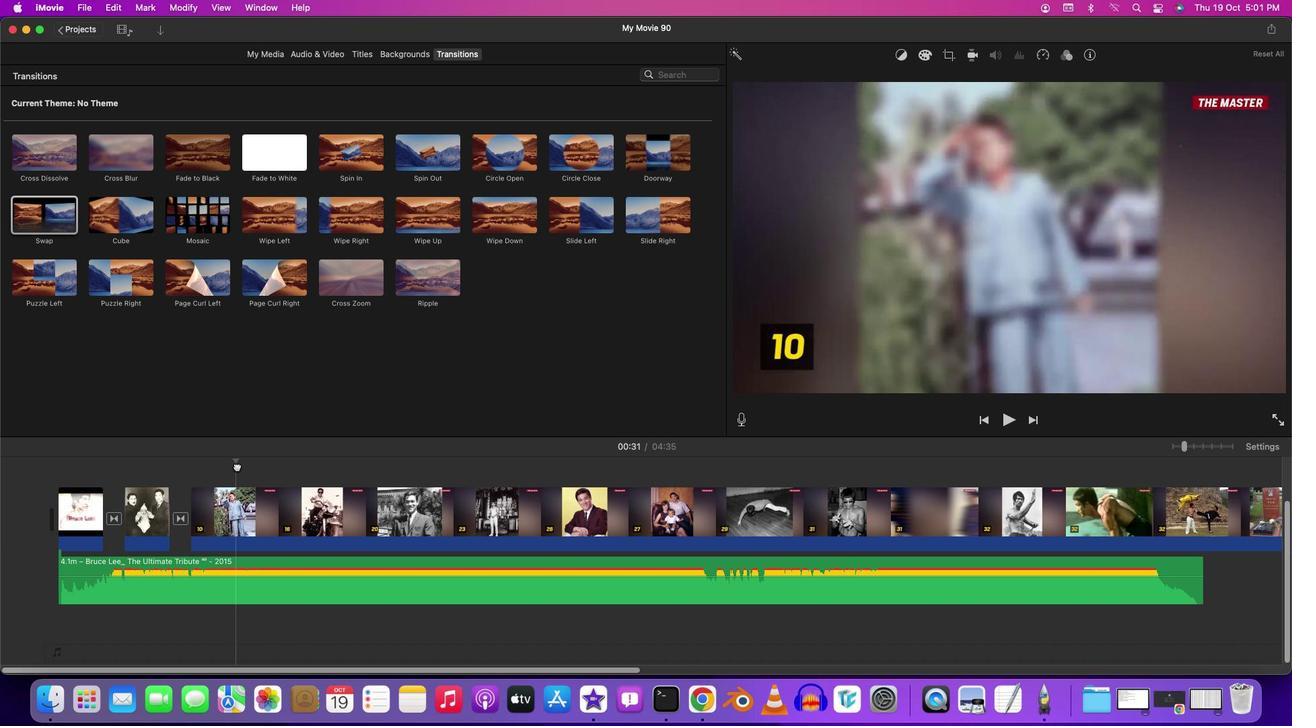 
Action: Mouse pressed left at (236, 461)
Screenshot: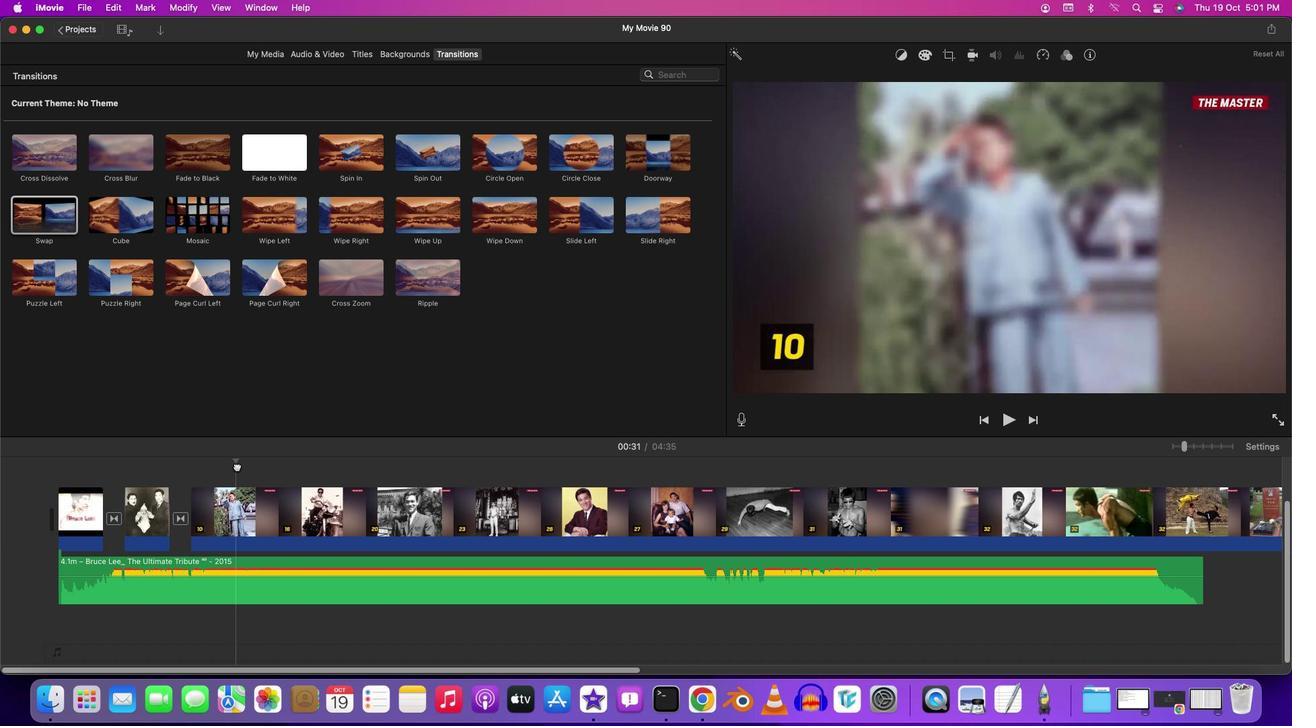 
Action: Mouse moved to (228, 530)
Screenshot: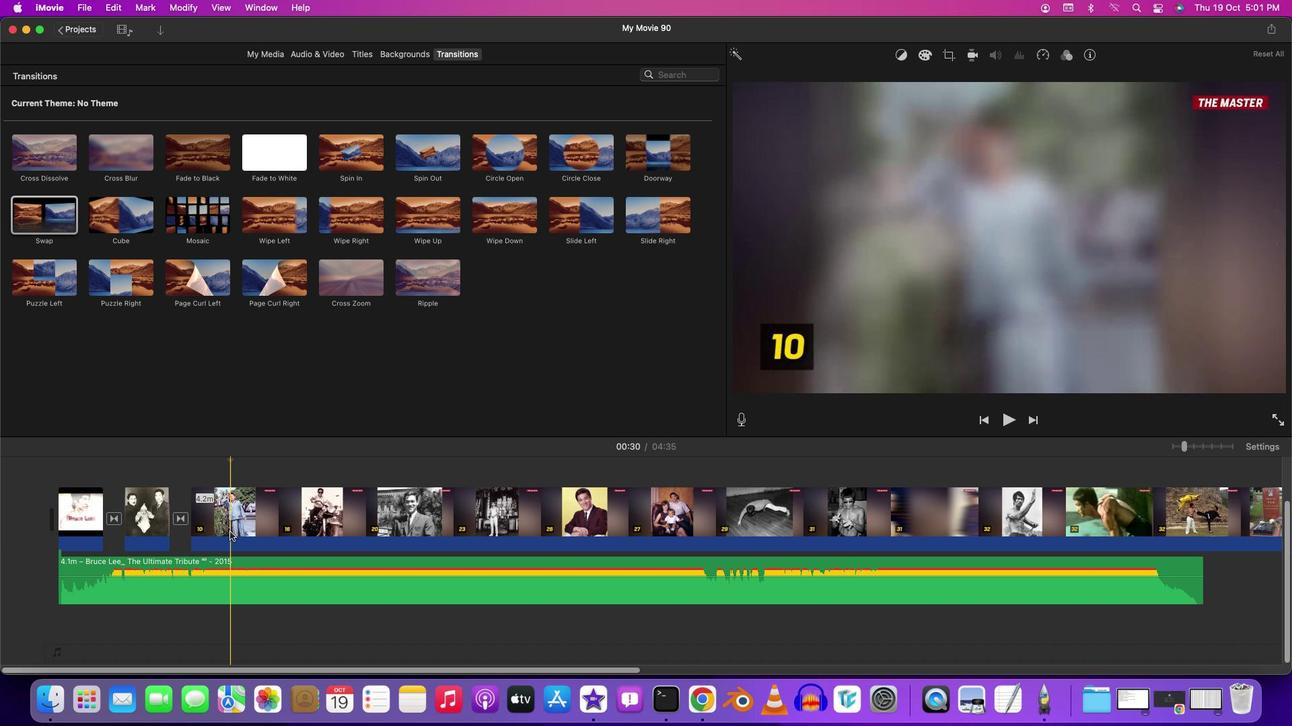 
Action: Mouse pressed left at (228, 530)
Screenshot: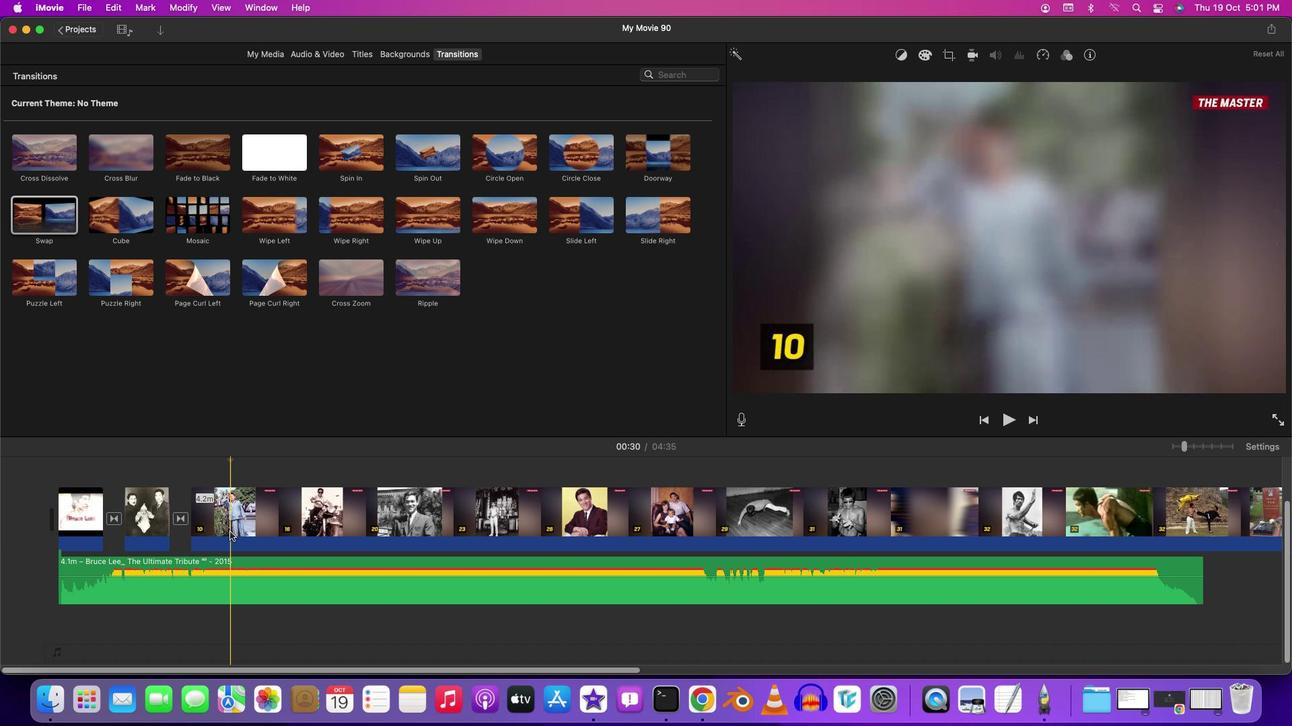 
Action: Mouse moved to (228, 530)
Screenshot: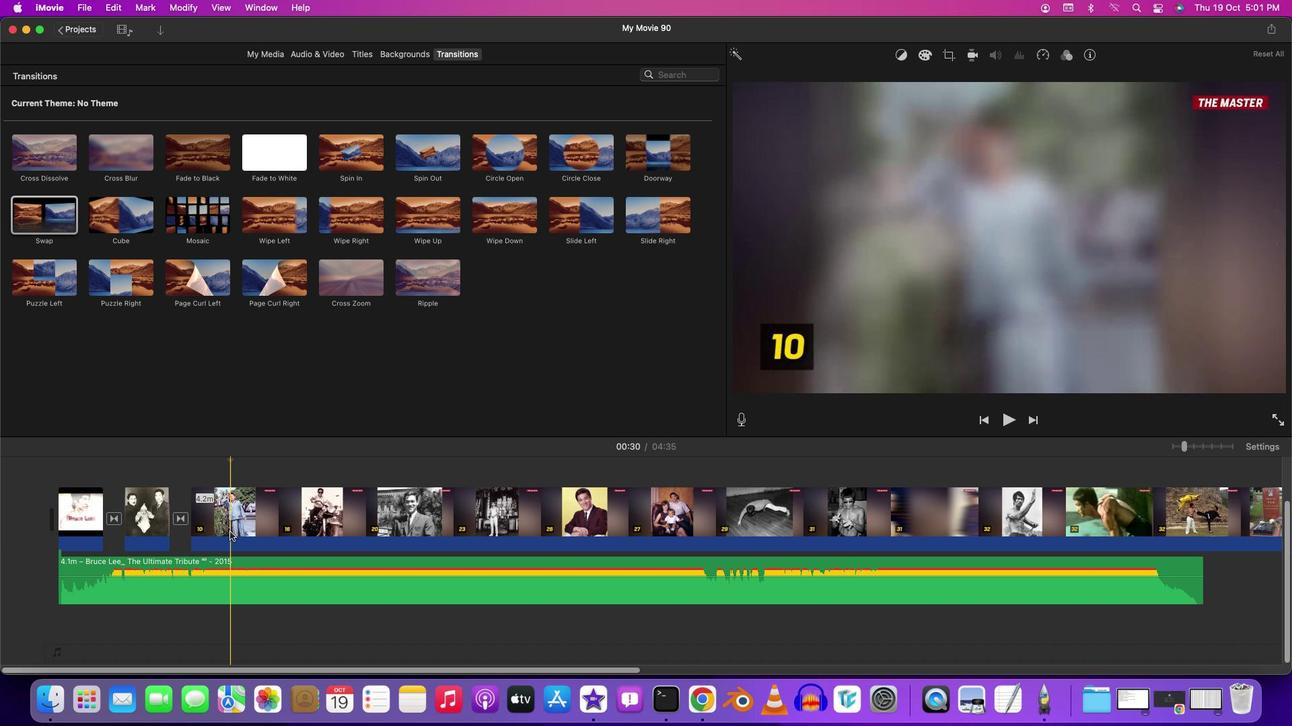 
Action: Key pressed Key.cmd'b'
Screenshot: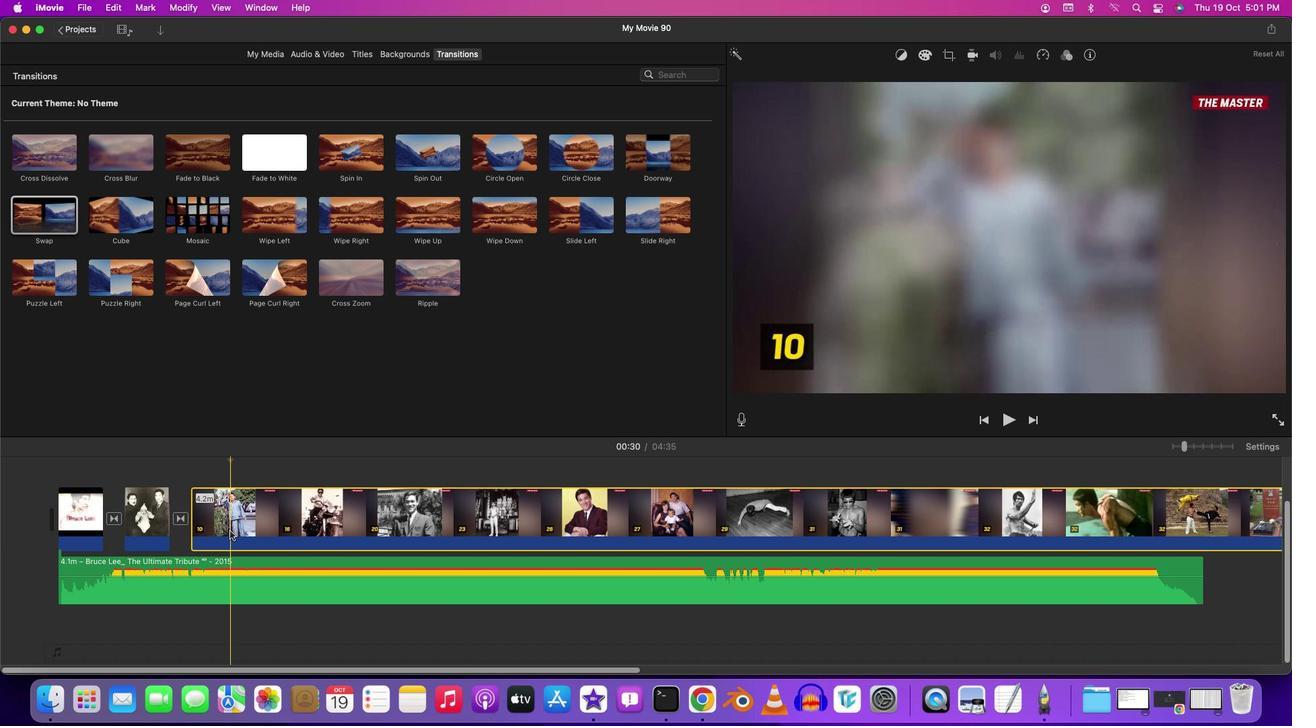 
Action: Mouse moved to (238, 463)
Screenshot: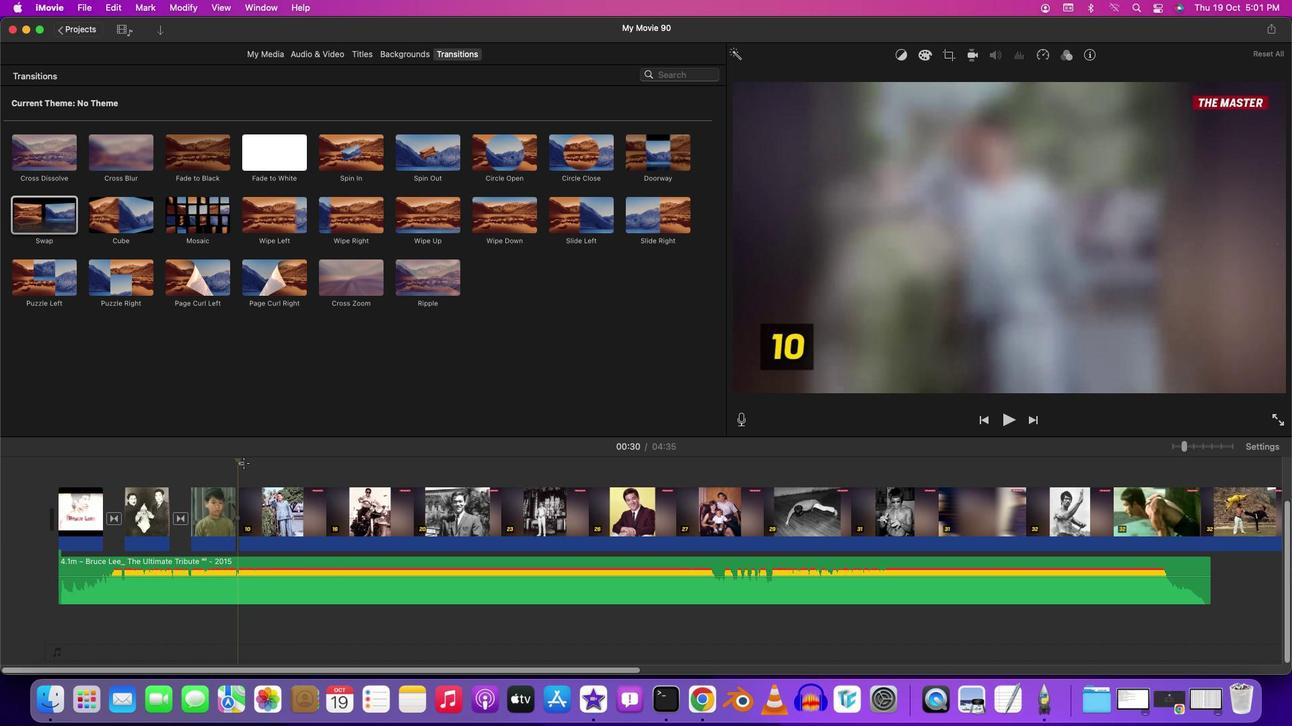
Action: Mouse pressed left at (238, 463)
Screenshot: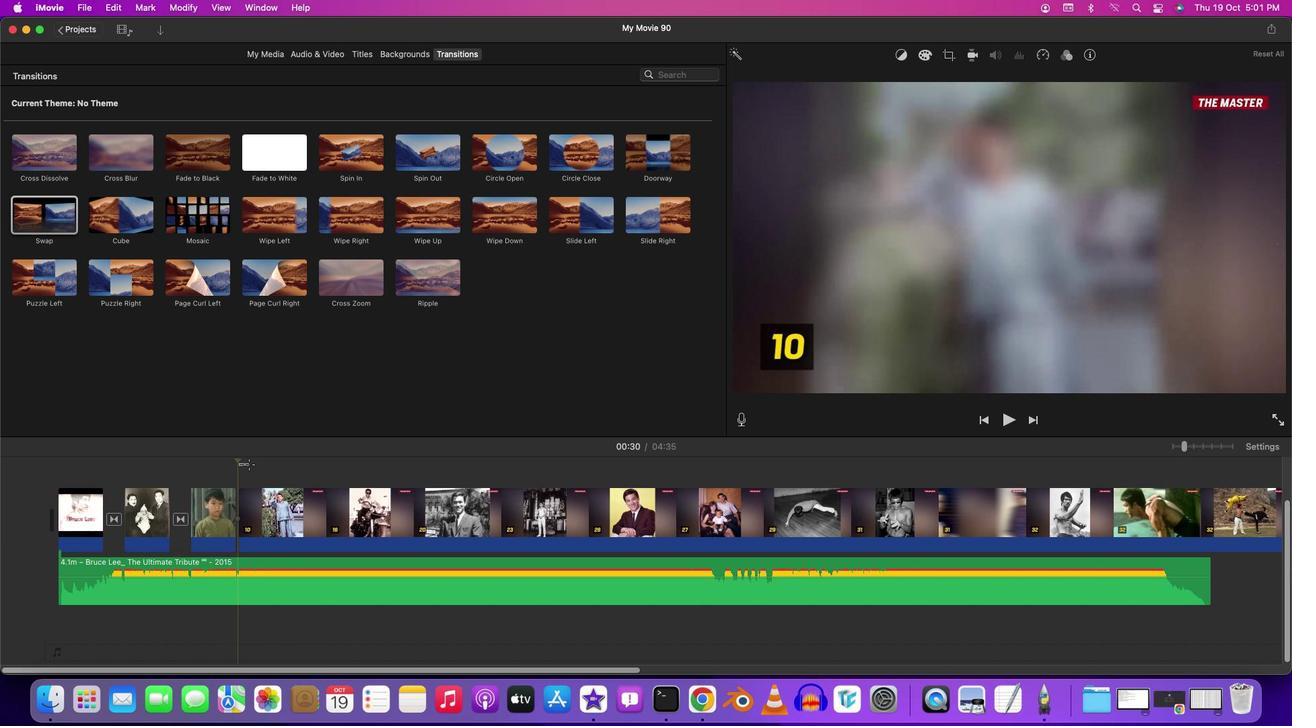 
Action: Mouse moved to (236, 460)
Screenshot: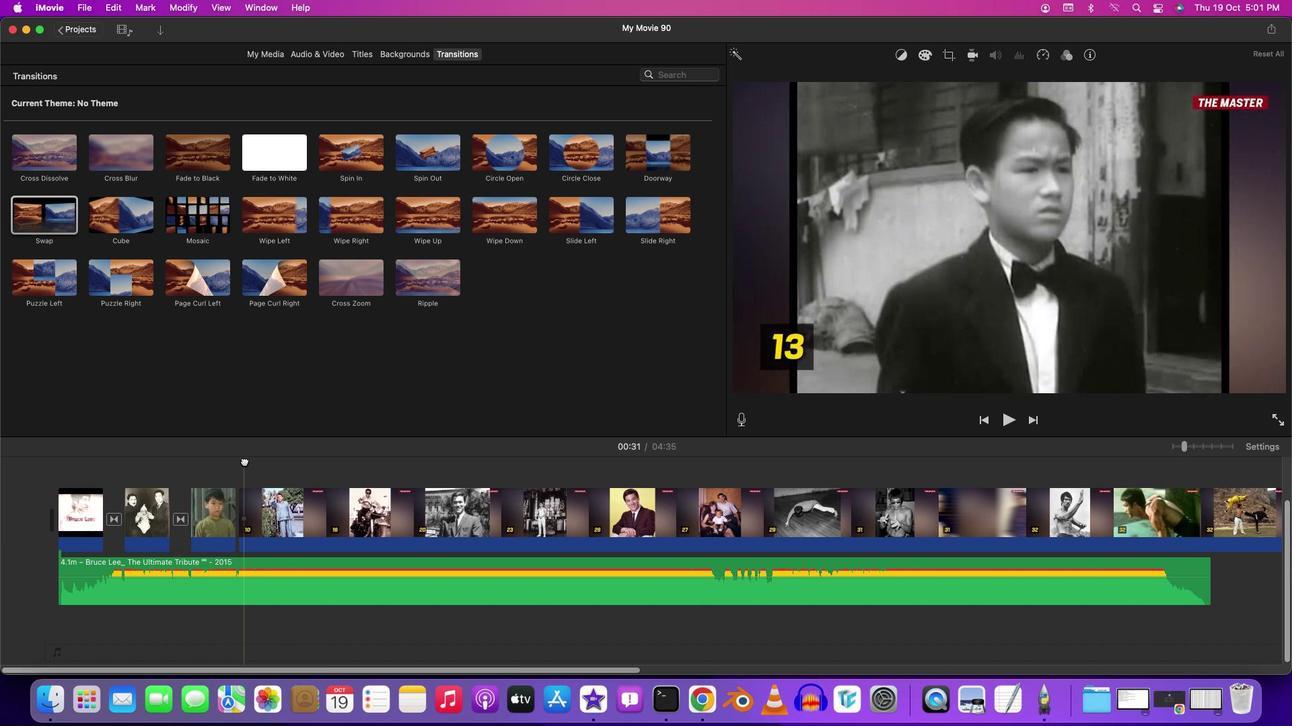 
Action: Mouse pressed left at (236, 460)
Screenshot: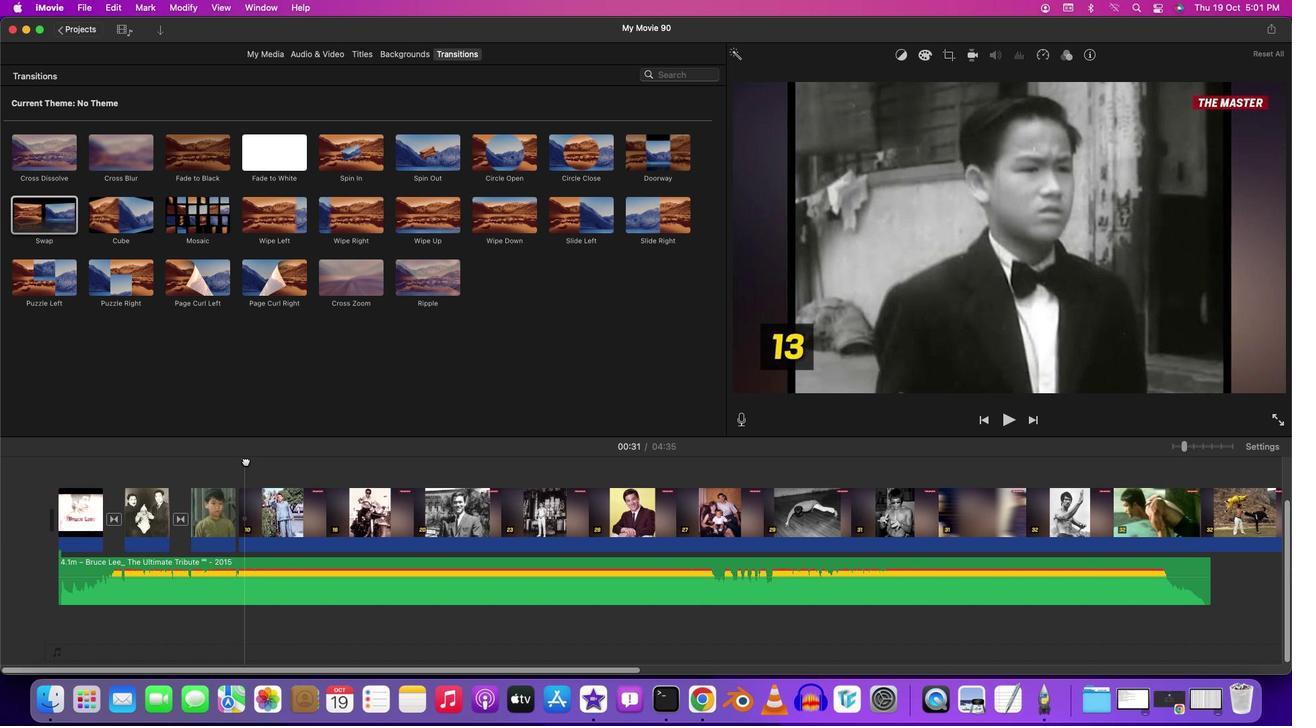 
Action: Mouse moved to (355, 533)
Screenshot: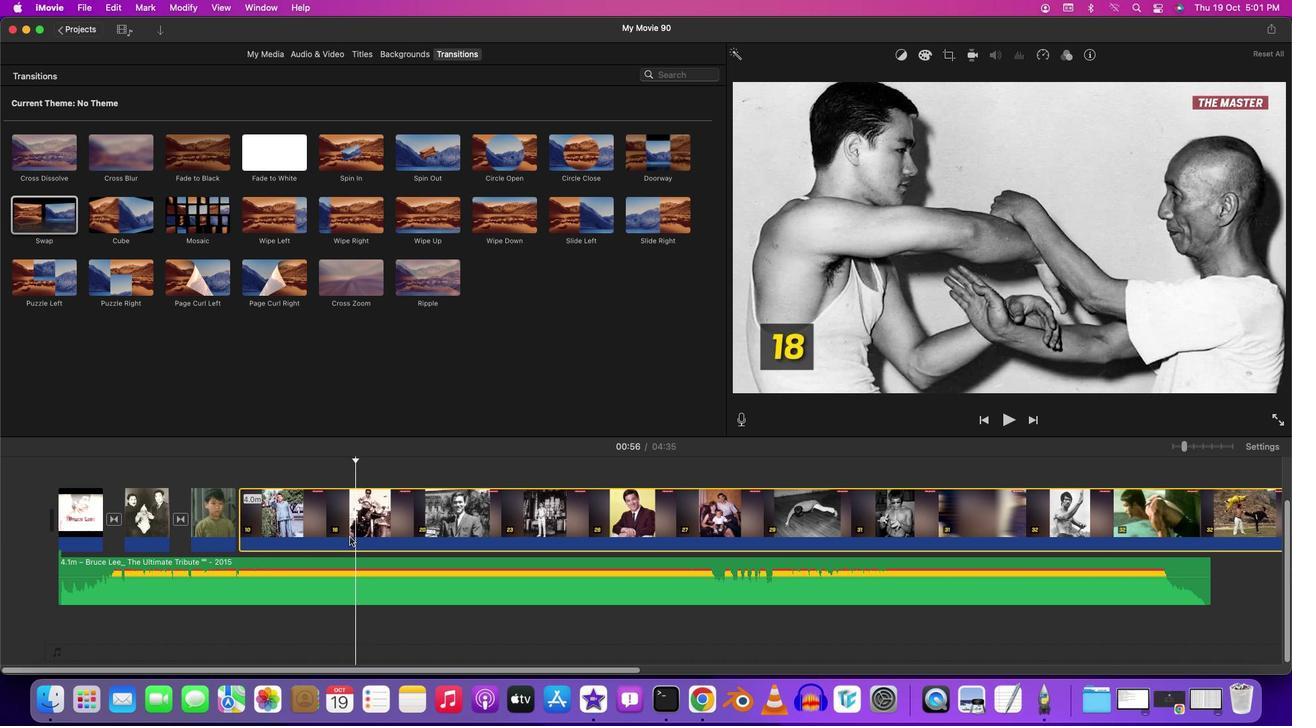 
Action: Mouse pressed left at (355, 533)
Screenshot: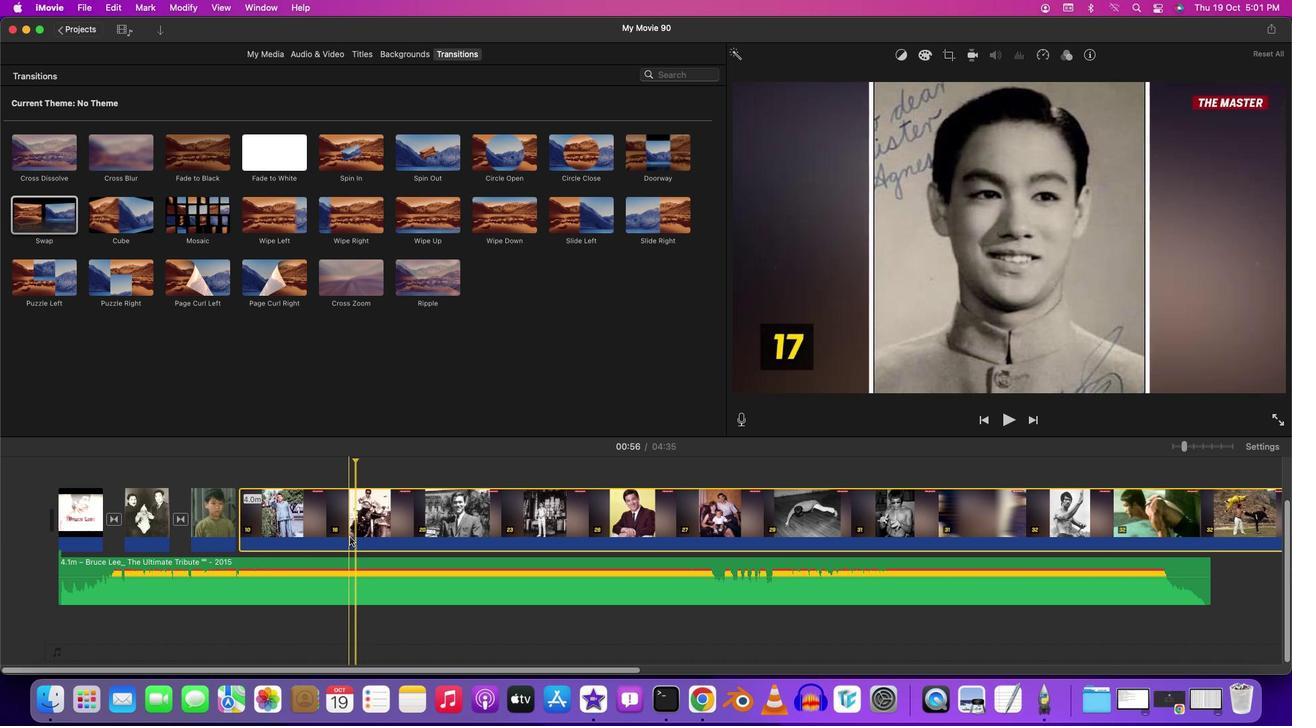 
Action: Mouse moved to (348, 536)
Screenshot: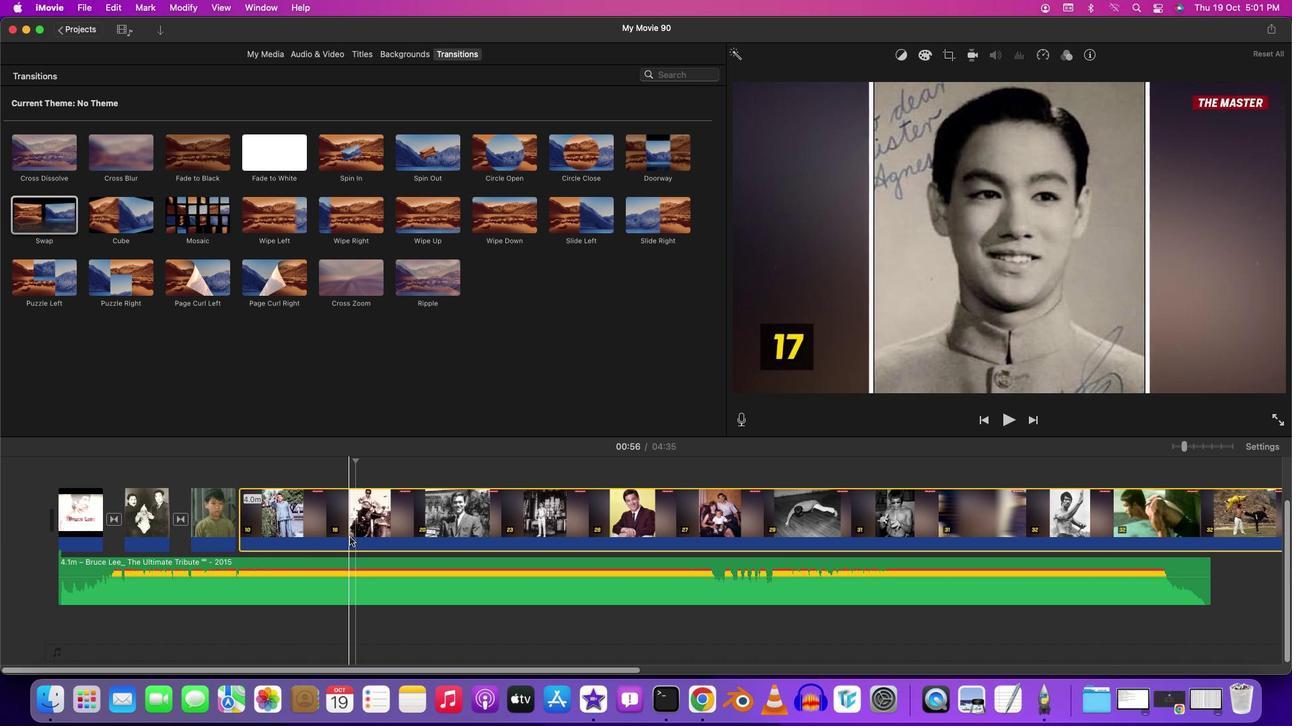 
Action: Key pressed Key.cmd'b'
Screenshot: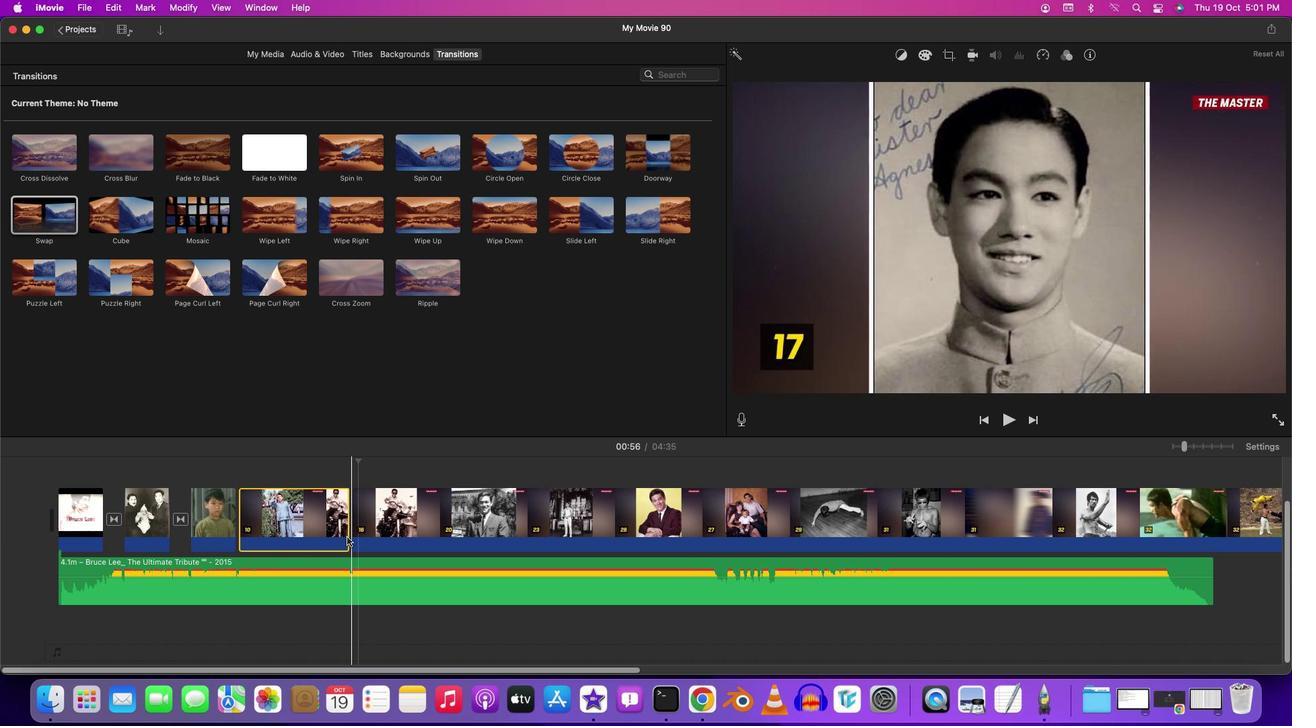 
Action: Mouse moved to (312, 527)
Screenshot: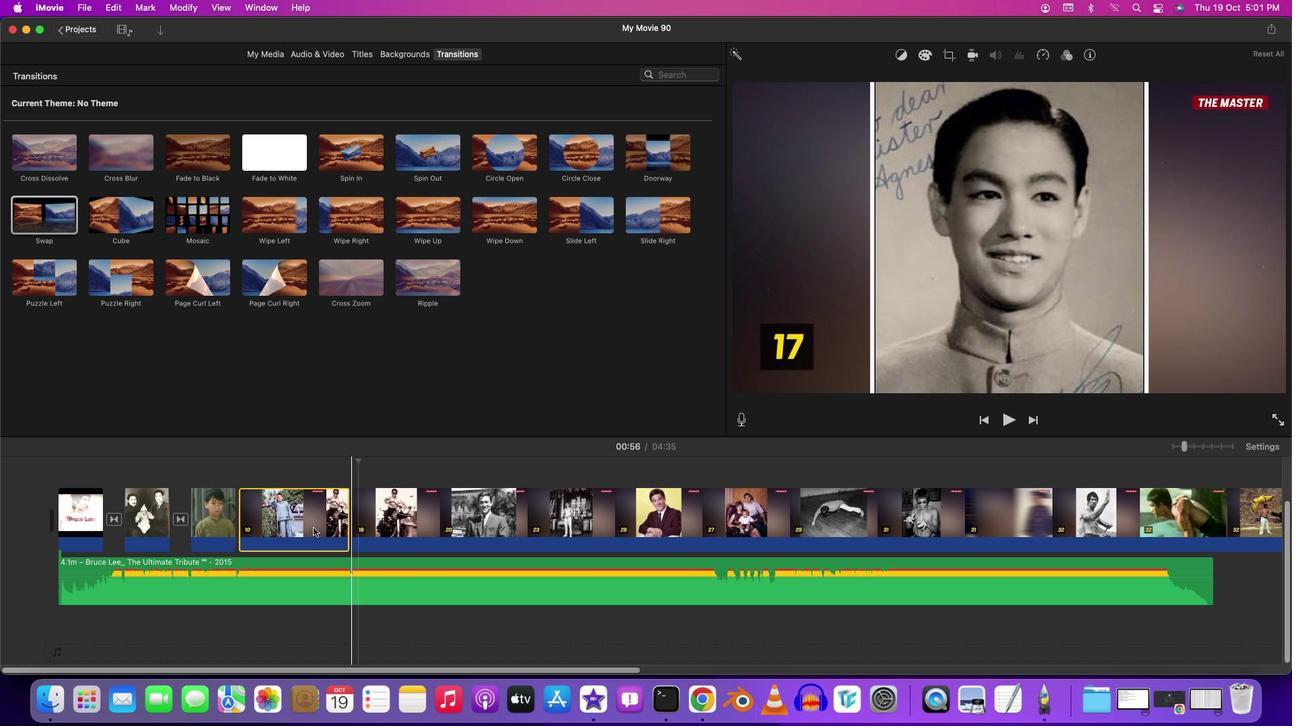
Action: Mouse pressed left at (312, 527)
Screenshot: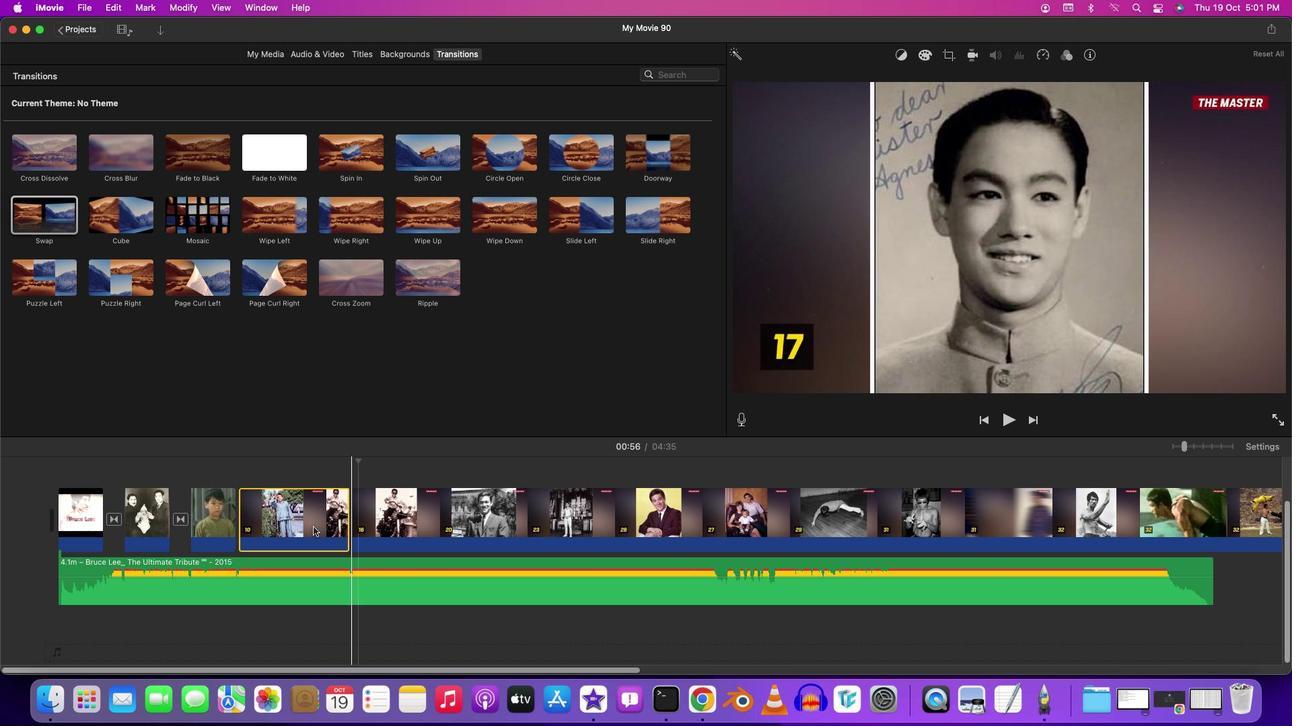 
Action: Mouse pressed right at (312, 527)
Screenshot: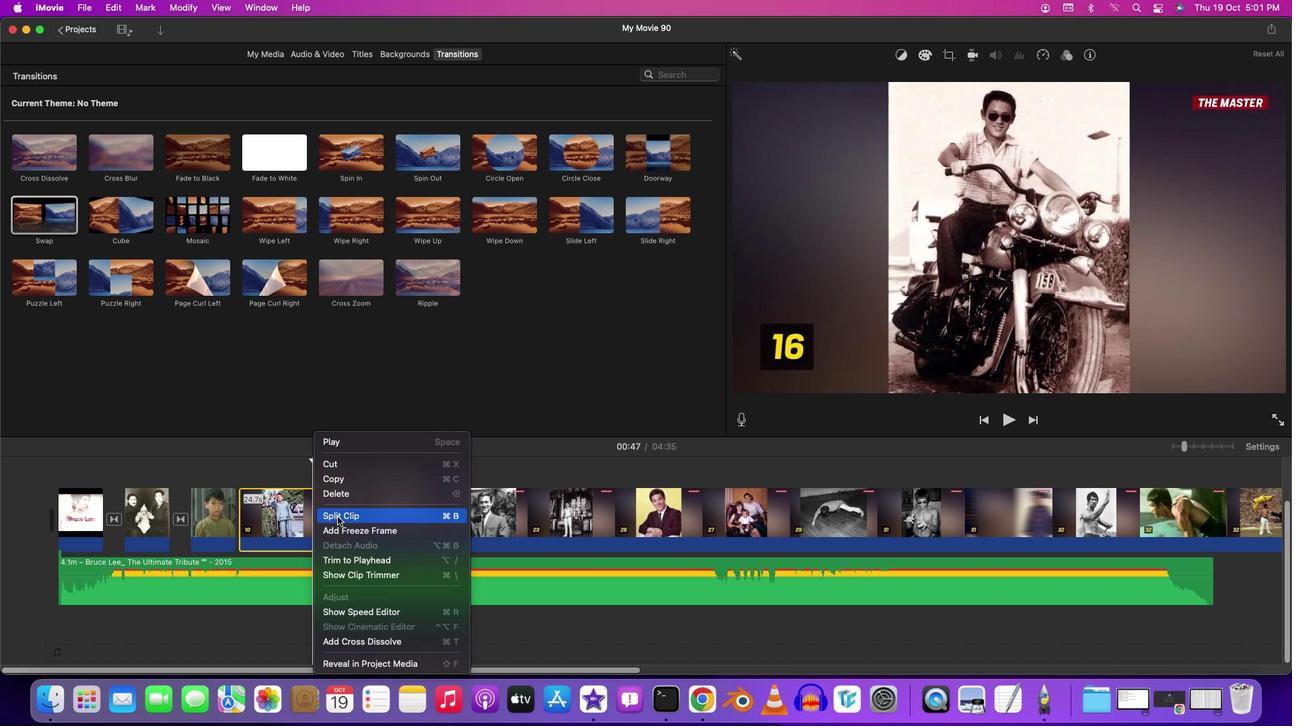 
Action: Mouse moved to (352, 494)
Screenshot: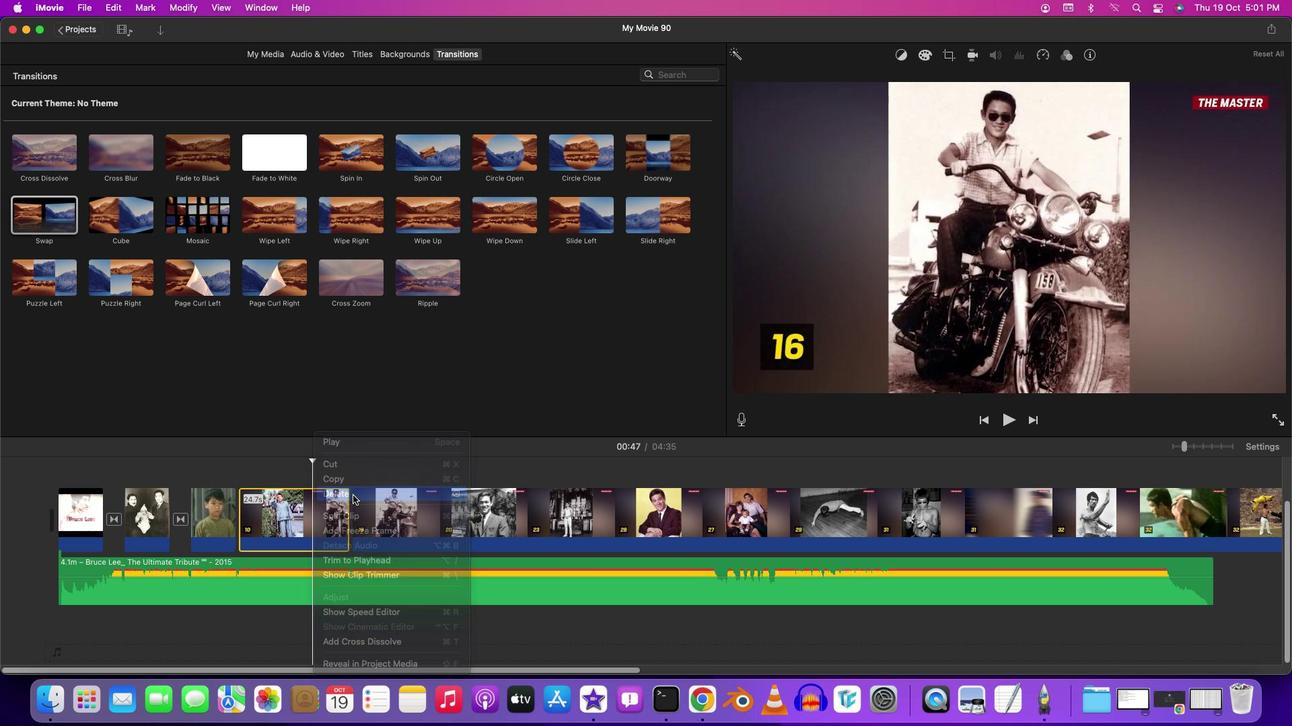 
Action: Mouse pressed left at (352, 494)
Screenshot: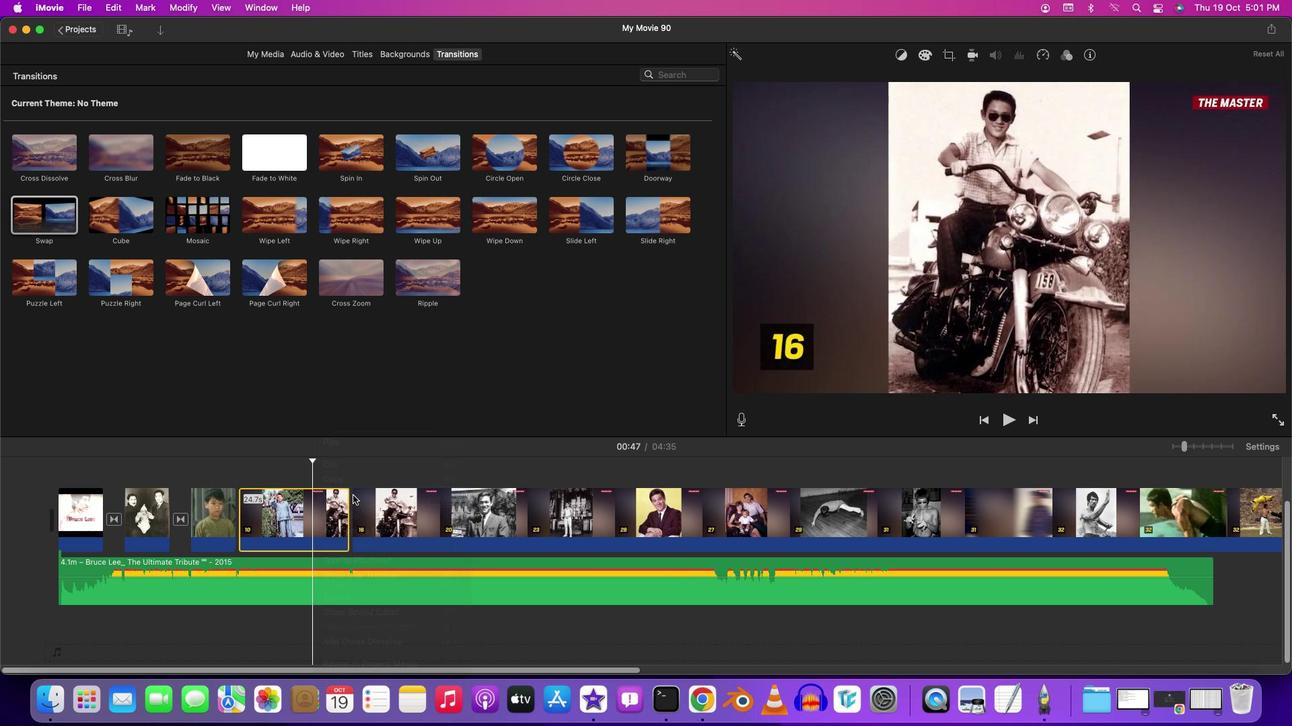 
Action: Mouse moved to (366, 284)
Screenshot: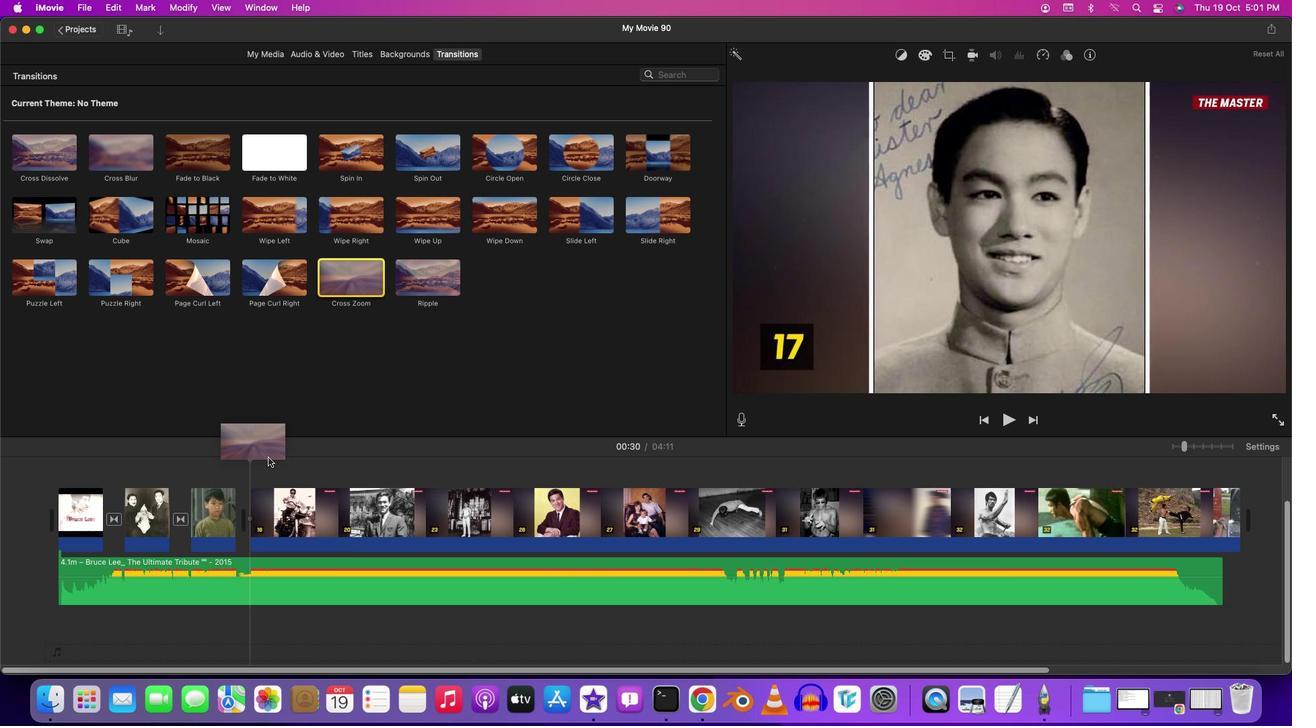 
Action: Mouse pressed left at (366, 284)
Screenshot: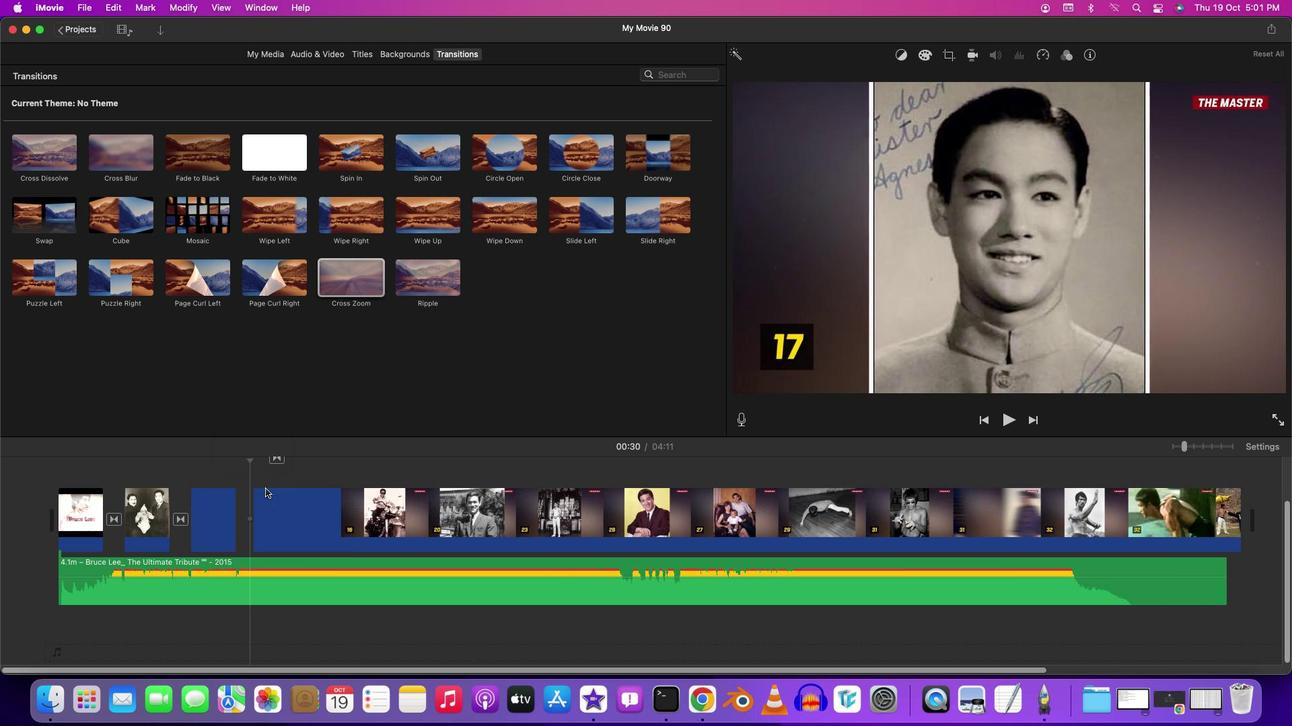 
Action: Mouse moved to (229, 469)
Screenshot: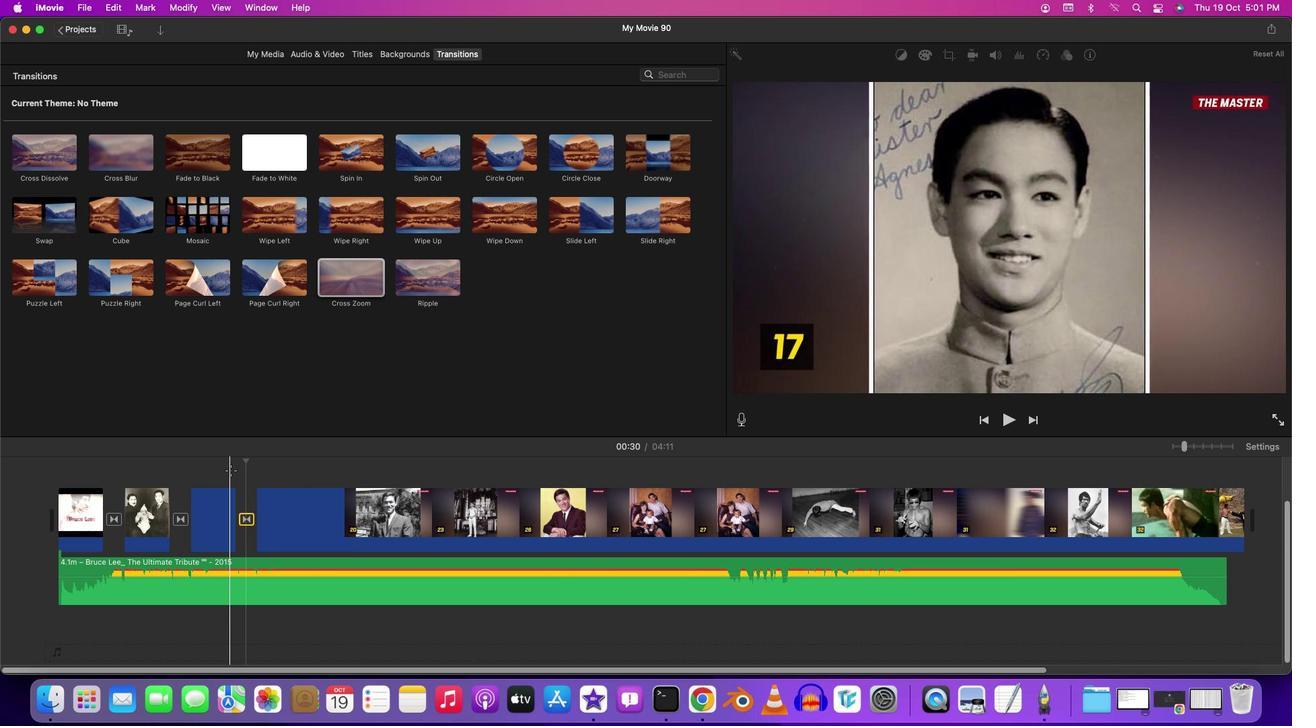 
Action: Mouse pressed left at (229, 469)
Screenshot: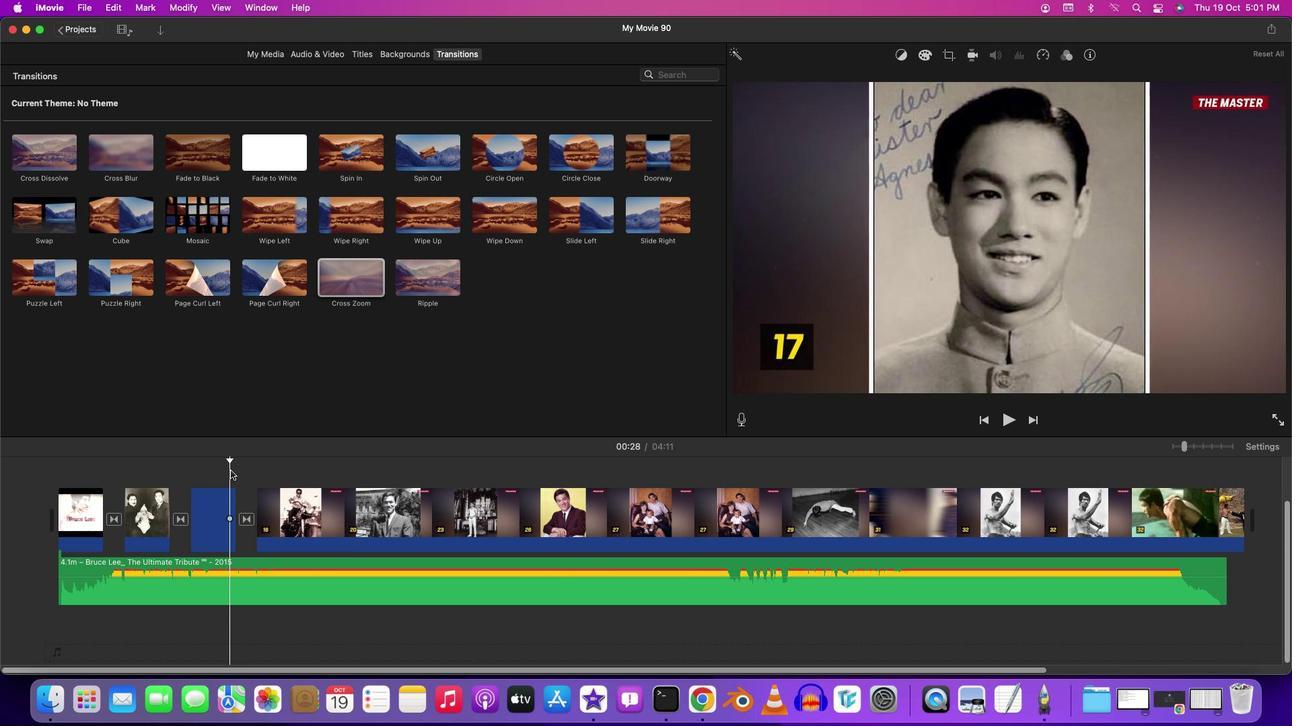 
Action: Key pressed Key.spaceKey.space
Screenshot: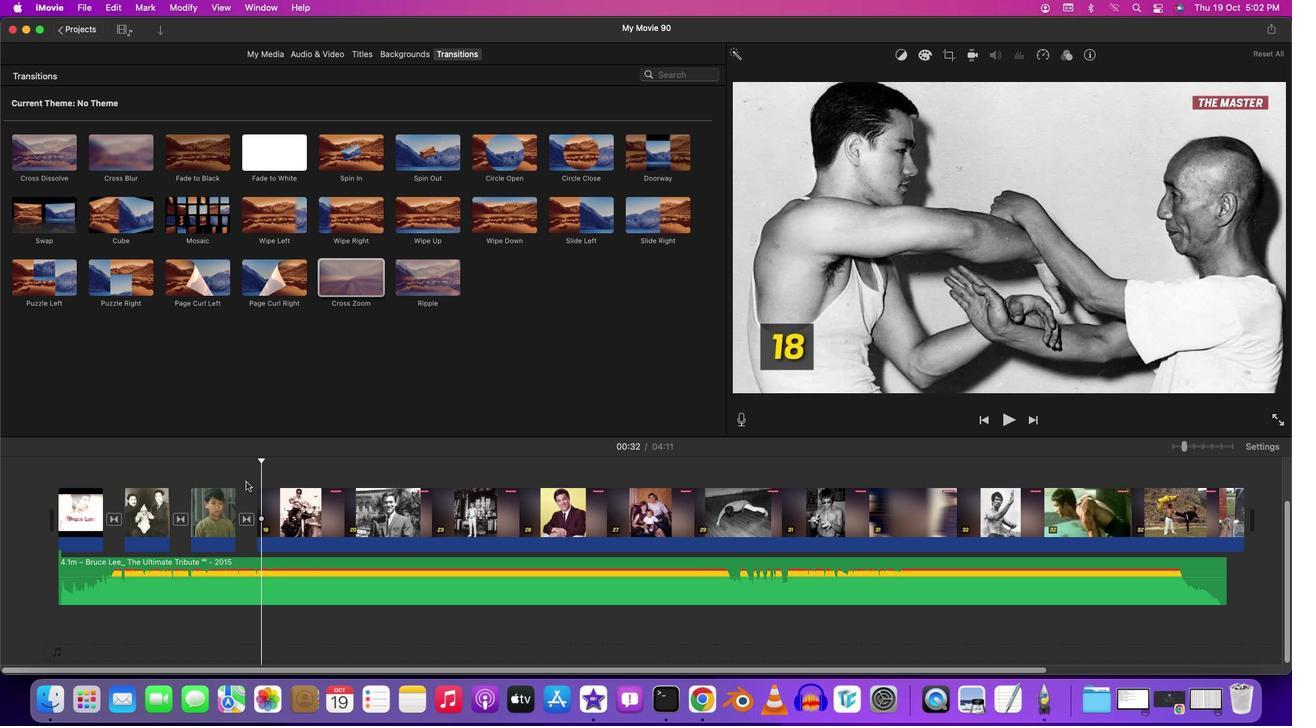 
Action: Mouse moved to (257, 507)
Screenshot: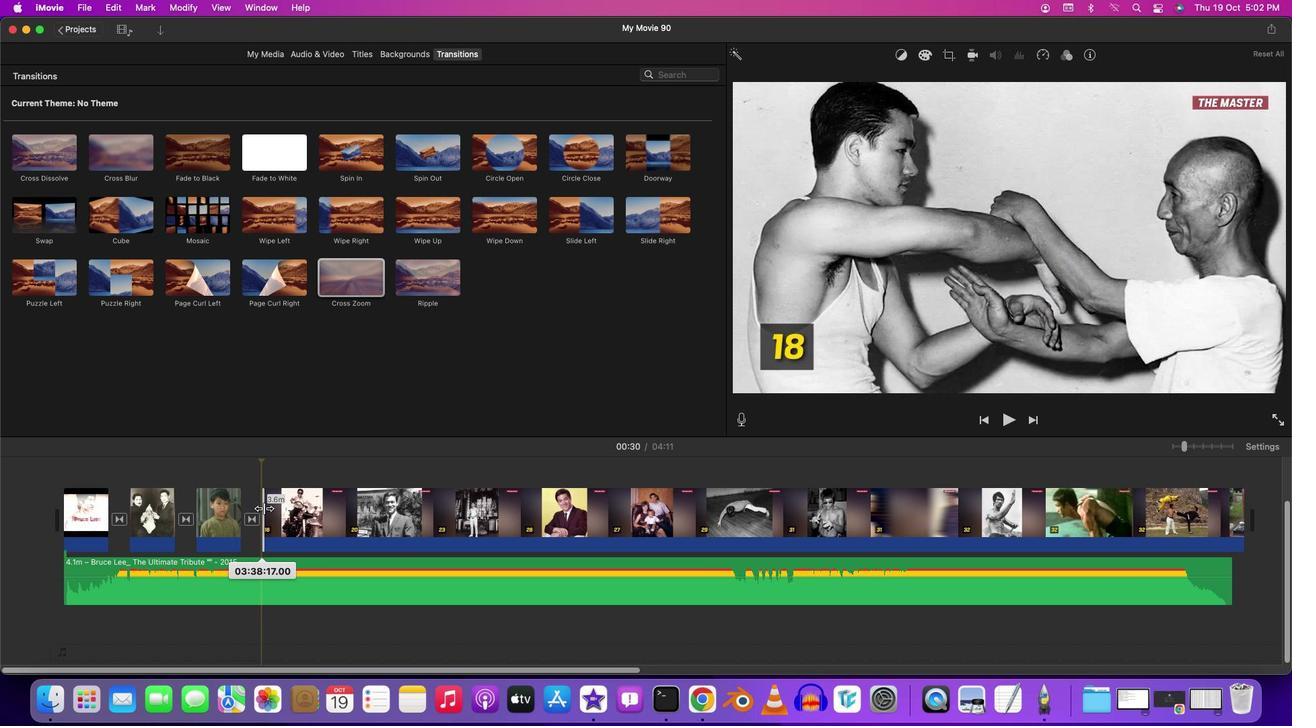 
Action: Mouse pressed left at (257, 507)
Screenshot: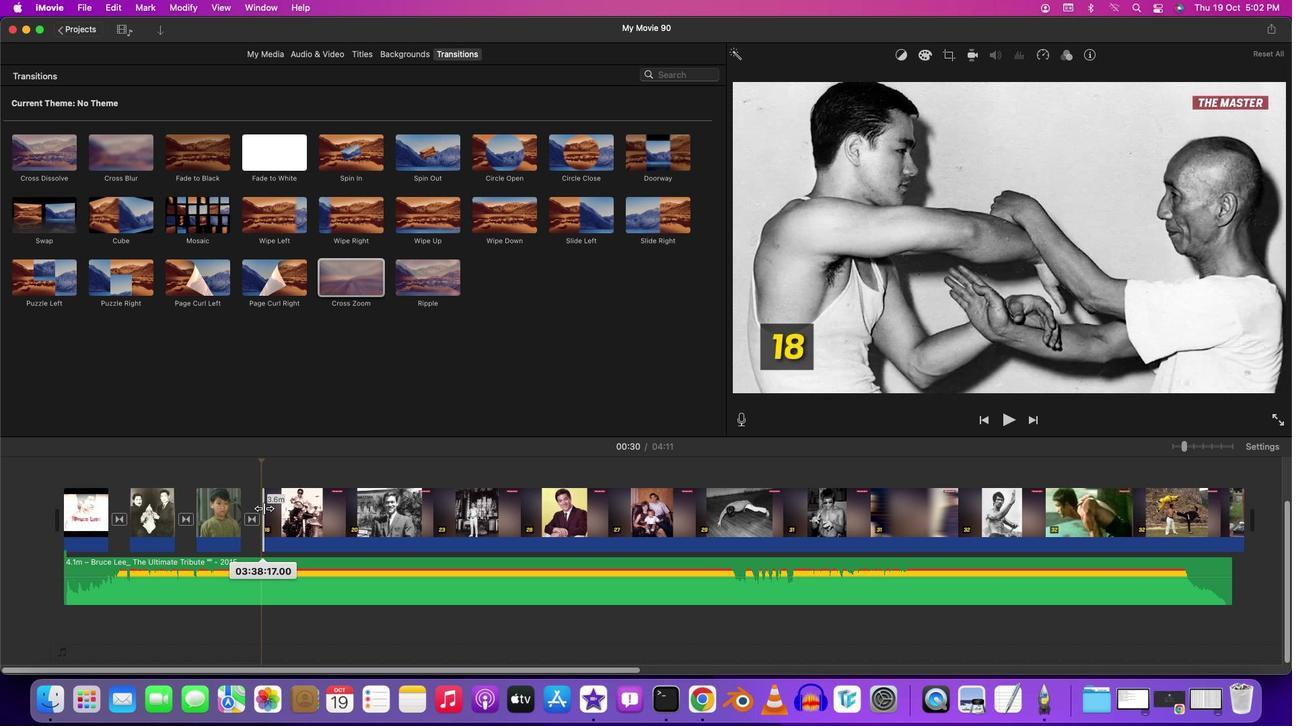 
Action: Mouse moved to (233, 476)
Screenshot: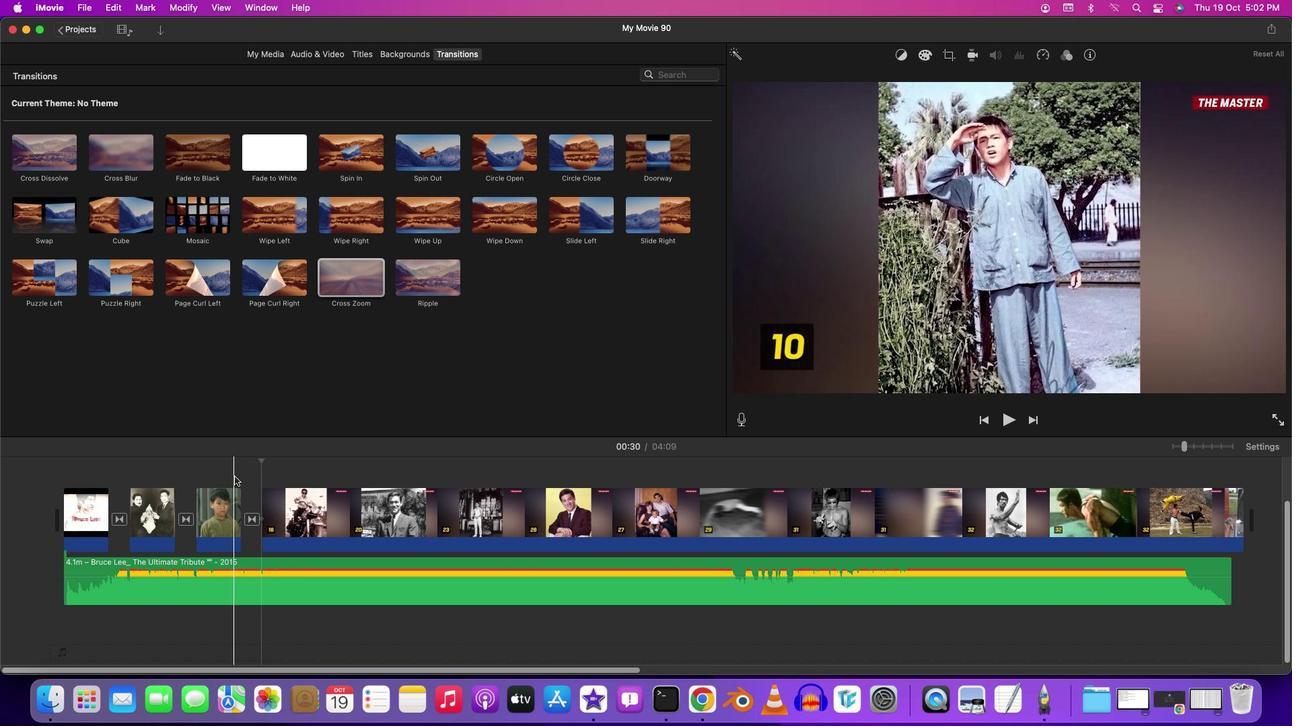 
Action: Mouse pressed left at (233, 476)
Screenshot: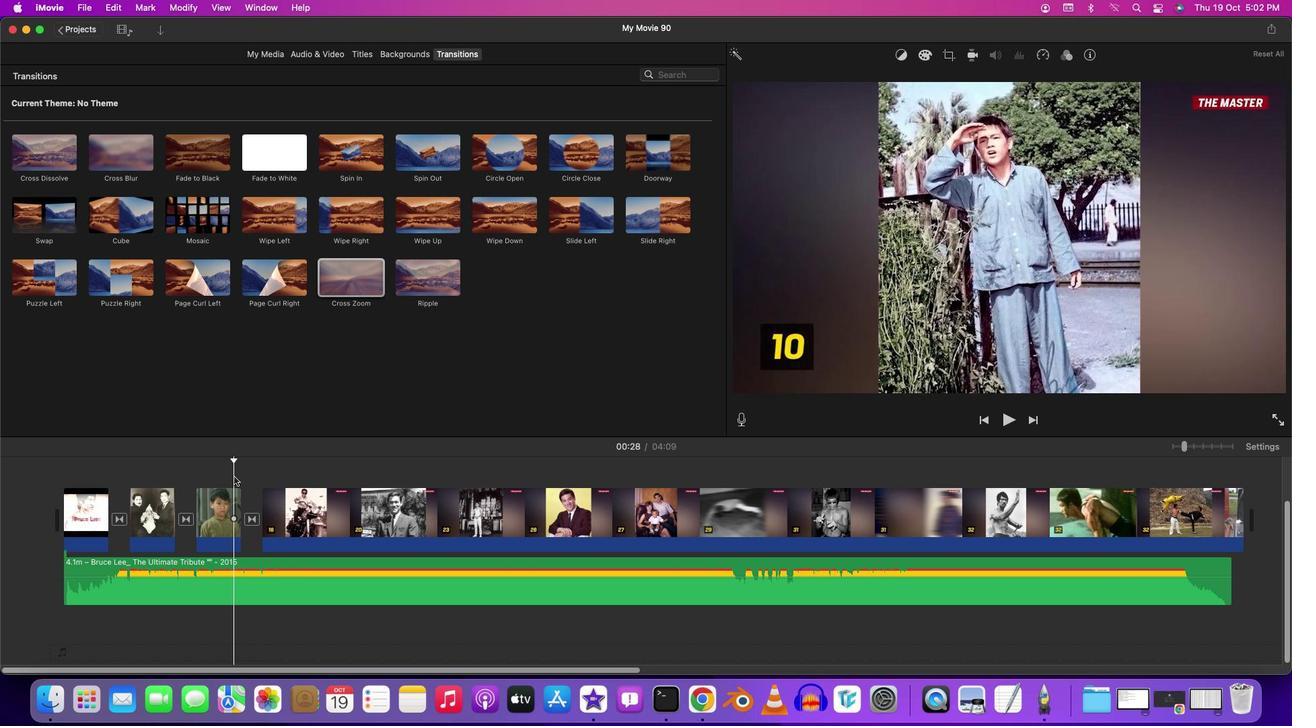 
Action: Mouse moved to (232, 476)
Screenshot: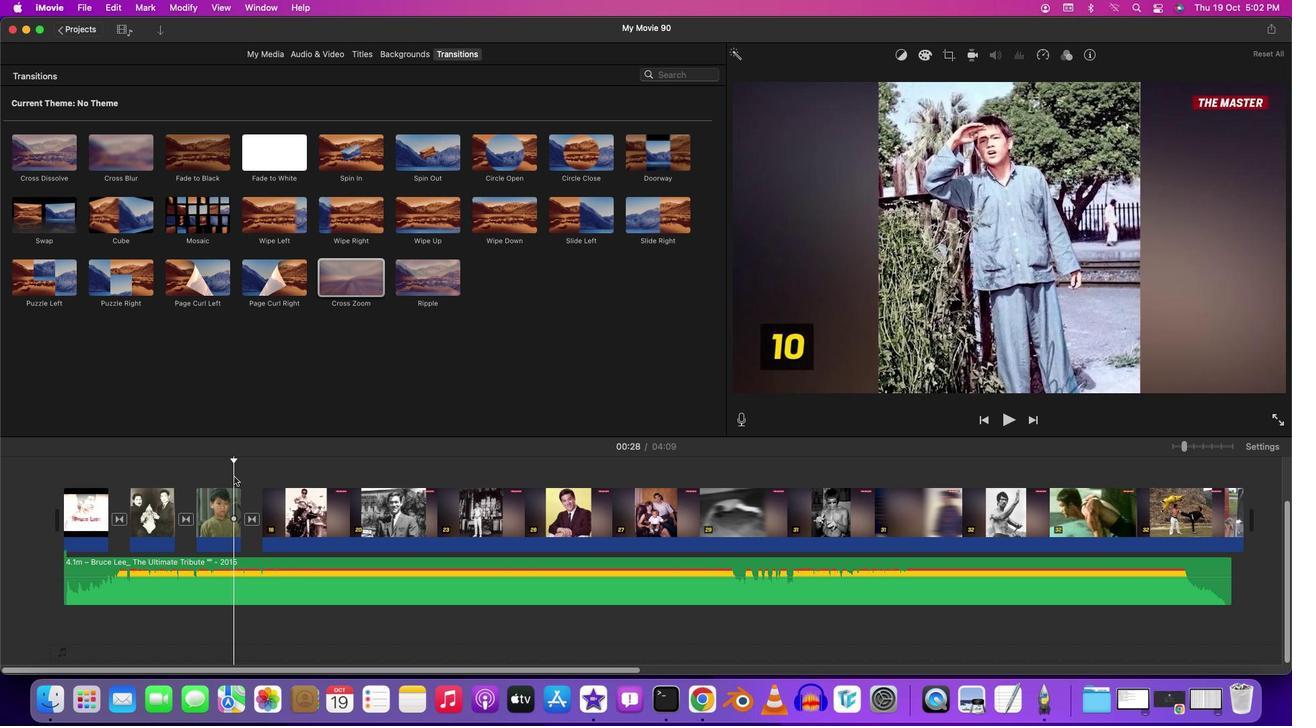 
Action: Key pressed Key.space
Screenshot: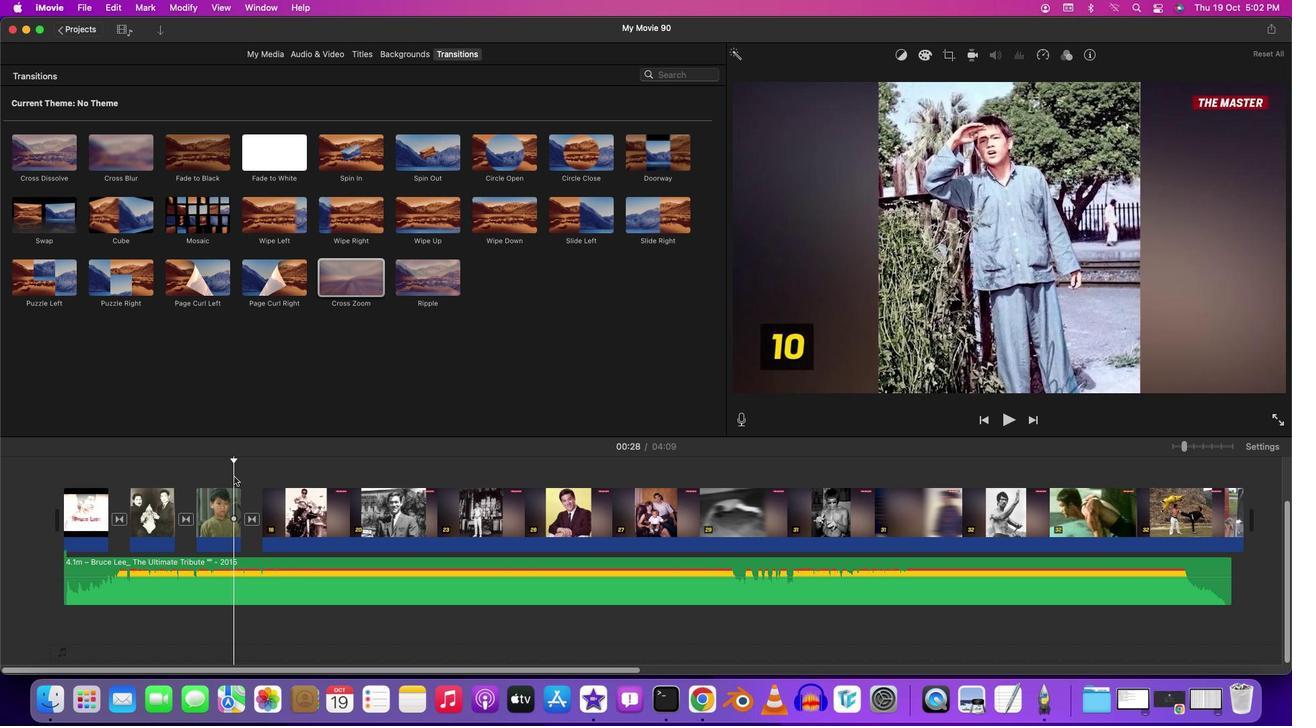
Action: Mouse moved to (232, 476)
Screenshot: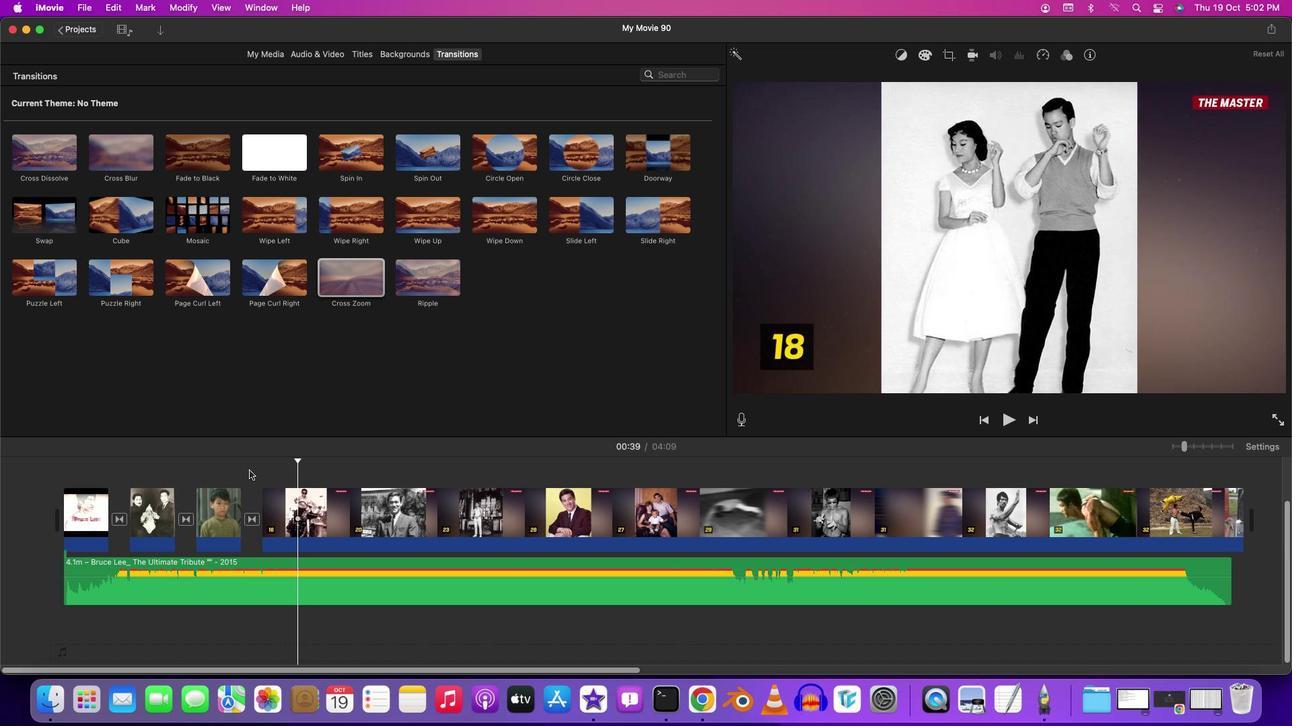 
Action: Key pressed Key.space
Screenshot: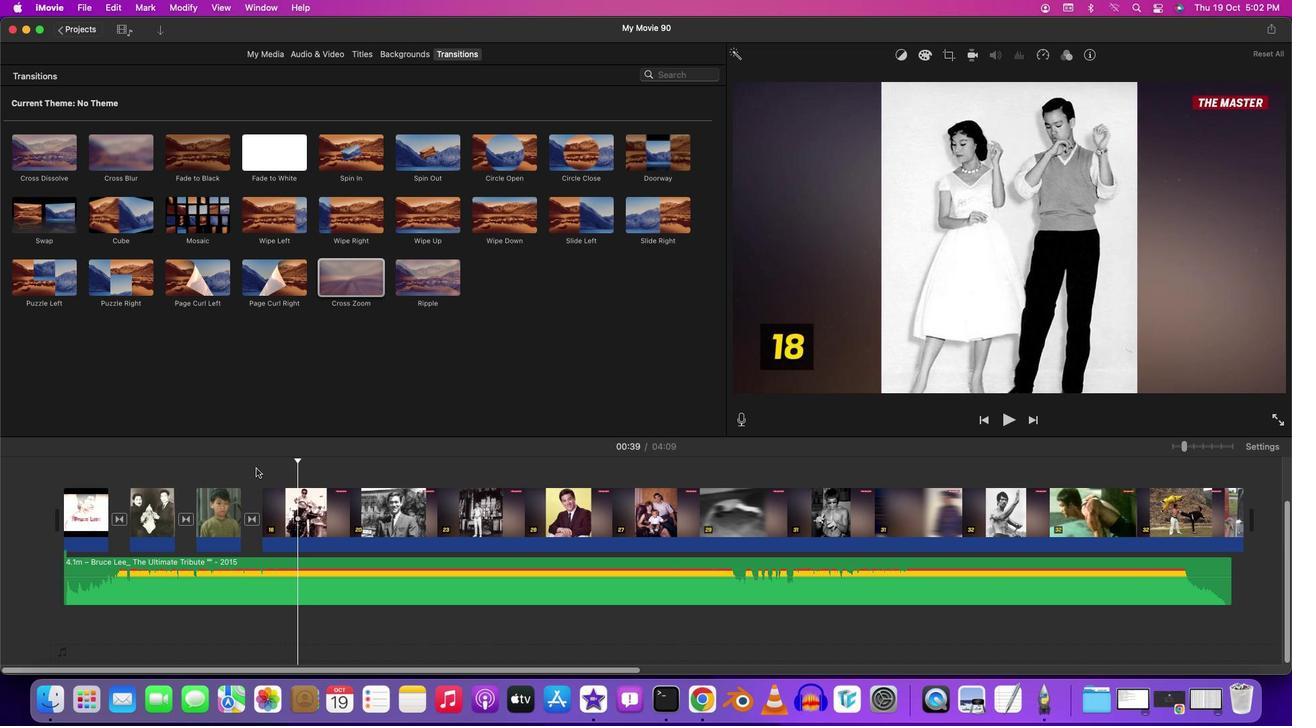 
Action: Mouse moved to (1242, 532)
Screenshot: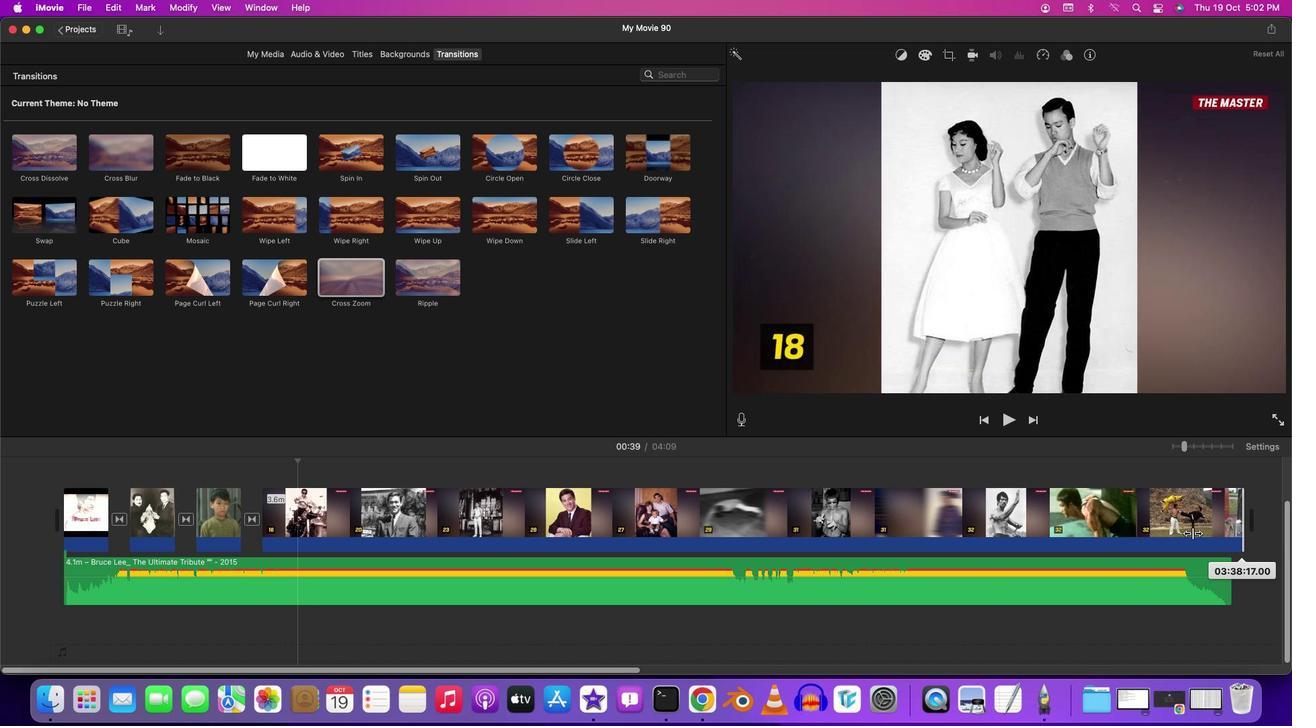 
Action: Mouse pressed left at (1242, 532)
Screenshot: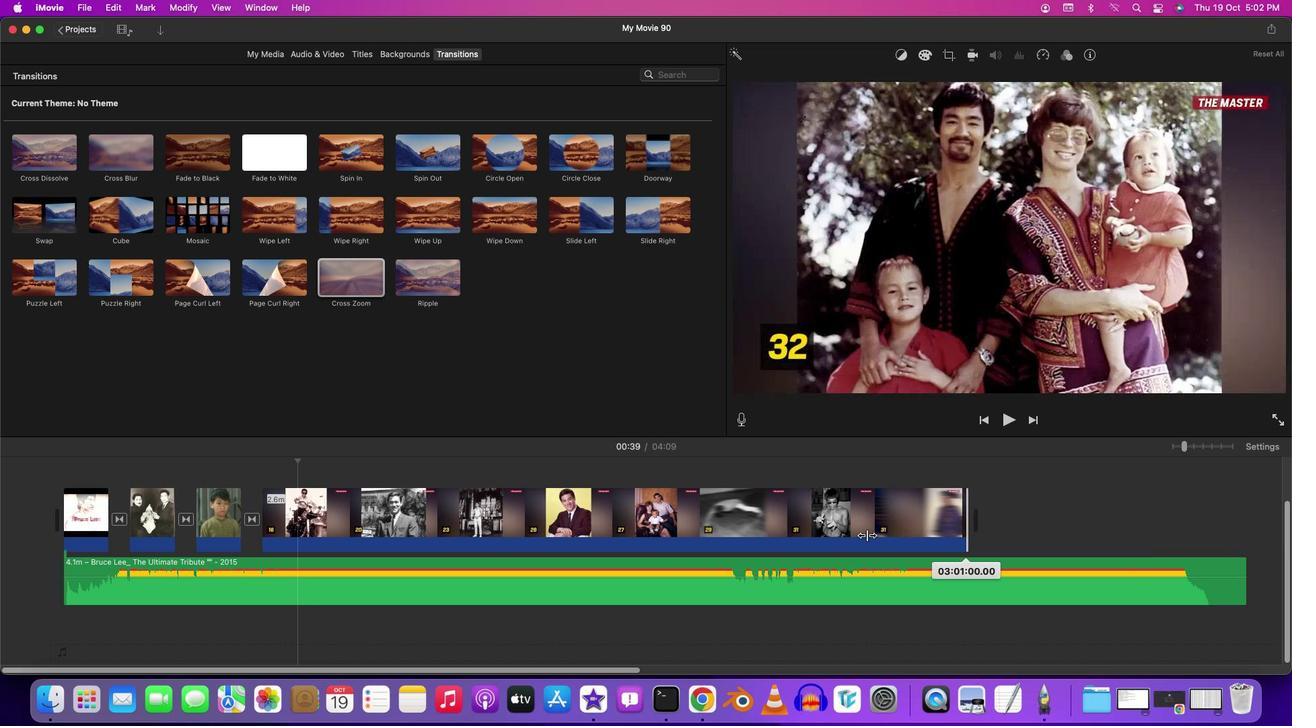 
Action: Mouse moved to (255, 469)
Screenshot: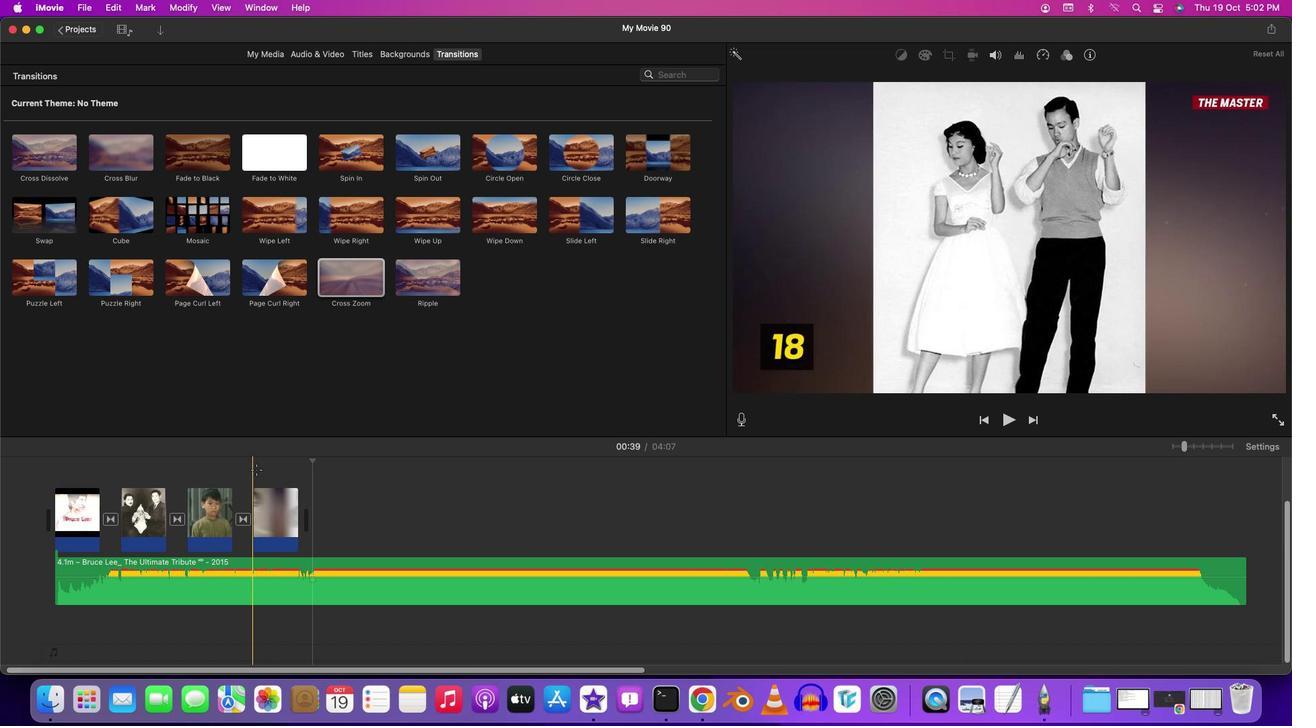 
Action: Mouse pressed left at (255, 469)
Screenshot: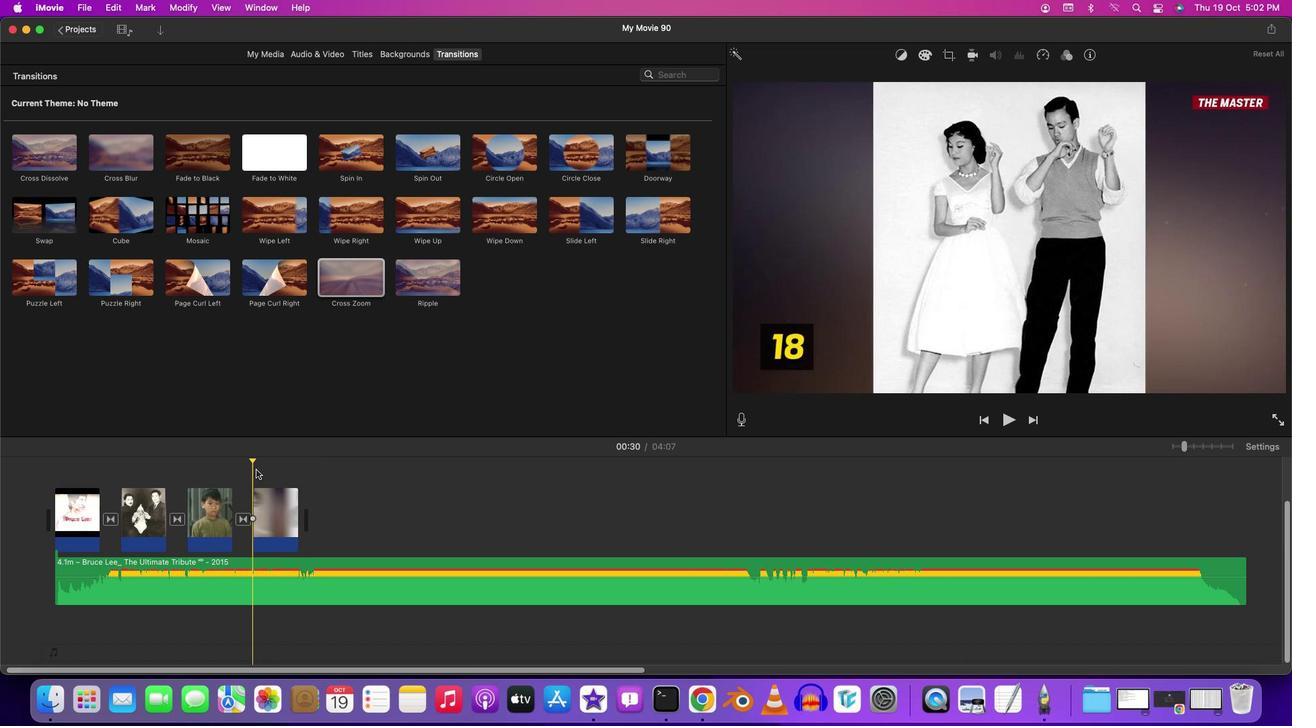 
Action: Mouse moved to (255, 469)
Screenshot: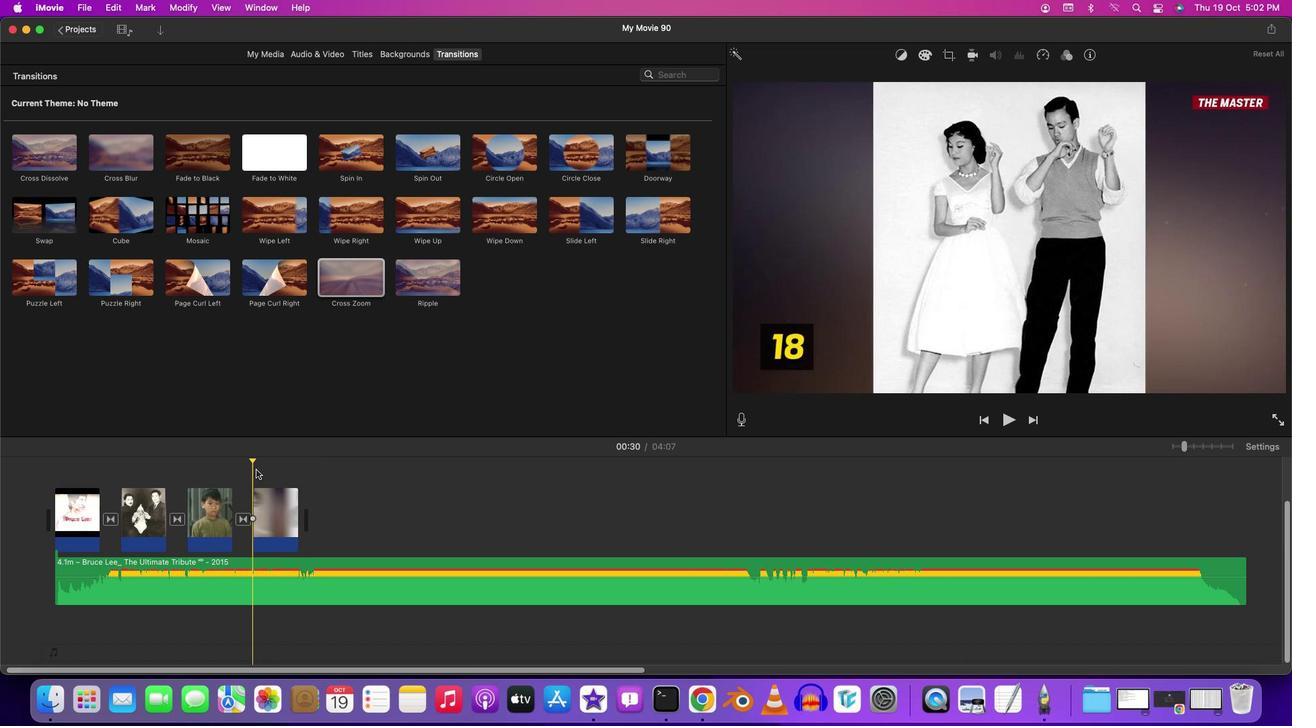 
Action: Key pressed Key.spaceKey.space
Screenshot: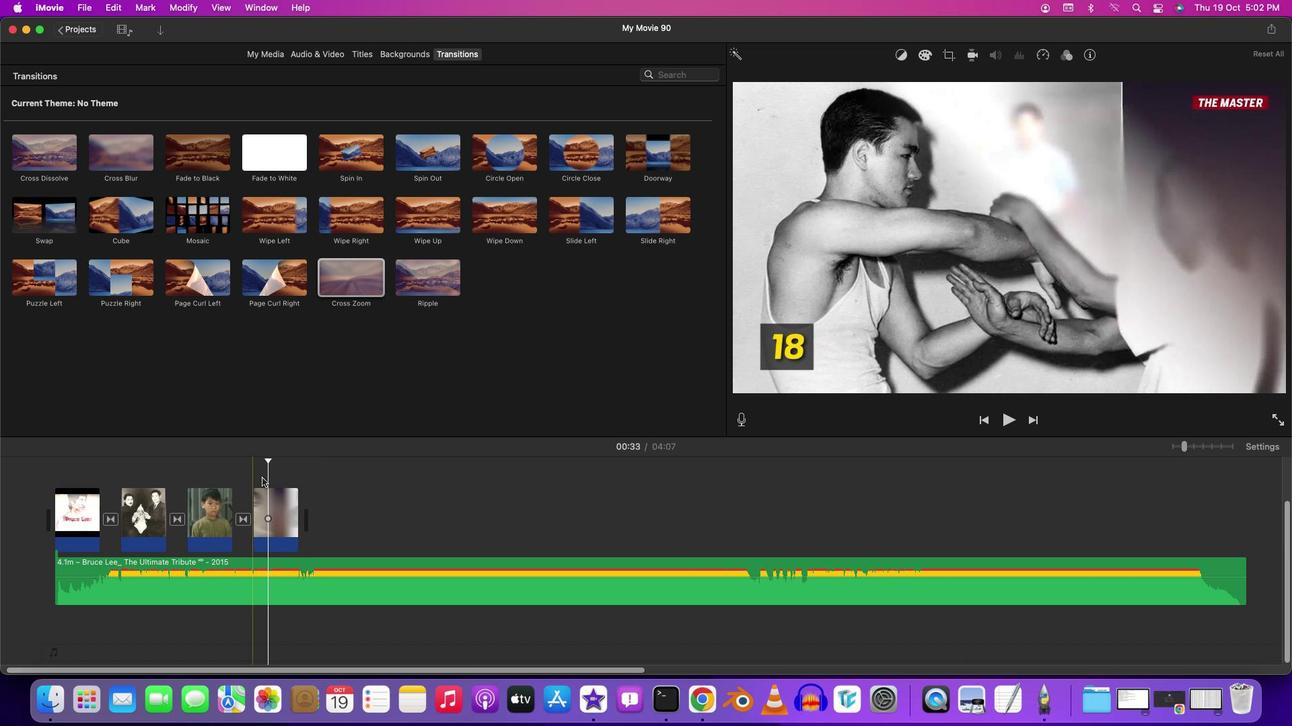 
Action: Mouse moved to (295, 534)
Screenshot: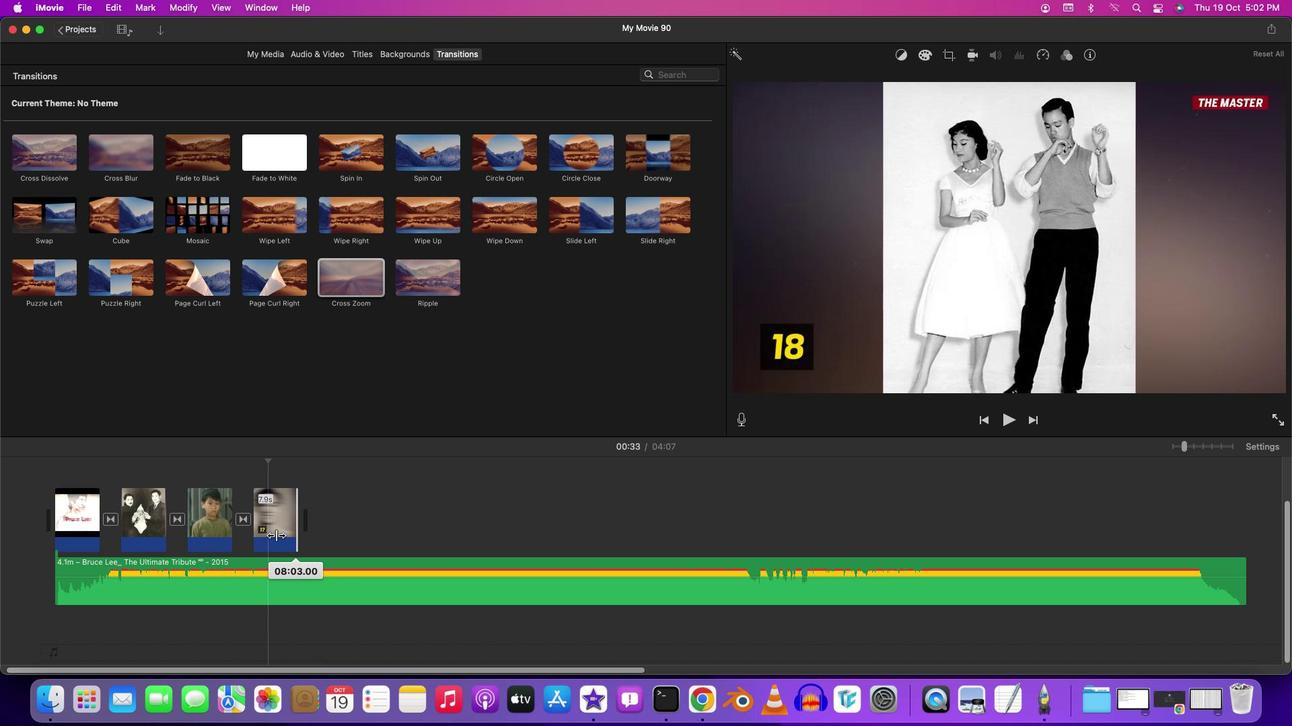 
Action: Mouse pressed left at (295, 534)
Screenshot: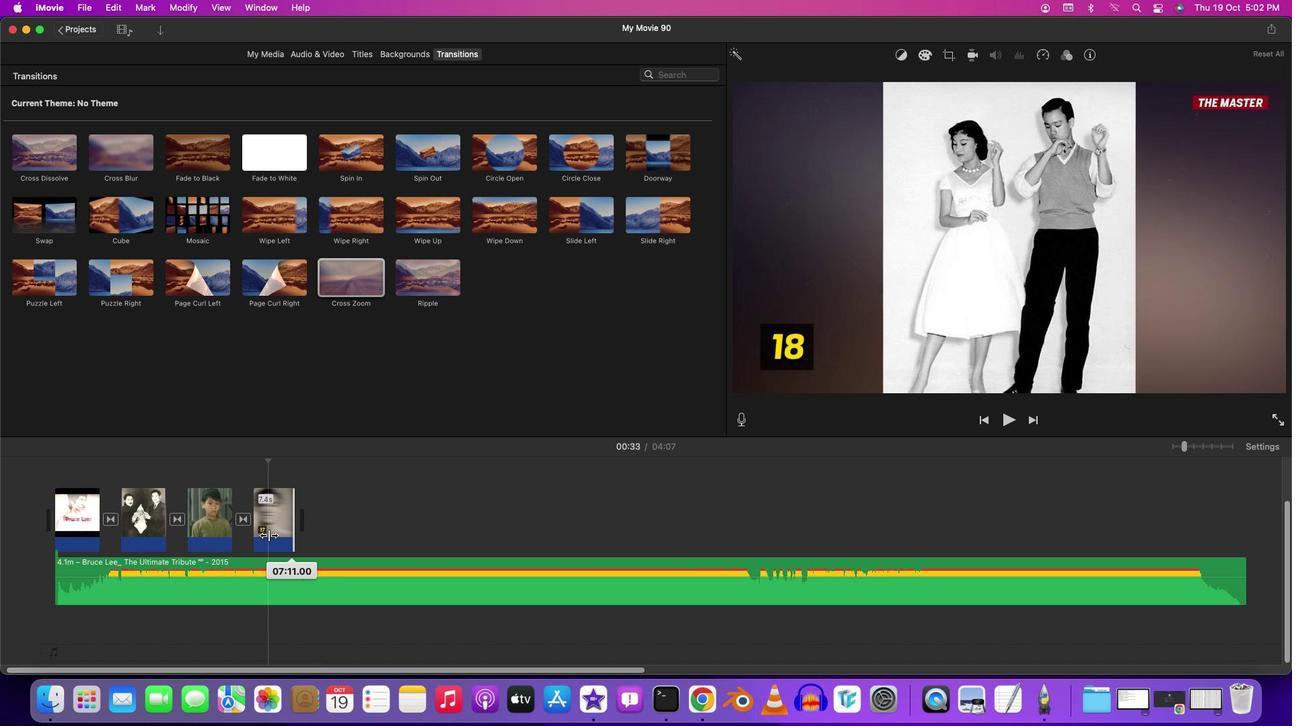 
Action: Mouse moved to (267, 540)
Screenshot: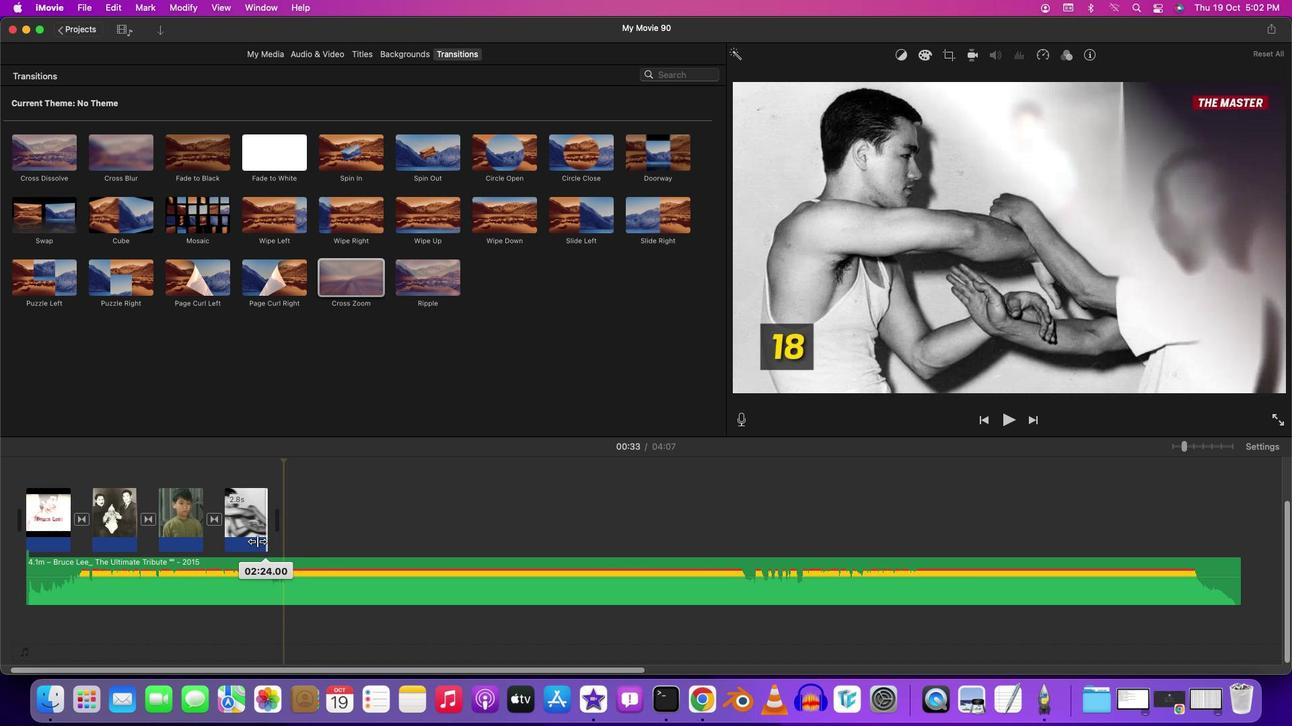 
Action: Mouse pressed left at (267, 540)
Screenshot: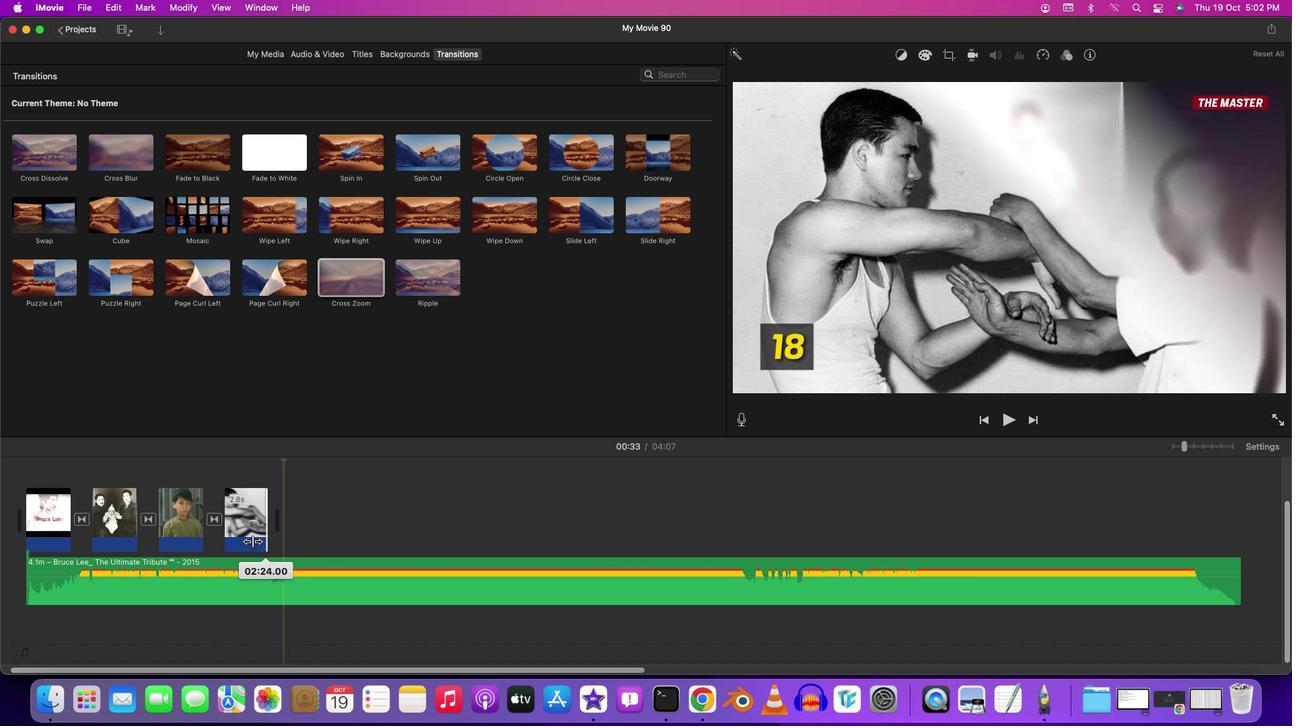 
Action: Mouse moved to (216, 463)
Screenshot: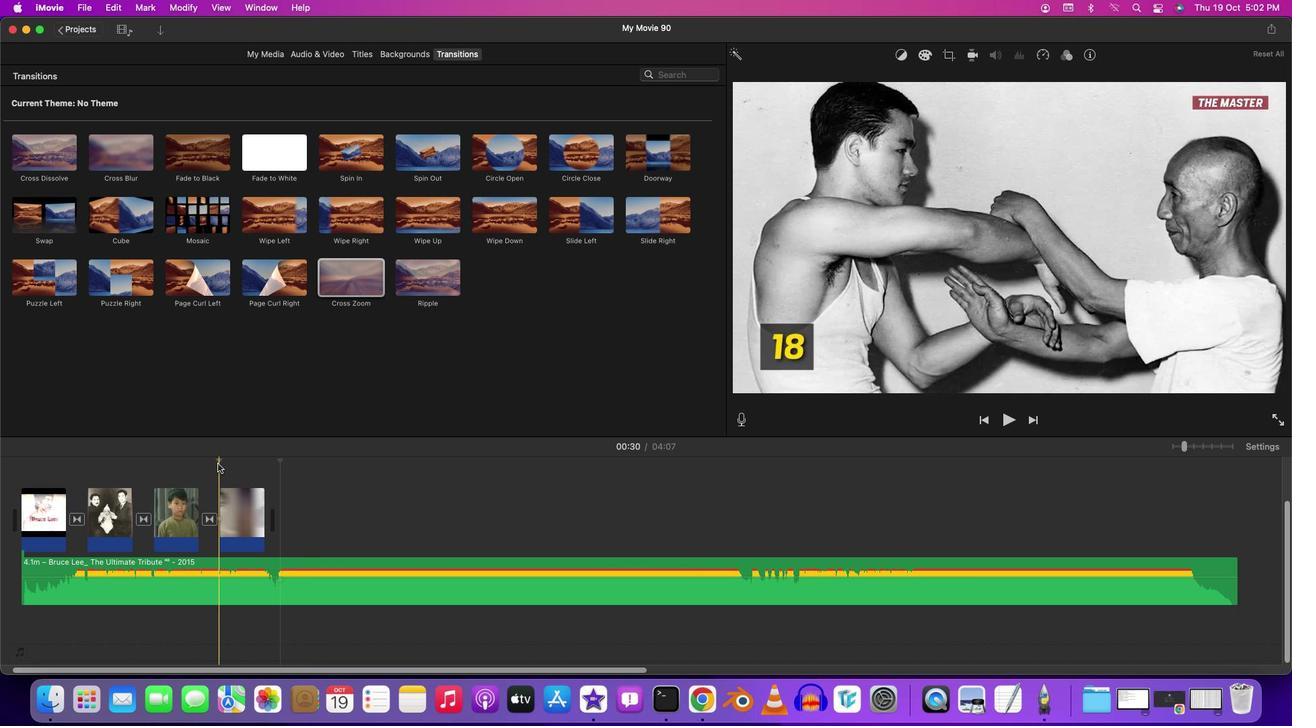 
Action: Mouse pressed left at (216, 463)
Screenshot: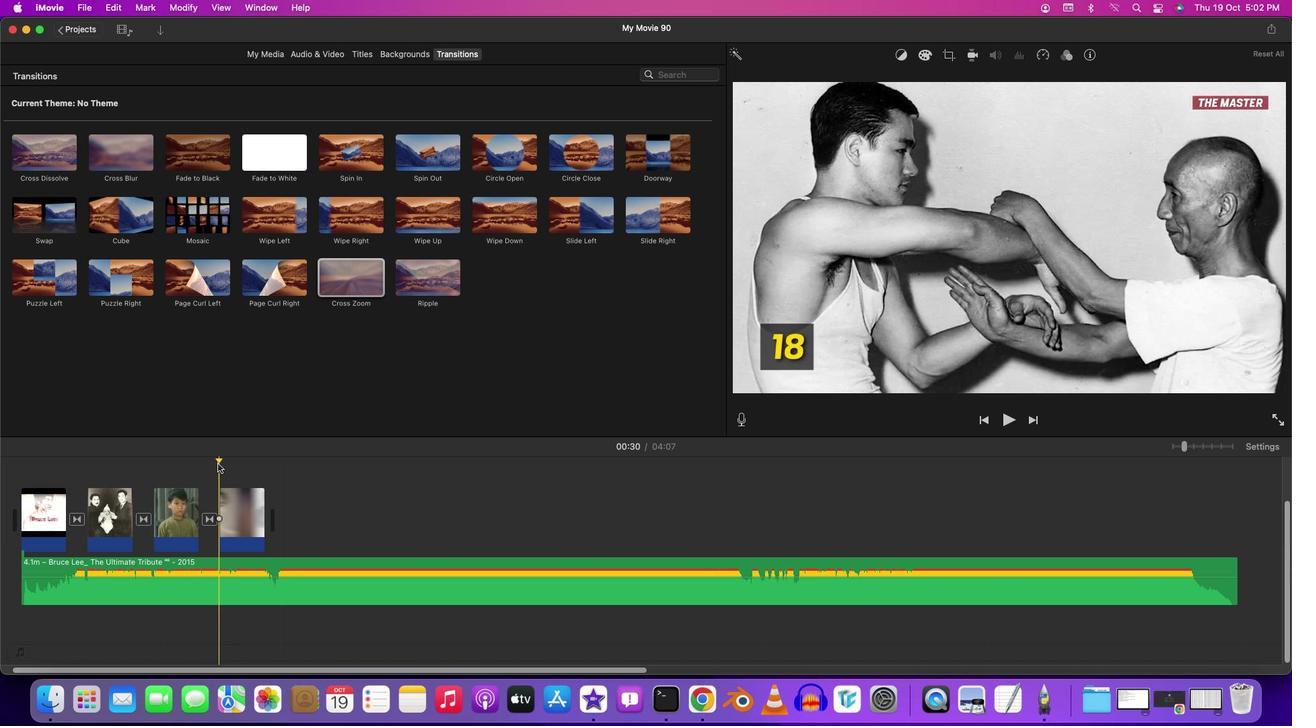
Action: Key pressed Key.spaceKey.space
Screenshot: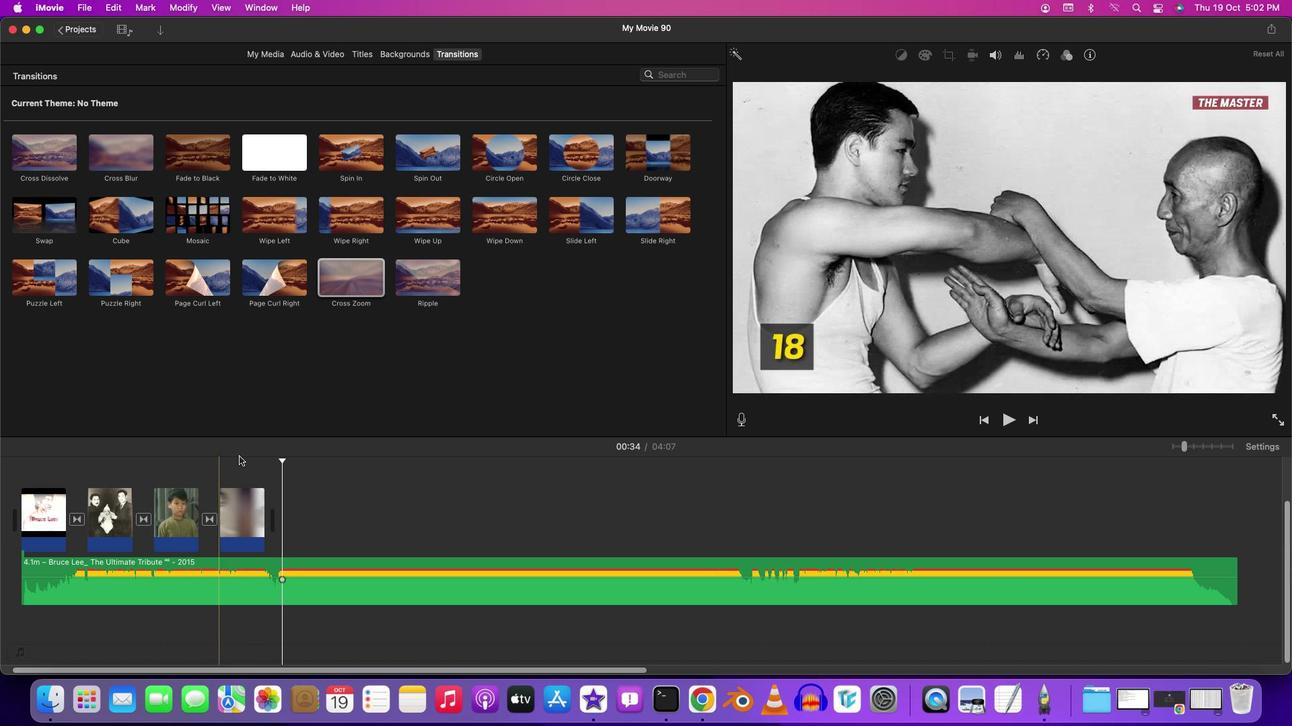 
Action: Mouse moved to (275, 57)
Screenshot: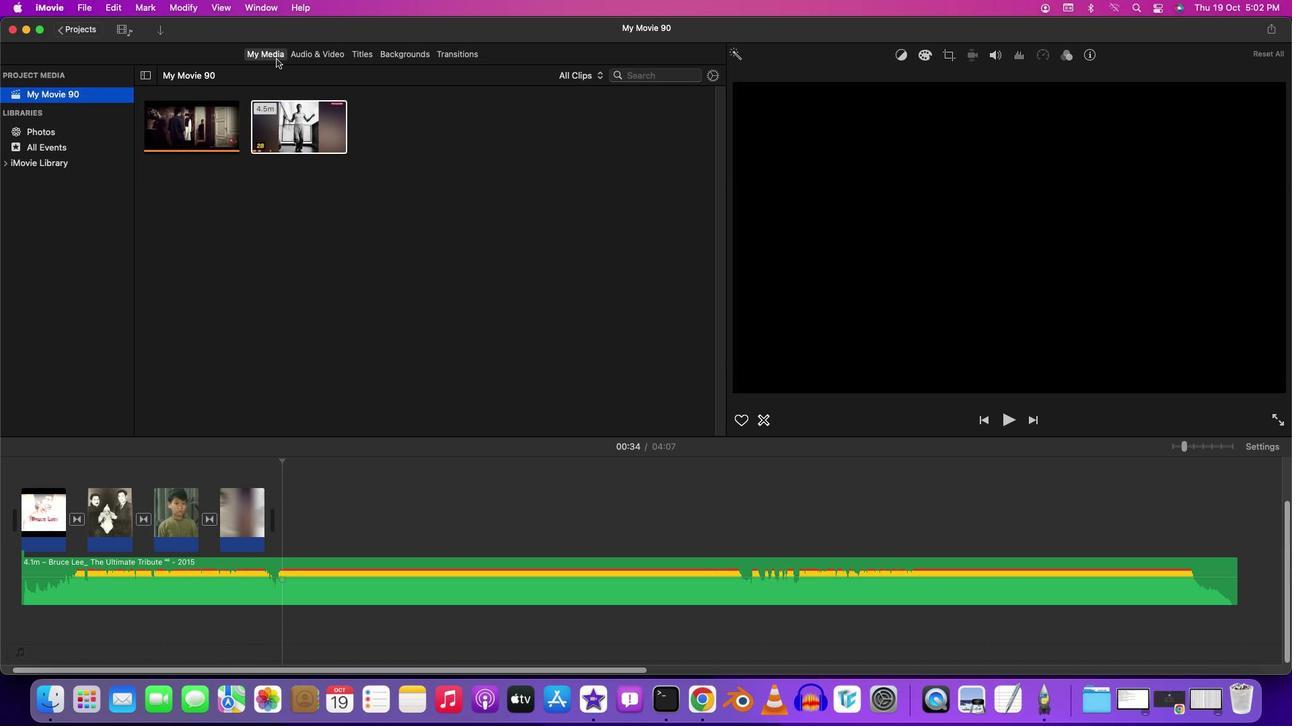 
Action: Mouse pressed left at (275, 57)
Screenshot: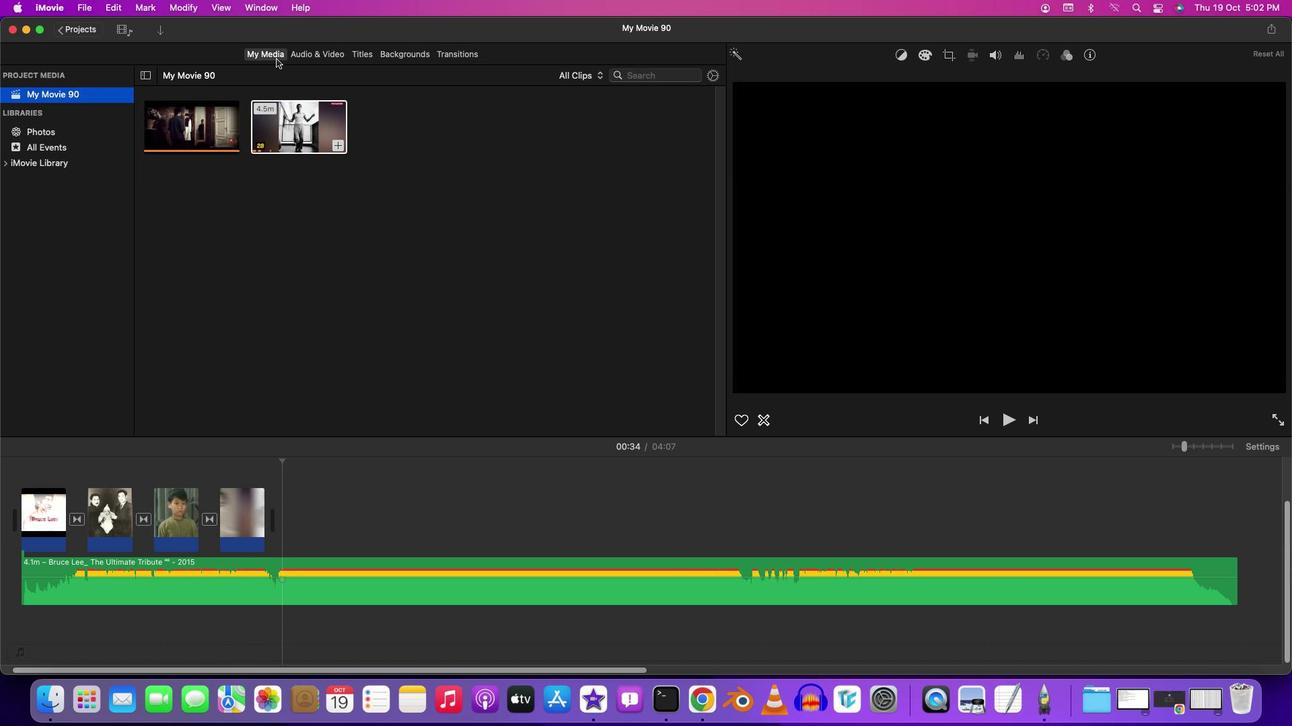 
Action: Mouse moved to (282, 133)
Screenshot: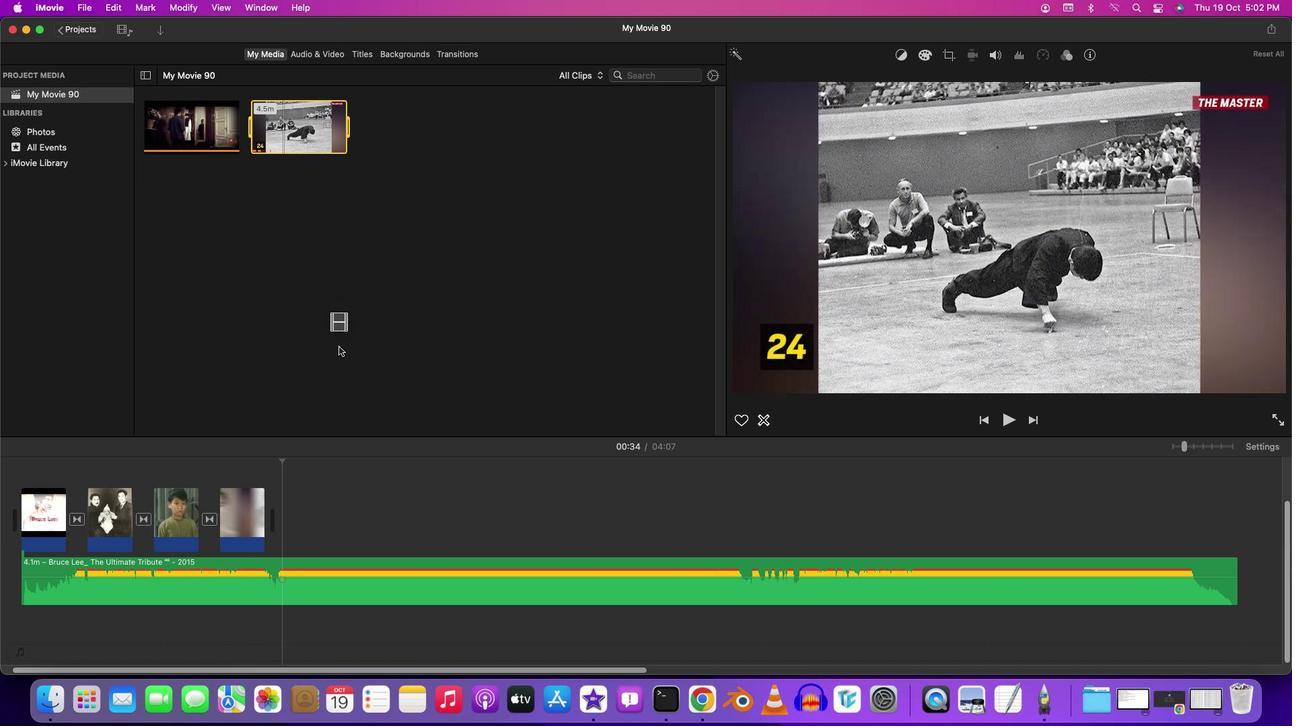 
Action: Mouse pressed left at (282, 133)
Screenshot: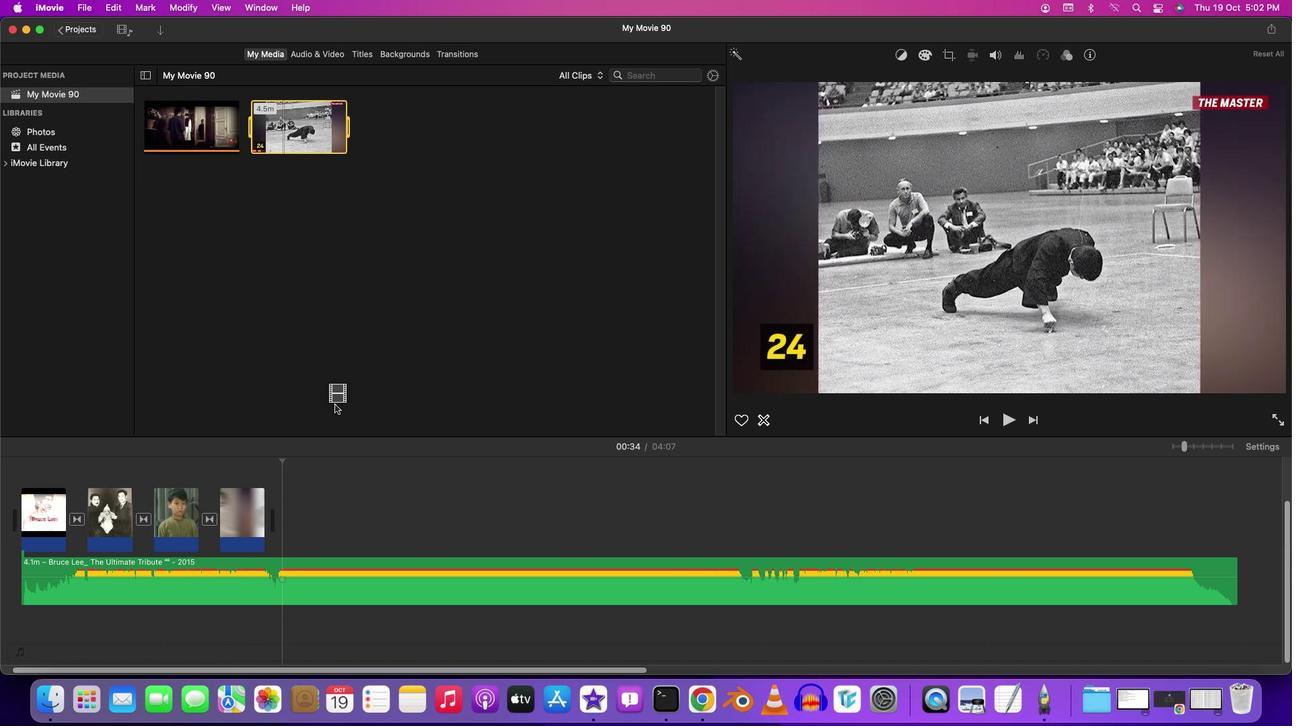 
Action: Mouse moved to (310, 512)
Screenshot: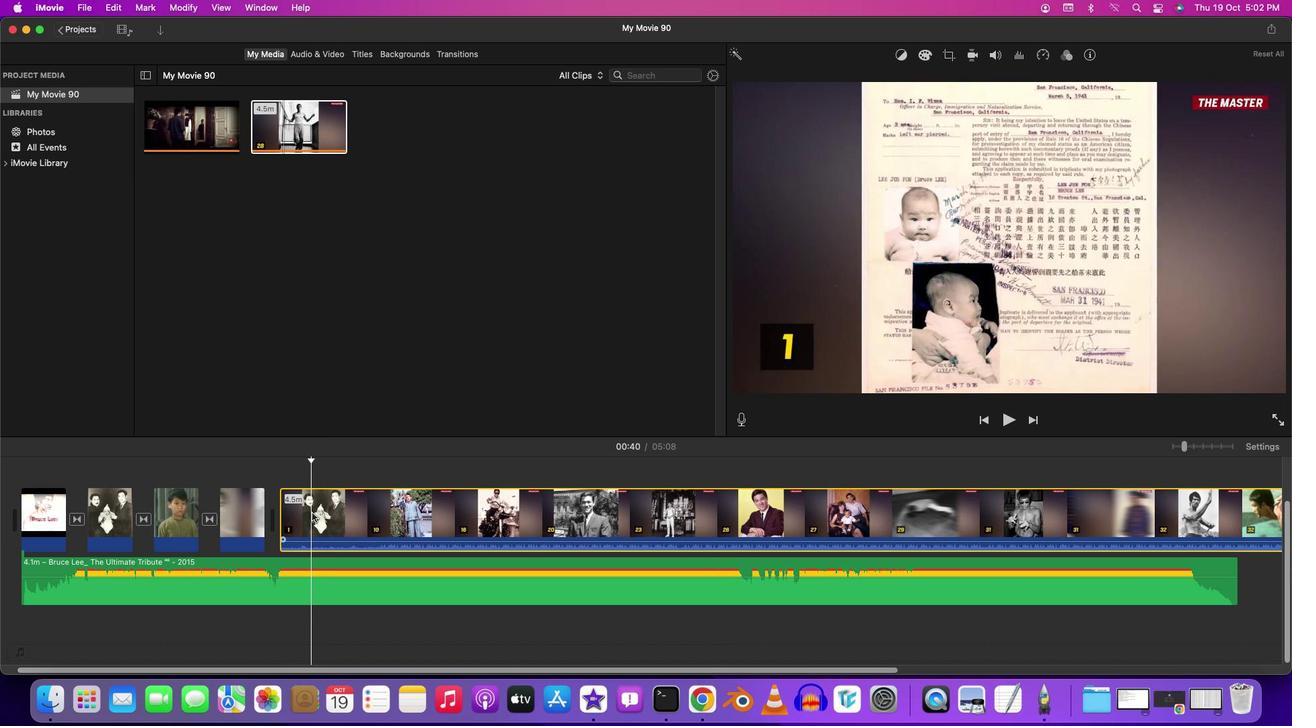 
Action: Mouse pressed left at (310, 512)
Screenshot: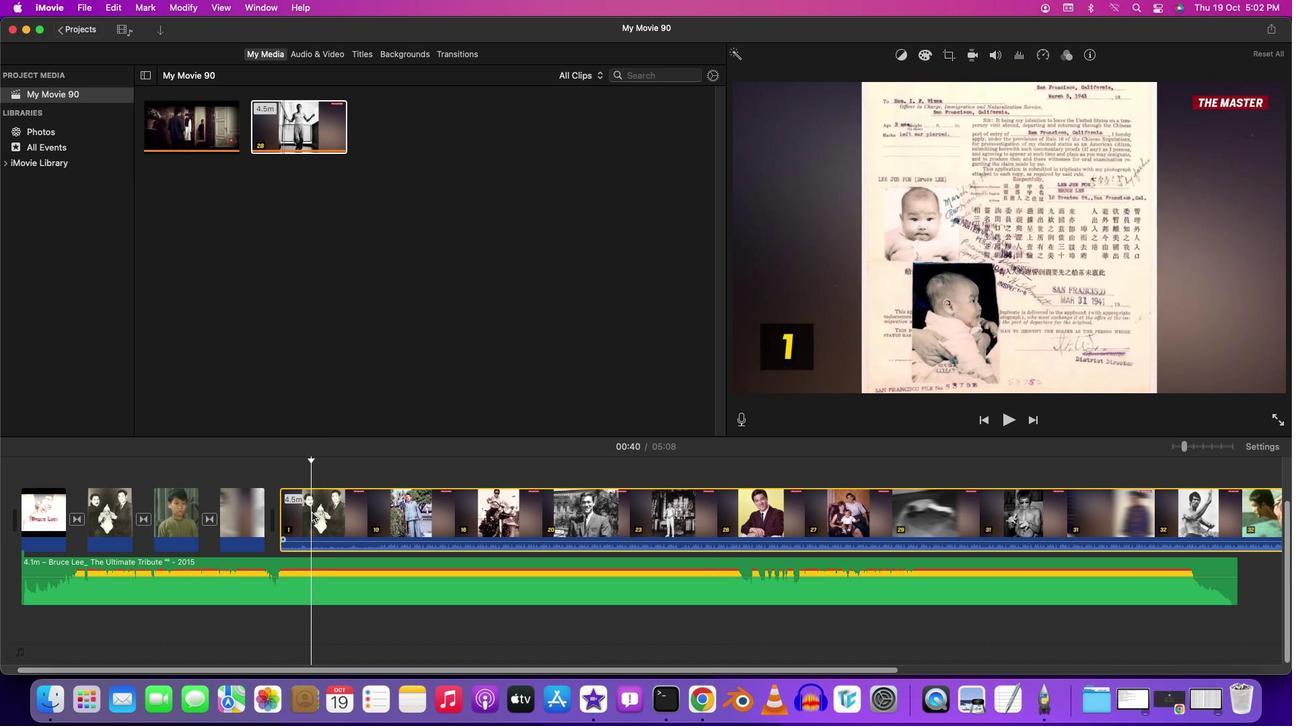 
Action: Mouse pressed right at (310, 512)
Screenshot: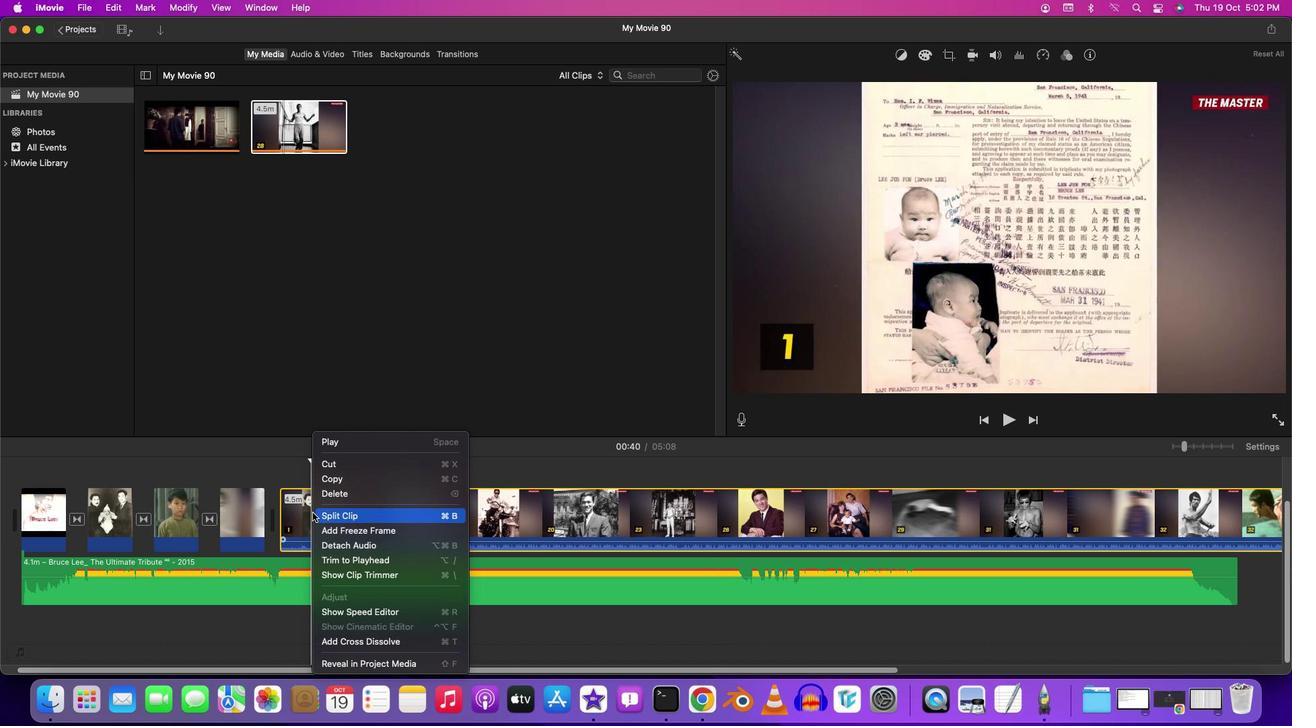 
Action: Mouse moved to (327, 496)
Screenshot: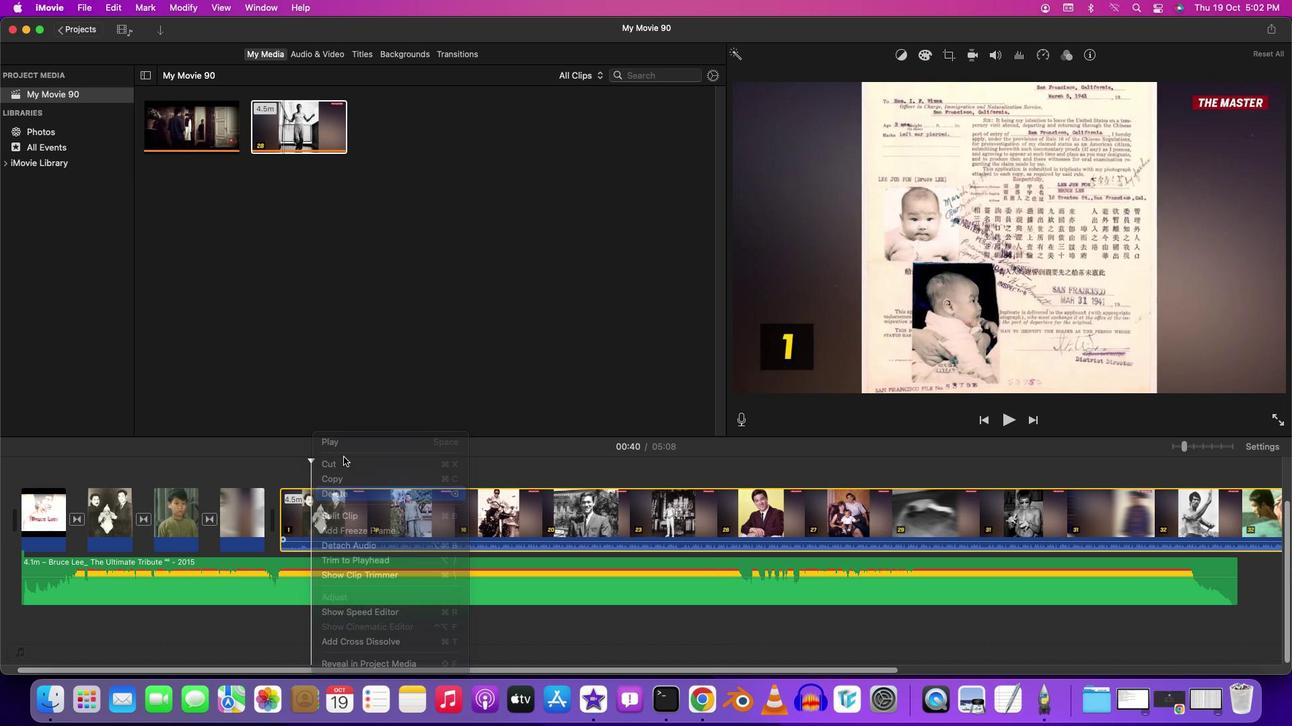 
Action: Mouse pressed left at (327, 496)
Screenshot: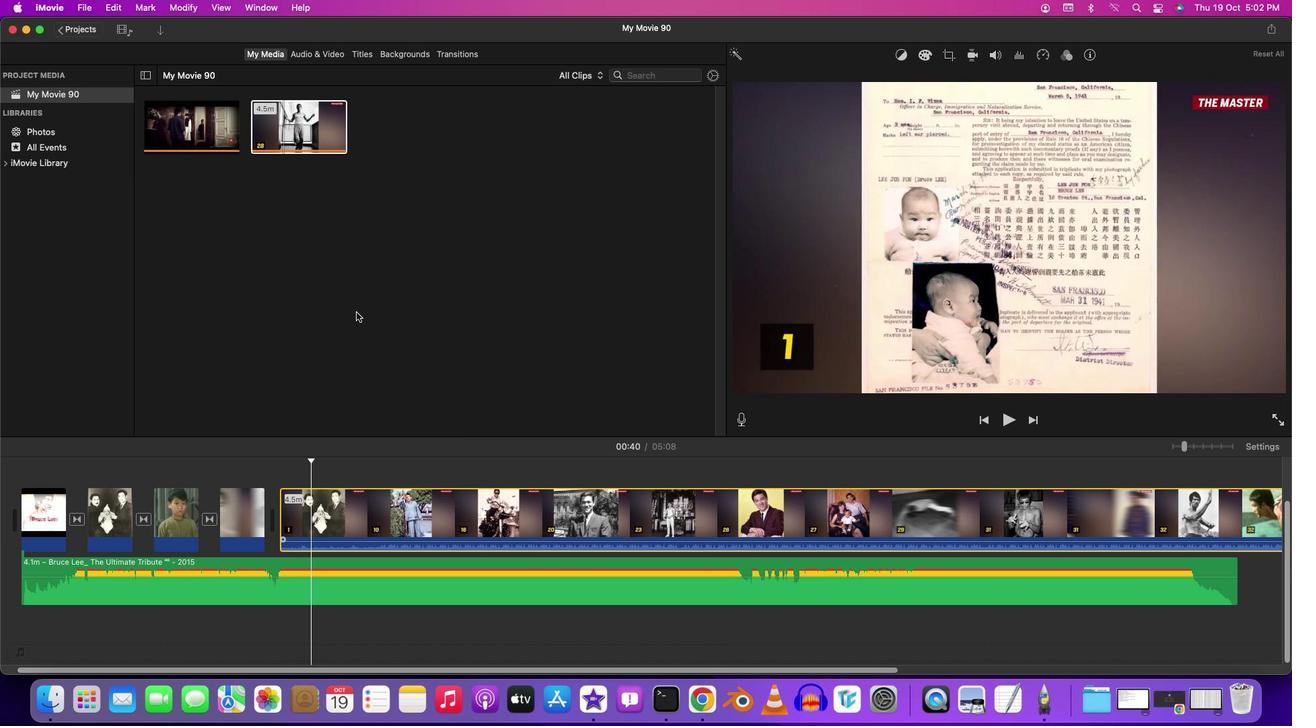 
Action: Mouse moved to (182, 126)
Screenshot: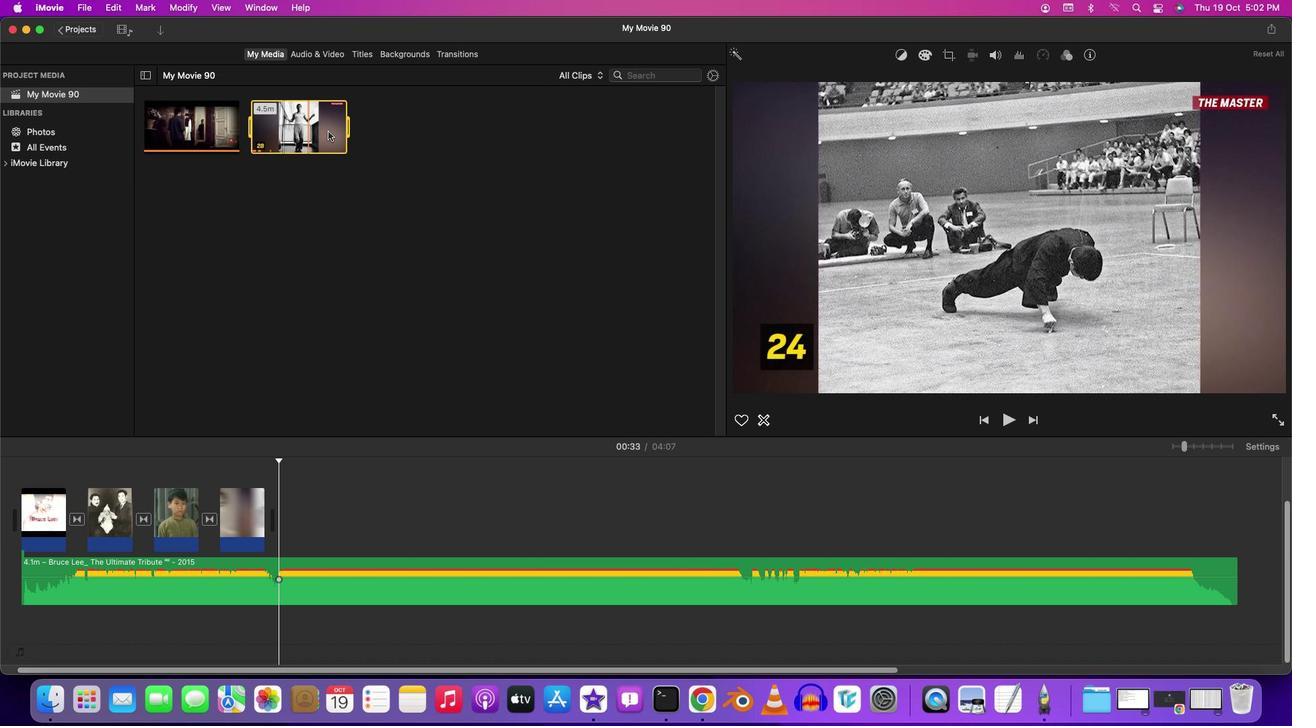 
Action: Mouse pressed left at (182, 126)
Screenshot: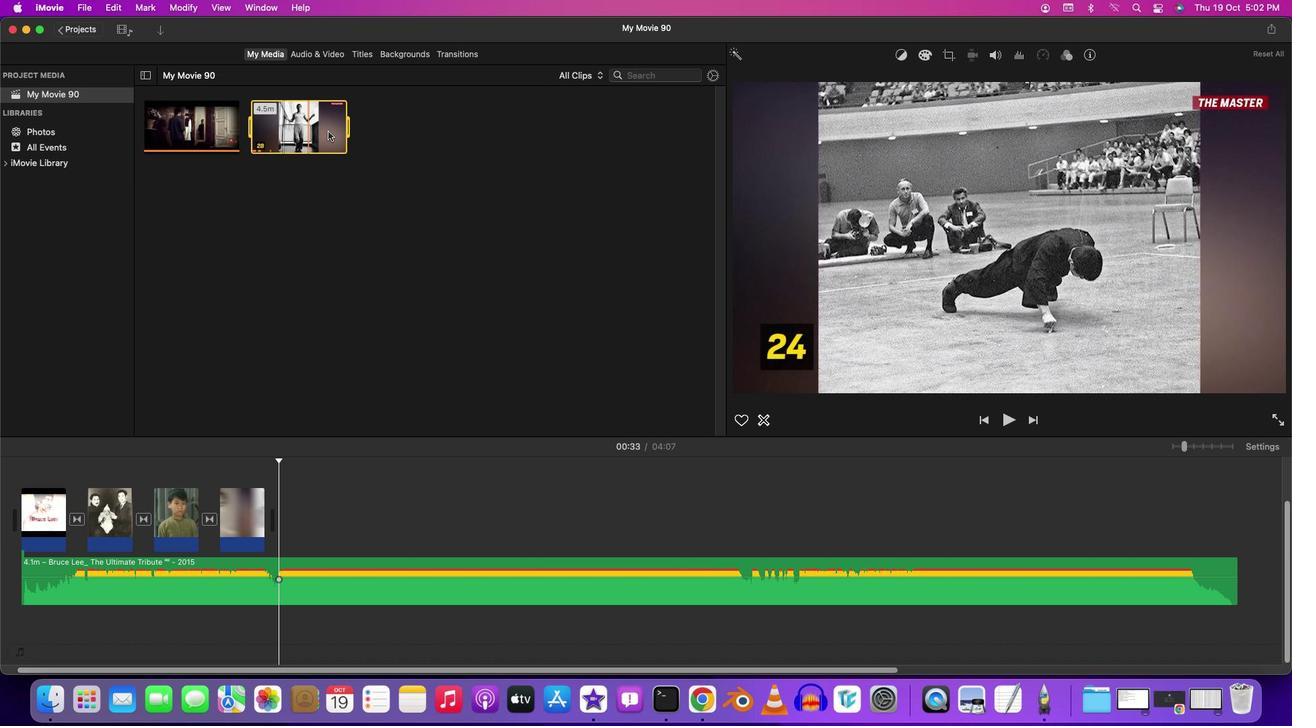 
Action: Mouse moved to (323, 469)
Screenshot: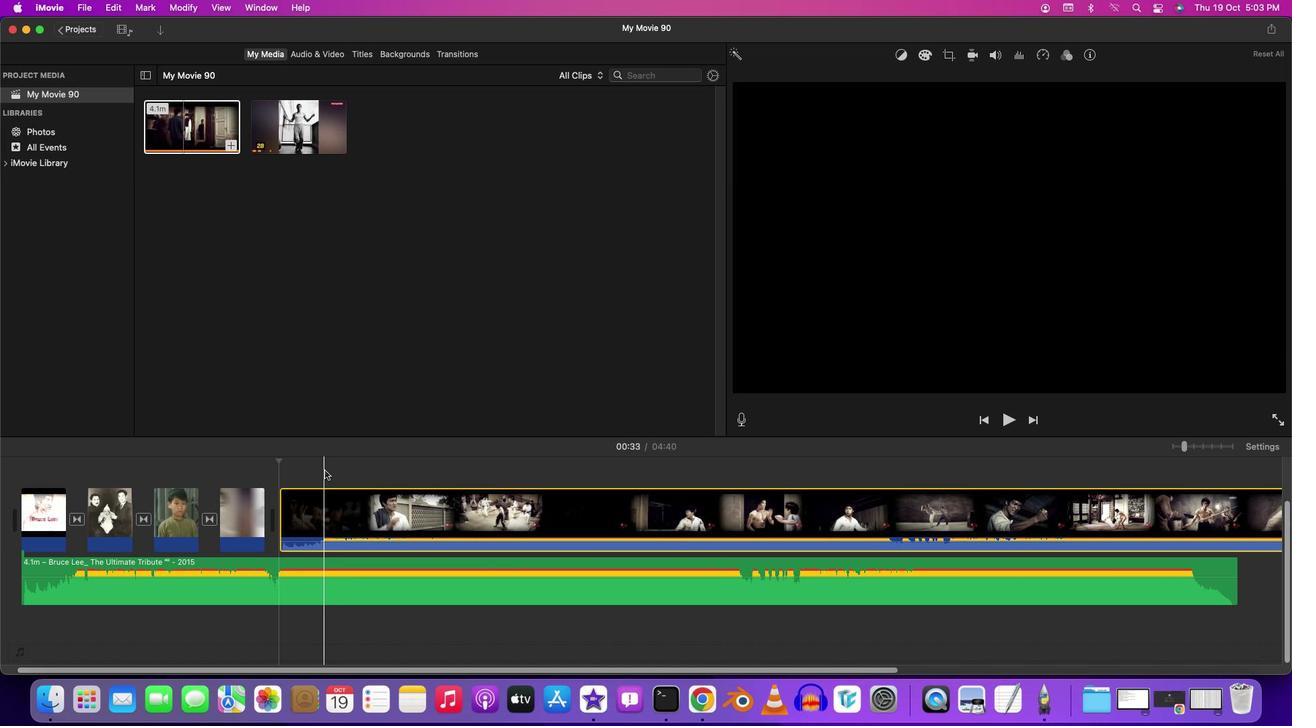 
Action: Mouse pressed left at (323, 469)
Screenshot: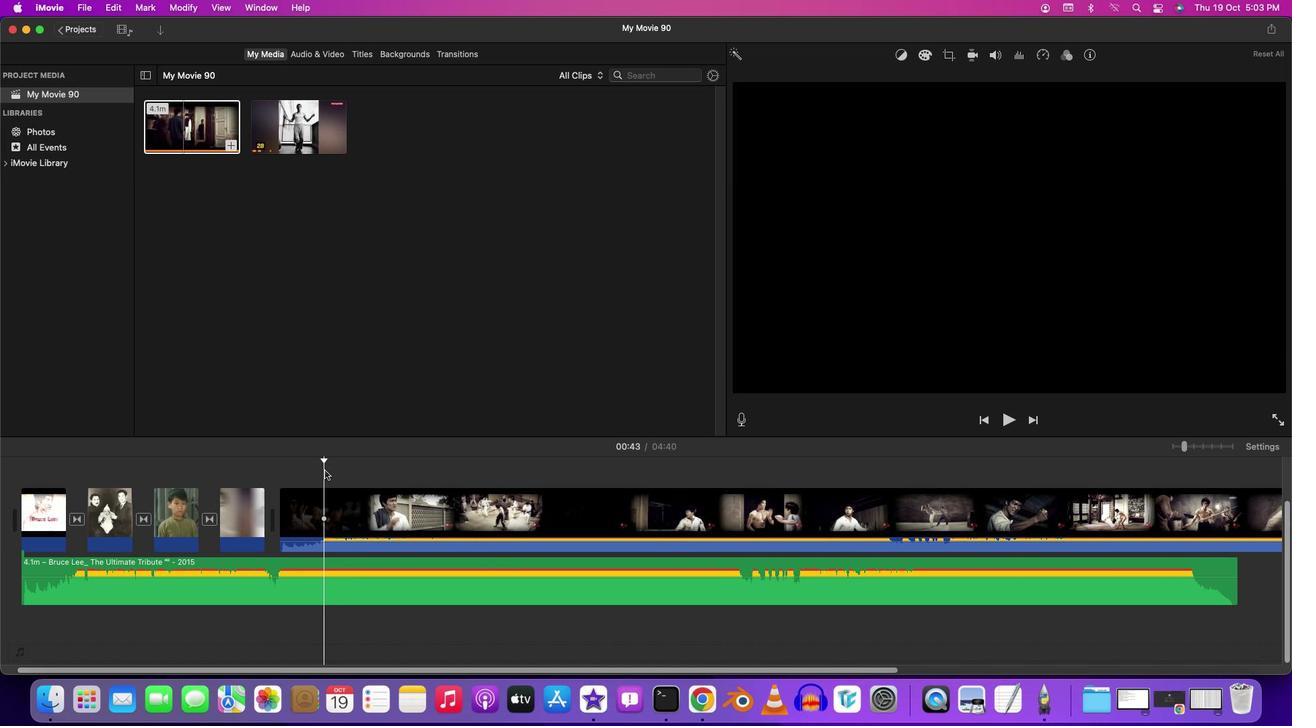 
Action: Mouse moved to (324, 513)
Screenshot: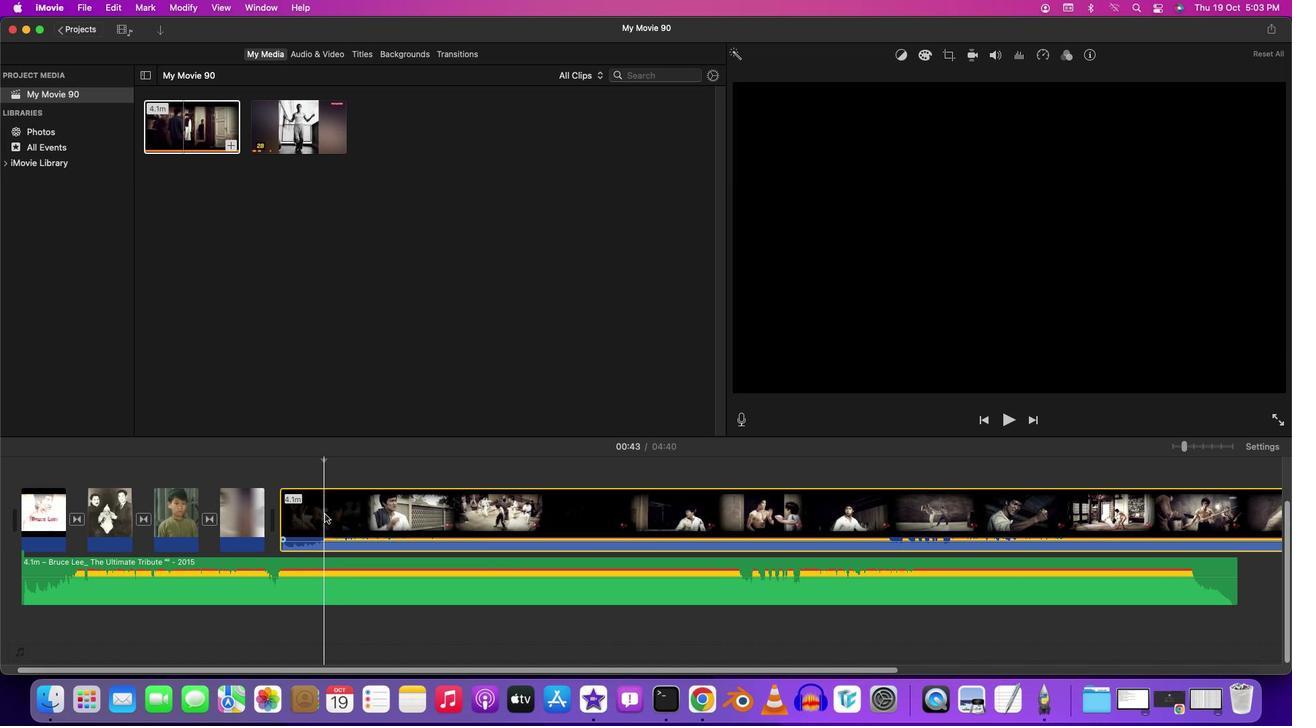 
Action: Mouse pressed left at (324, 513)
Screenshot: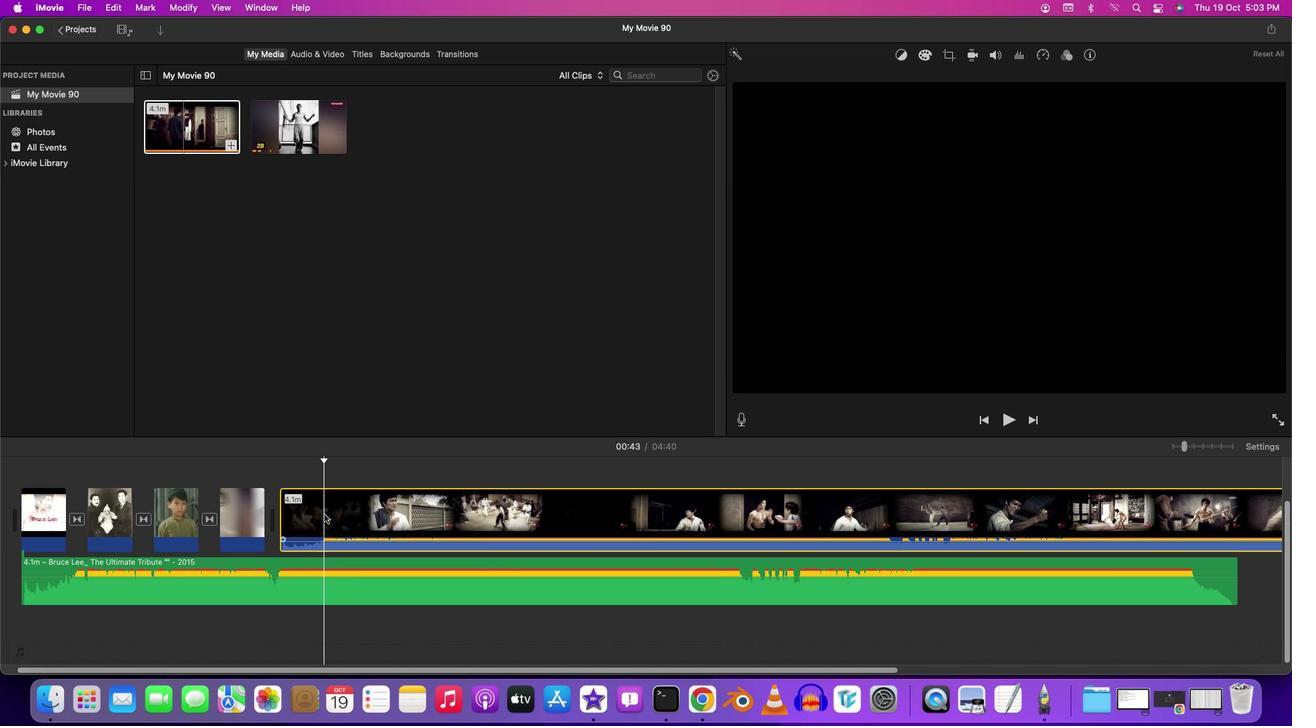 
Action: Mouse moved to (323, 514)
Screenshot: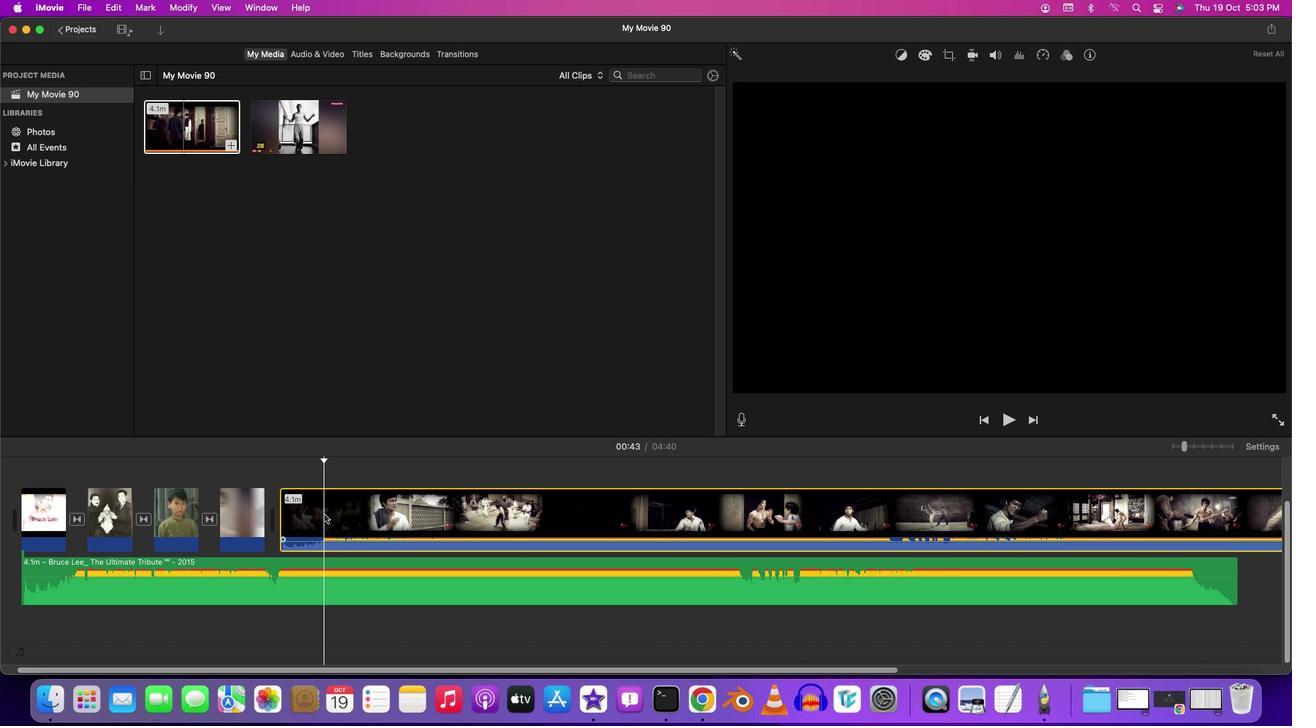 
Action: Key pressed Key.cmd'b'
Screenshot: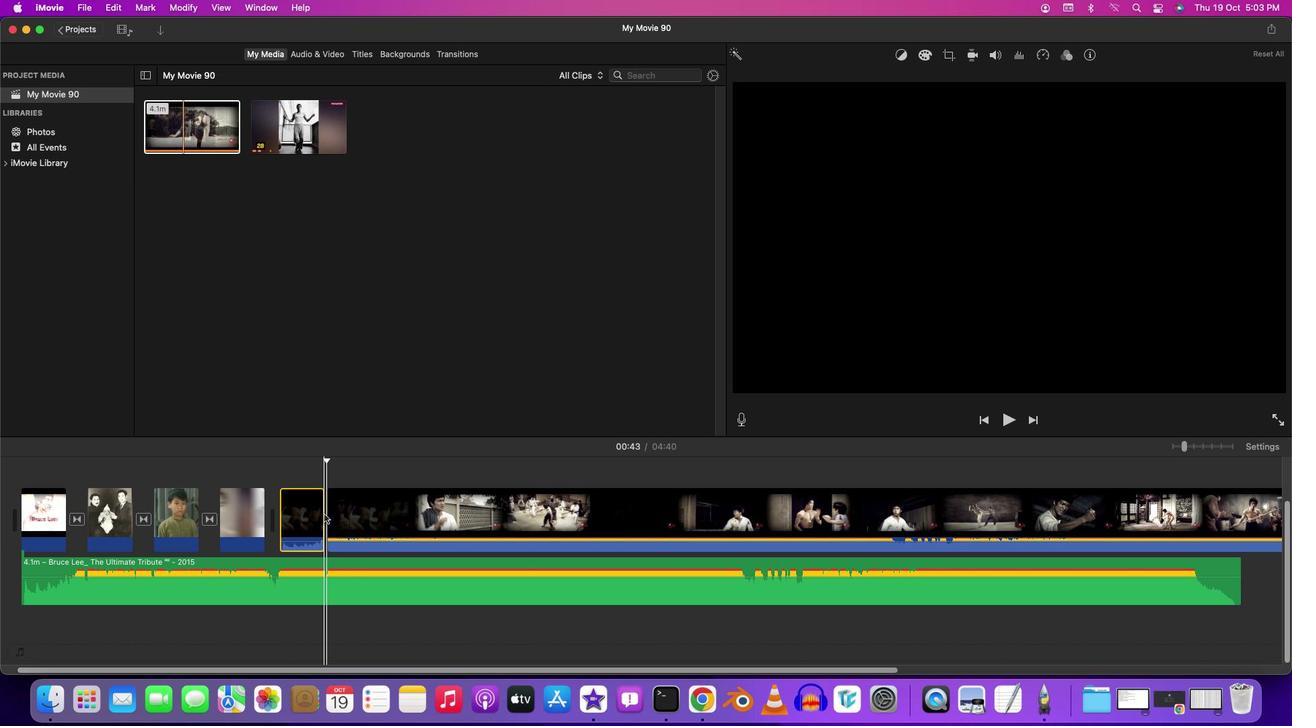 
Action: Mouse moved to (306, 518)
Screenshot: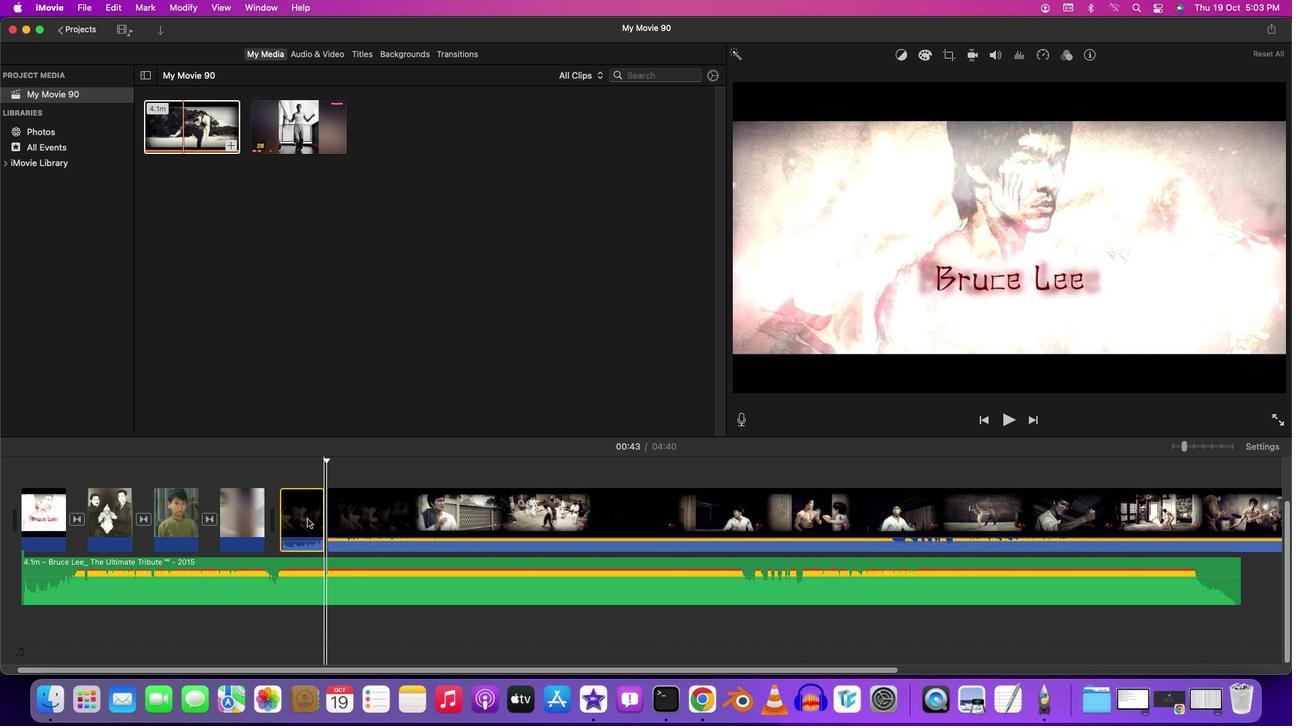 
Action: Mouse pressed left at (306, 518)
Screenshot: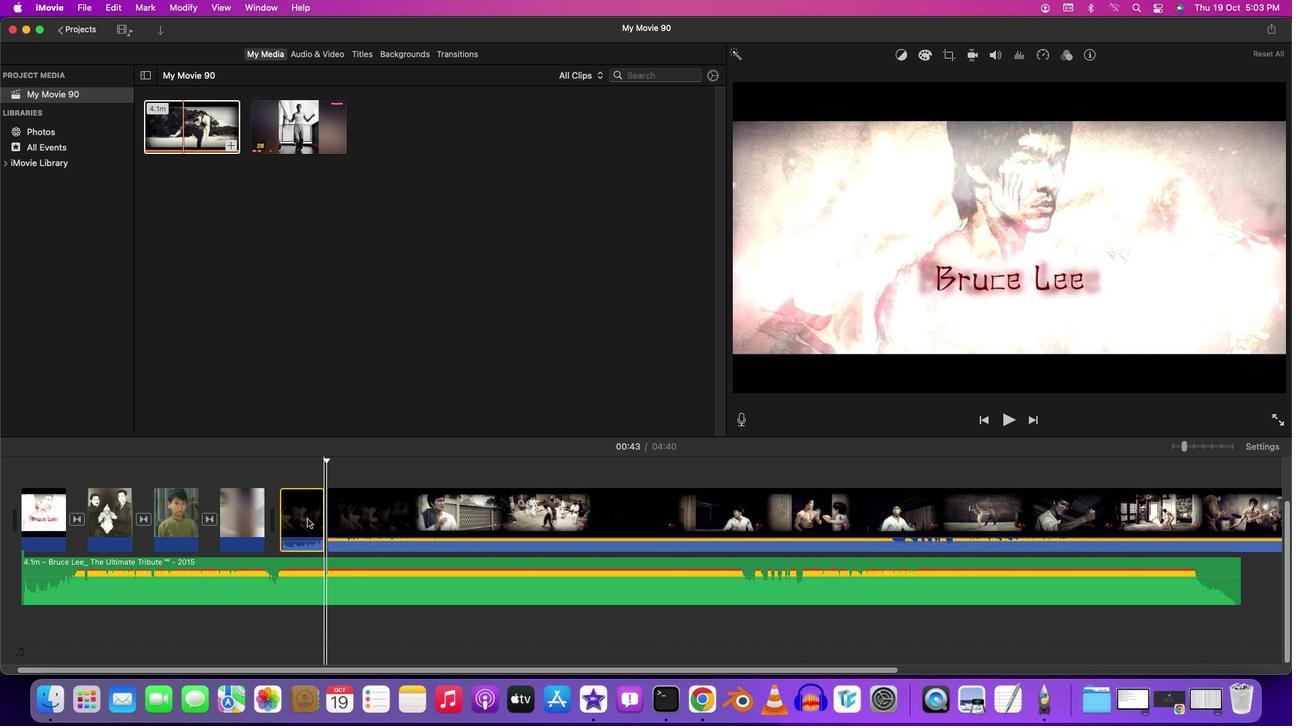 
Action: Mouse pressed right at (306, 518)
Screenshot: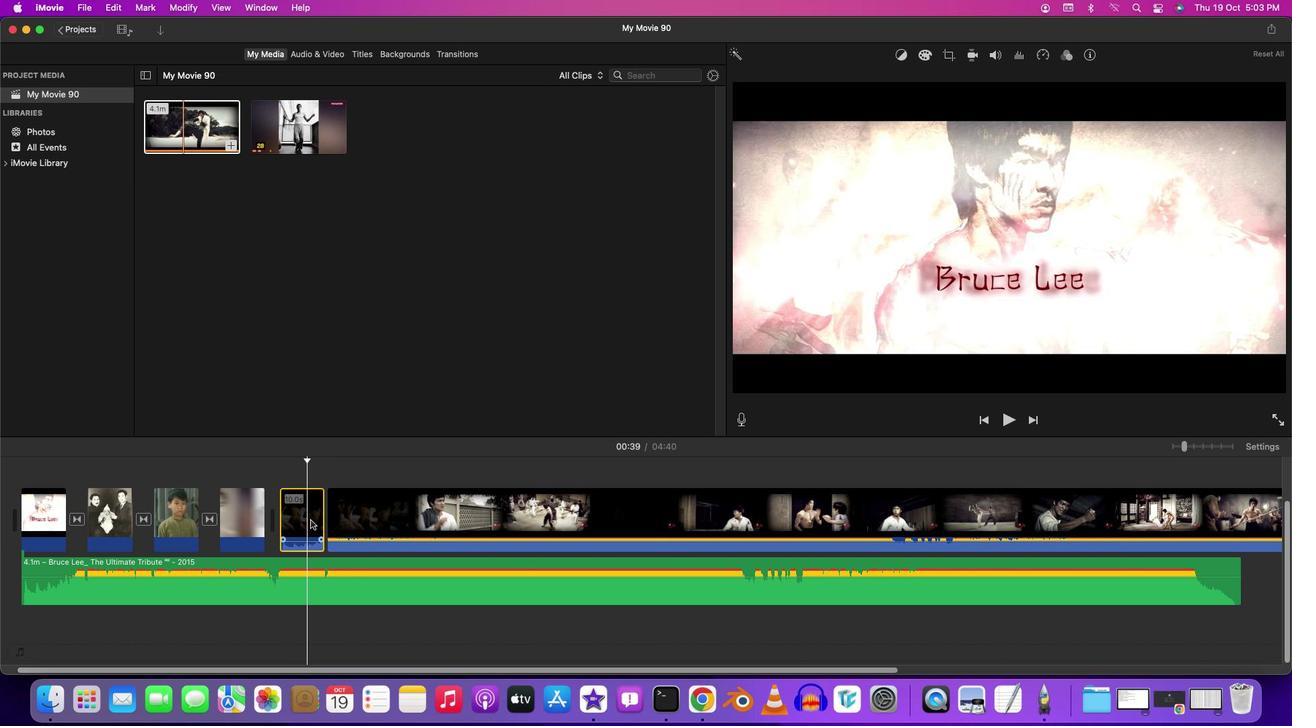 
Action: Mouse moved to (340, 496)
Screenshot: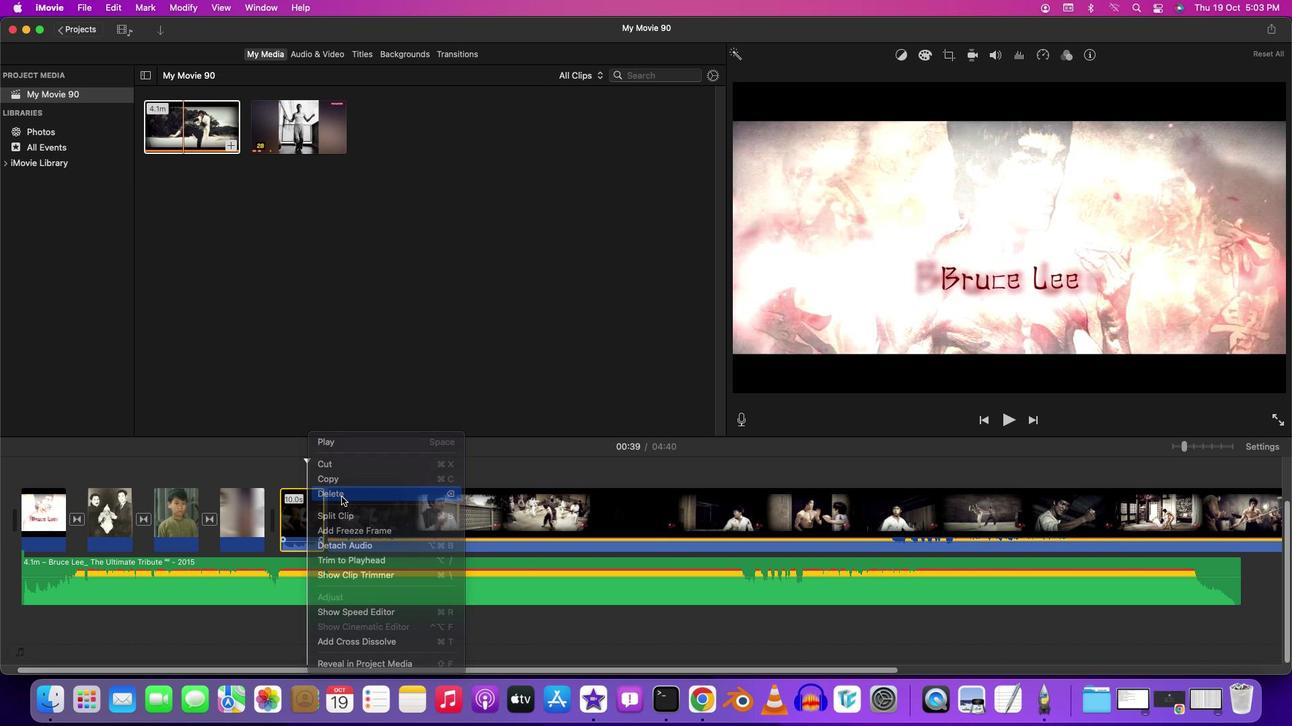 
Action: Mouse pressed left at (340, 496)
Screenshot: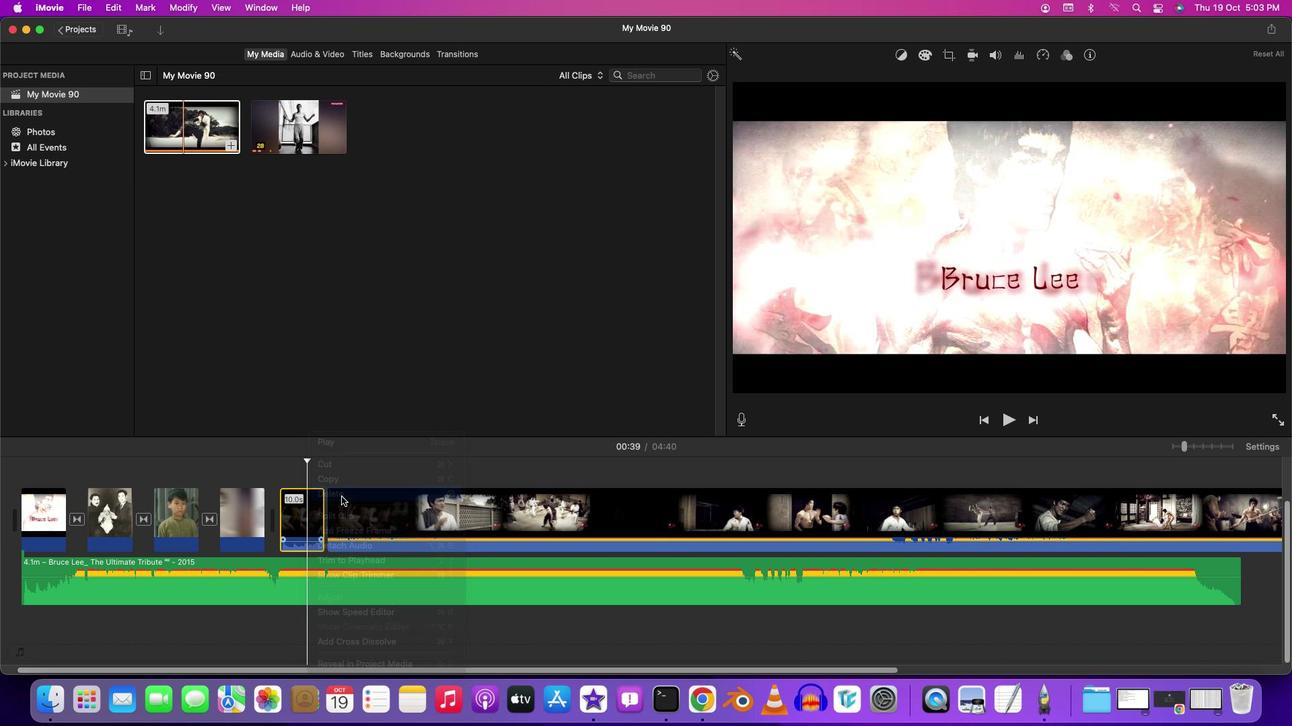 
Action: Mouse moved to (452, 56)
Screenshot: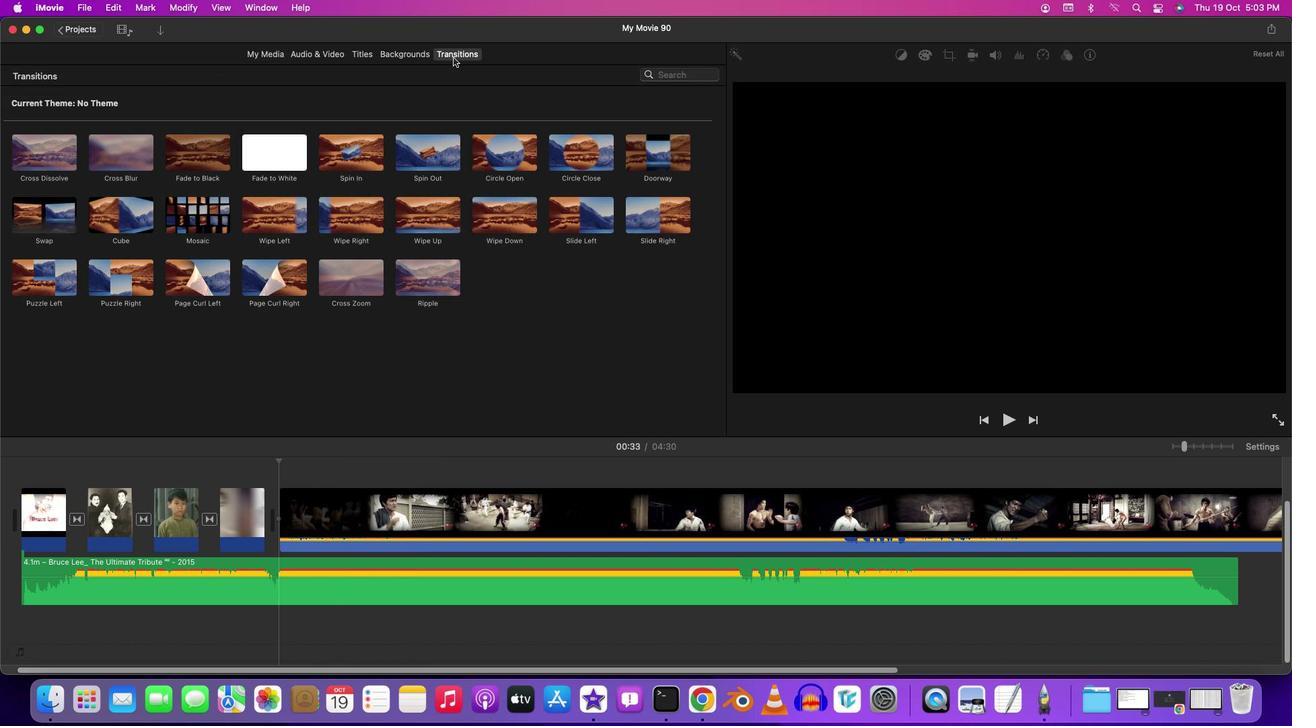 
Action: Mouse pressed left at (452, 56)
Screenshot: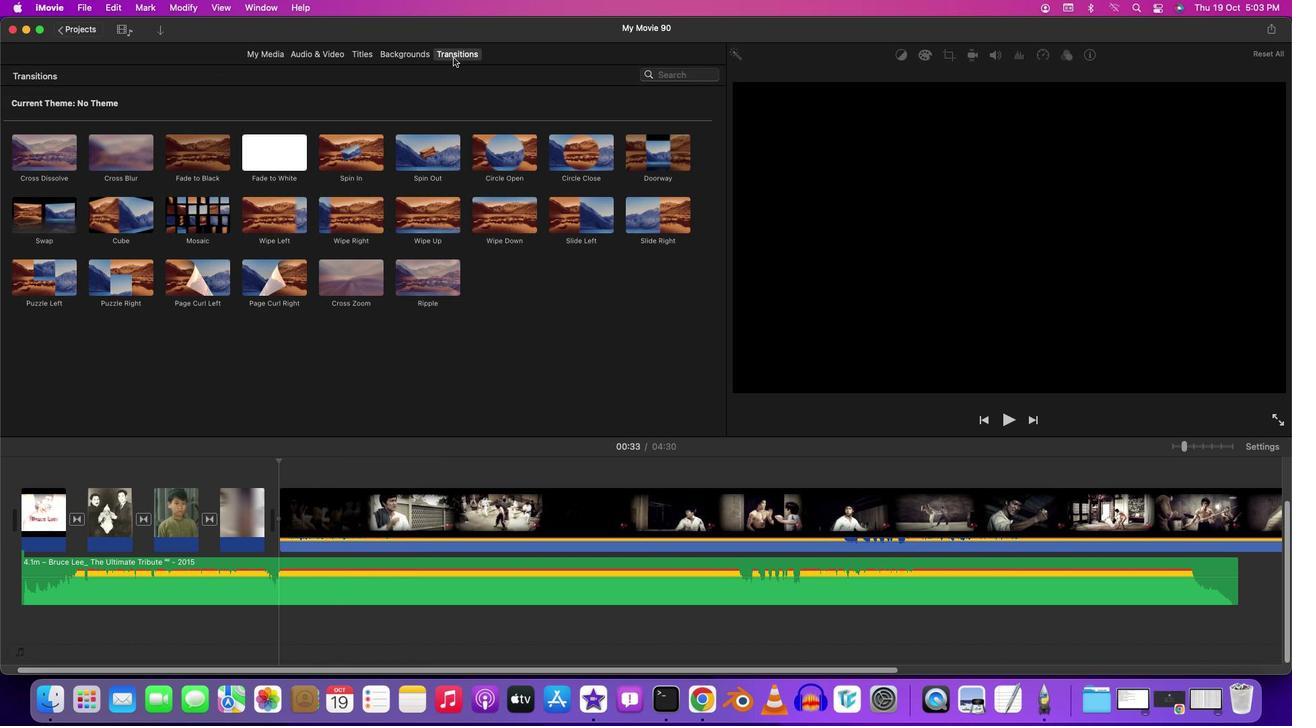
Action: Mouse moved to (113, 156)
Screenshot: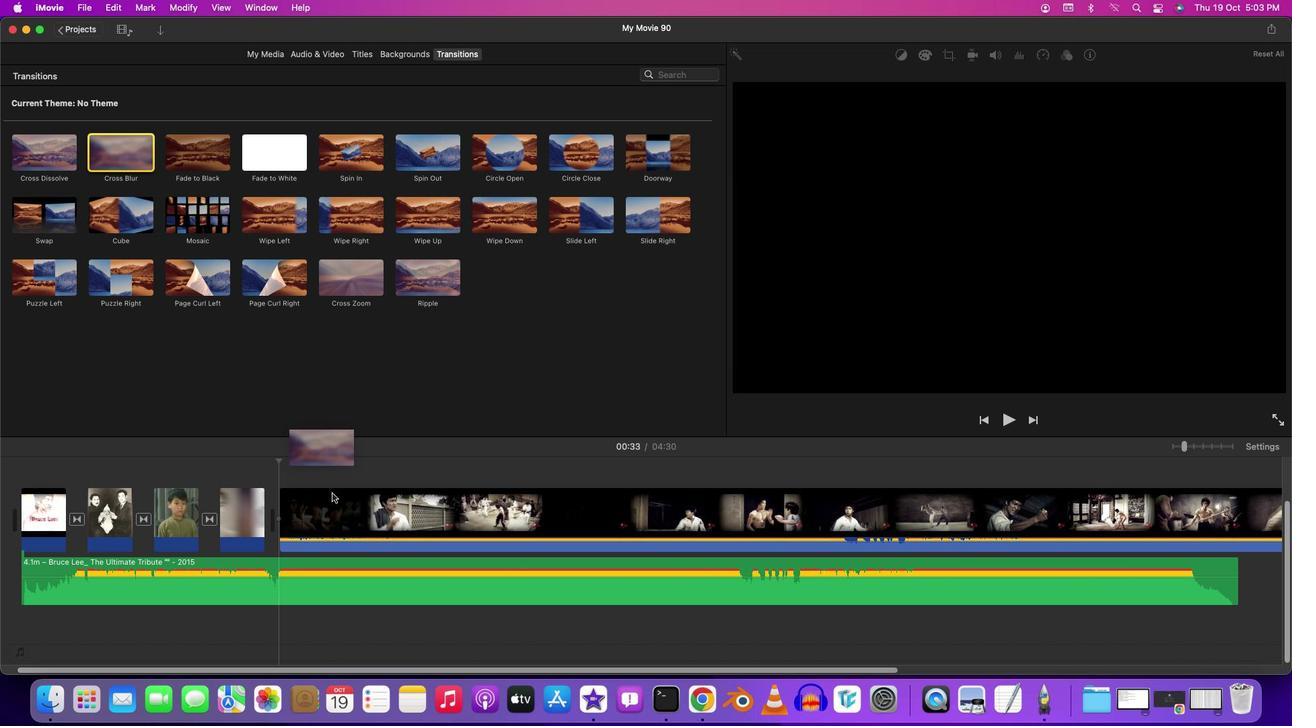 
Action: Mouse pressed left at (113, 156)
Screenshot: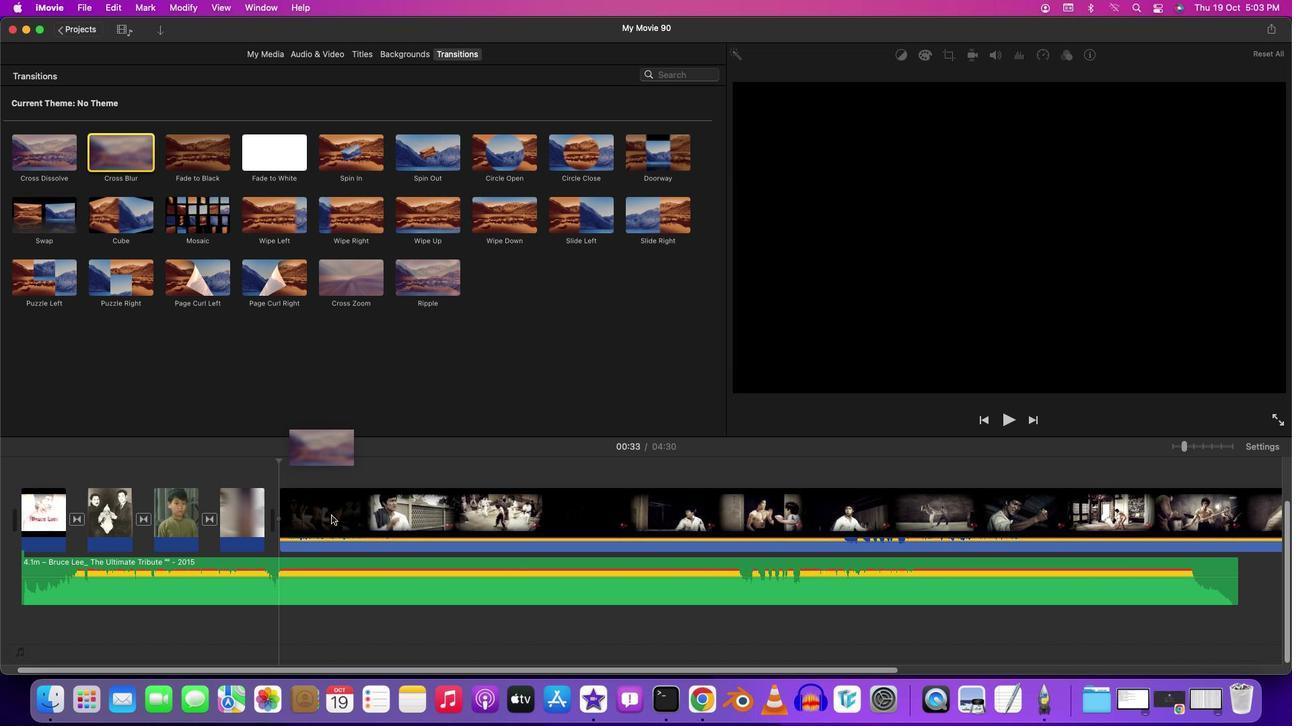 
Action: Mouse moved to (258, 473)
Screenshot: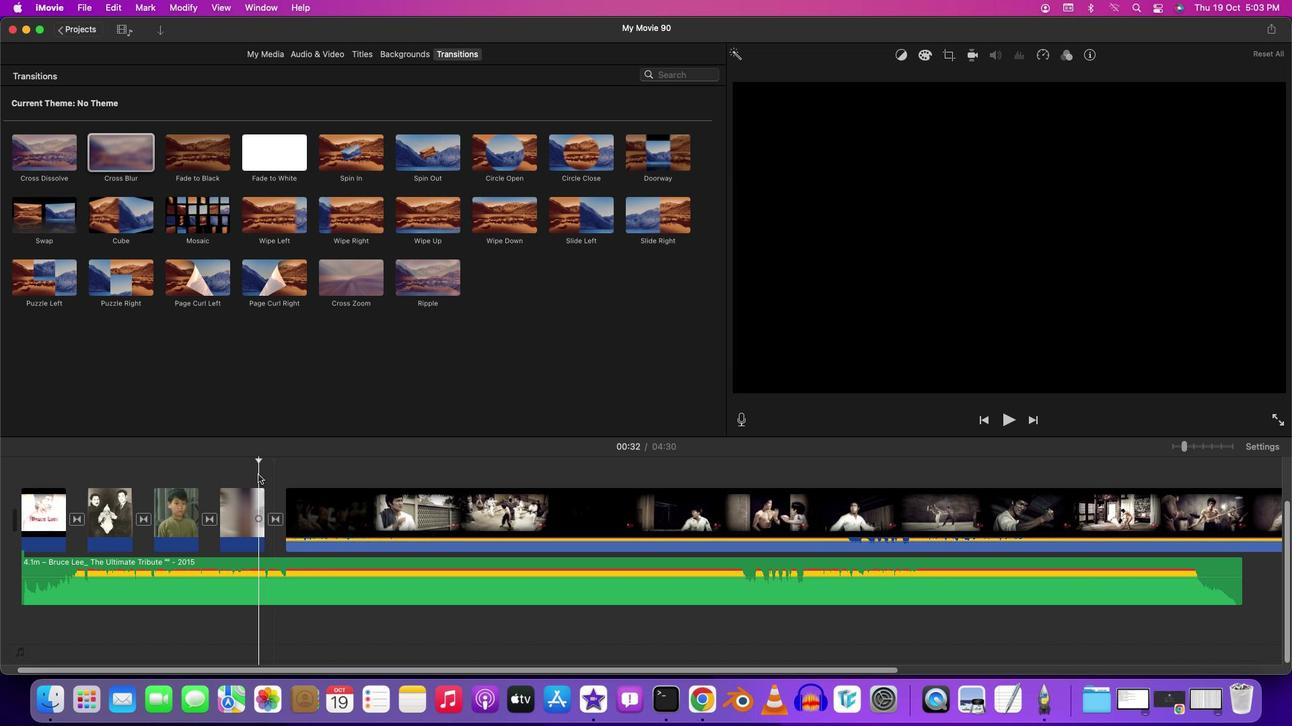 
Action: Mouse pressed left at (258, 473)
Screenshot: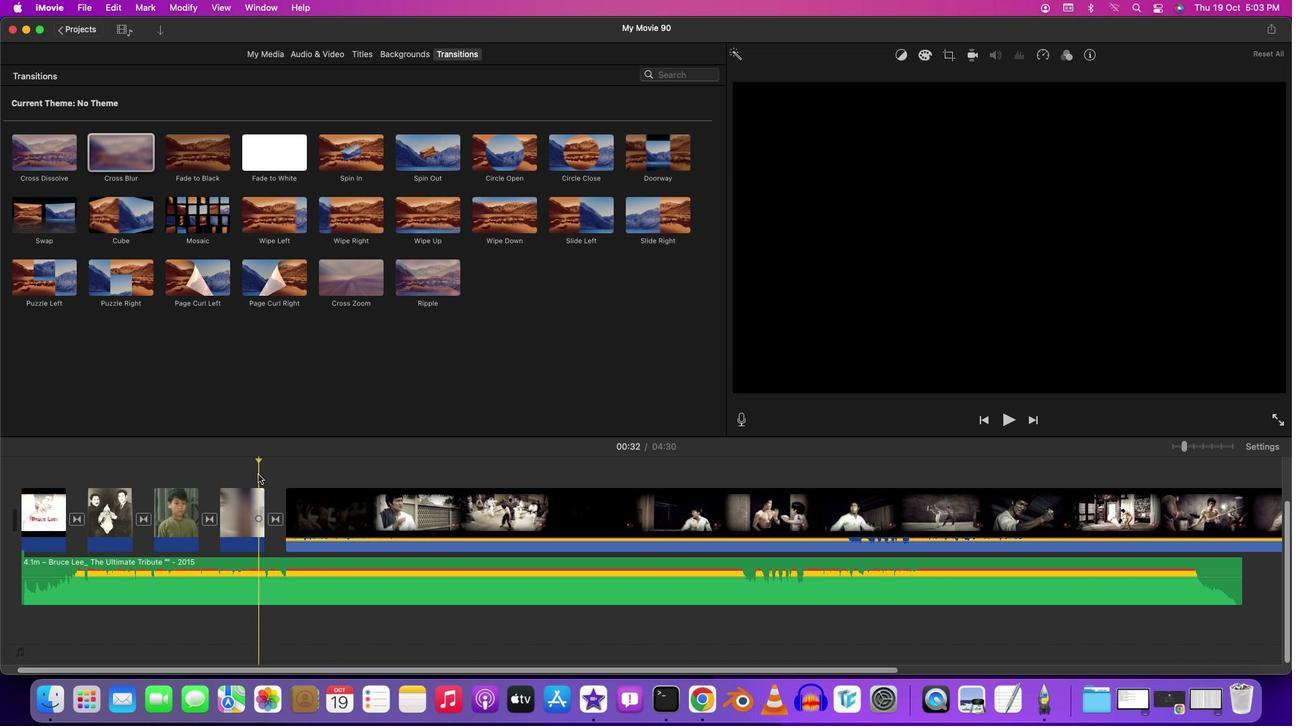 
Action: Mouse moved to (257, 473)
Screenshot: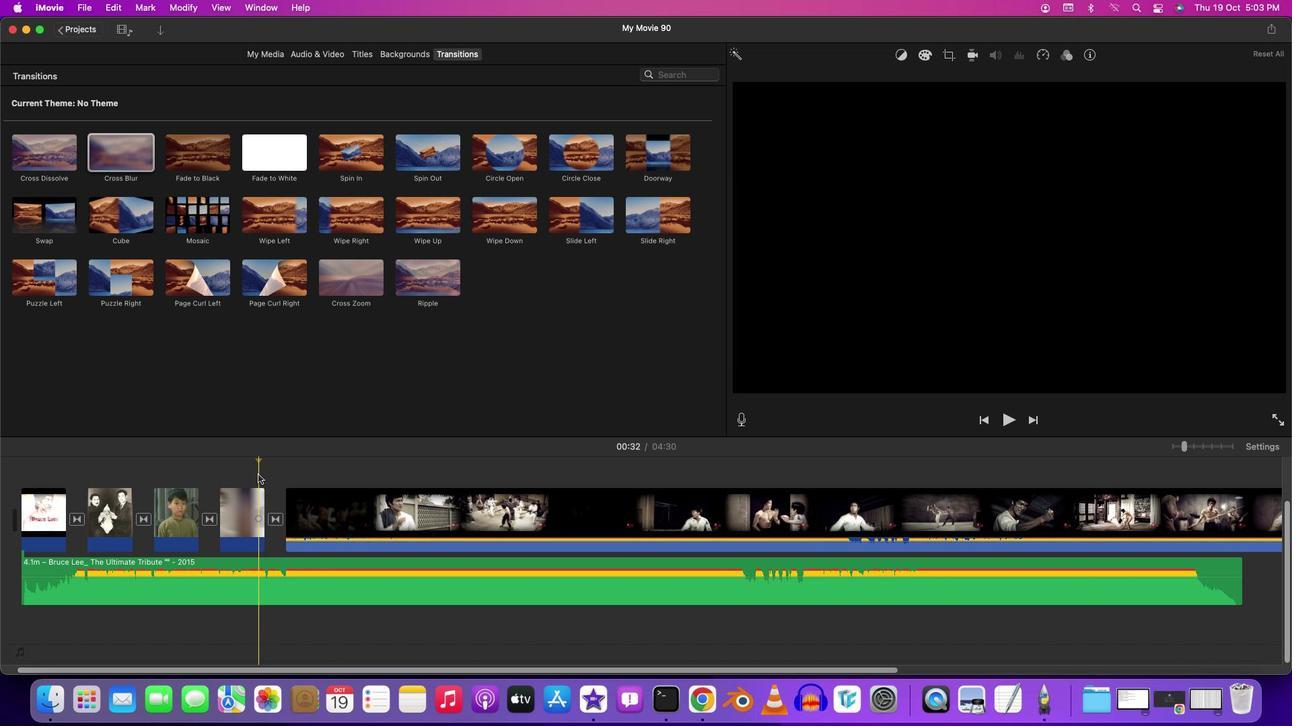 
Action: Key pressed Key.space
Screenshot: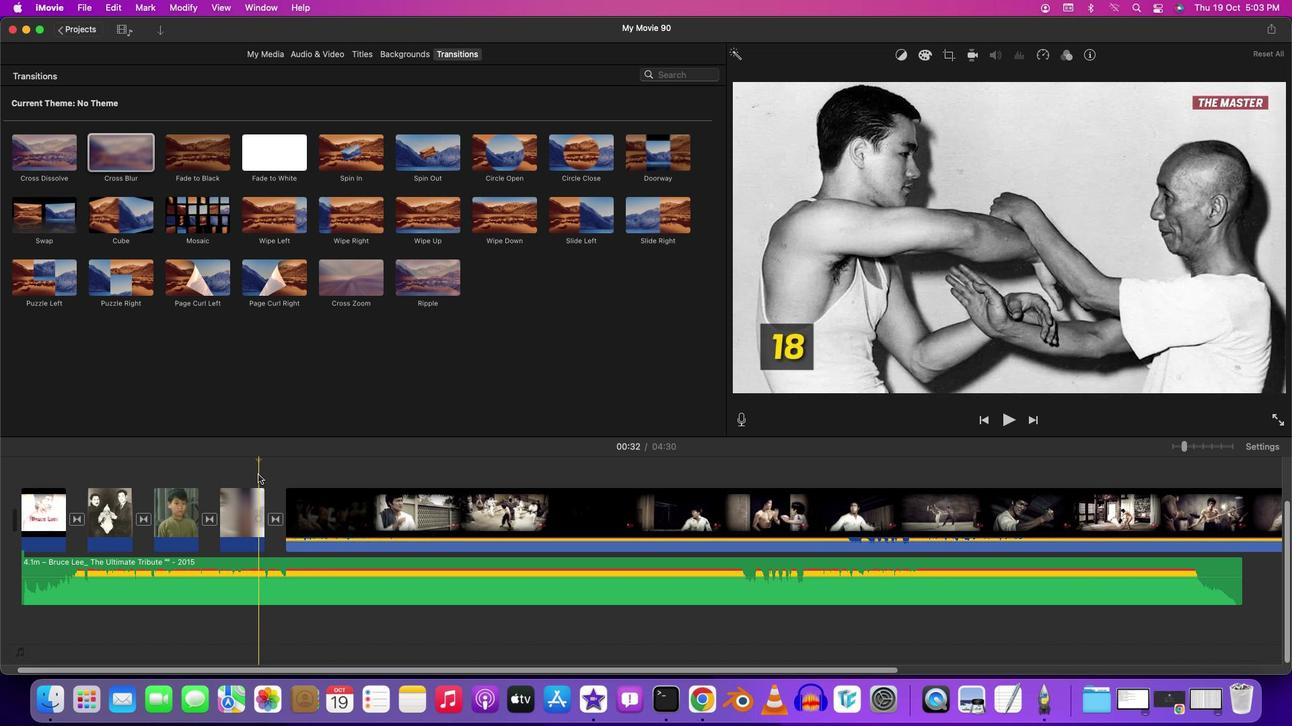 
Action: Mouse moved to (256, 474)
Screenshot: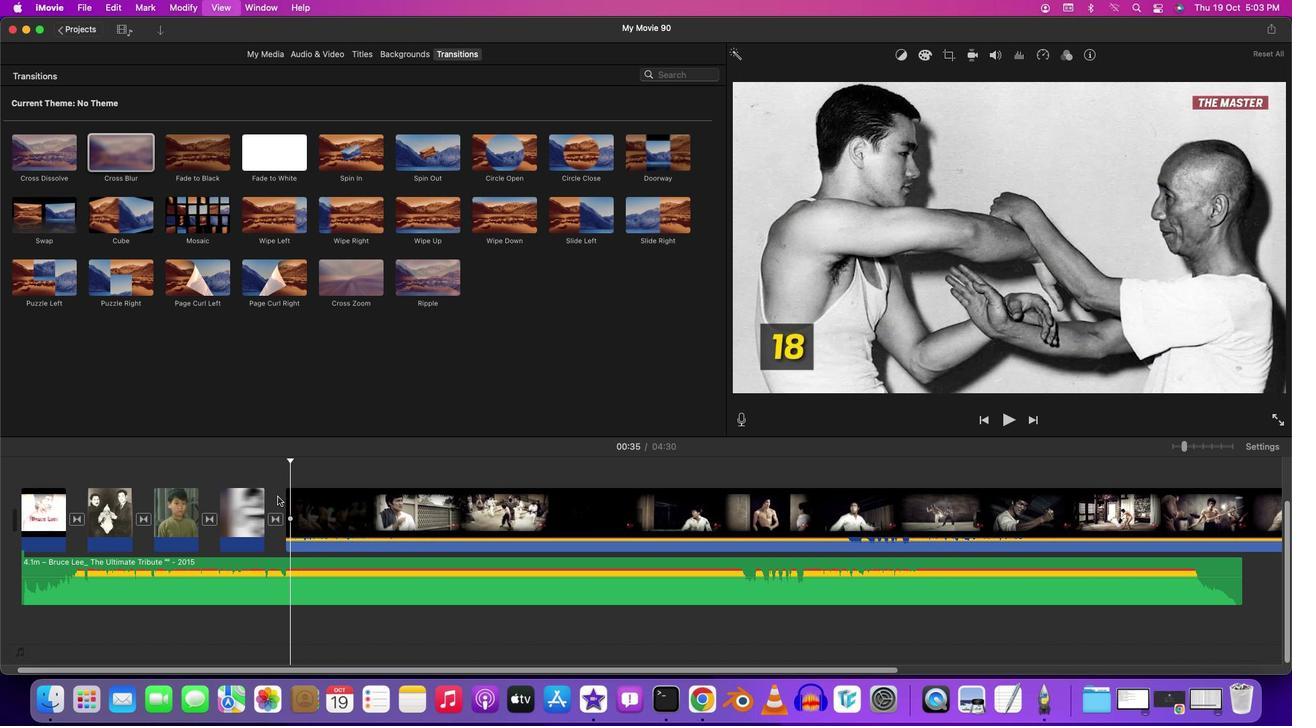 
Action: Key pressed Key.space
Screenshot: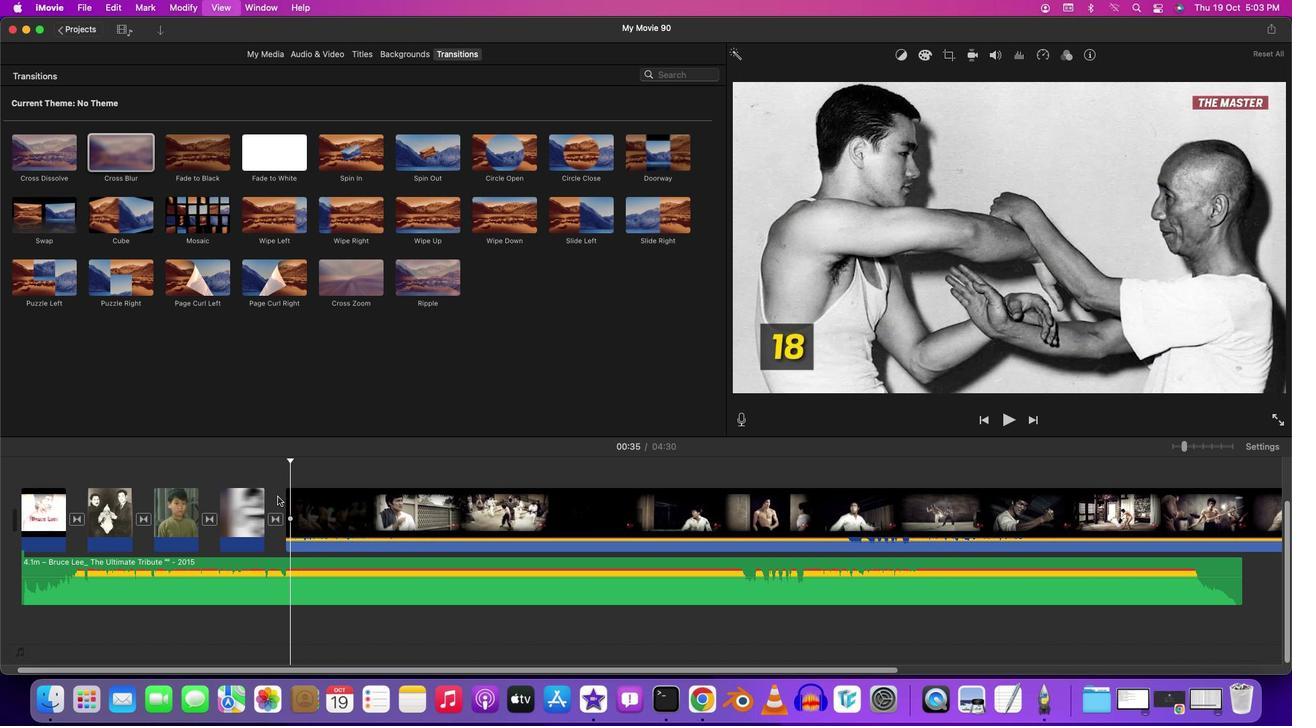 
Action: Mouse moved to (286, 502)
Screenshot: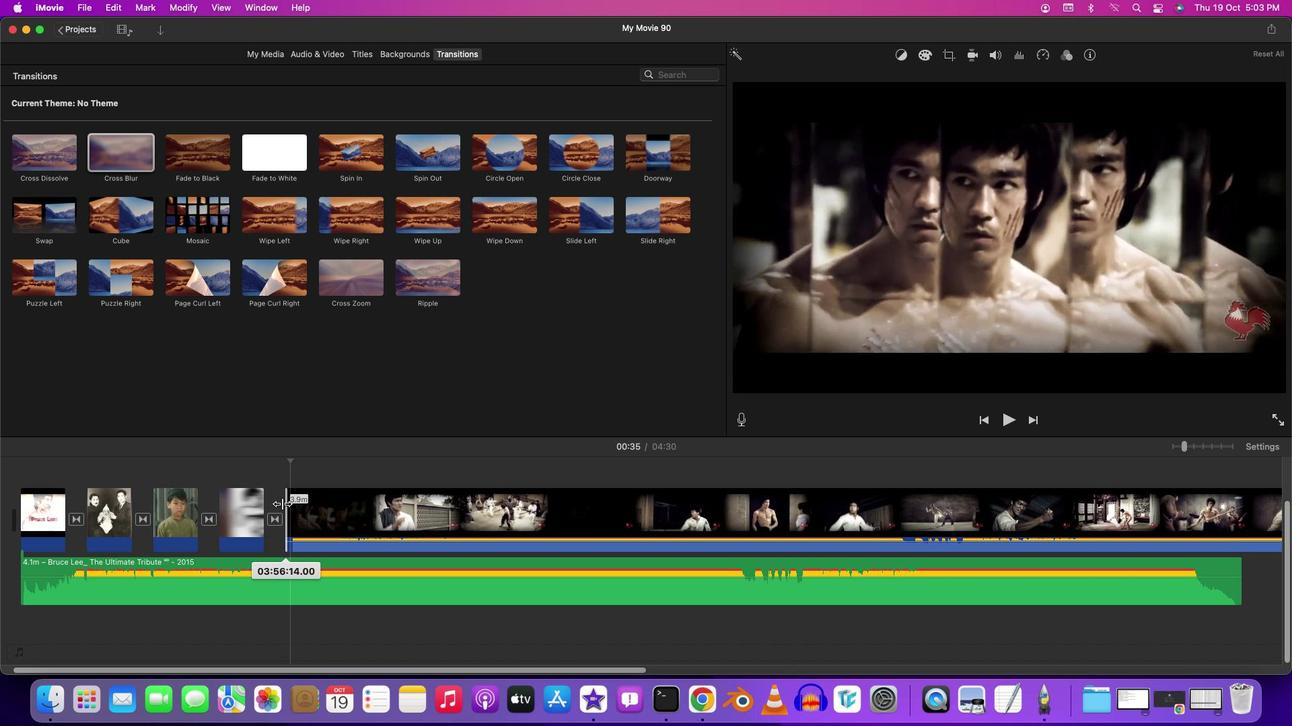 
Action: Mouse pressed left at (286, 502)
Screenshot: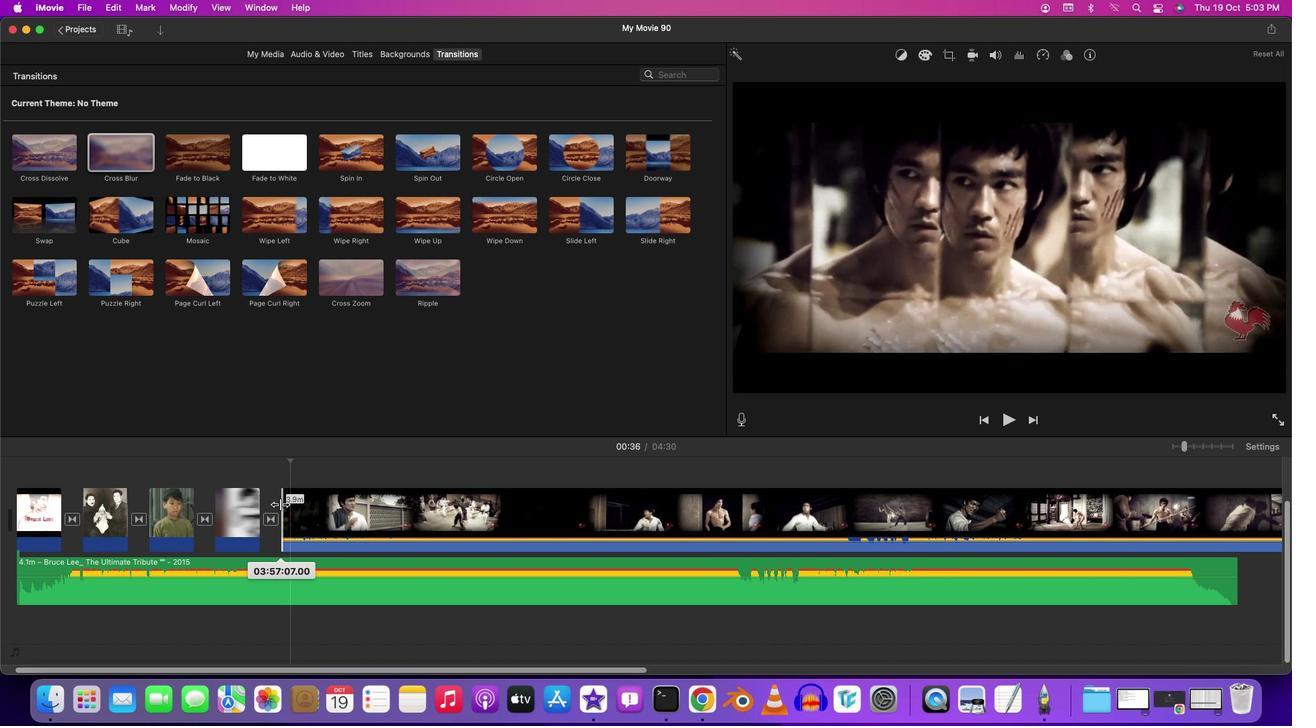 
Action: Mouse moved to (248, 473)
Screenshot: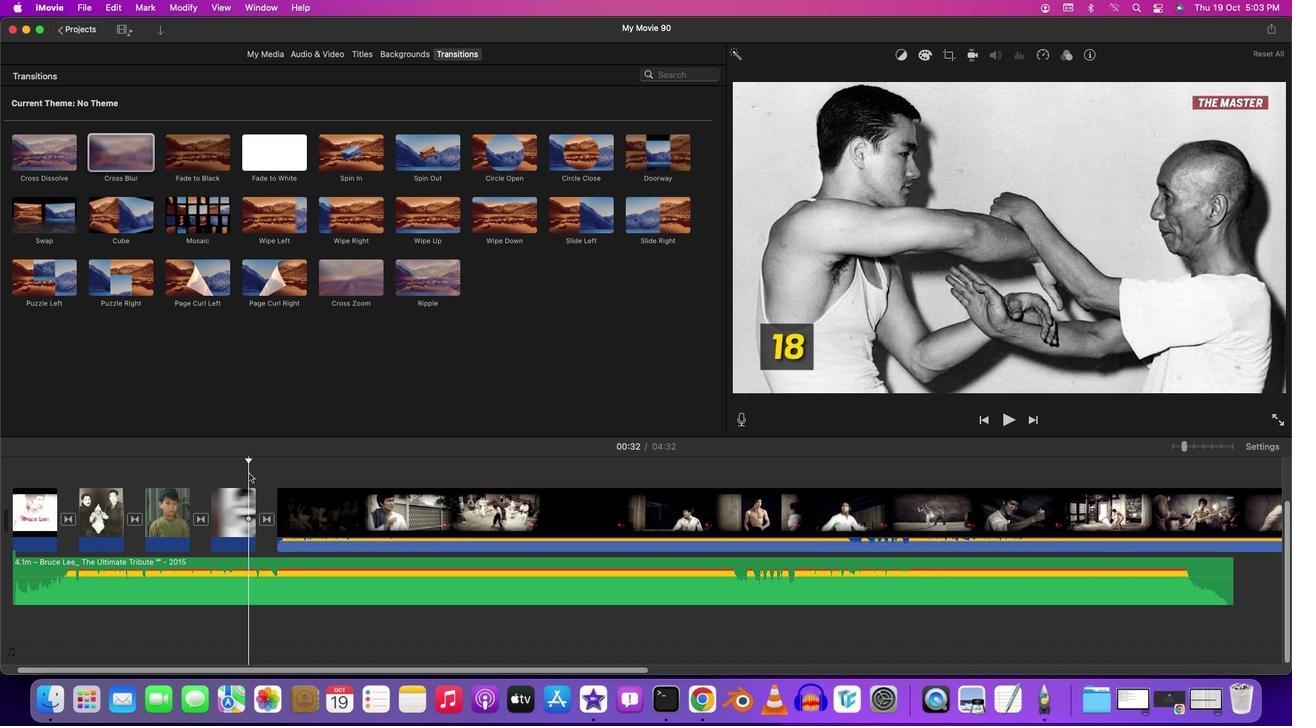 
Action: Mouse pressed left at (248, 473)
Screenshot: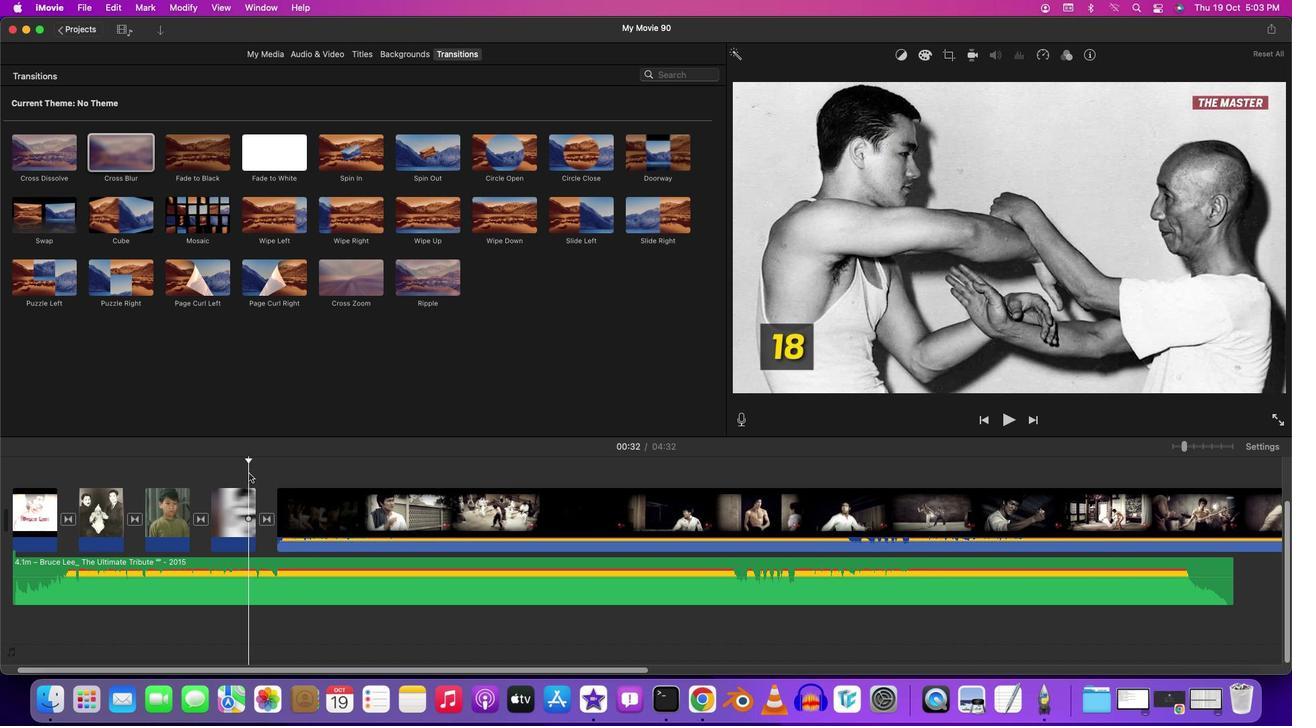 
Action: Key pressed Key.space
Screenshot: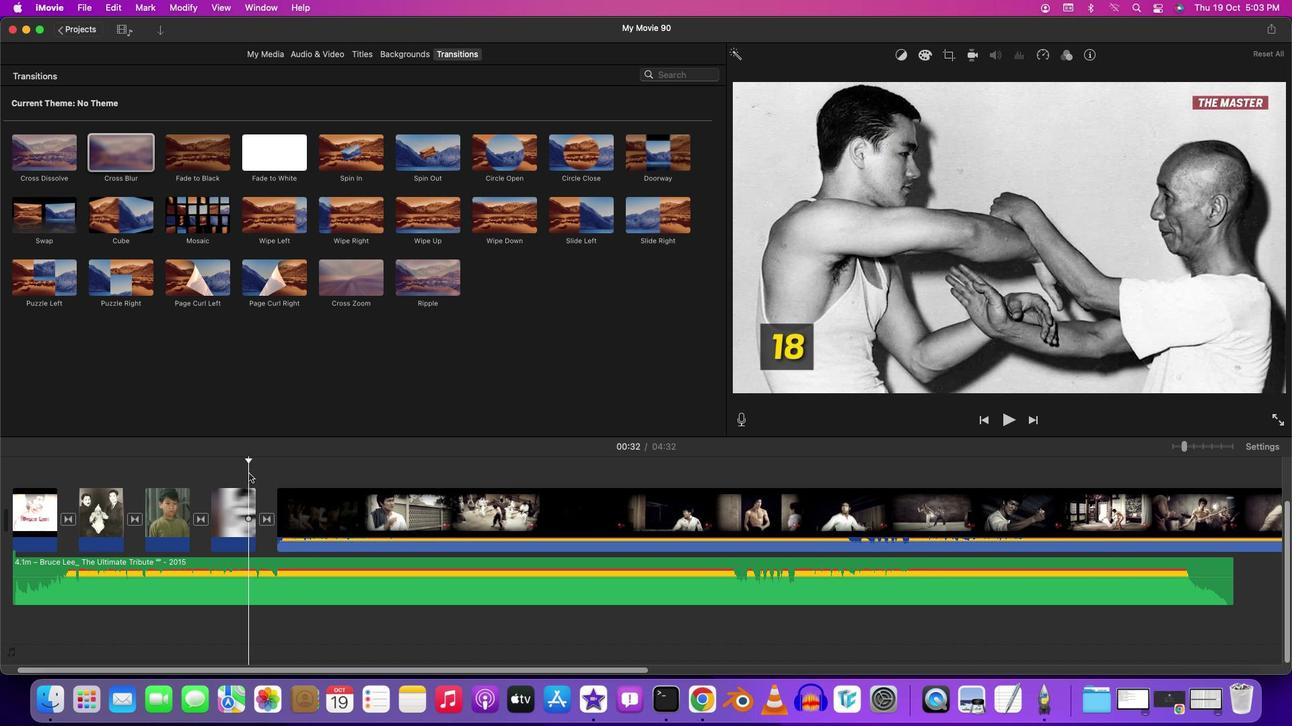 
Action: Mouse moved to (248, 473)
Screenshot: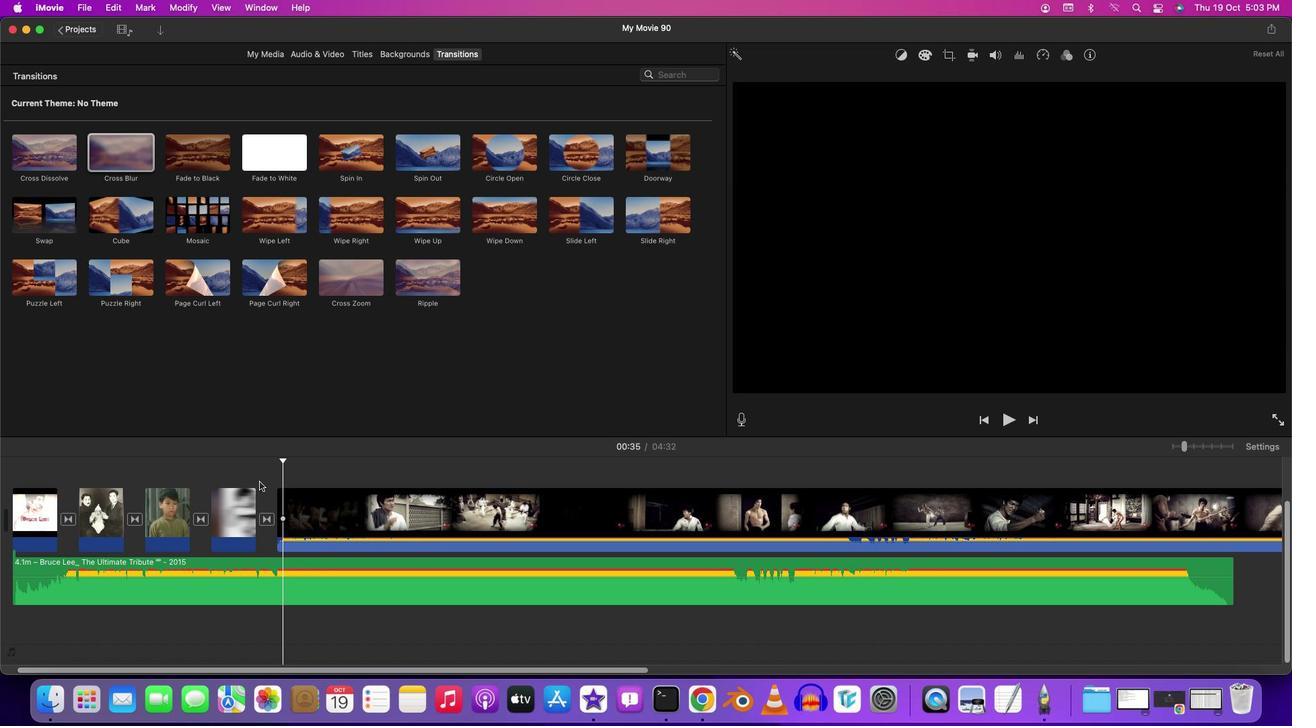 
Action: Key pressed Key.space
Screenshot: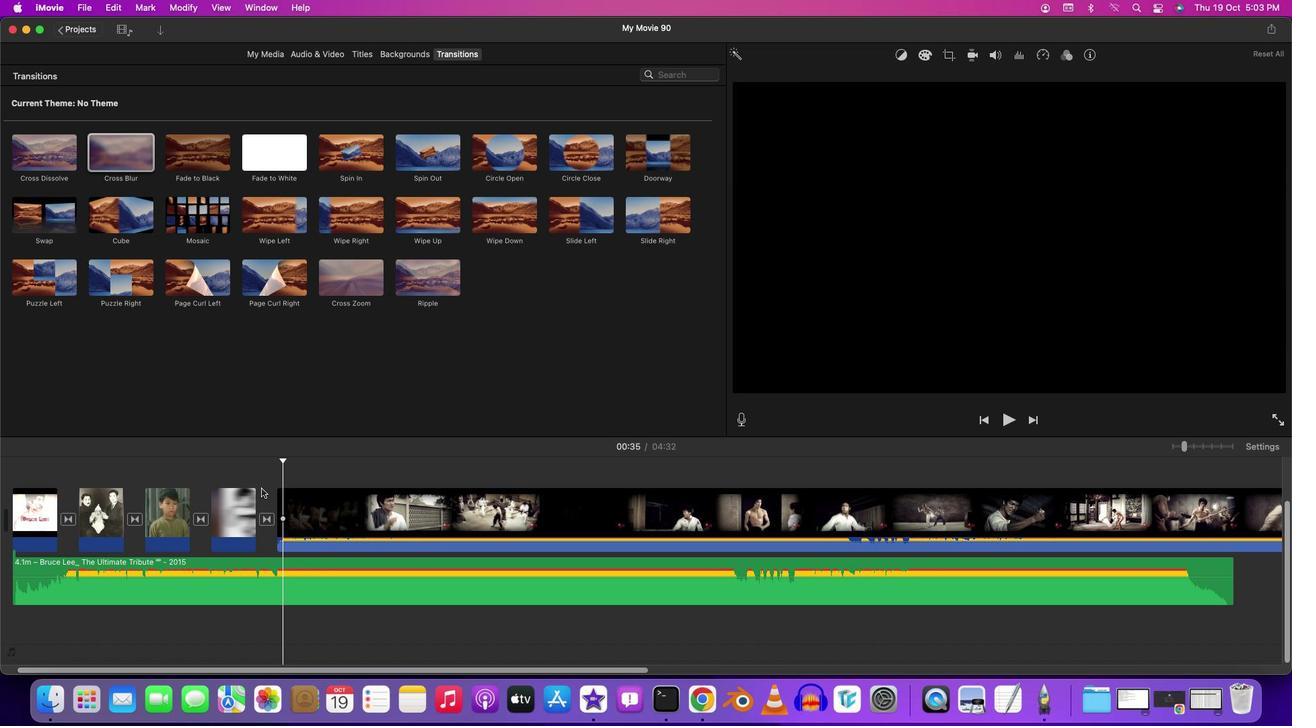 
Action: Mouse moved to (277, 500)
Screenshot: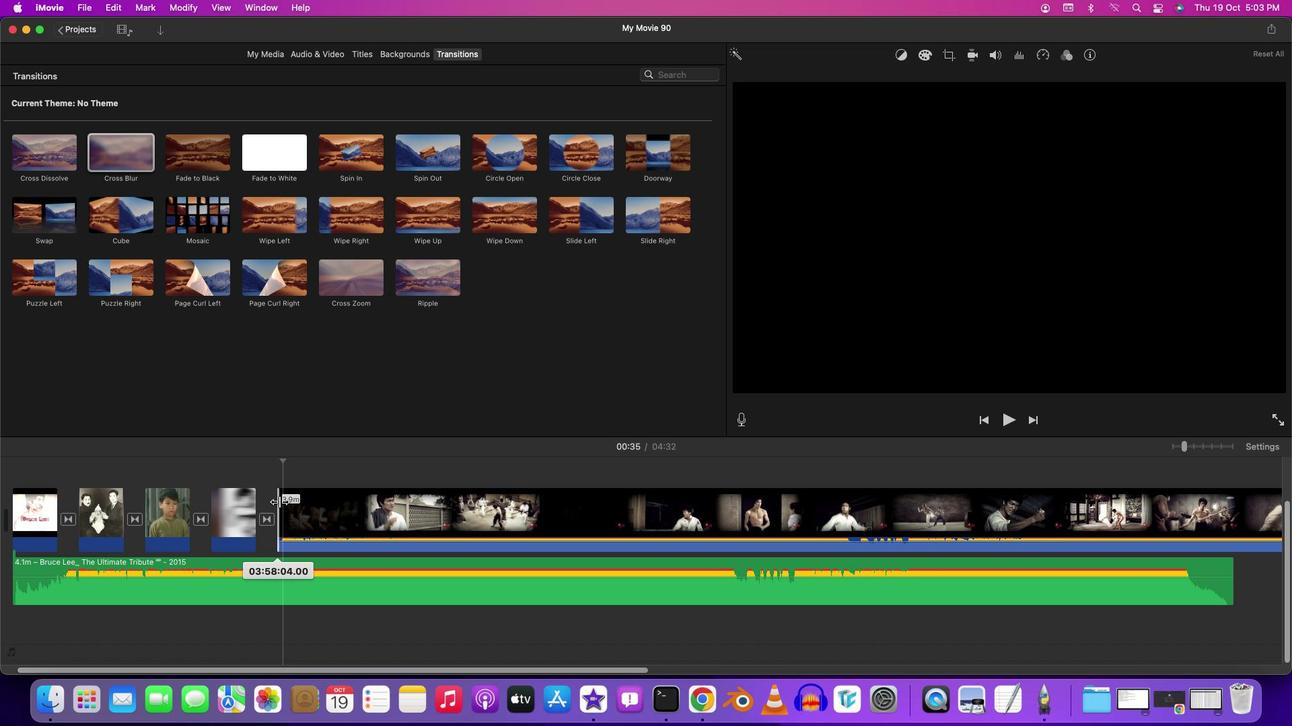 
Action: Mouse pressed left at (277, 500)
Screenshot: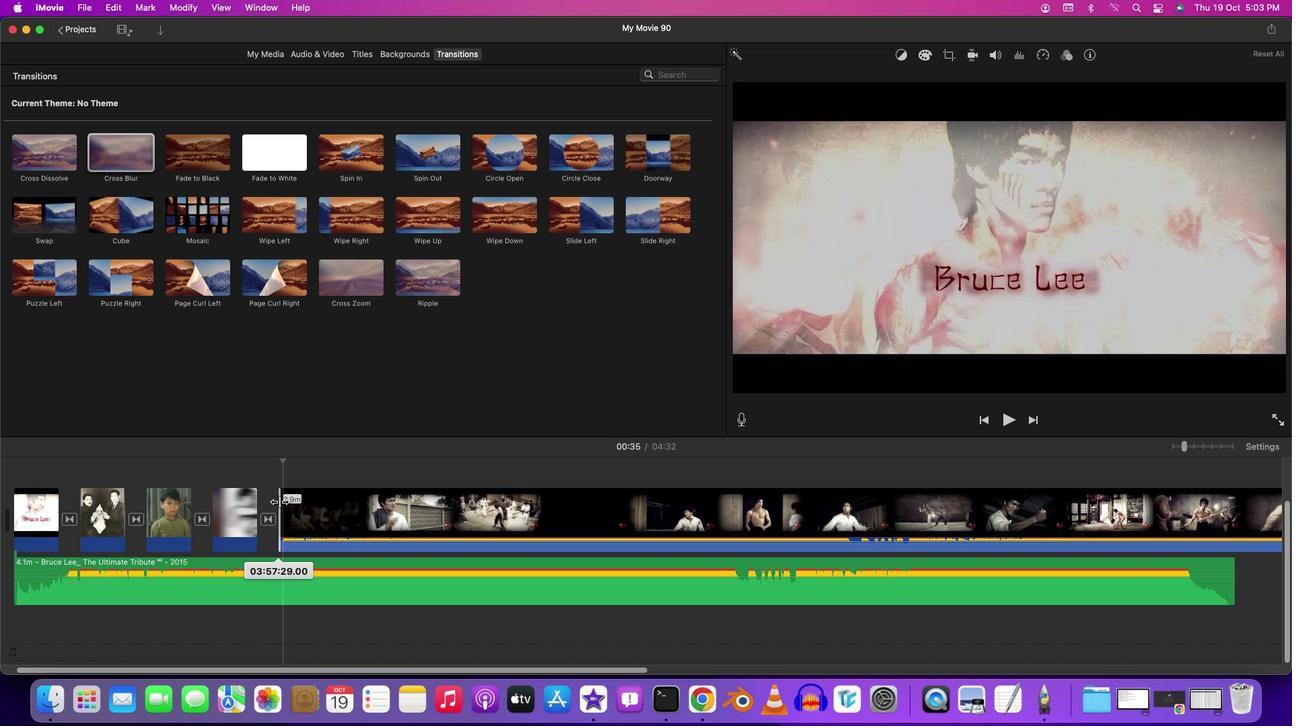 
Action: Mouse moved to (280, 500)
Screenshot: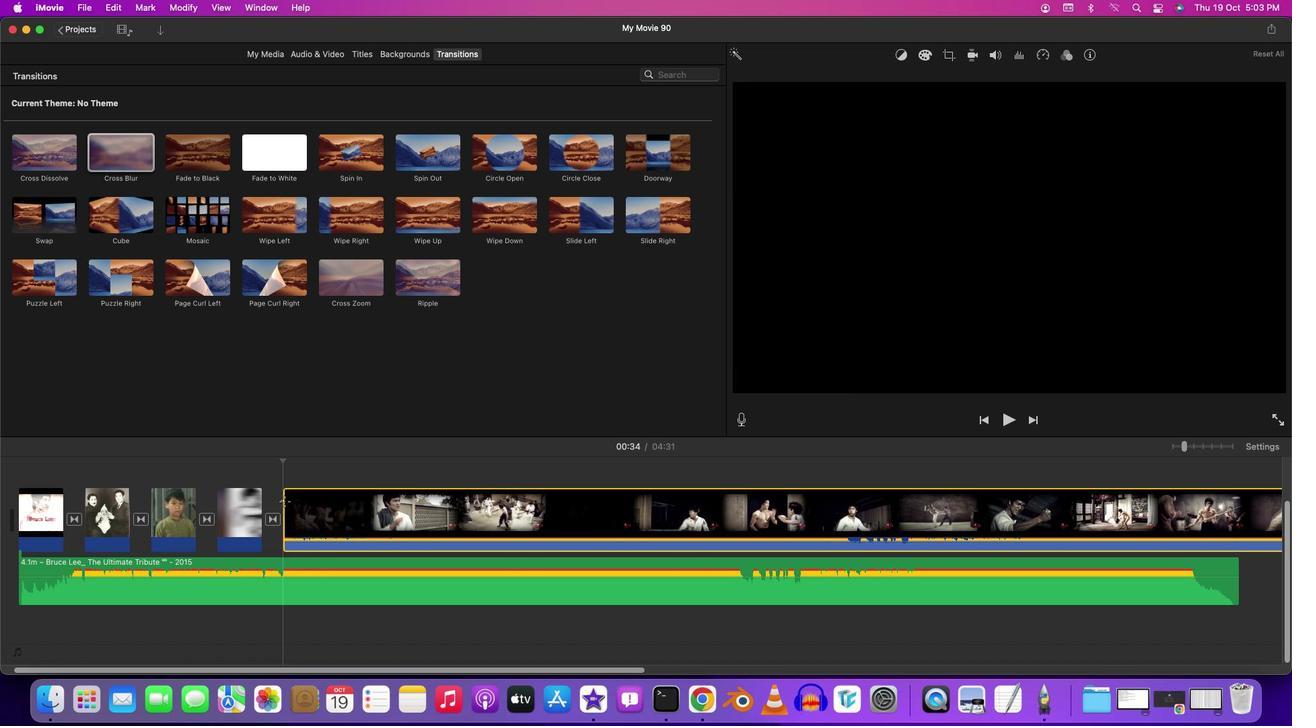 
Action: Mouse pressed left at (280, 500)
Screenshot: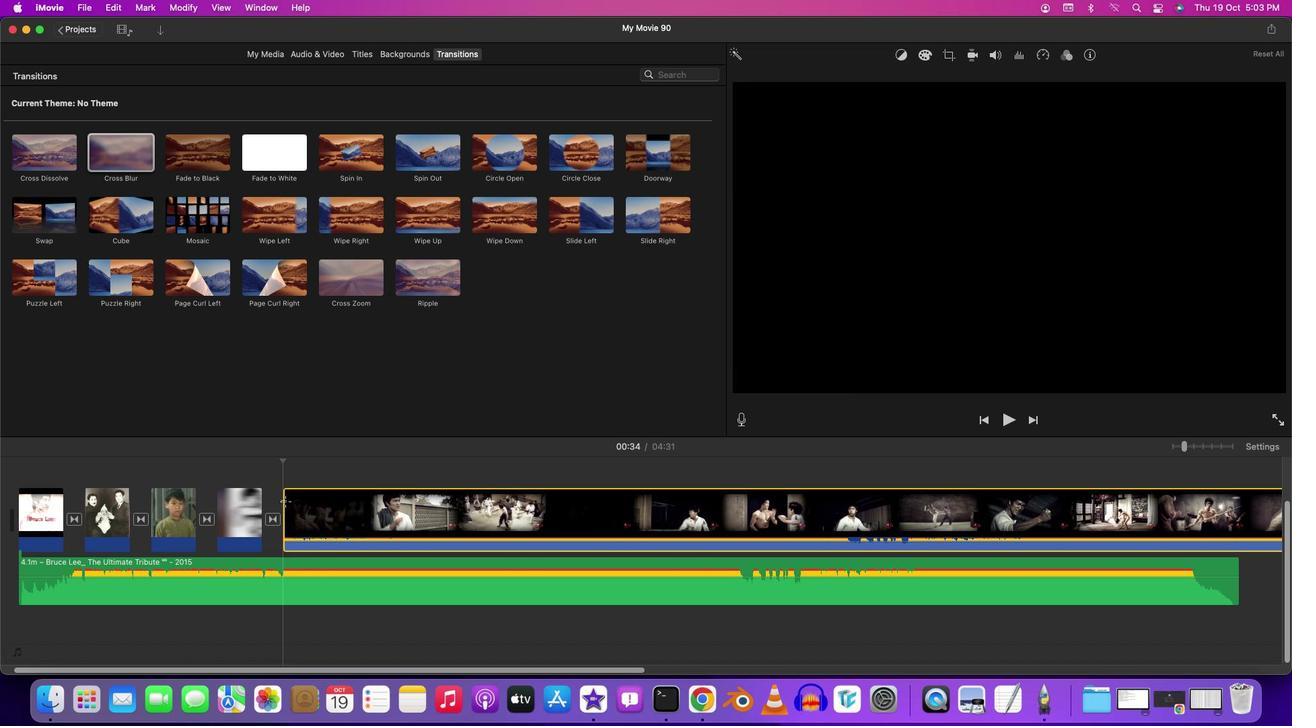 
Action: Mouse moved to (282, 502)
Screenshot: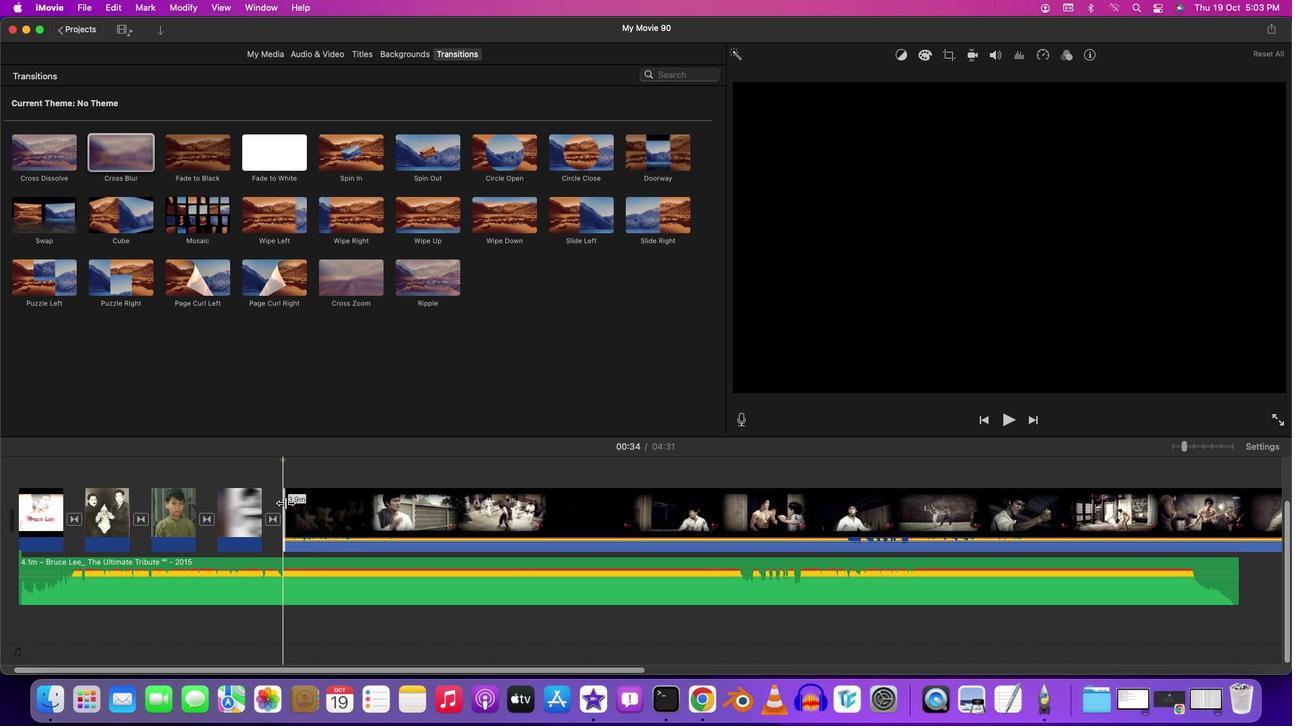 
Action: Mouse pressed left at (282, 502)
Screenshot: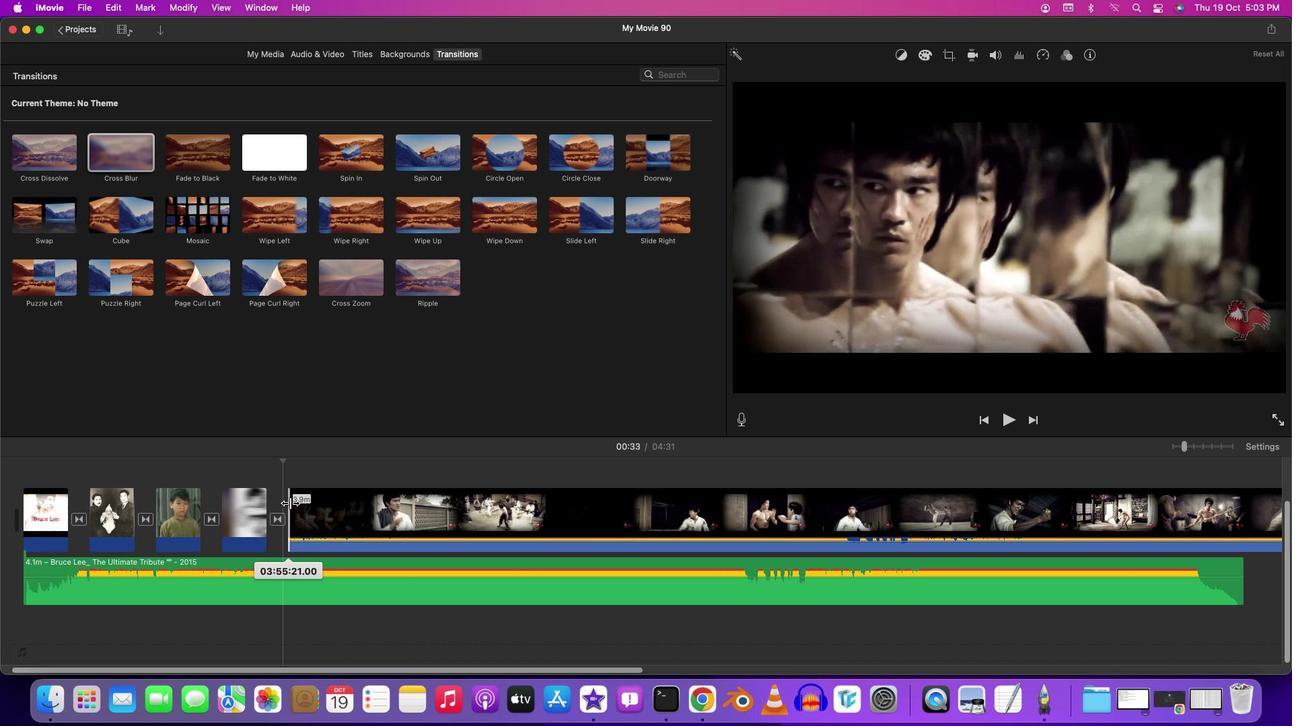 
Action: Mouse moved to (261, 471)
Screenshot: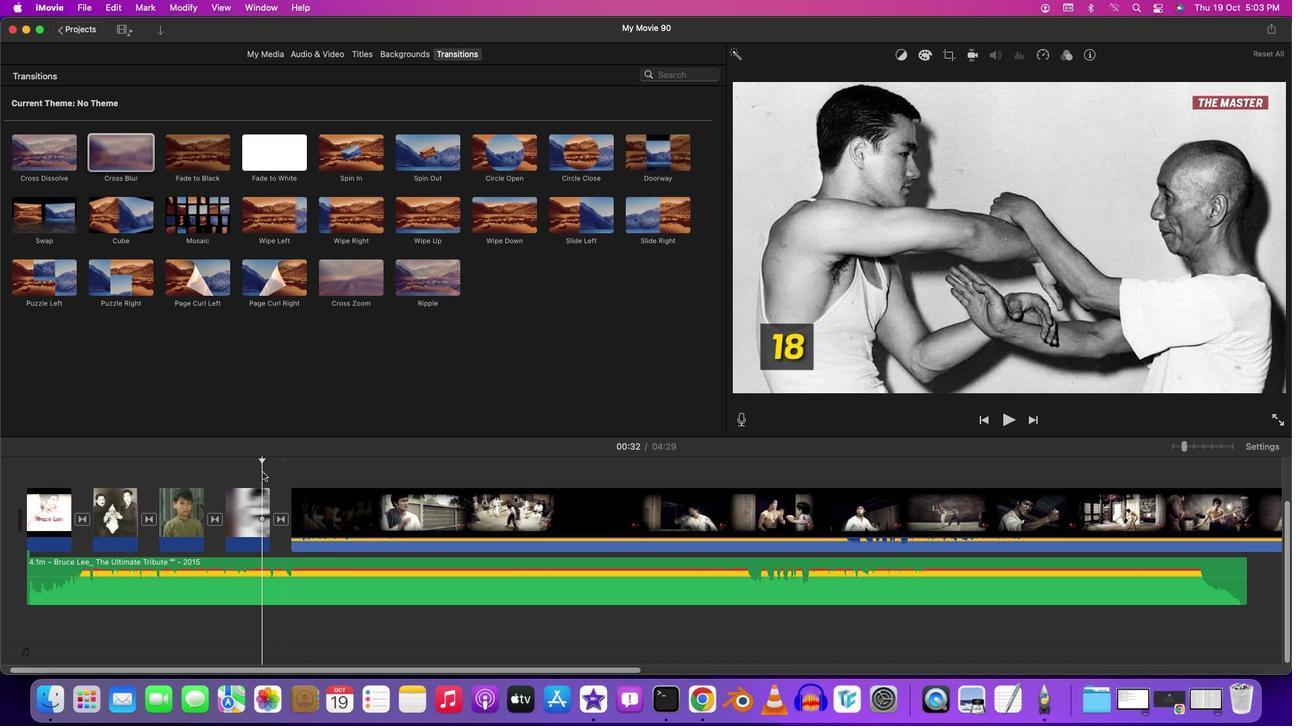 
Action: Mouse pressed left at (261, 471)
Screenshot: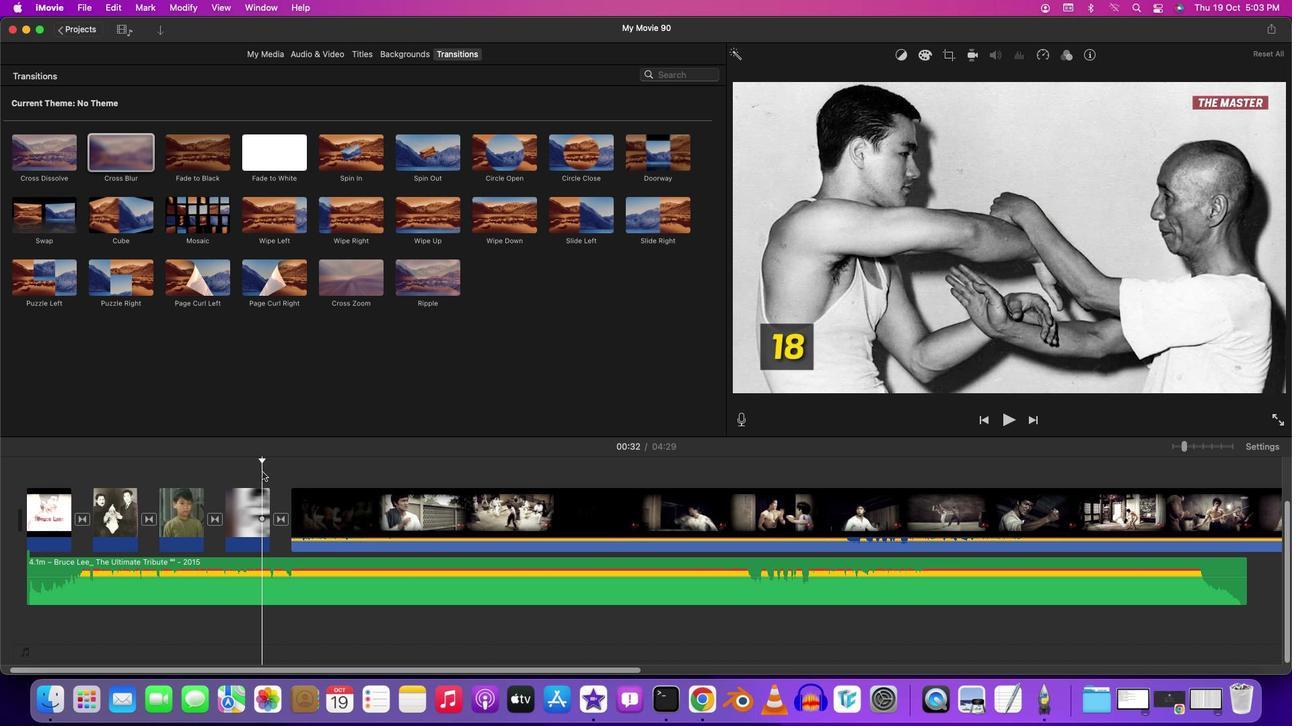 
Action: Key pressed Key.spaceKey.space
Screenshot: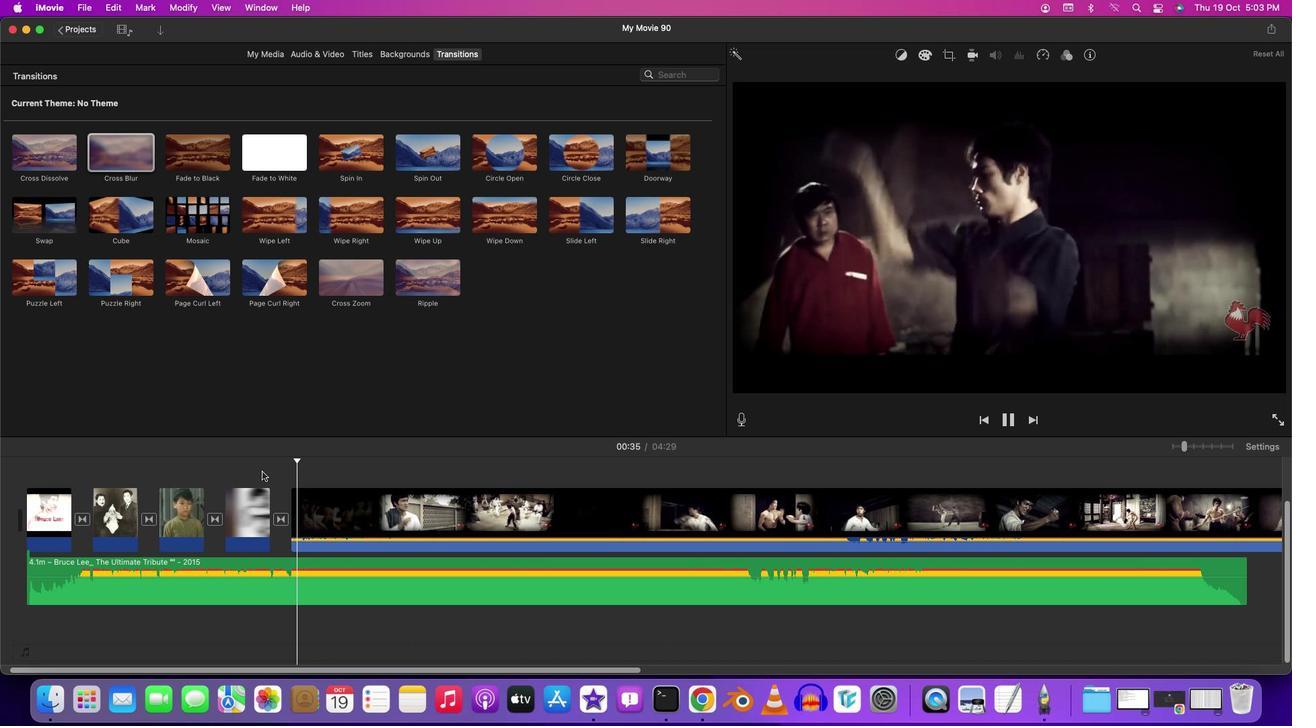 
Action: Mouse moved to (292, 501)
Screenshot: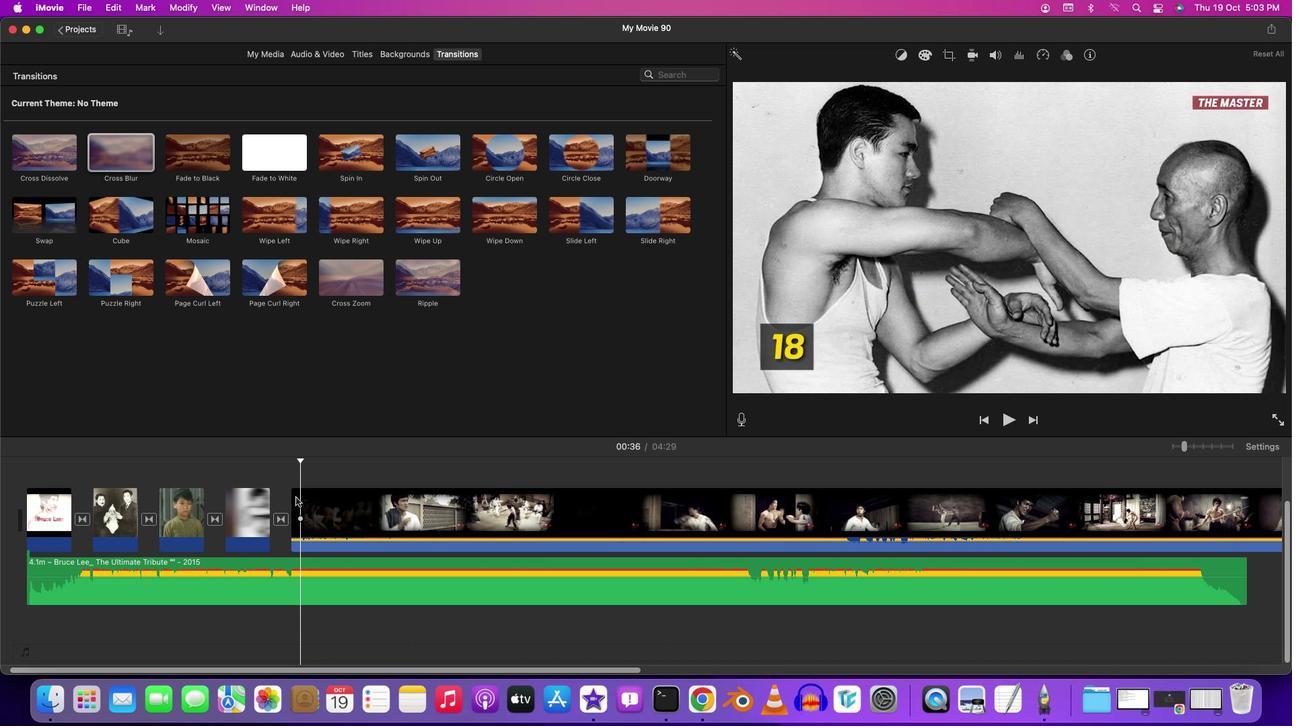 
Action: Mouse pressed left at (292, 501)
Screenshot: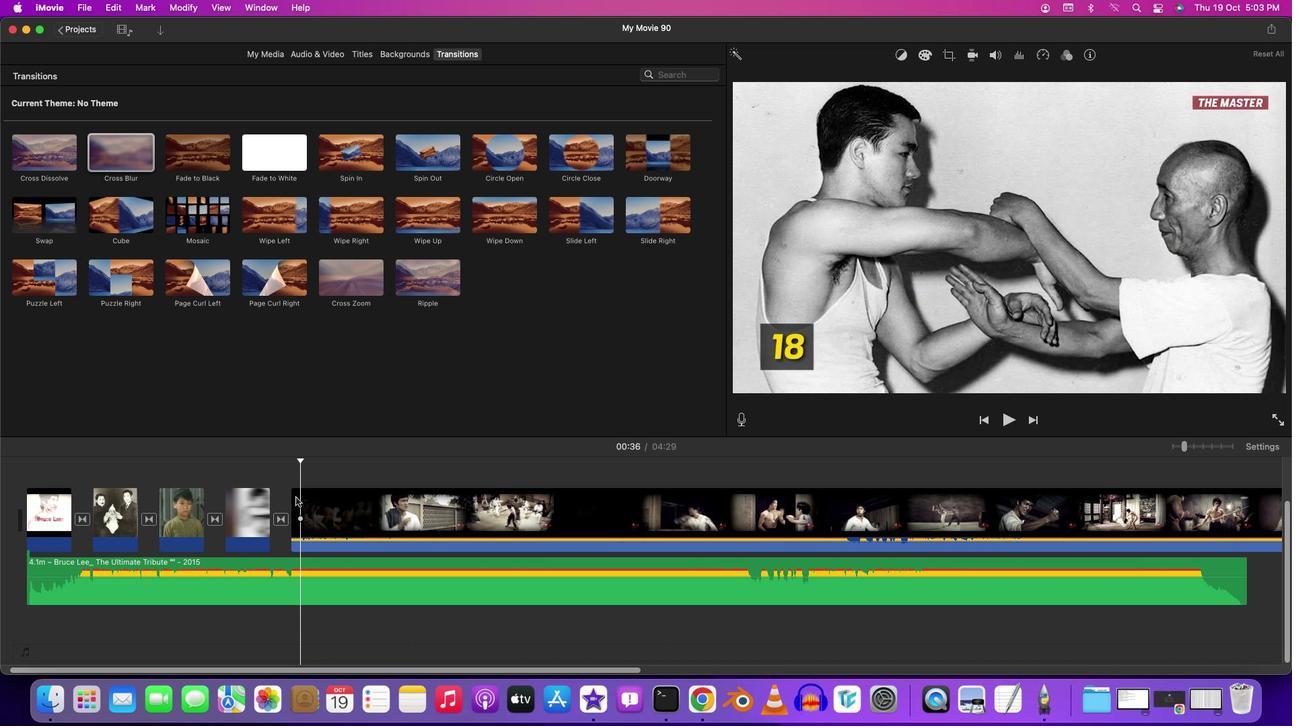 
Action: Mouse moved to (264, 473)
Screenshot: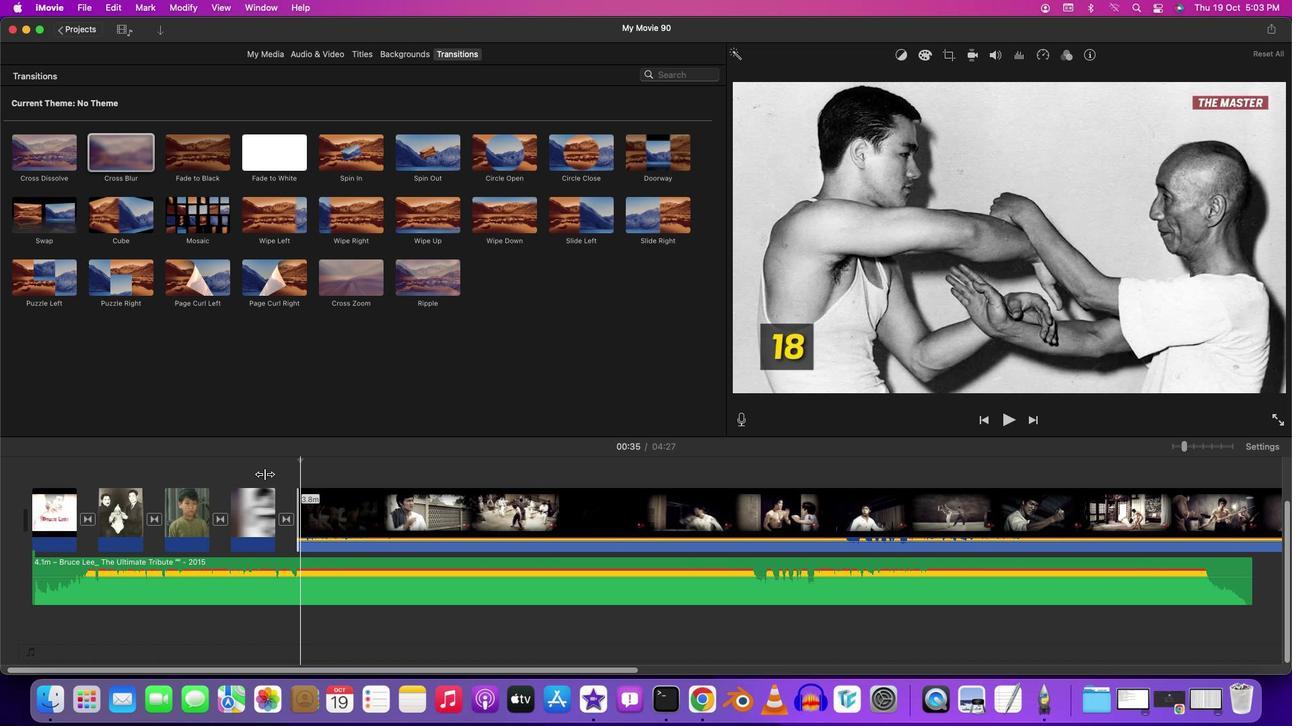 
Action: Mouse pressed left at (264, 473)
Screenshot: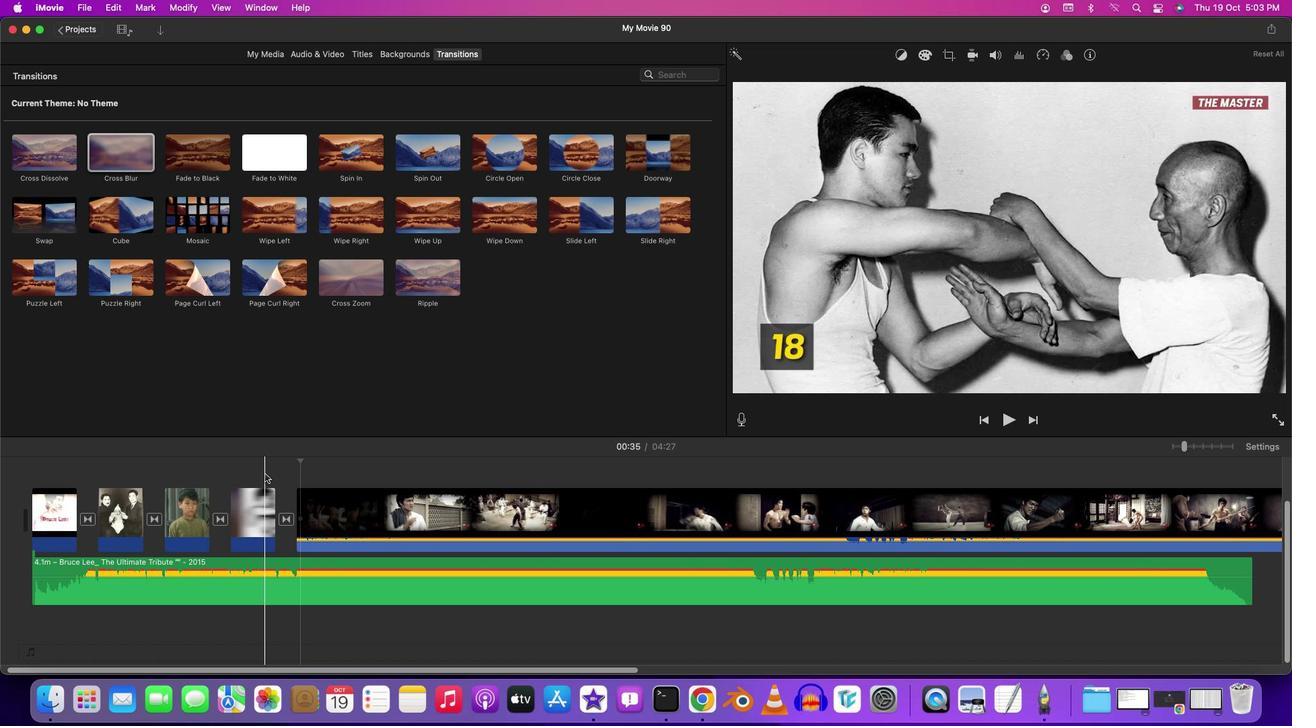 
Action: Mouse moved to (263, 473)
Screenshot: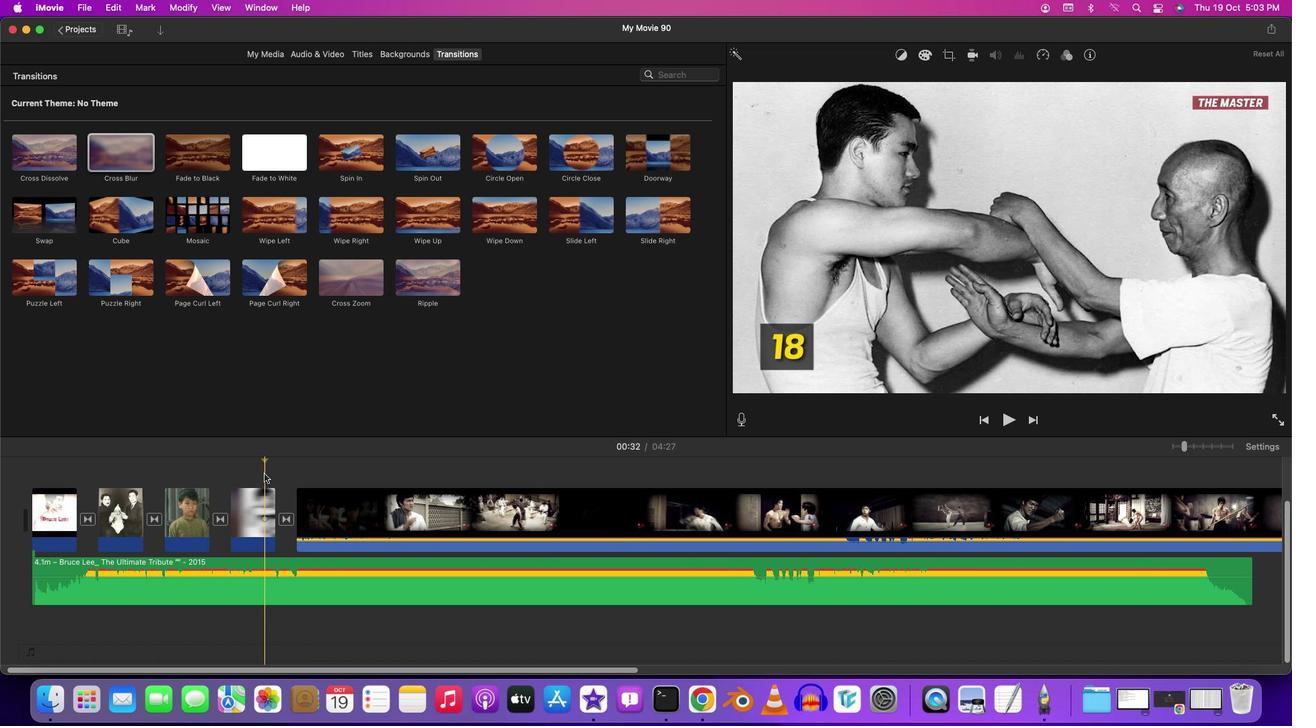 
Action: Key pressed Key.space
Screenshot: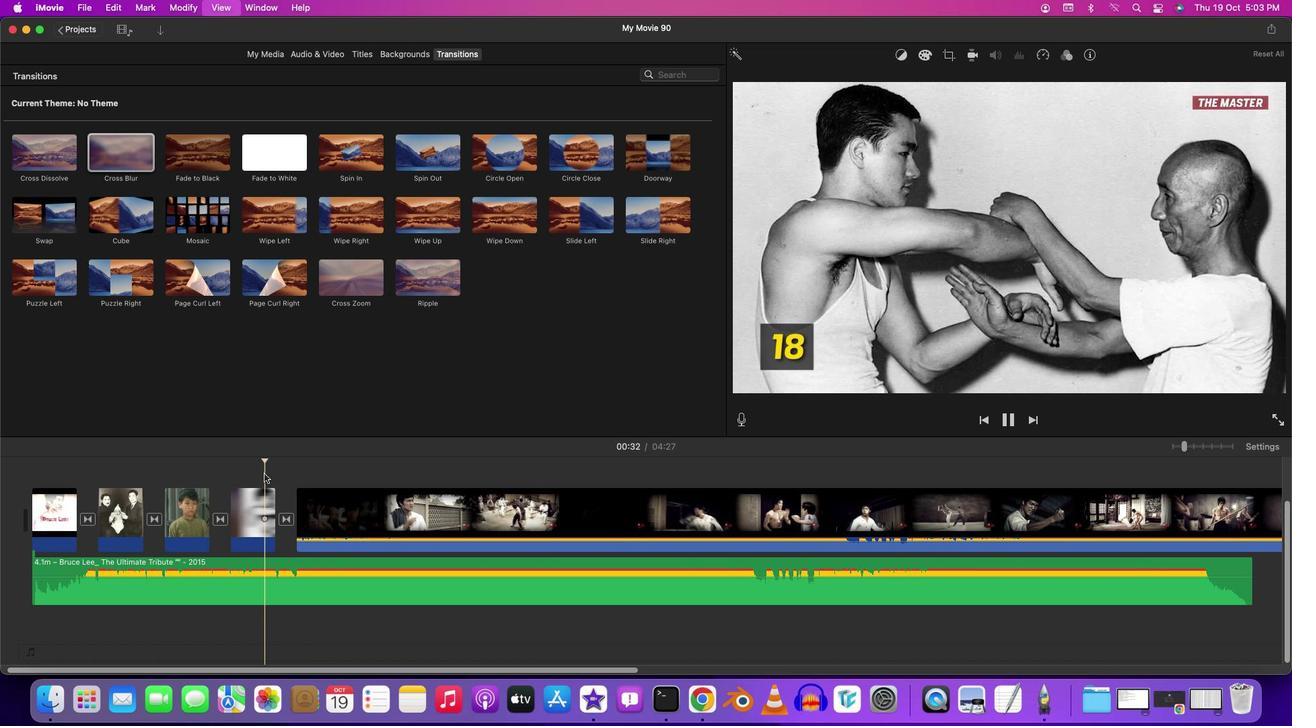 
Action: Mouse moved to (438, 669)
